 Task: Research Airbnb properties in Tallinn, Estonia from 15th December, 2023 to 20th December, 2023 for 1 adult.1  bedroom having 1 bed and 1 bathroom. Property type can be hotel. Booking option can be shelf check-in. Look for 5 properties as per requirement.
Action: Mouse moved to (507, 180)
Screenshot: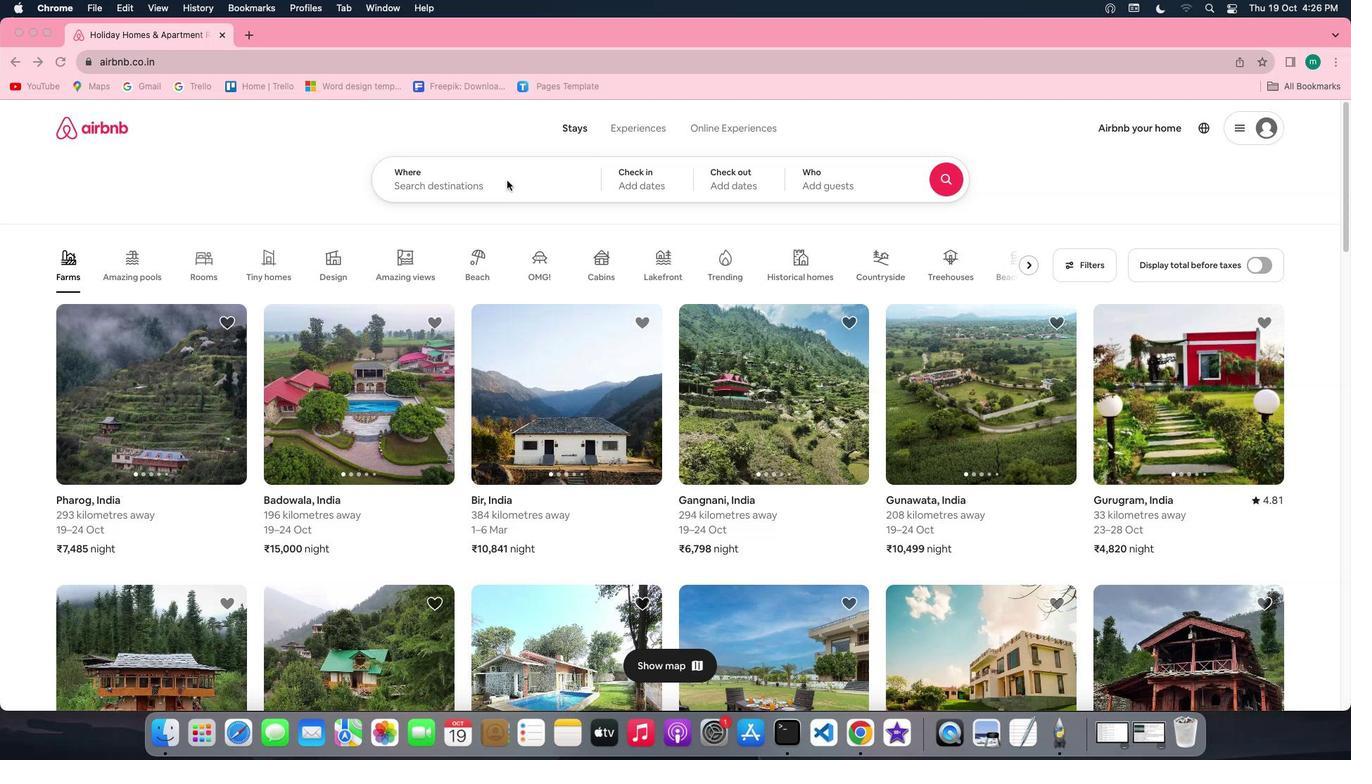 
Action: Mouse pressed left at (507, 180)
Screenshot: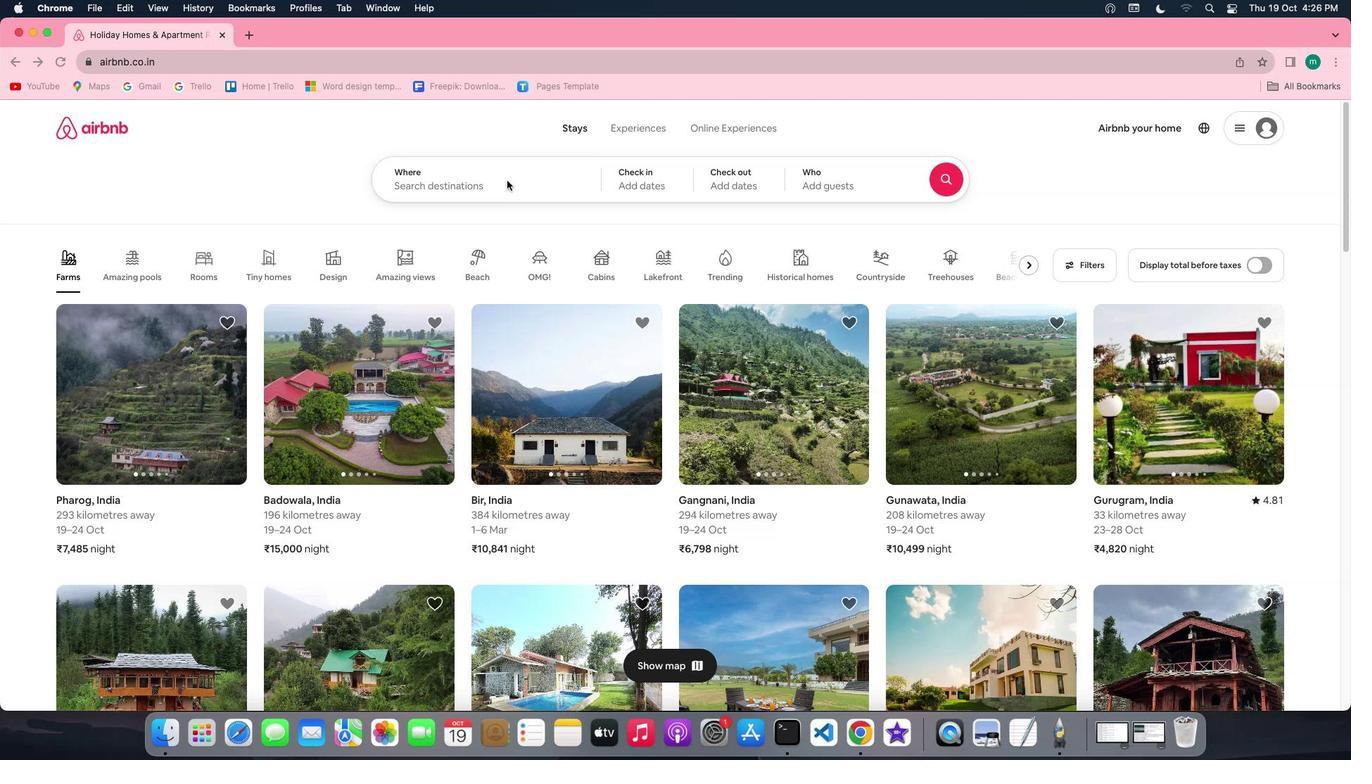
Action: Mouse pressed left at (507, 180)
Screenshot: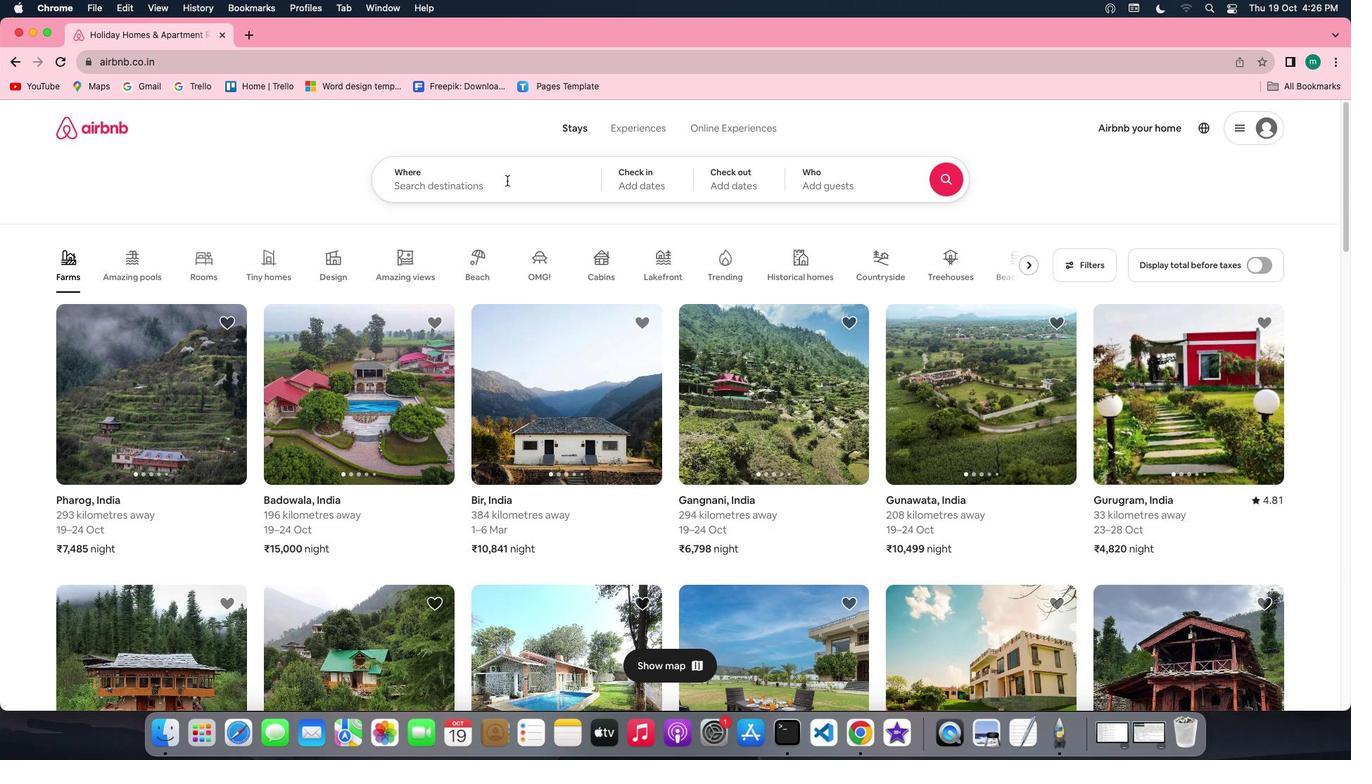 
Action: Key pressed Key.shift'T''a''l''l''i''n''n'','Key.spaceKey.shift'e''s''t''o''n'
Screenshot: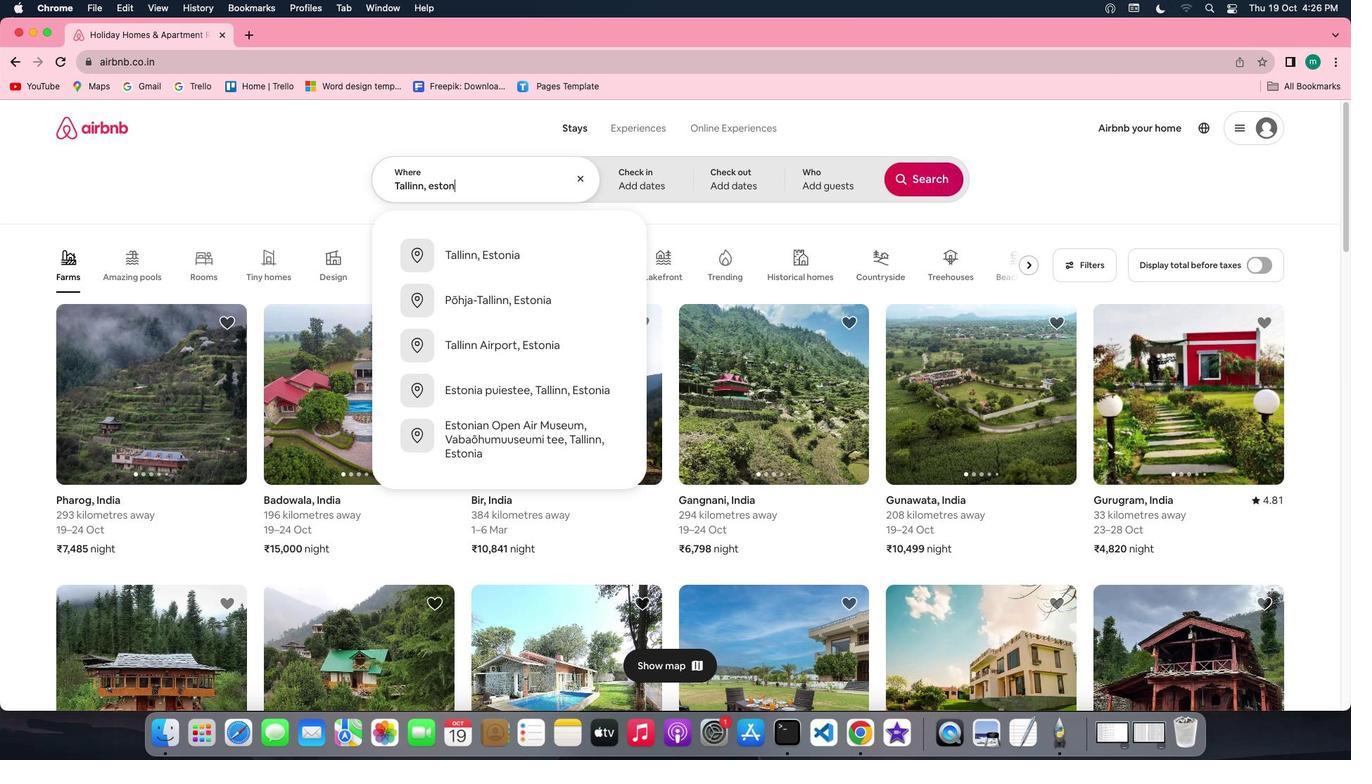 
Action: Mouse moved to (506, 180)
Screenshot: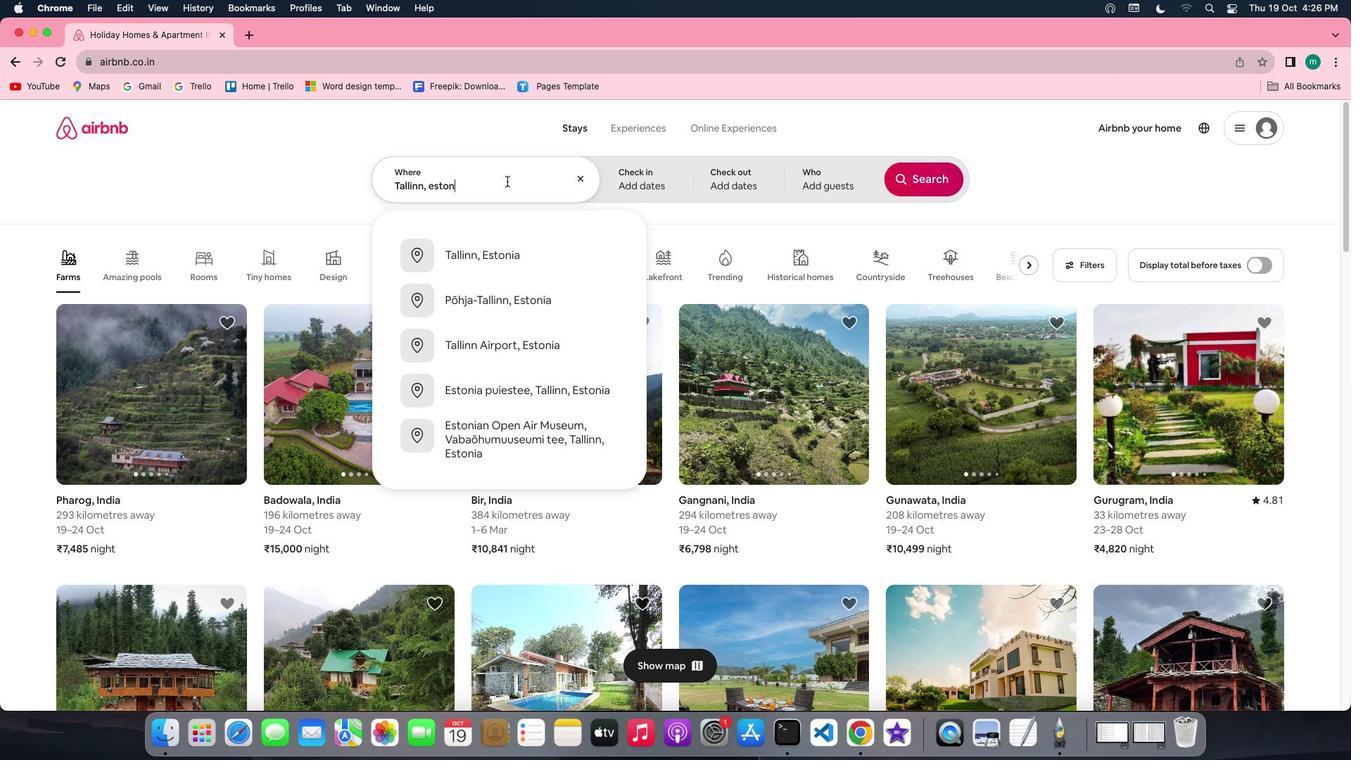 
Action: Key pressed 'i''a'
Screenshot: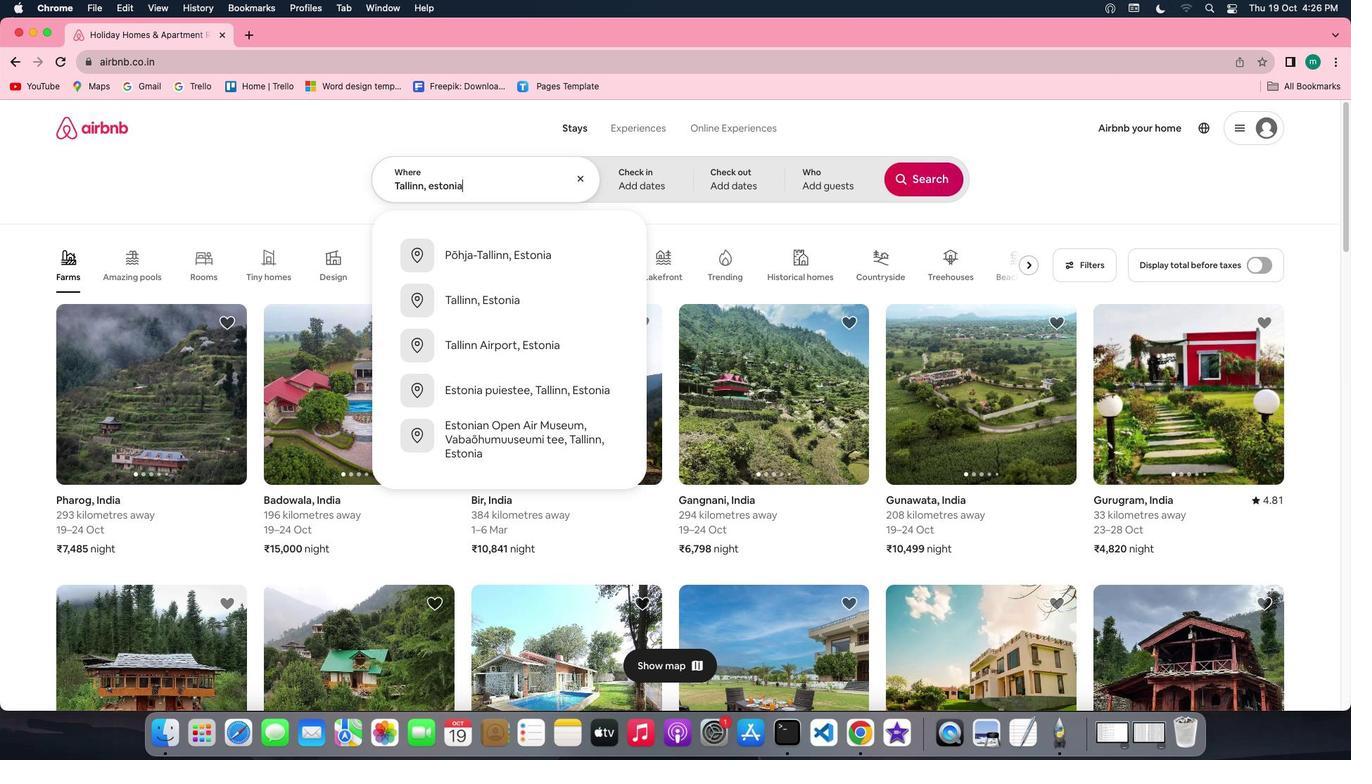 
Action: Mouse moved to (632, 167)
Screenshot: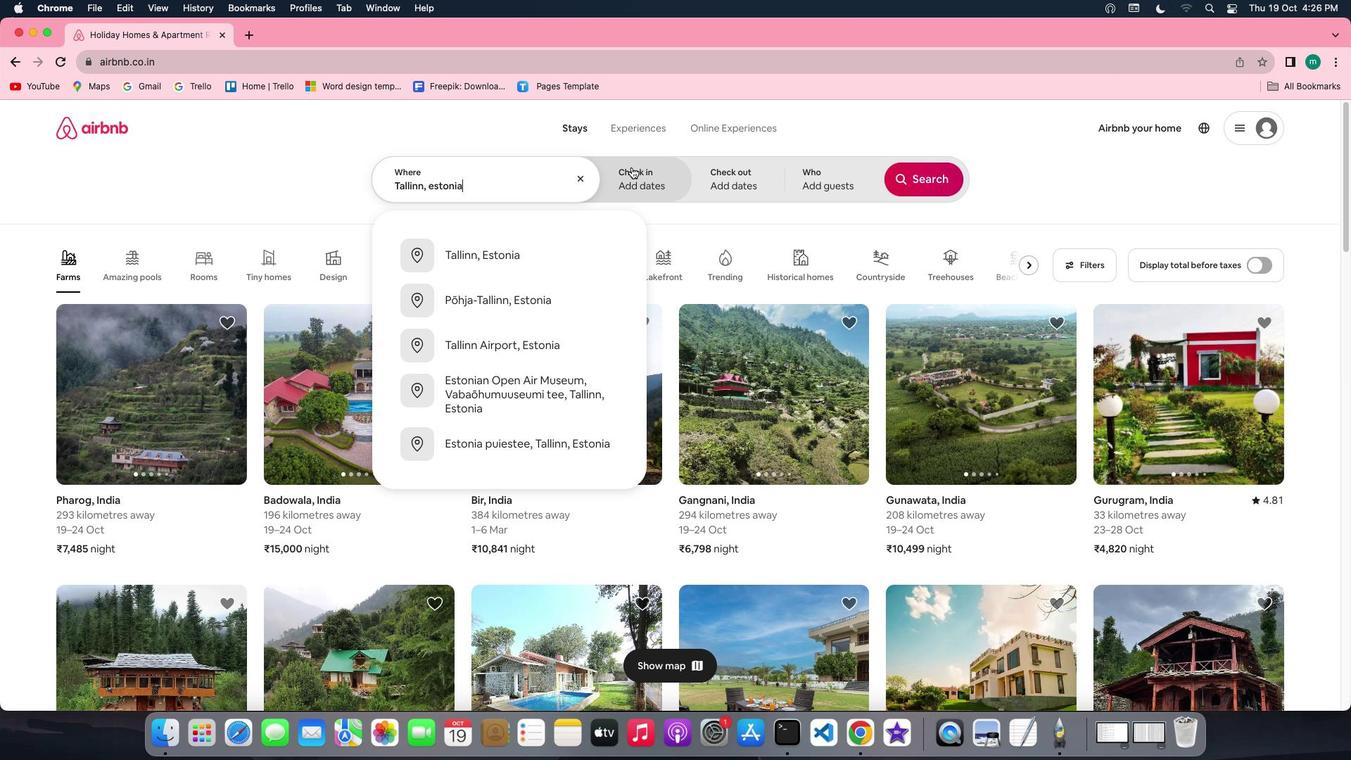 
Action: Mouse pressed left at (632, 167)
Screenshot: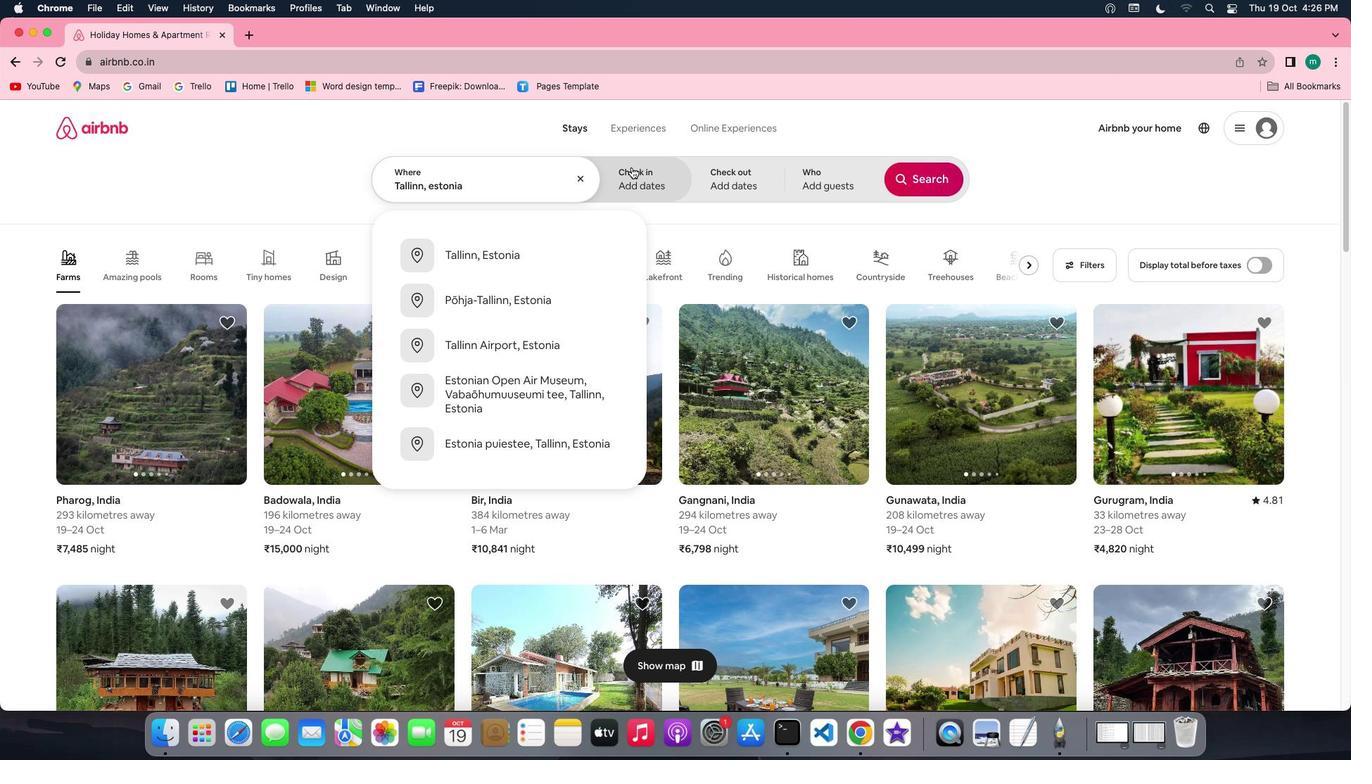 
Action: Mouse moved to (917, 287)
Screenshot: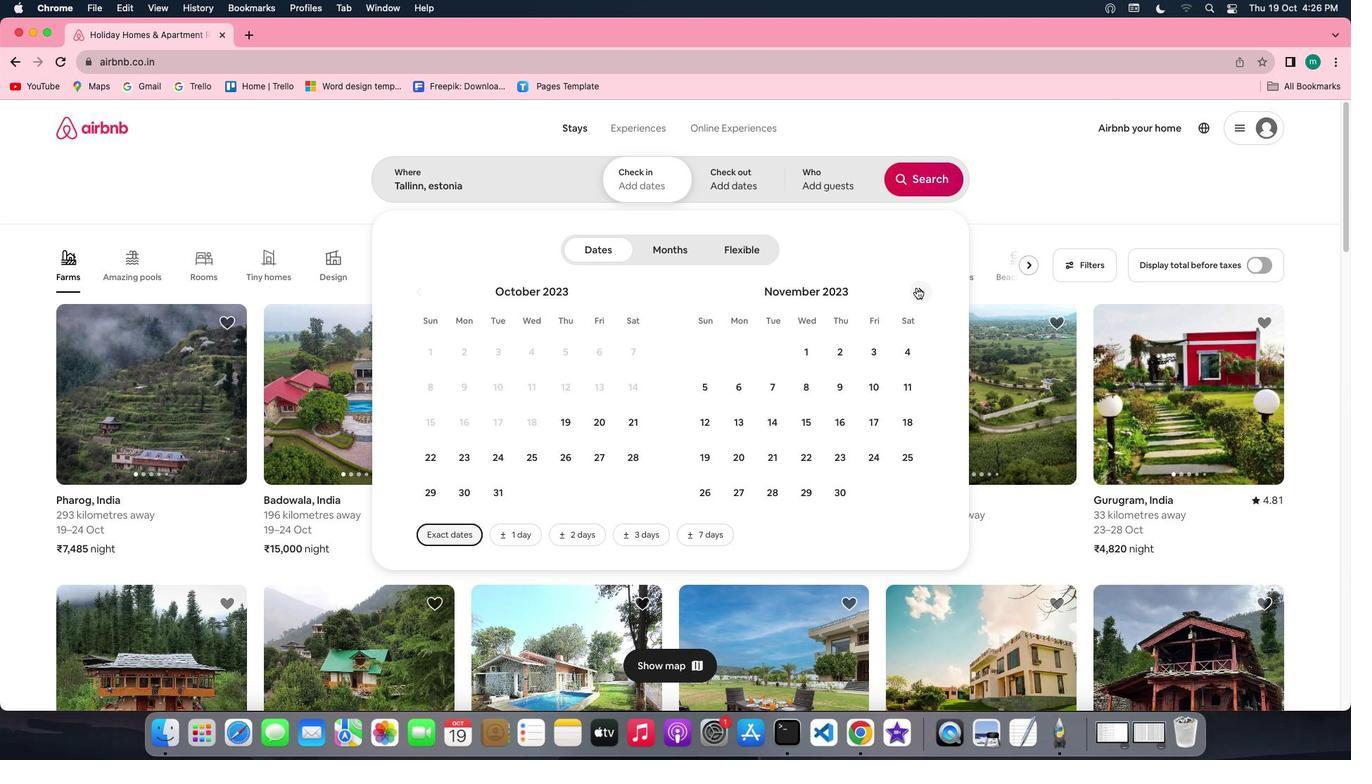 
Action: Mouse pressed left at (917, 287)
Screenshot: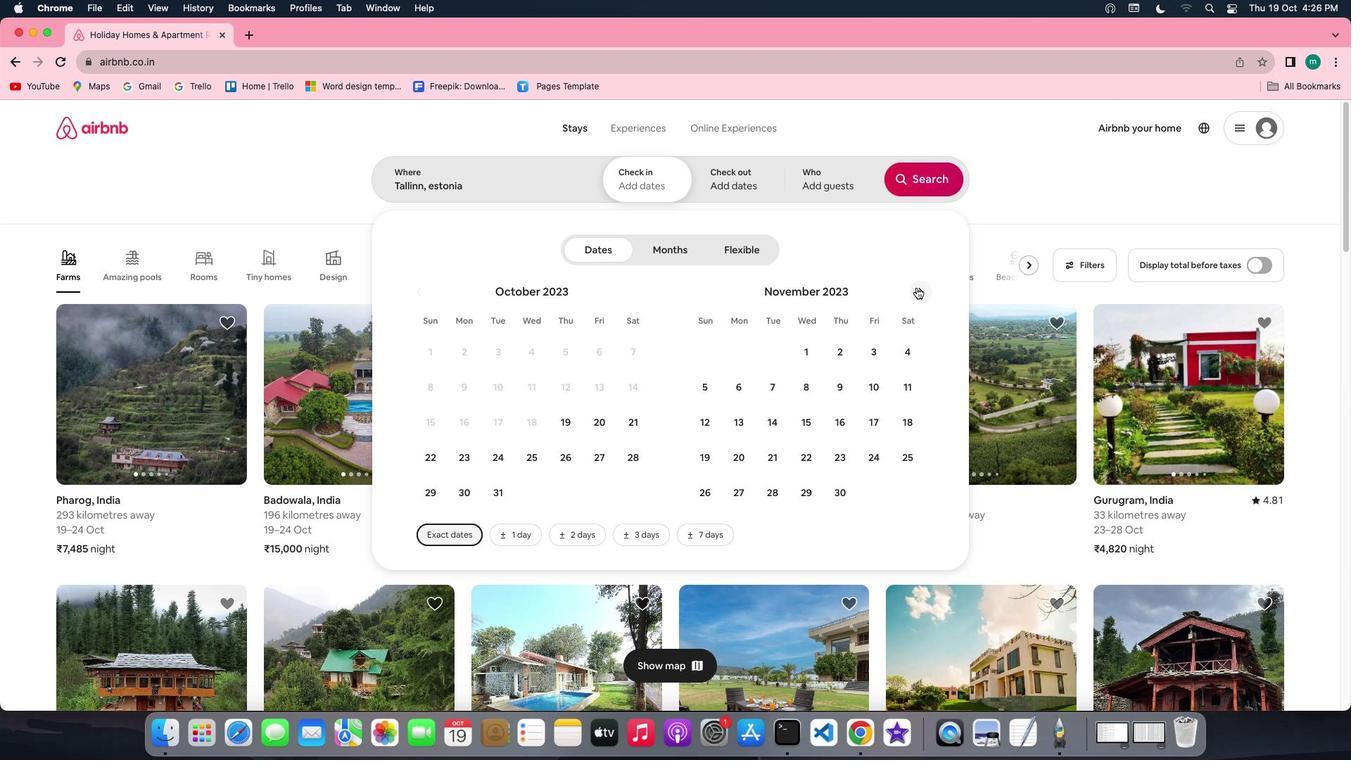 
Action: Mouse moved to (877, 416)
Screenshot: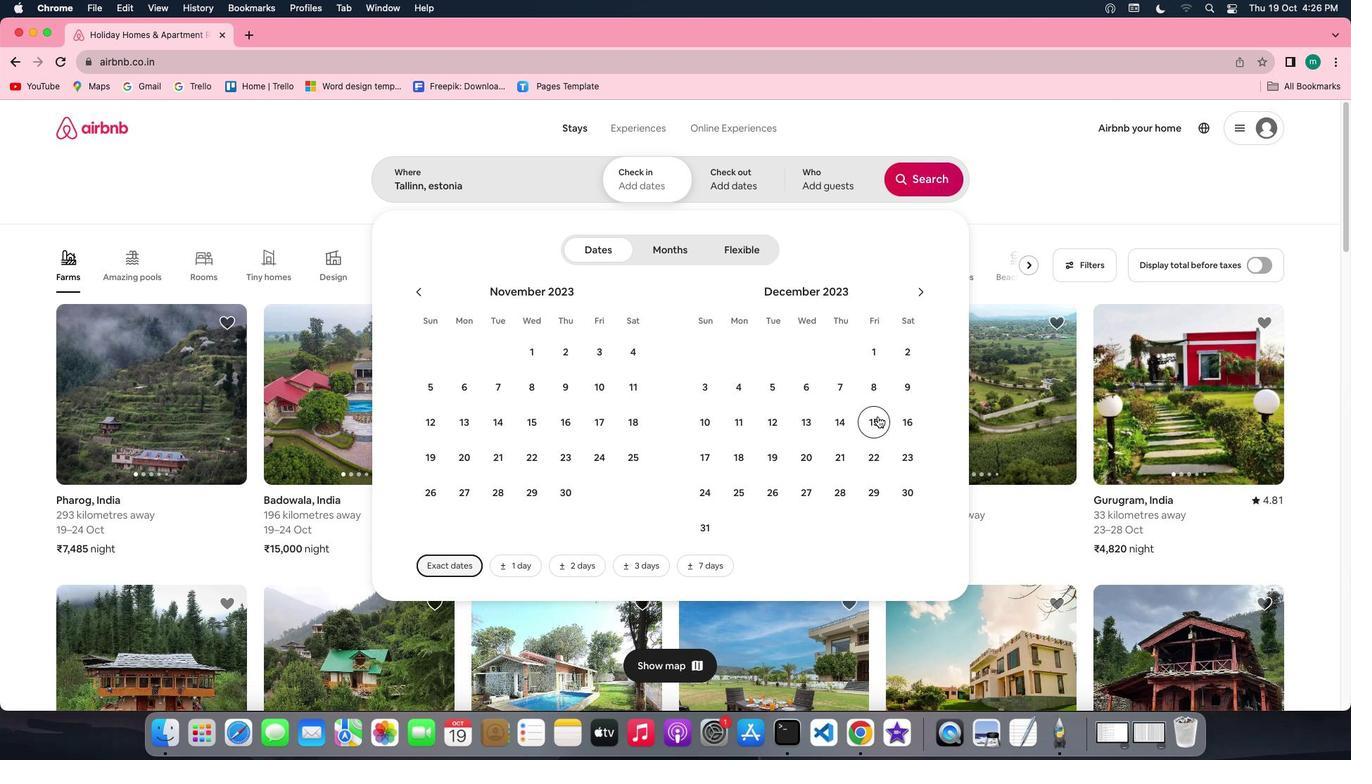 
Action: Mouse pressed left at (877, 416)
Screenshot: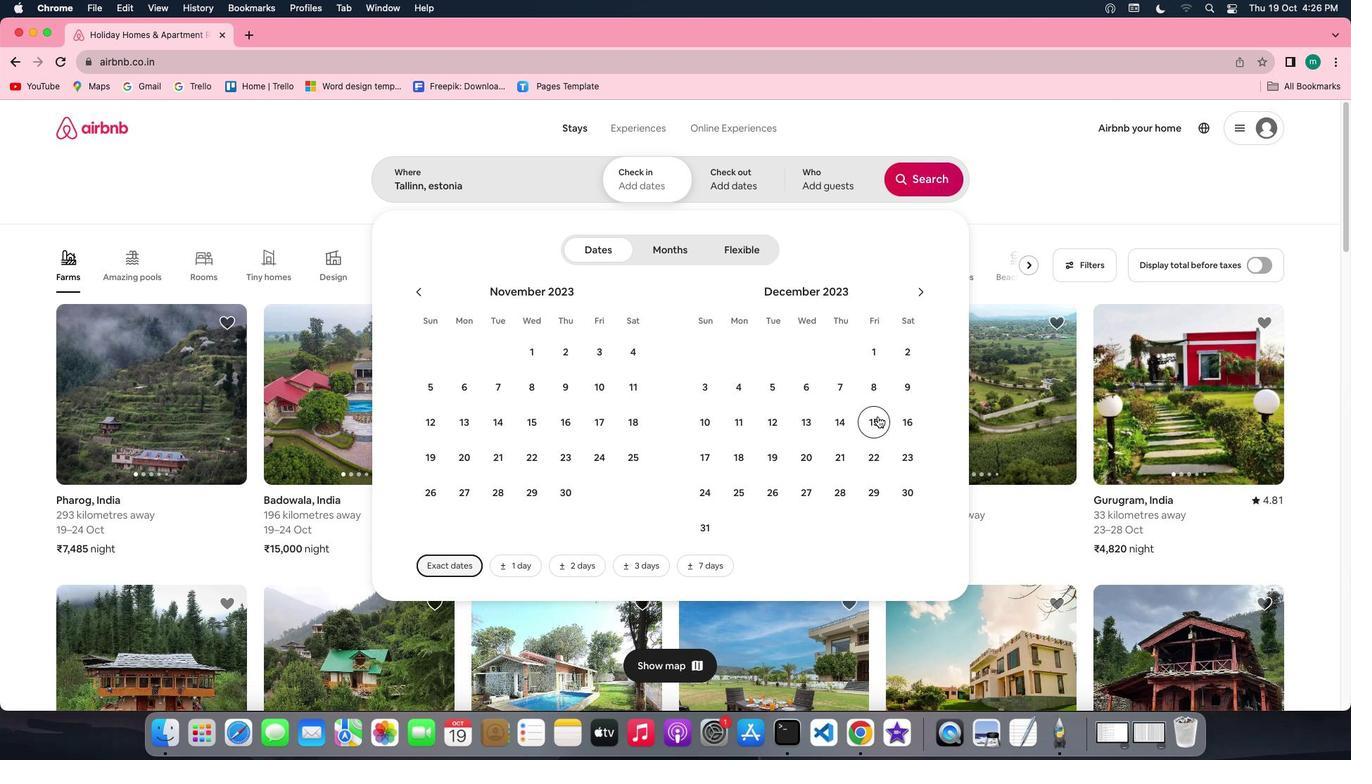 
Action: Mouse moved to (807, 452)
Screenshot: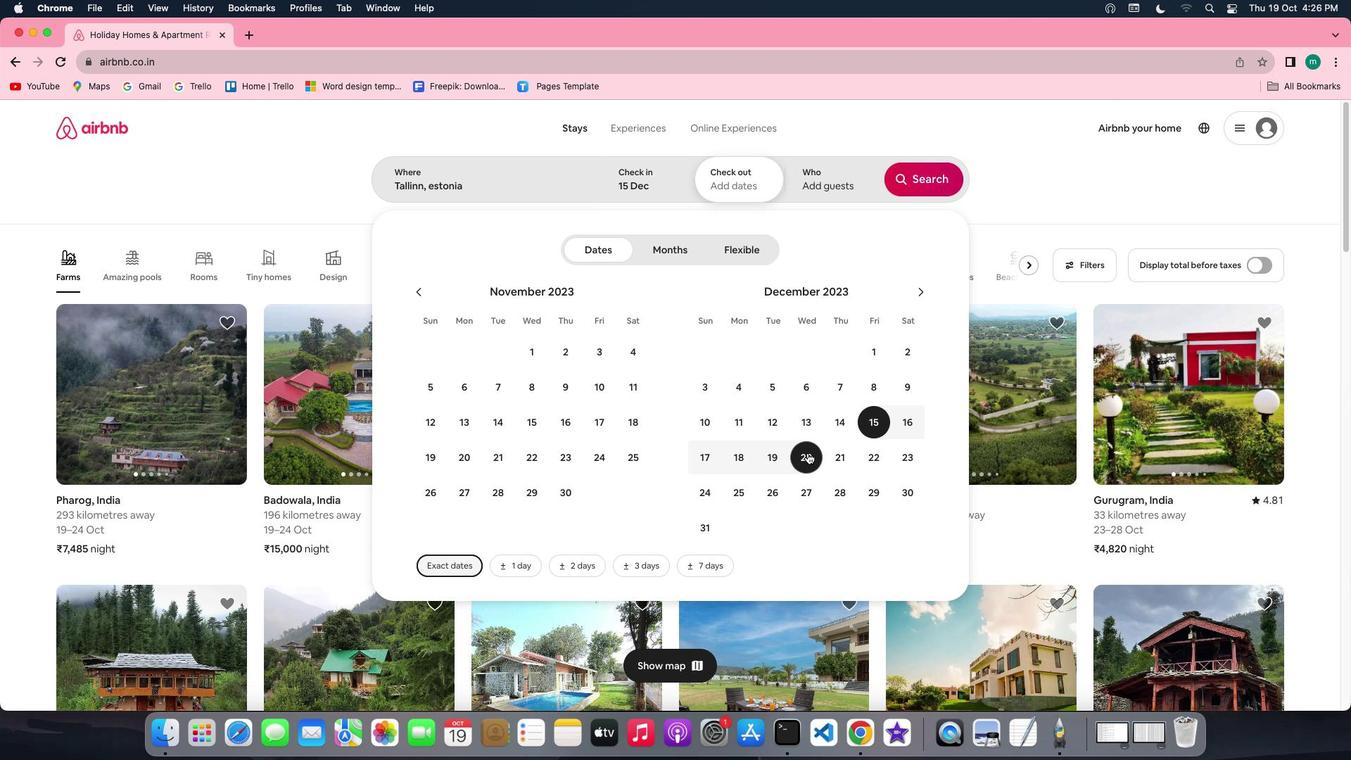 
Action: Mouse pressed left at (807, 452)
Screenshot: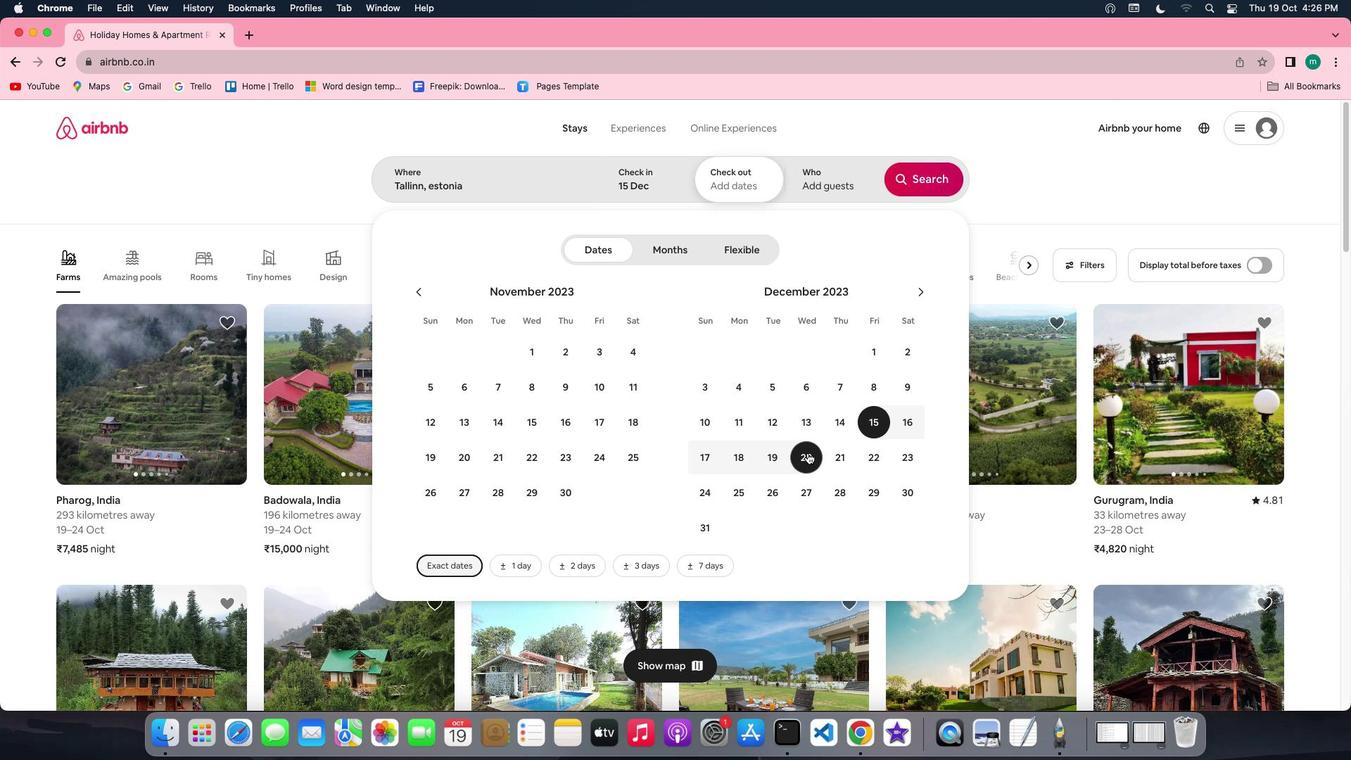 
Action: Mouse moved to (818, 190)
Screenshot: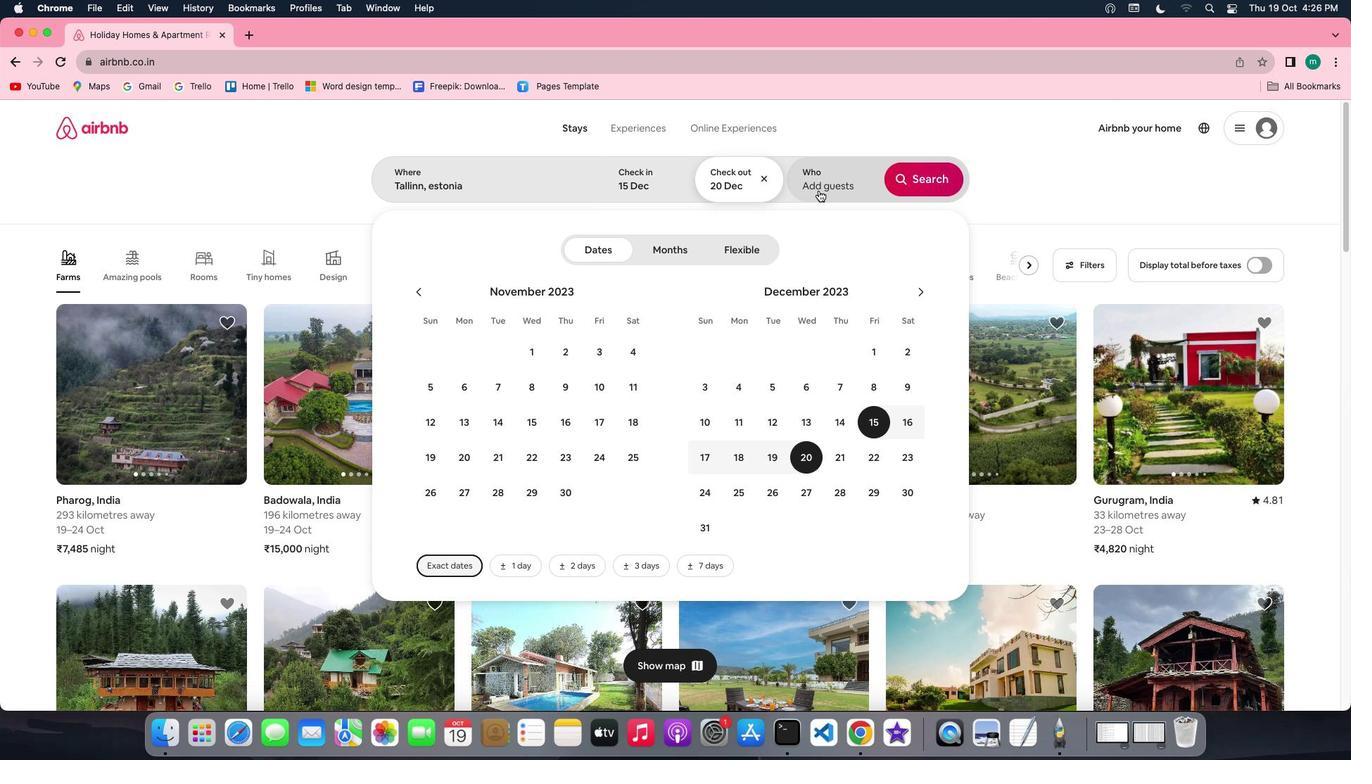 
Action: Mouse pressed left at (818, 190)
Screenshot: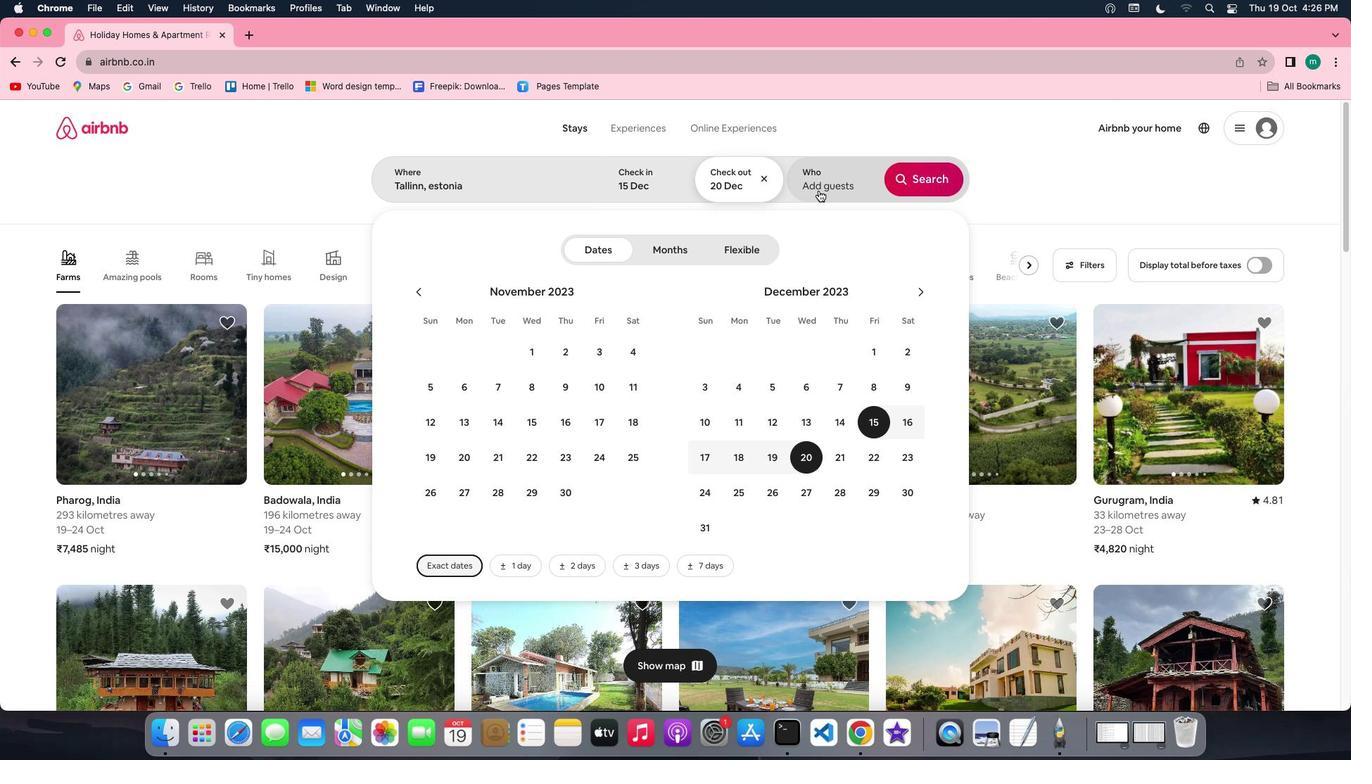 
Action: Mouse moved to (932, 256)
Screenshot: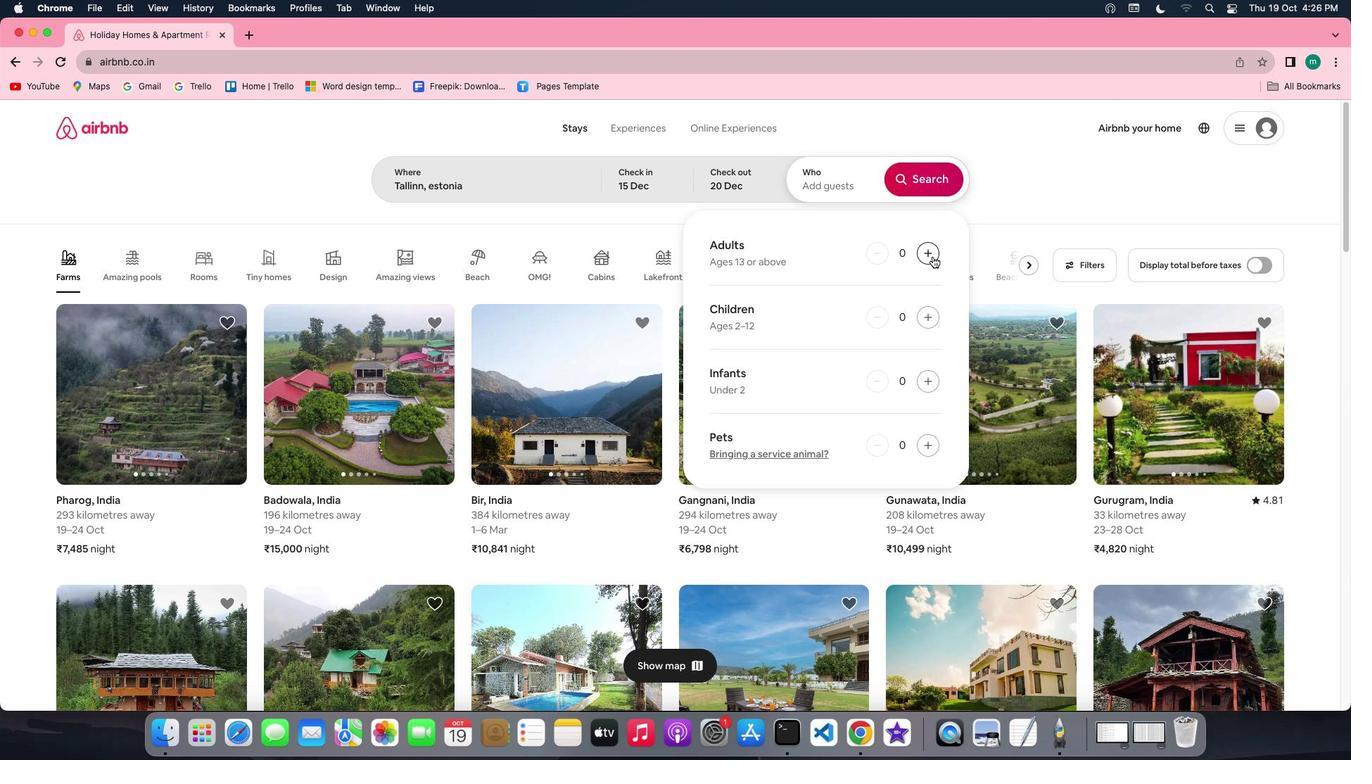 
Action: Mouse pressed left at (932, 256)
Screenshot: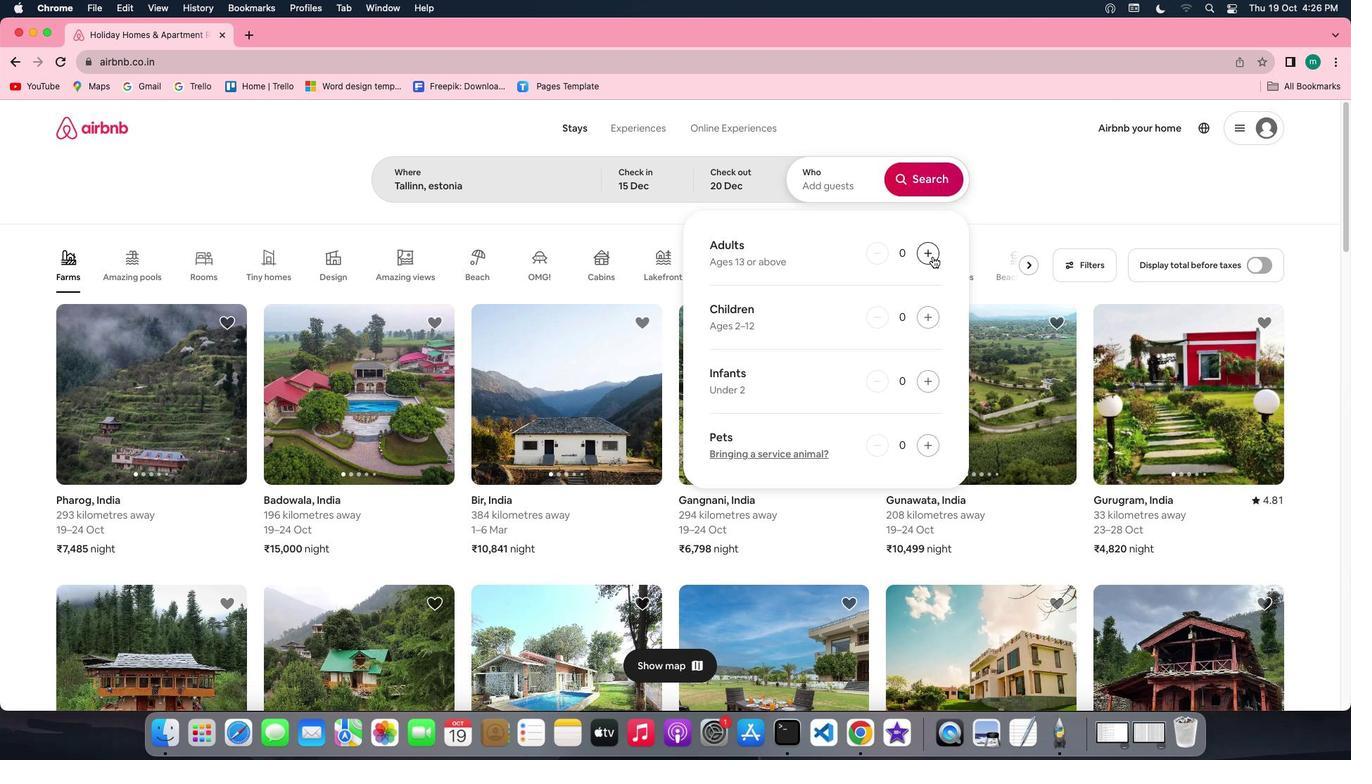 
Action: Mouse moved to (931, 170)
Screenshot: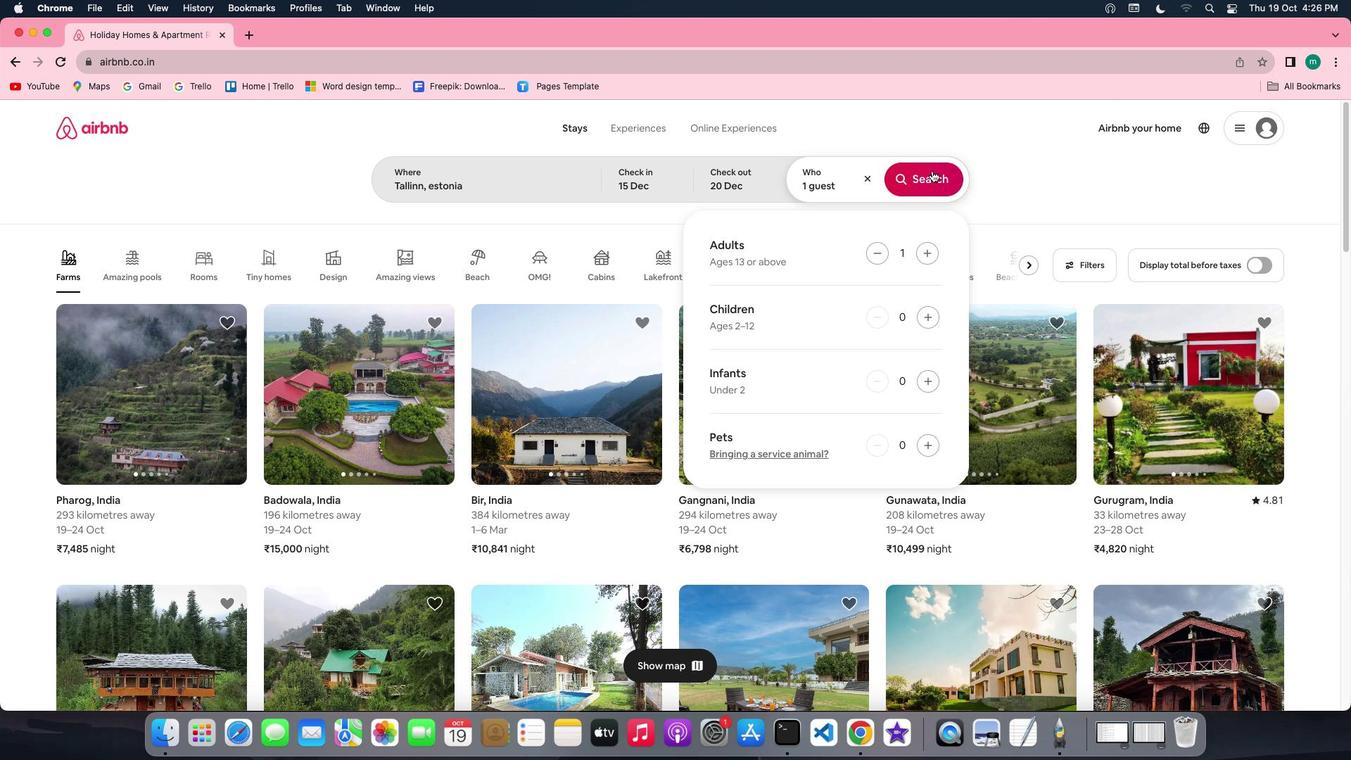 
Action: Mouse pressed left at (931, 170)
Screenshot: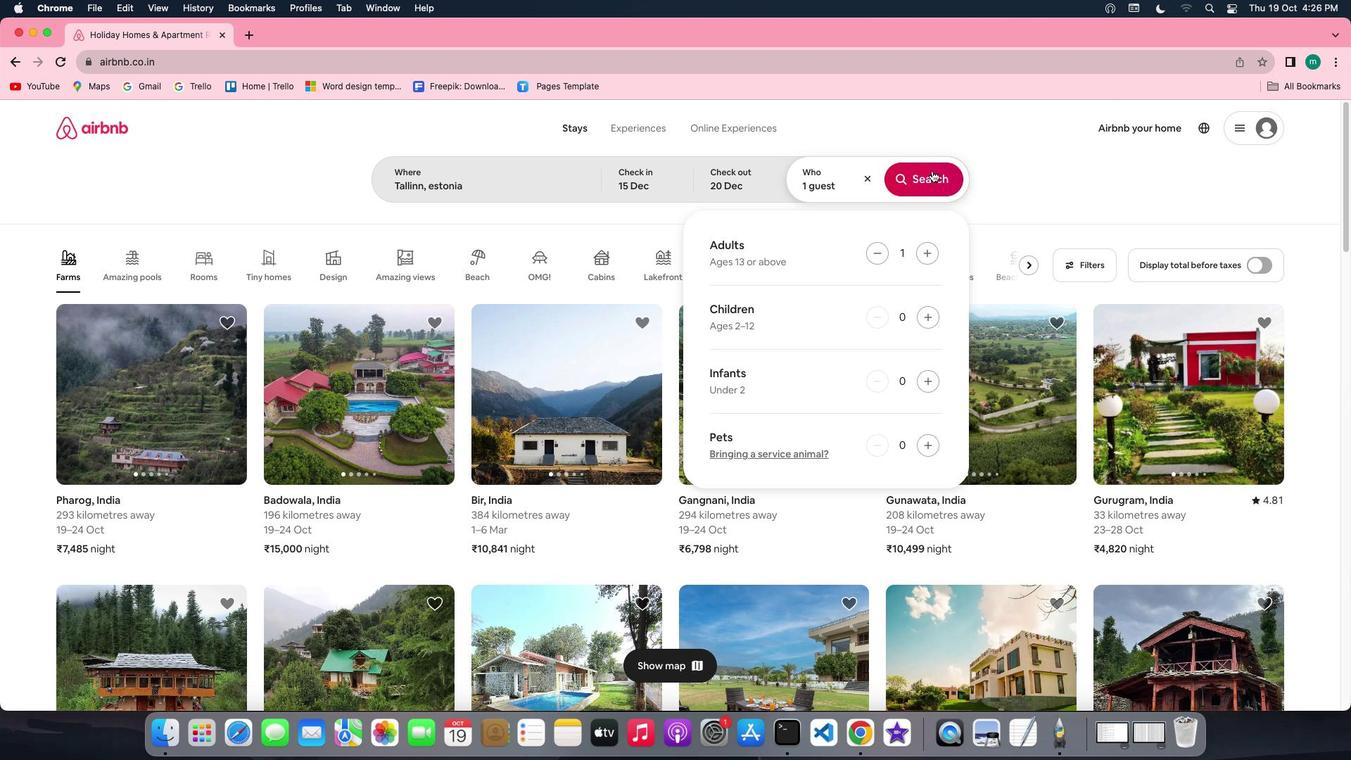 
Action: Mouse moved to (1138, 187)
Screenshot: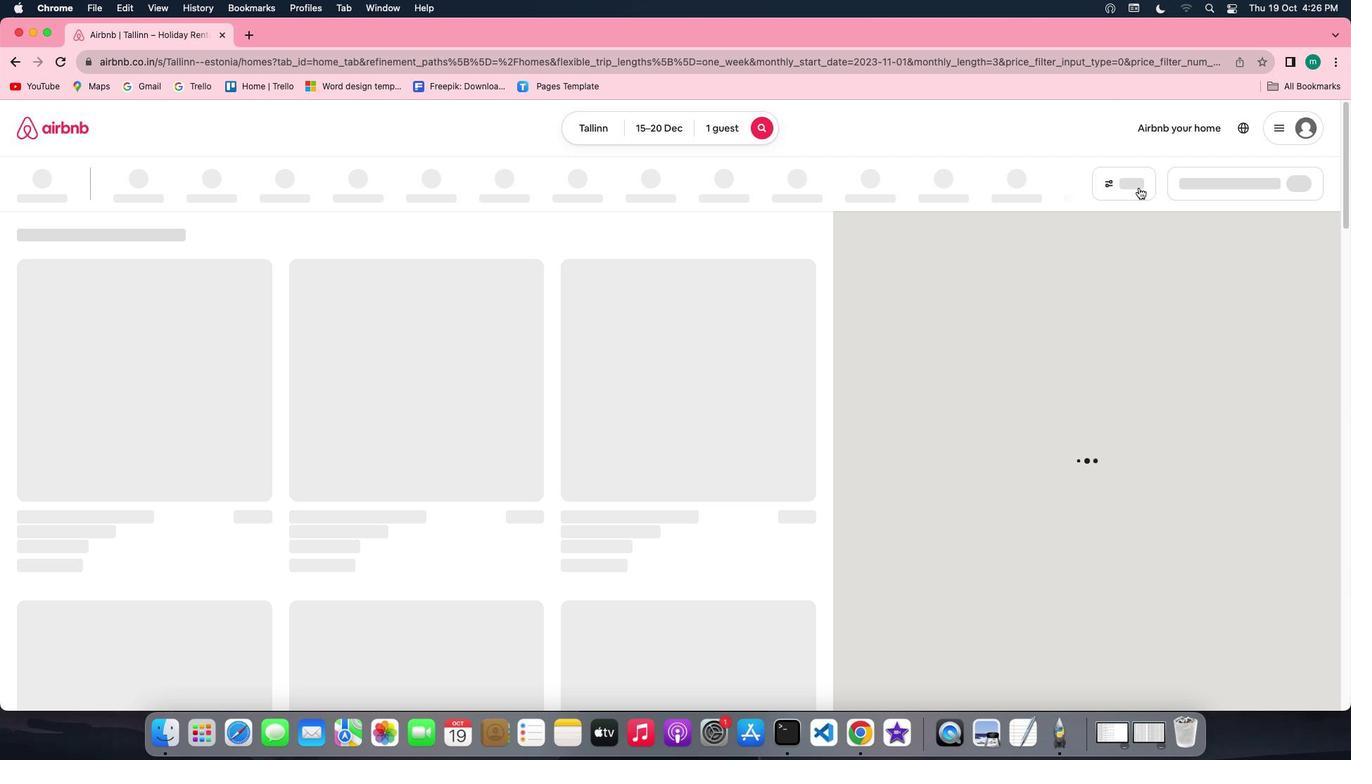 
Action: Mouse pressed left at (1138, 187)
Screenshot: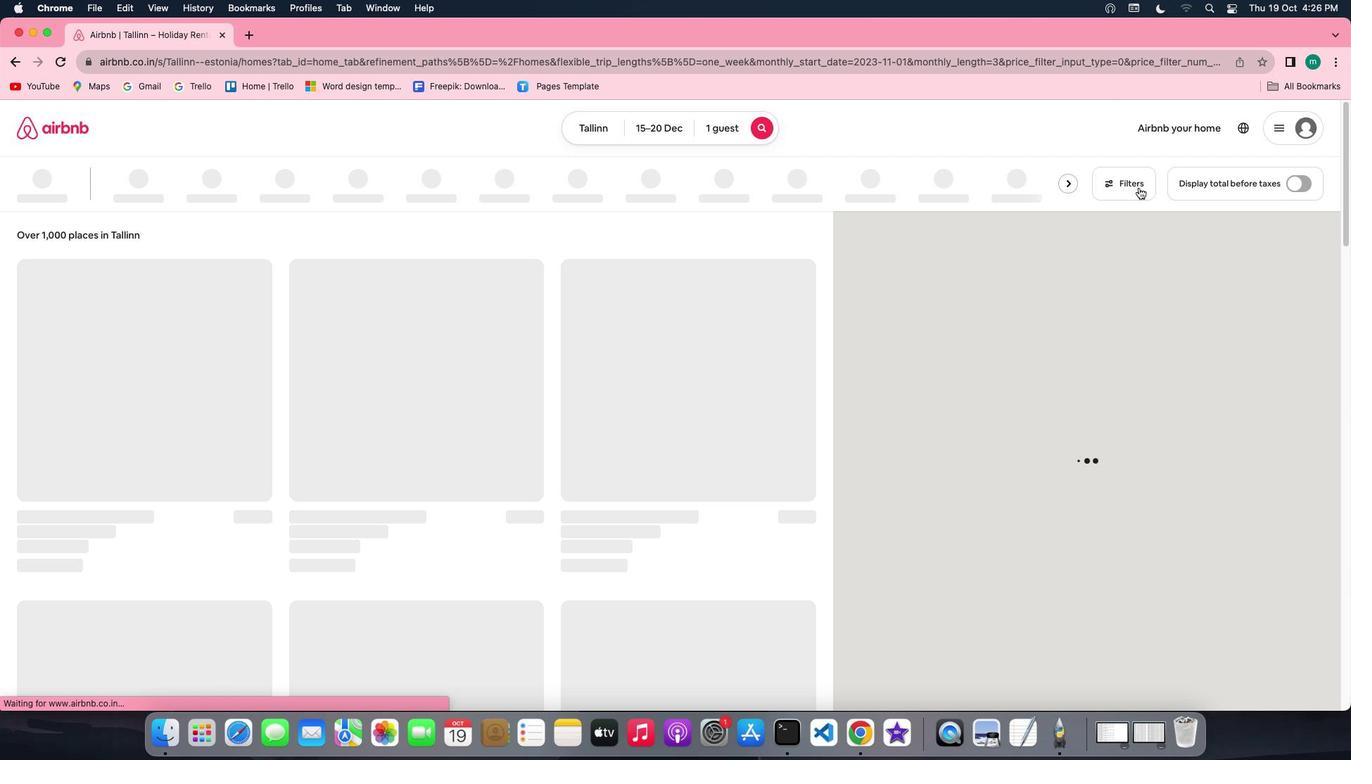
Action: Mouse moved to (1136, 182)
Screenshot: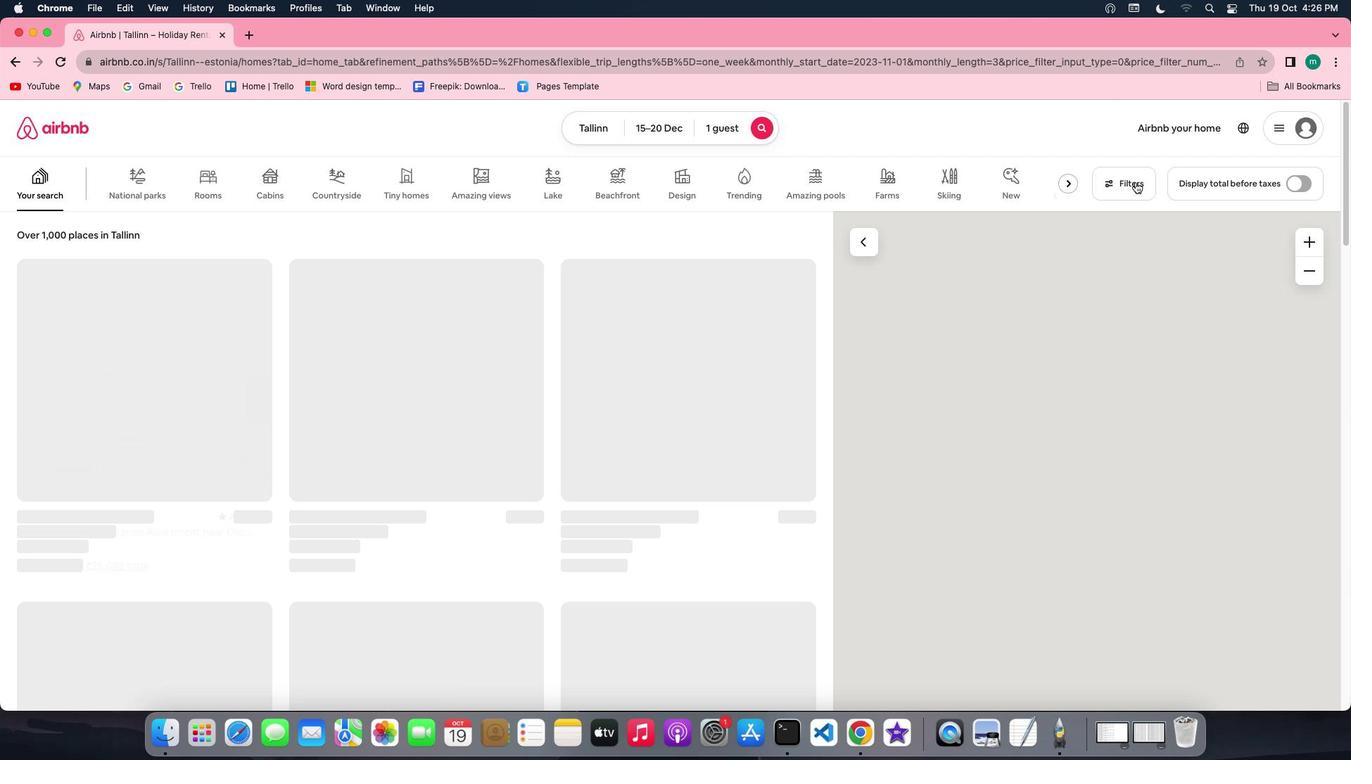 
Action: Mouse pressed left at (1136, 182)
Screenshot: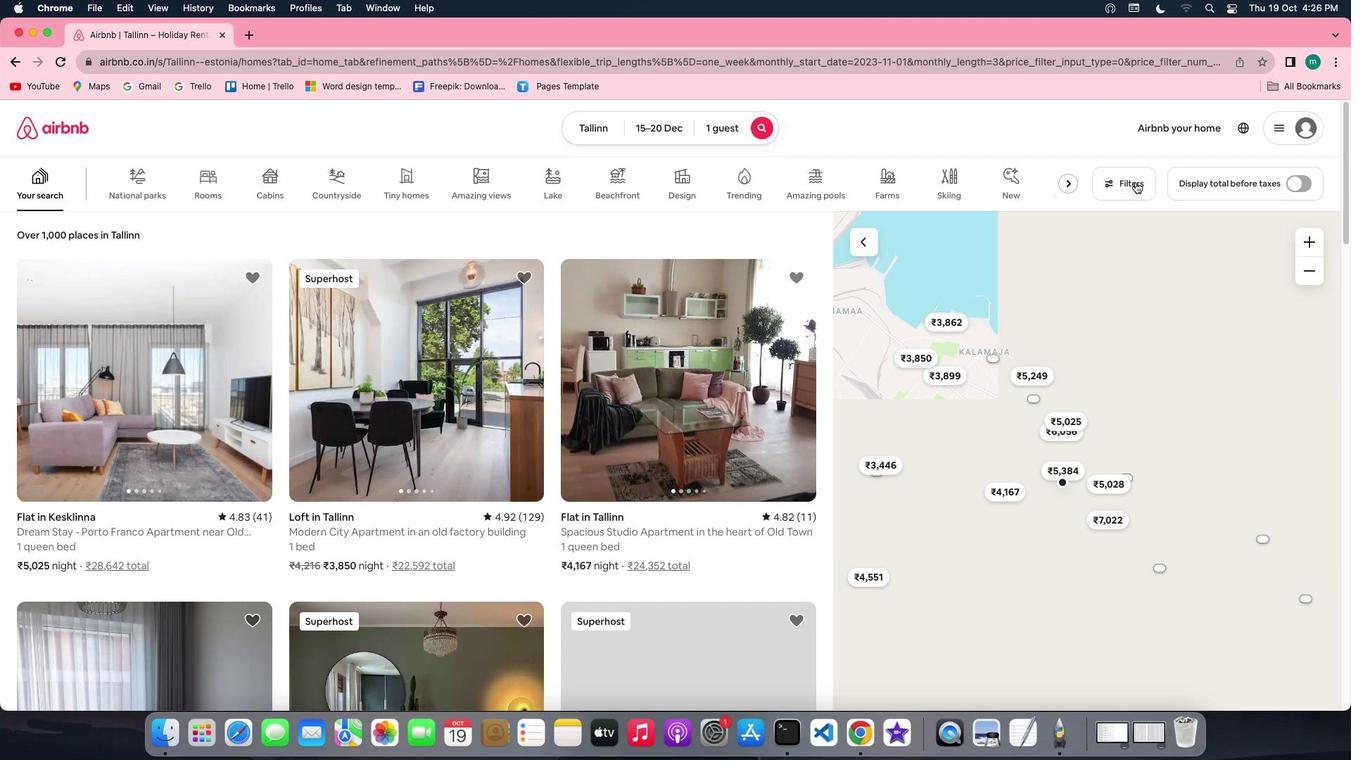 
Action: Mouse moved to (645, 461)
Screenshot: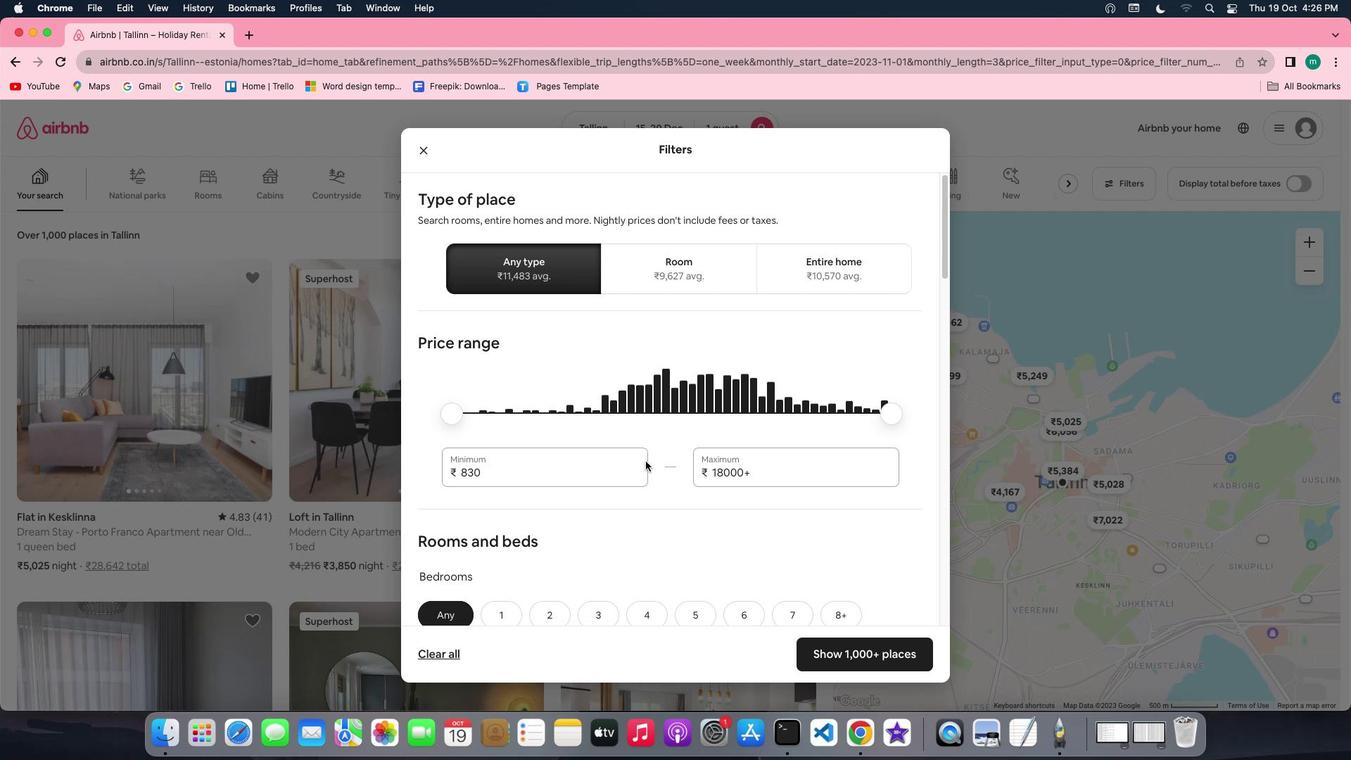 
Action: Mouse scrolled (645, 461) with delta (0, 0)
Screenshot: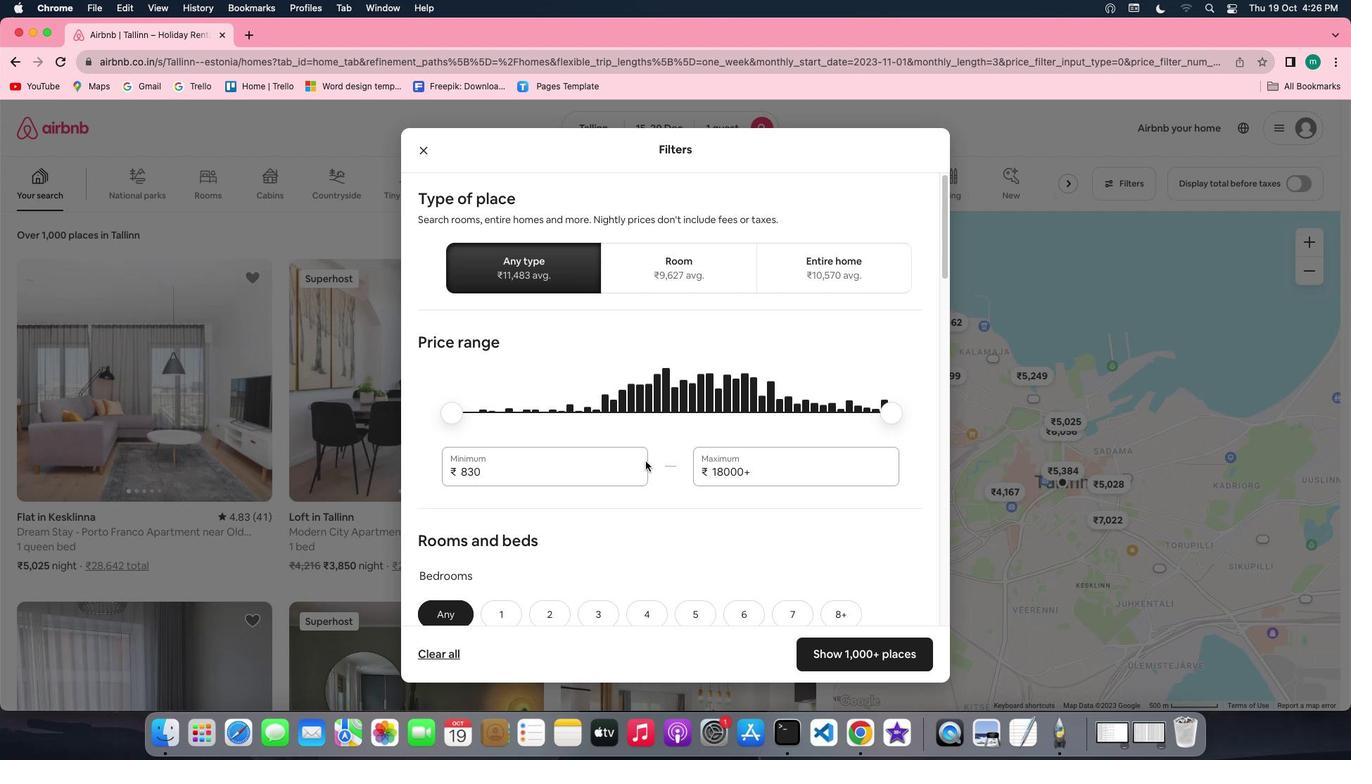 
Action: Mouse scrolled (645, 461) with delta (0, 0)
Screenshot: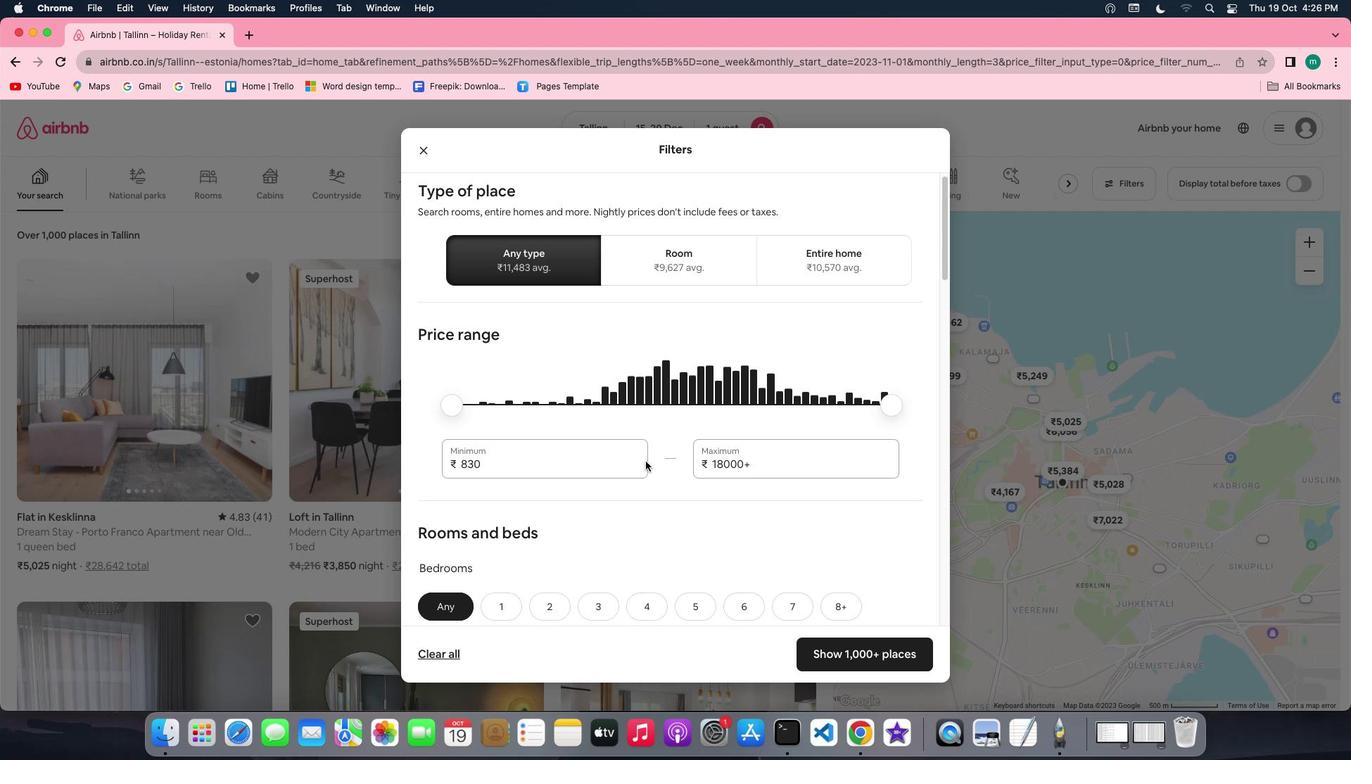 
Action: Mouse scrolled (645, 461) with delta (0, -1)
Screenshot: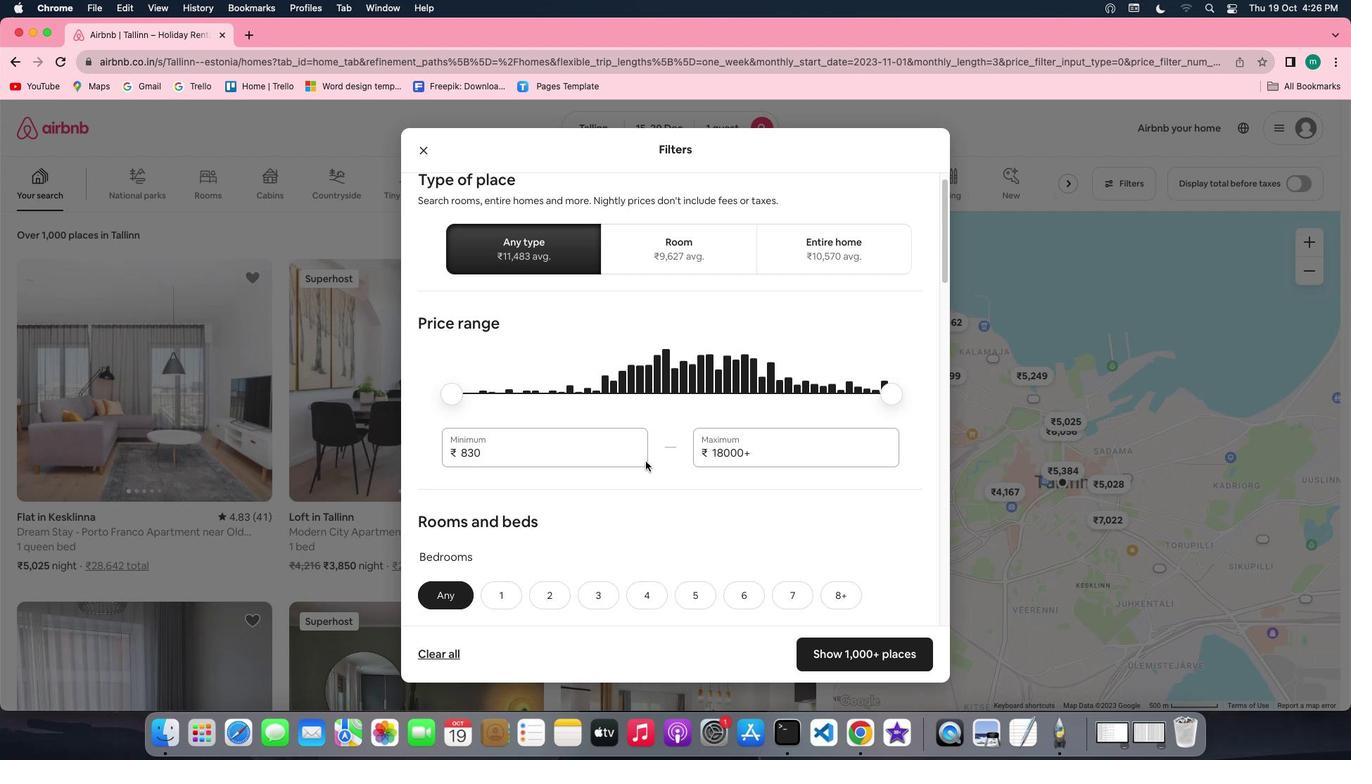 
Action: Mouse scrolled (645, 461) with delta (0, 0)
Screenshot: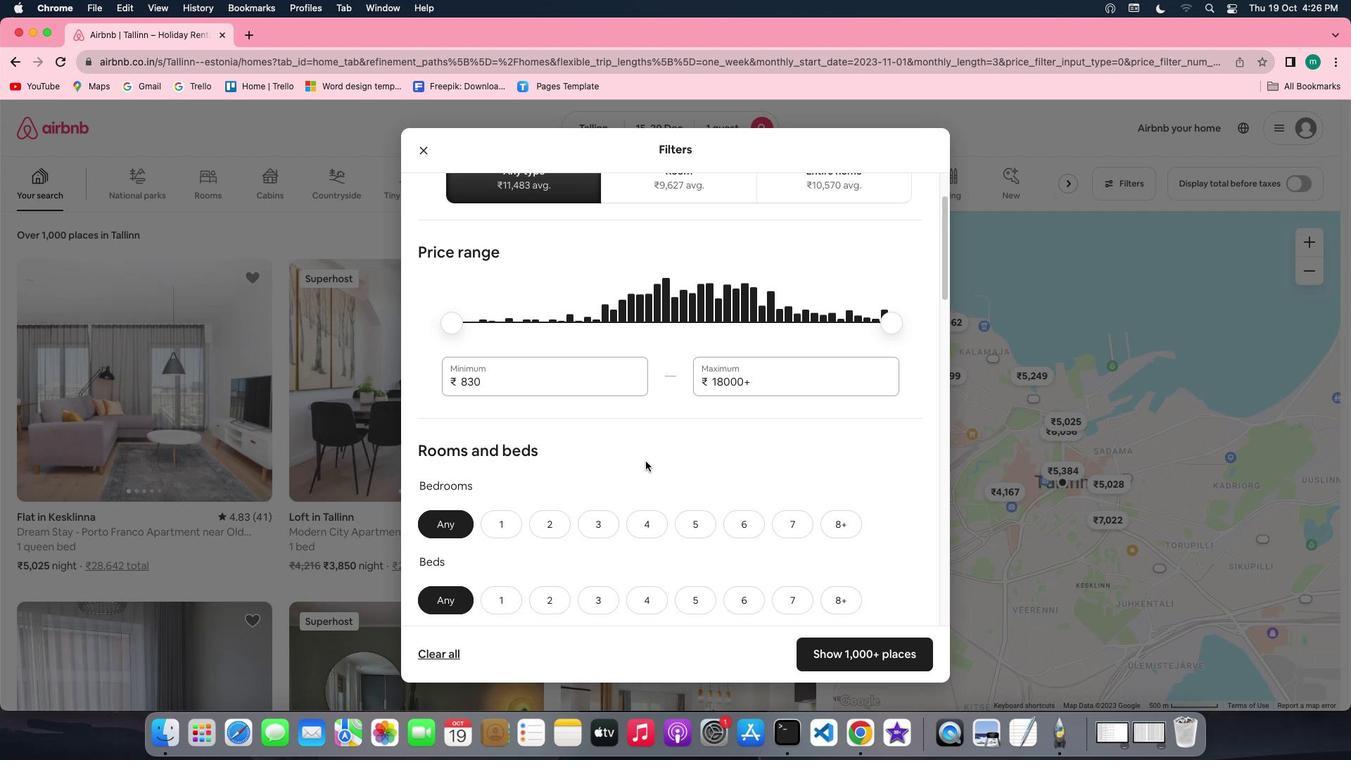 
Action: Mouse scrolled (645, 461) with delta (0, 0)
Screenshot: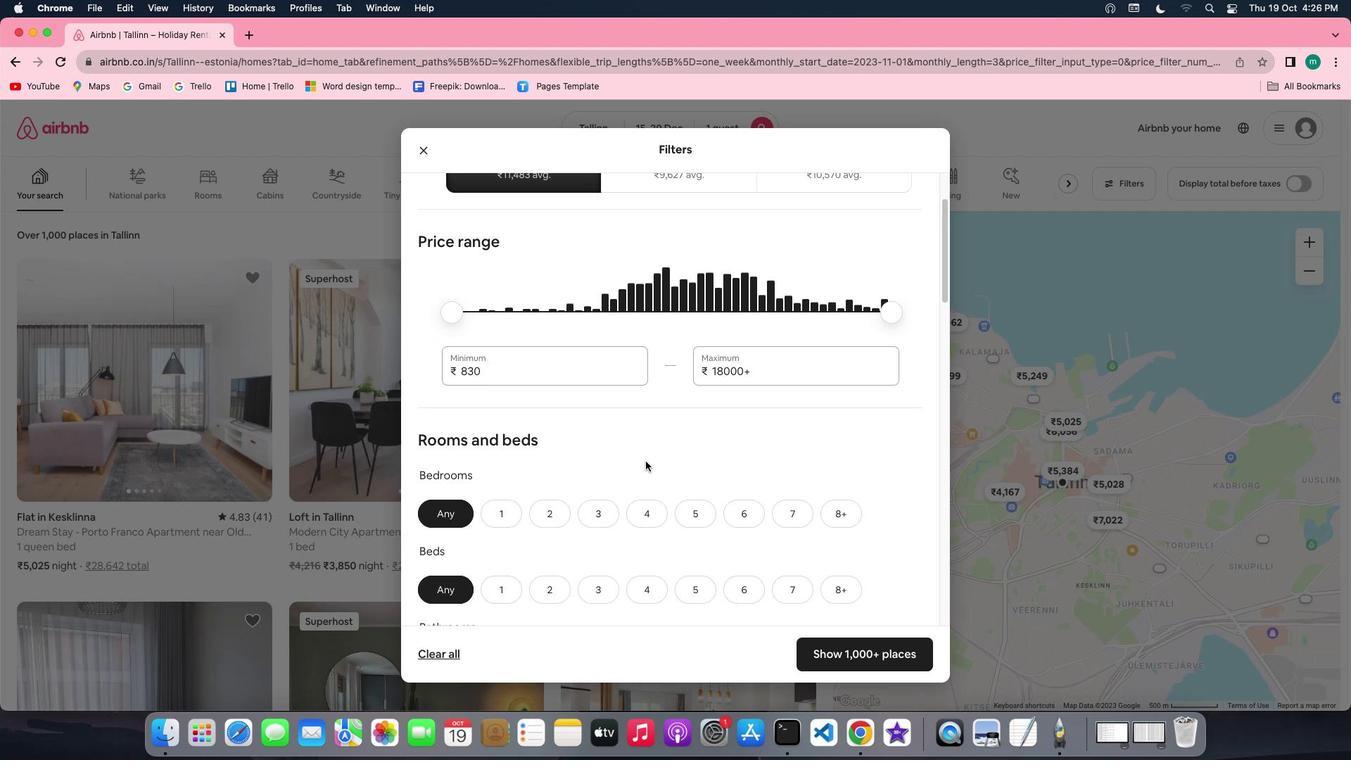 
Action: Mouse scrolled (645, 461) with delta (0, -1)
Screenshot: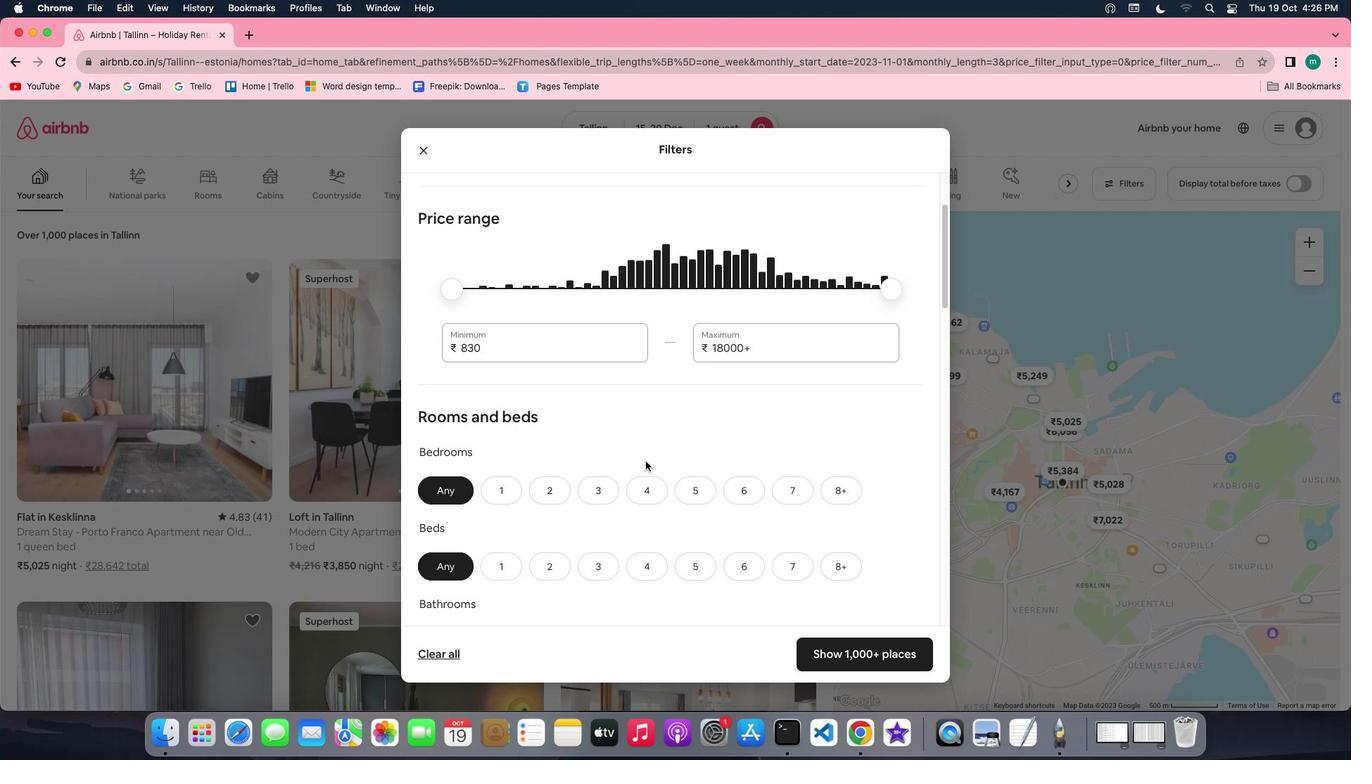 
Action: Mouse scrolled (645, 461) with delta (0, -2)
Screenshot: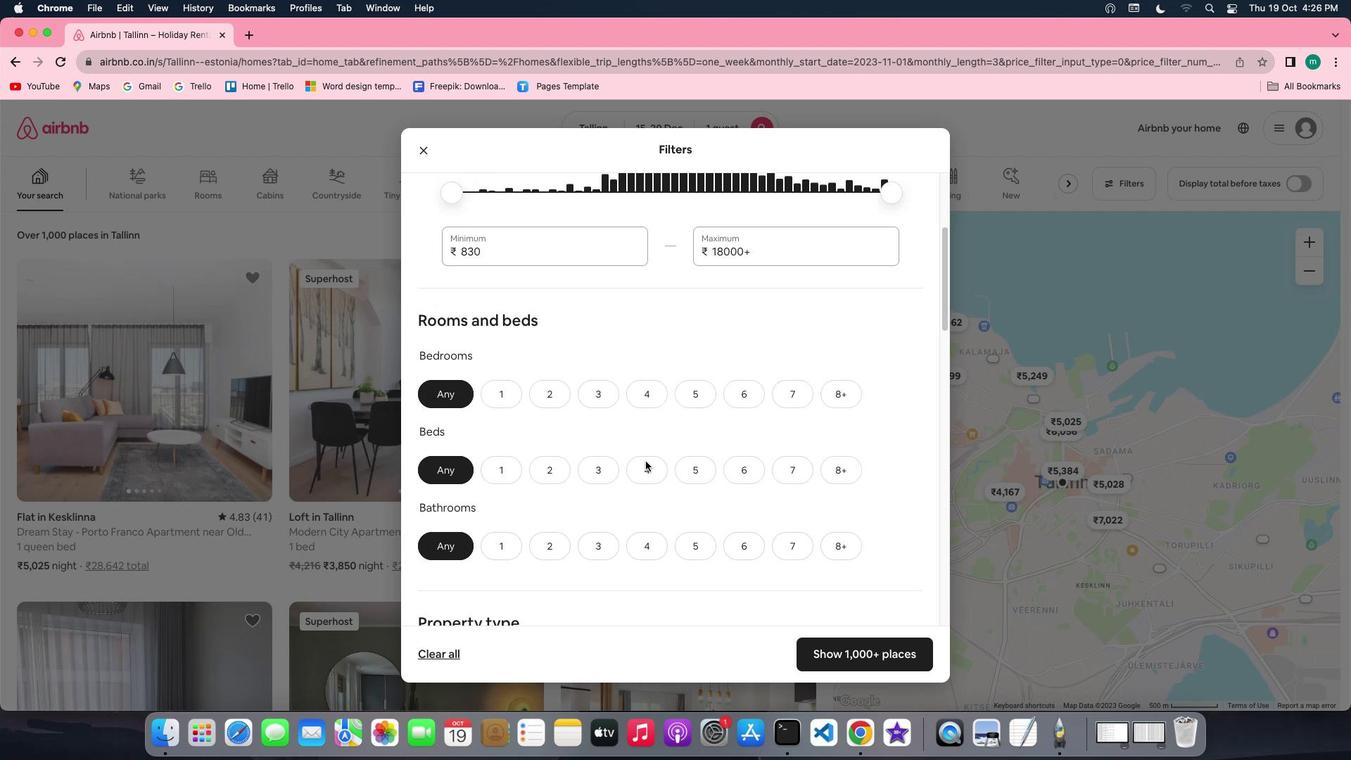 
Action: Mouse moved to (515, 311)
Screenshot: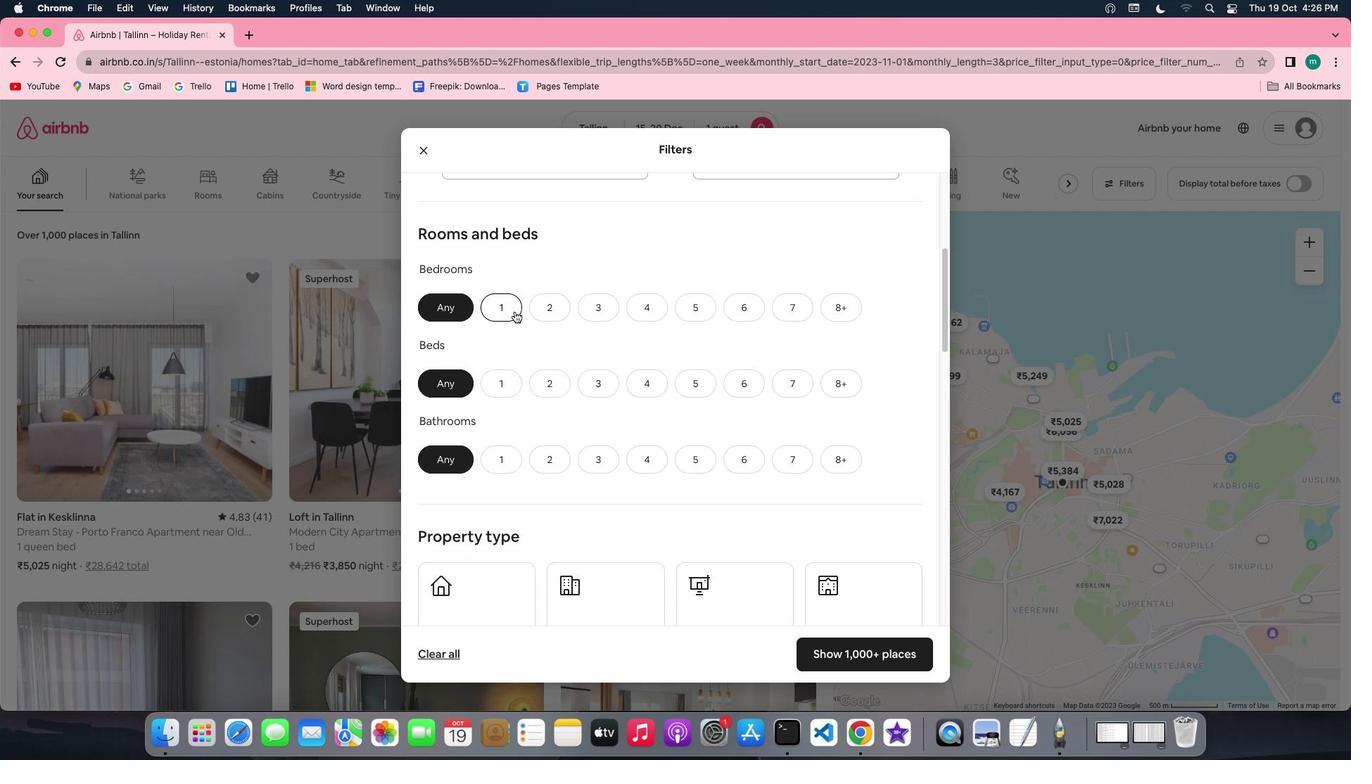 
Action: Mouse pressed left at (515, 311)
Screenshot: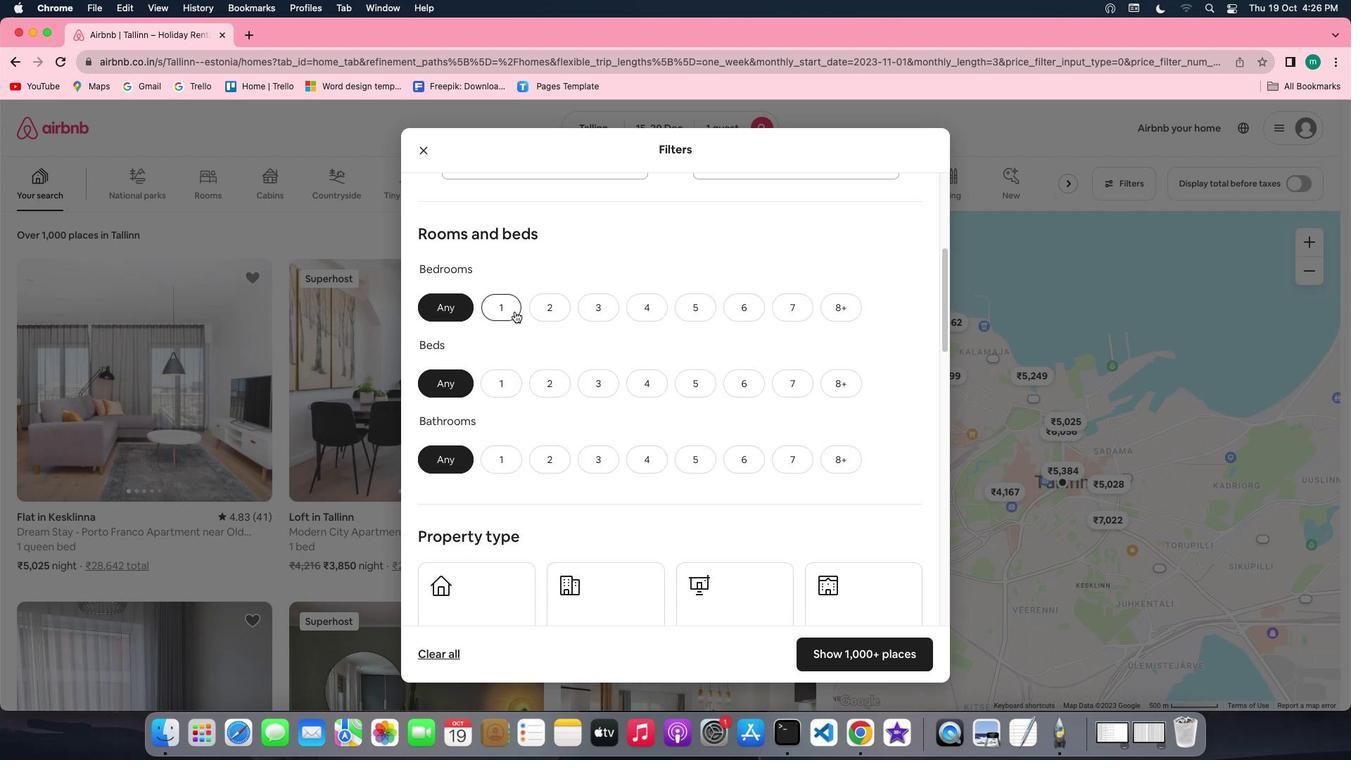 
Action: Mouse moved to (494, 375)
Screenshot: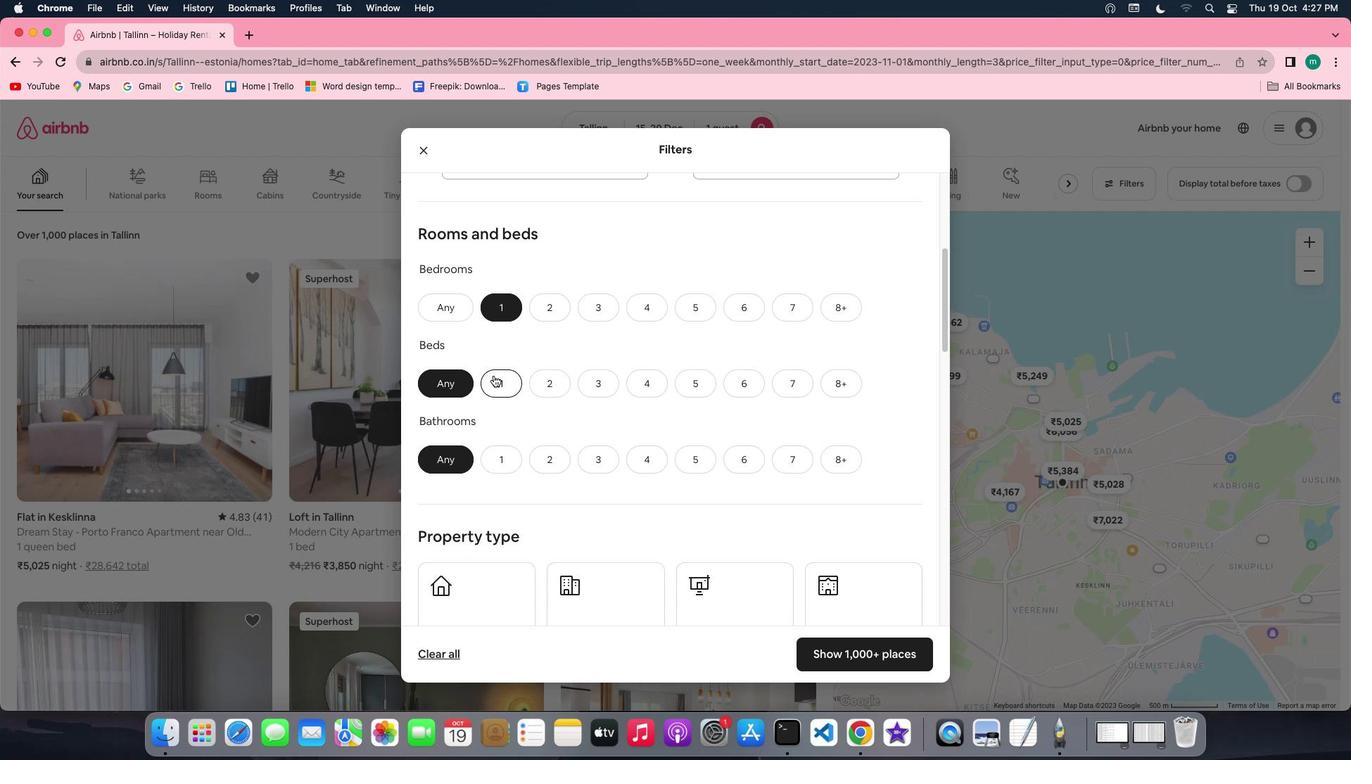 
Action: Mouse pressed left at (494, 375)
Screenshot: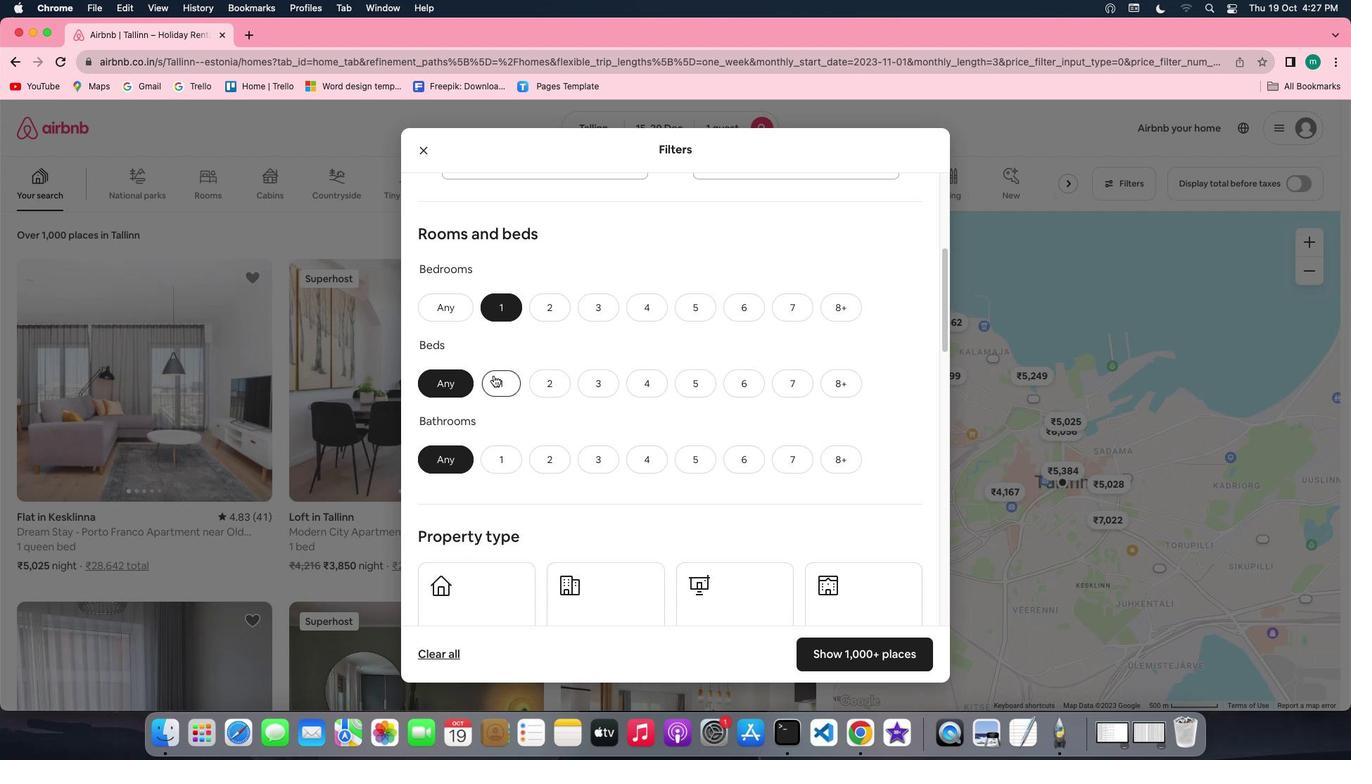 
Action: Mouse moved to (496, 462)
Screenshot: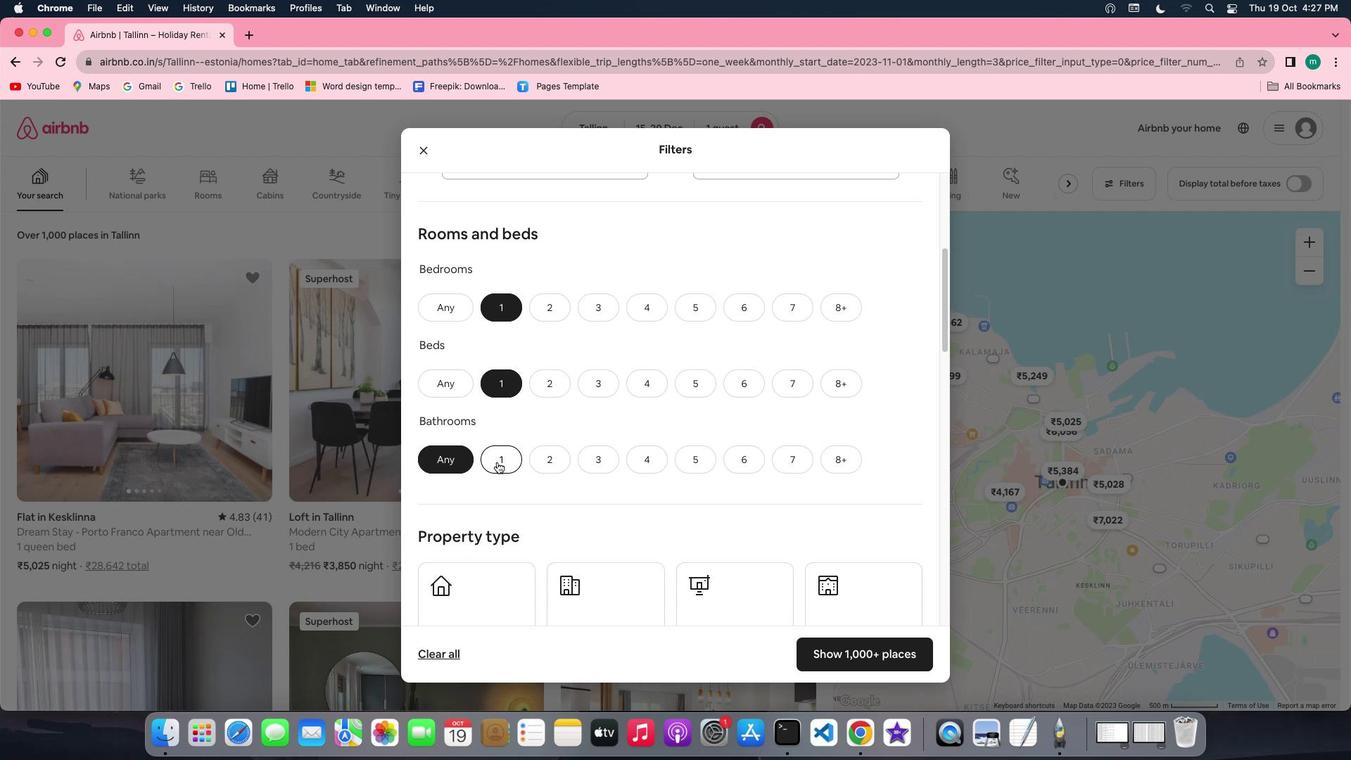 
Action: Mouse pressed left at (496, 462)
Screenshot: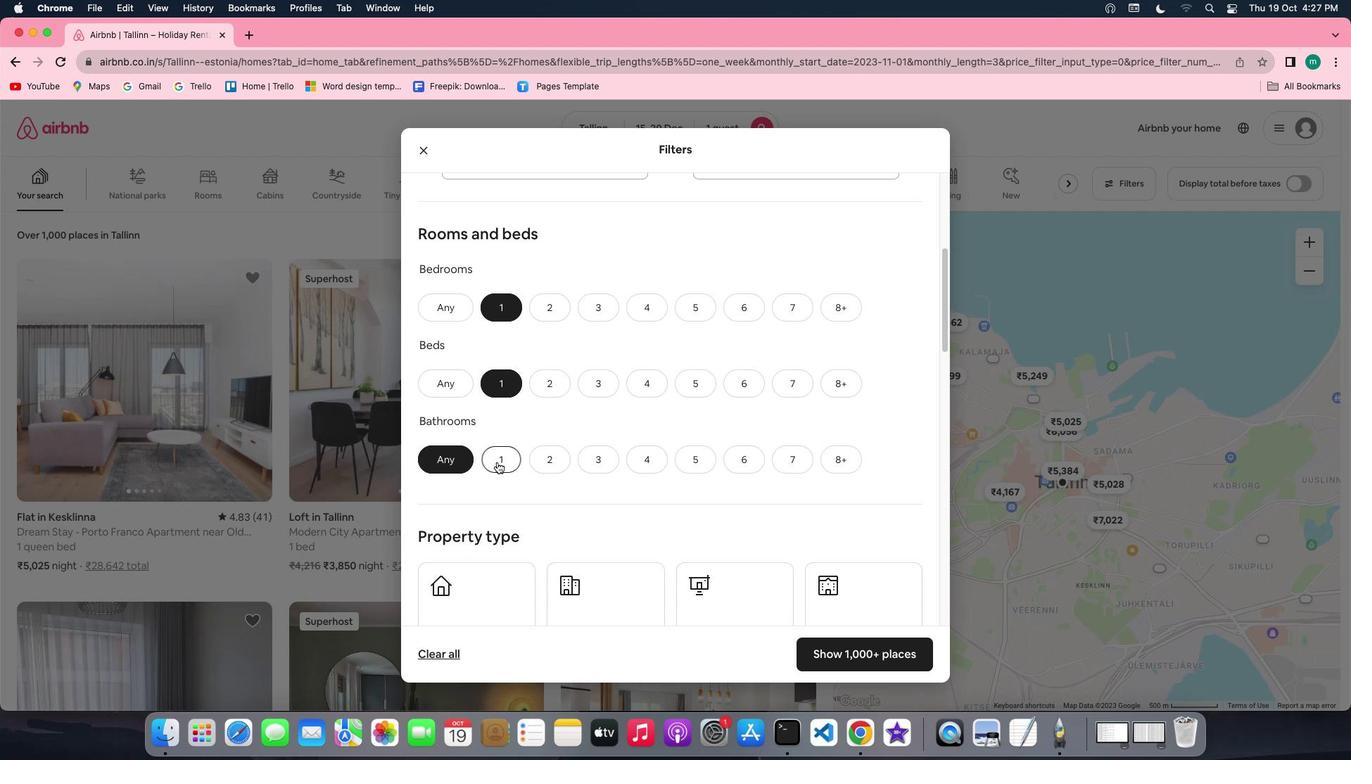 
Action: Mouse moved to (733, 537)
Screenshot: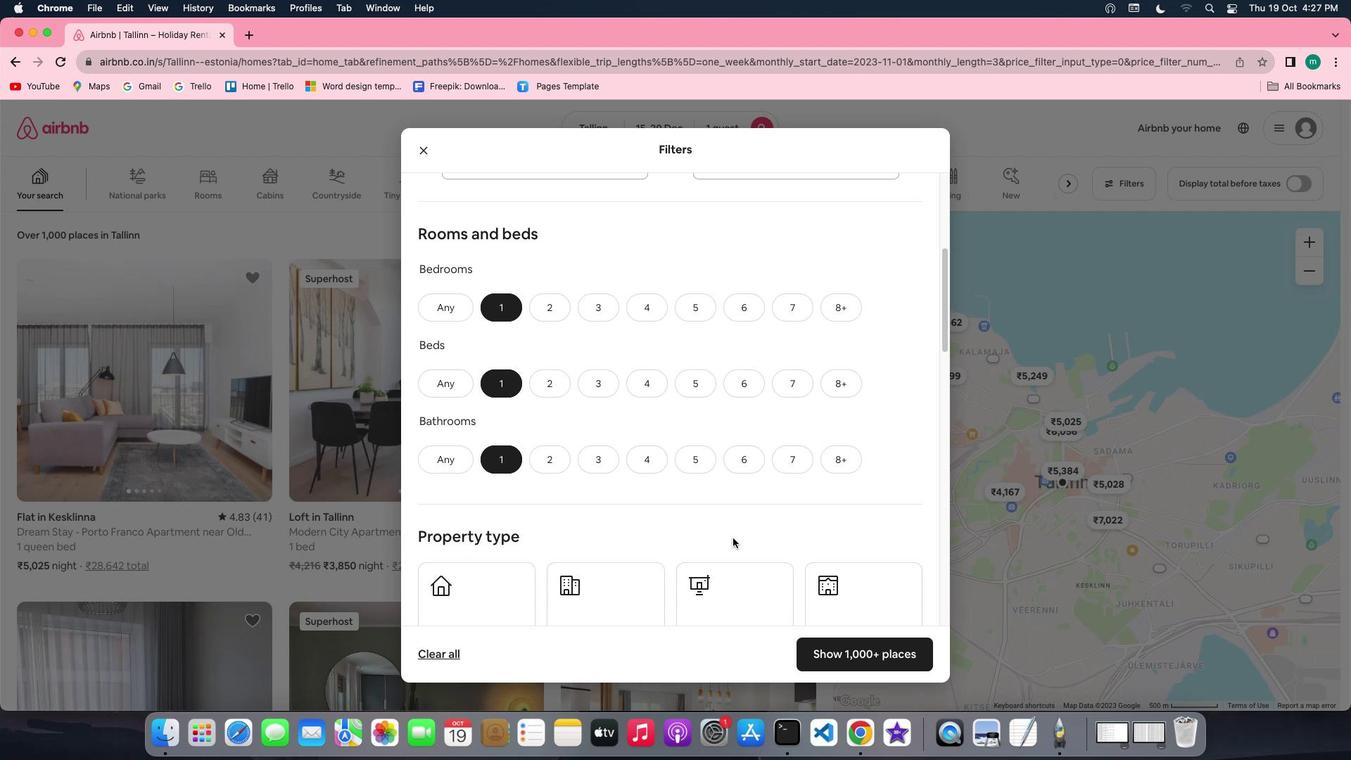 
Action: Mouse scrolled (733, 537) with delta (0, 0)
Screenshot: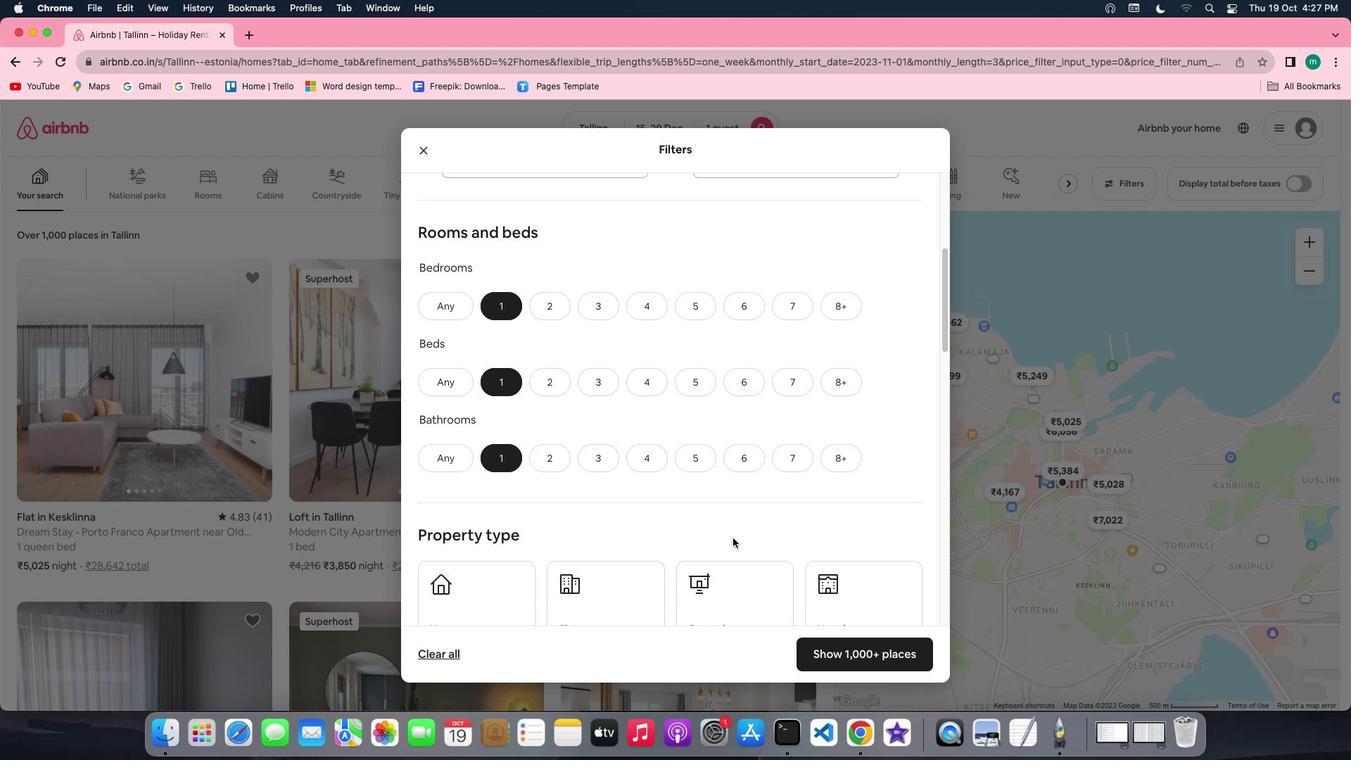 
Action: Mouse scrolled (733, 537) with delta (0, 0)
Screenshot: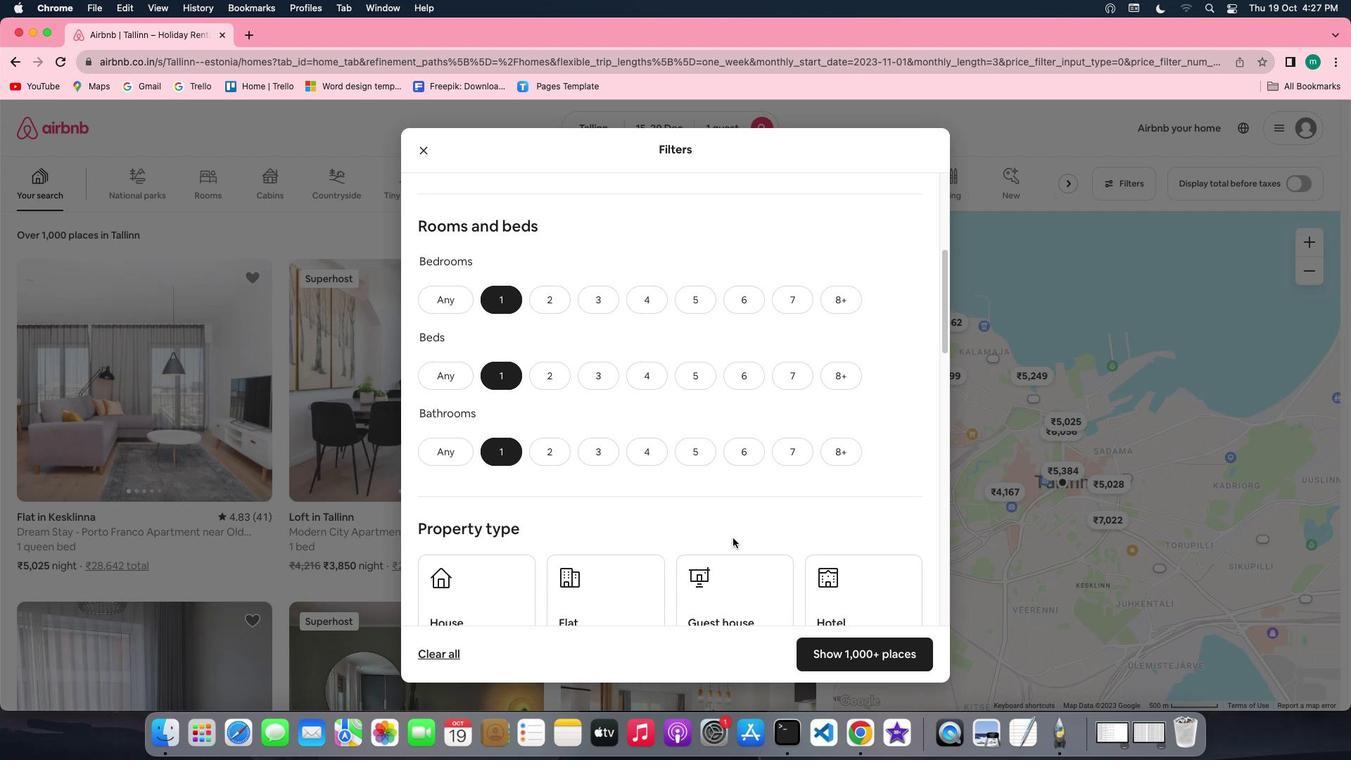 
Action: Mouse scrolled (733, 537) with delta (0, -1)
Screenshot: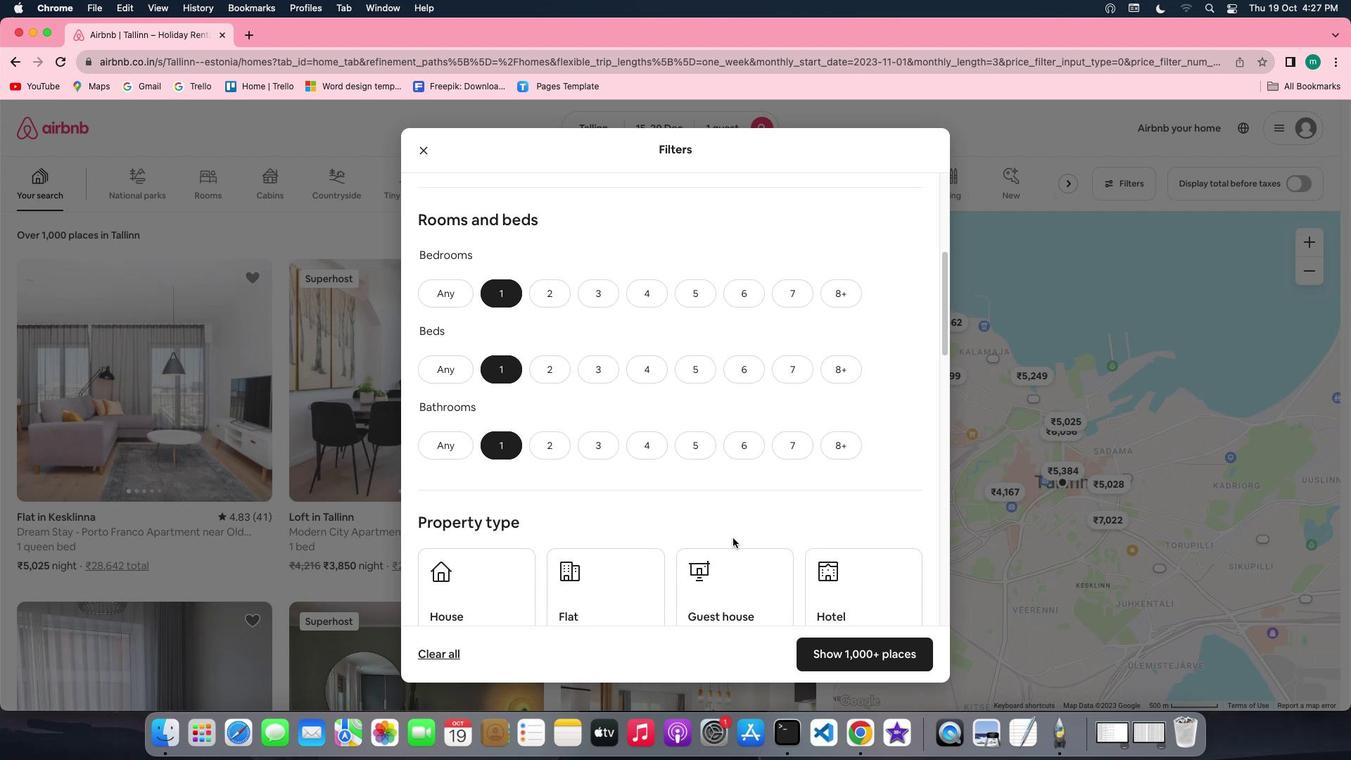 
Action: Mouse scrolled (733, 537) with delta (0, -1)
Screenshot: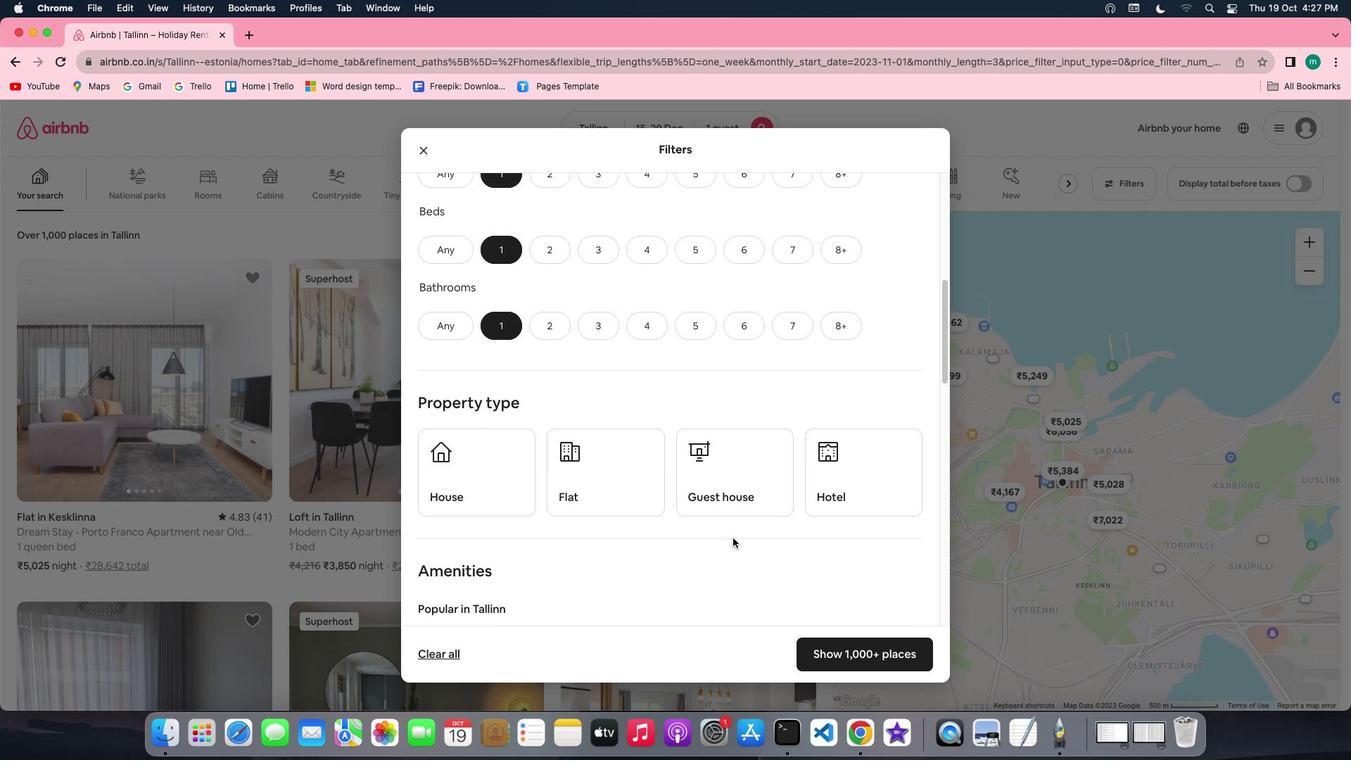 
Action: Mouse scrolled (733, 537) with delta (0, -1)
Screenshot: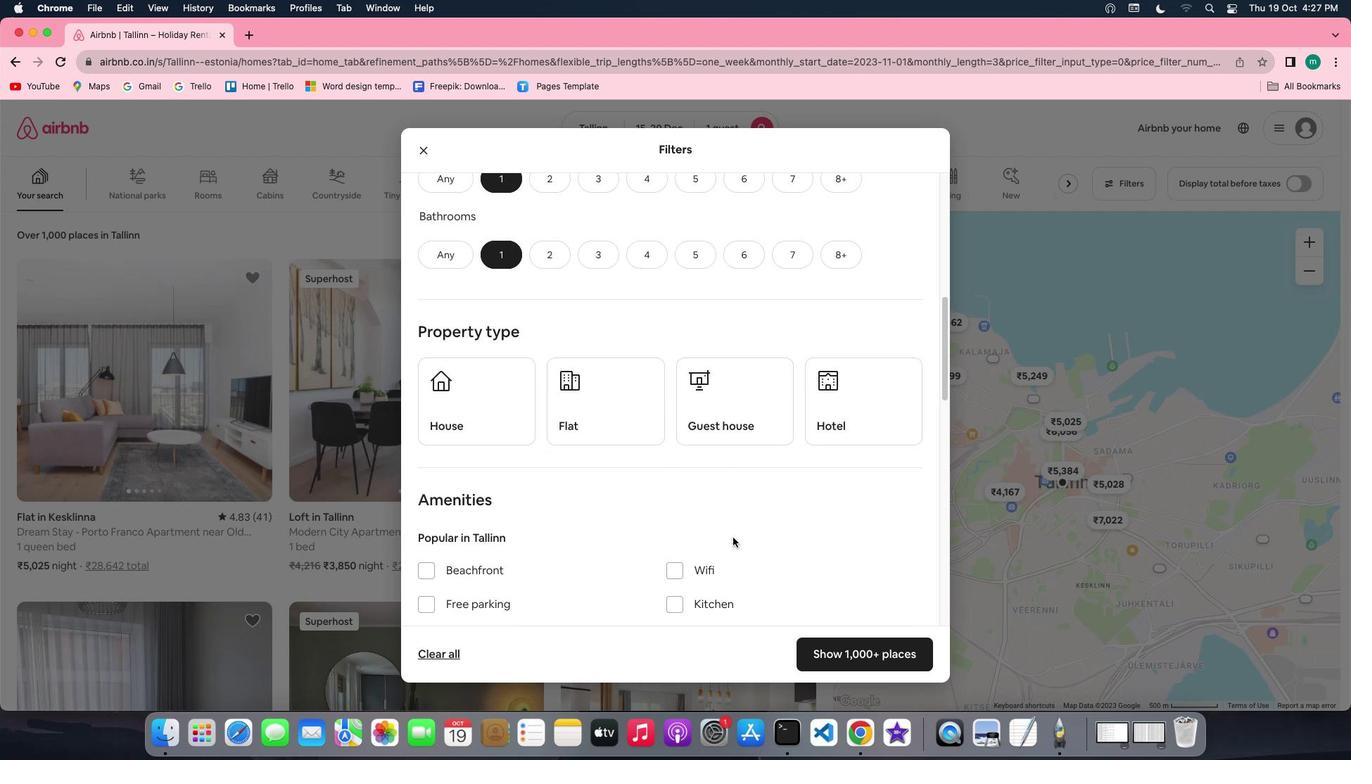 
Action: Mouse moved to (733, 537)
Screenshot: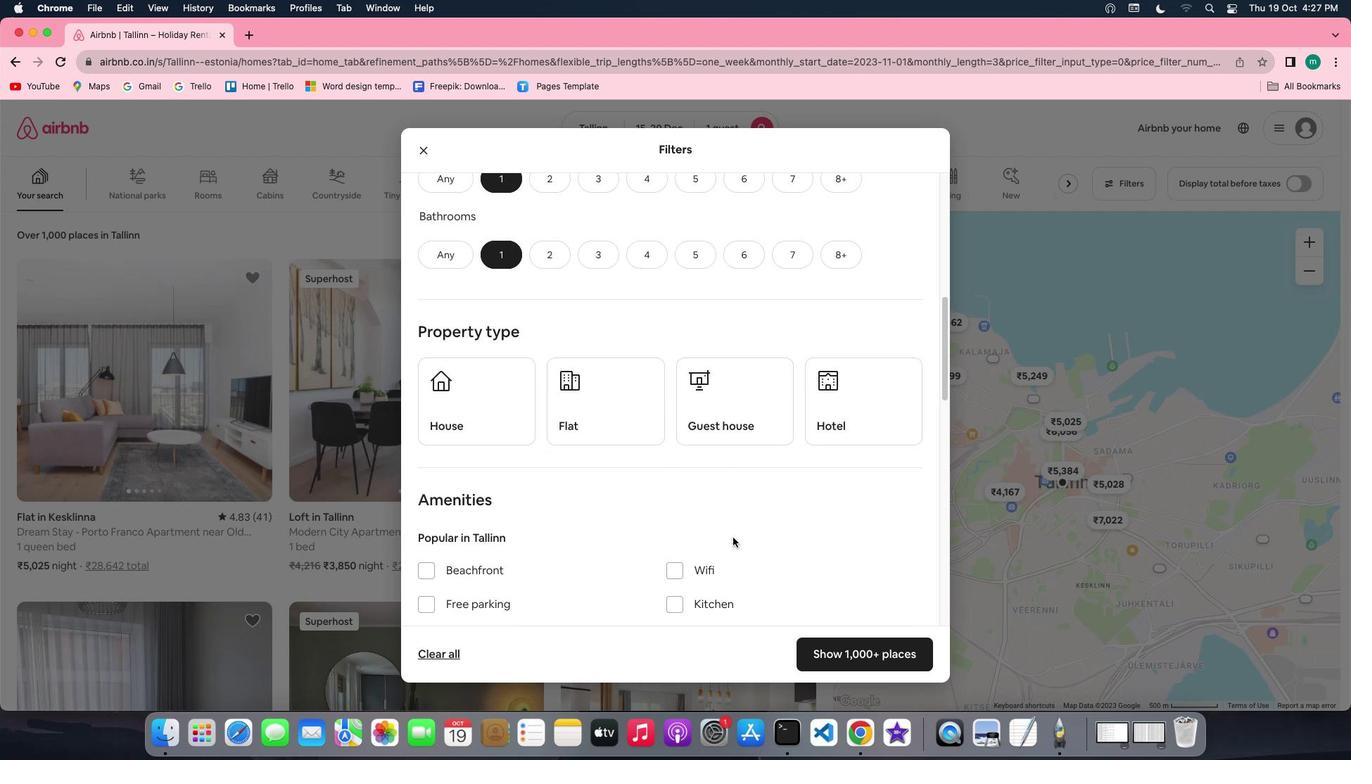 
Action: Mouse scrolled (733, 537) with delta (0, 0)
Screenshot: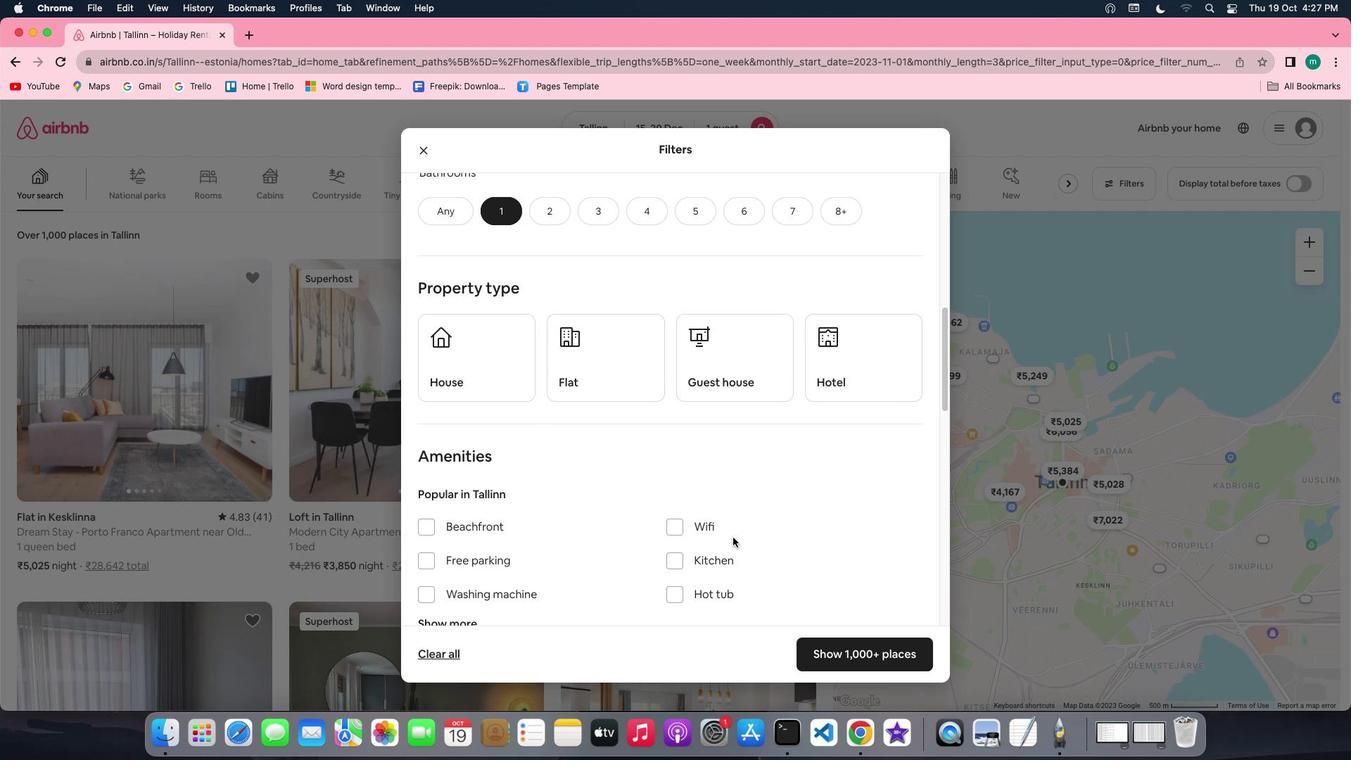 
Action: Mouse scrolled (733, 537) with delta (0, 0)
Screenshot: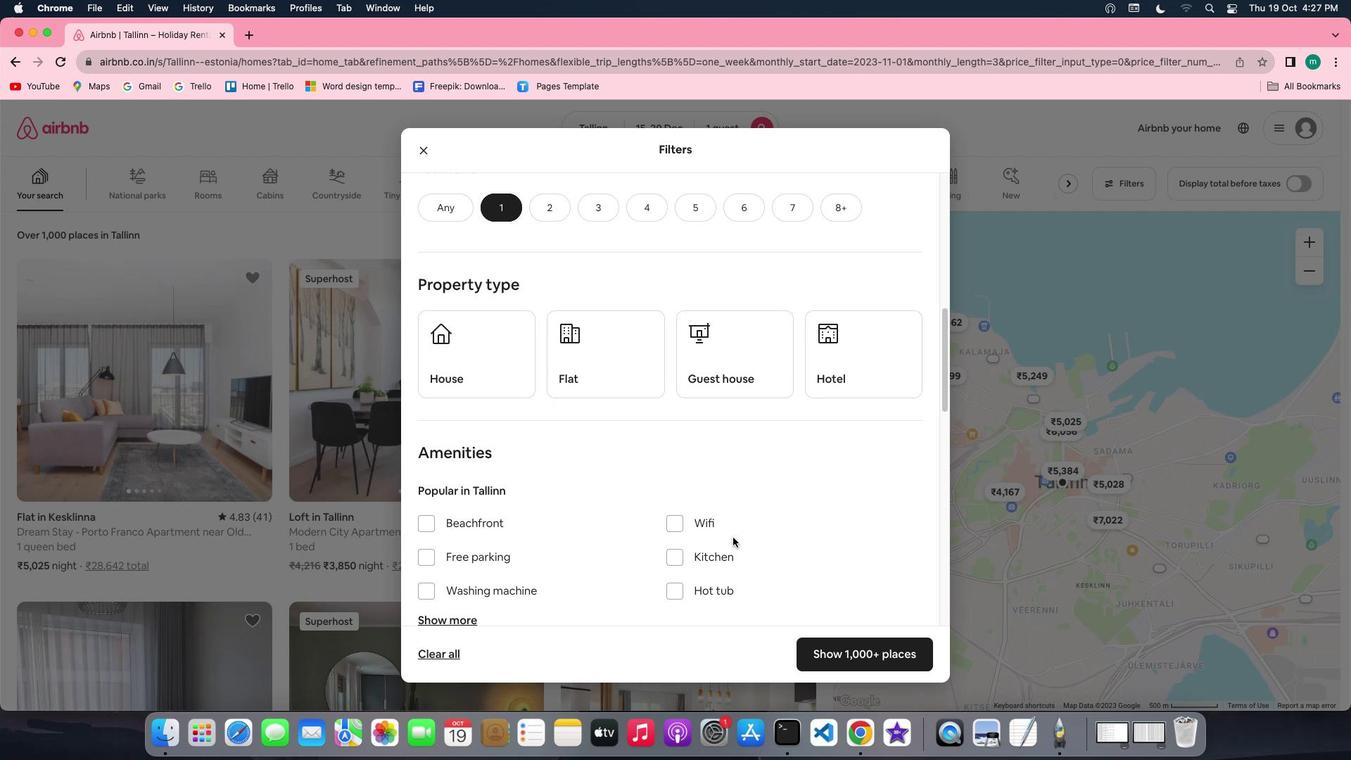 
Action: Mouse scrolled (733, 537) with delta (0, 0)
Screenshot: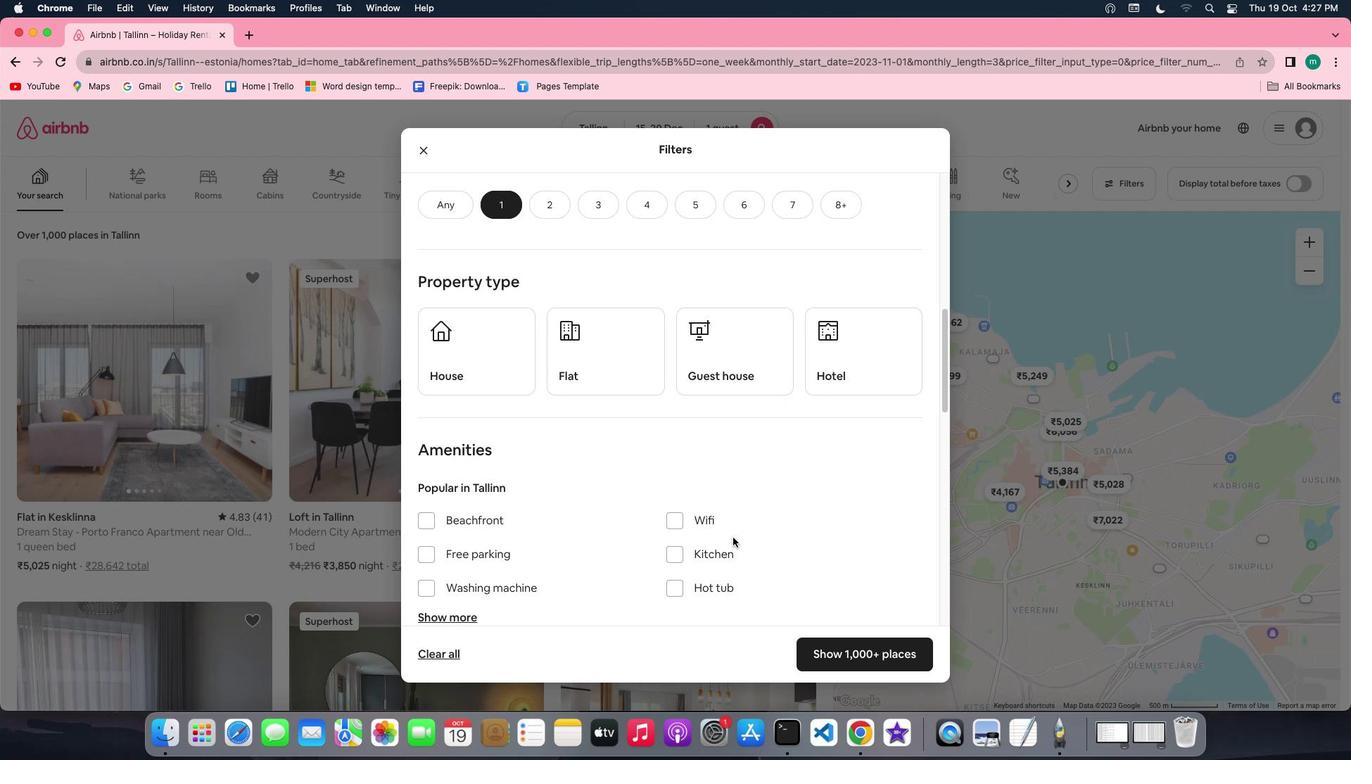 
Action: Mouse scrolled (733, 537) with delta (0, 0)
Screenshot: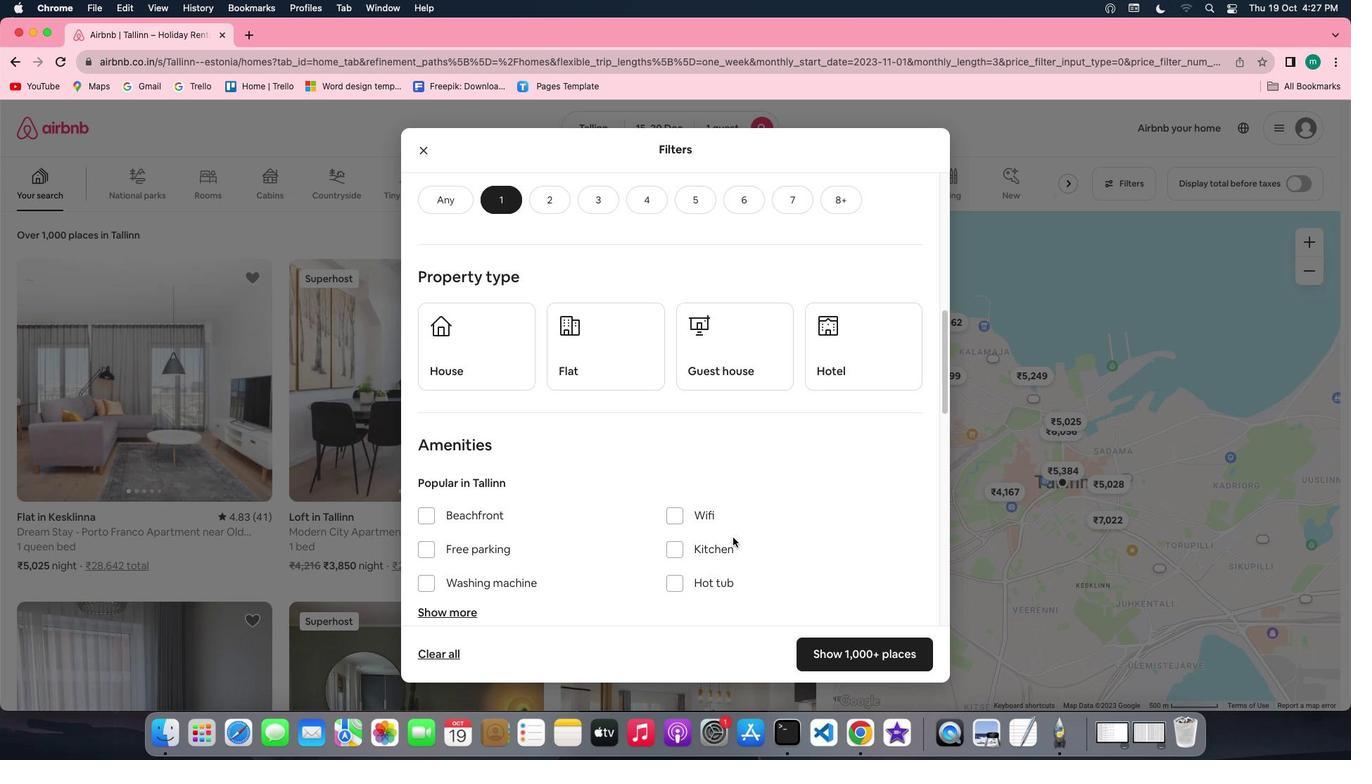 
Action: Mouse scrolled (733, 537) with delta (0, 0)
Screenshot: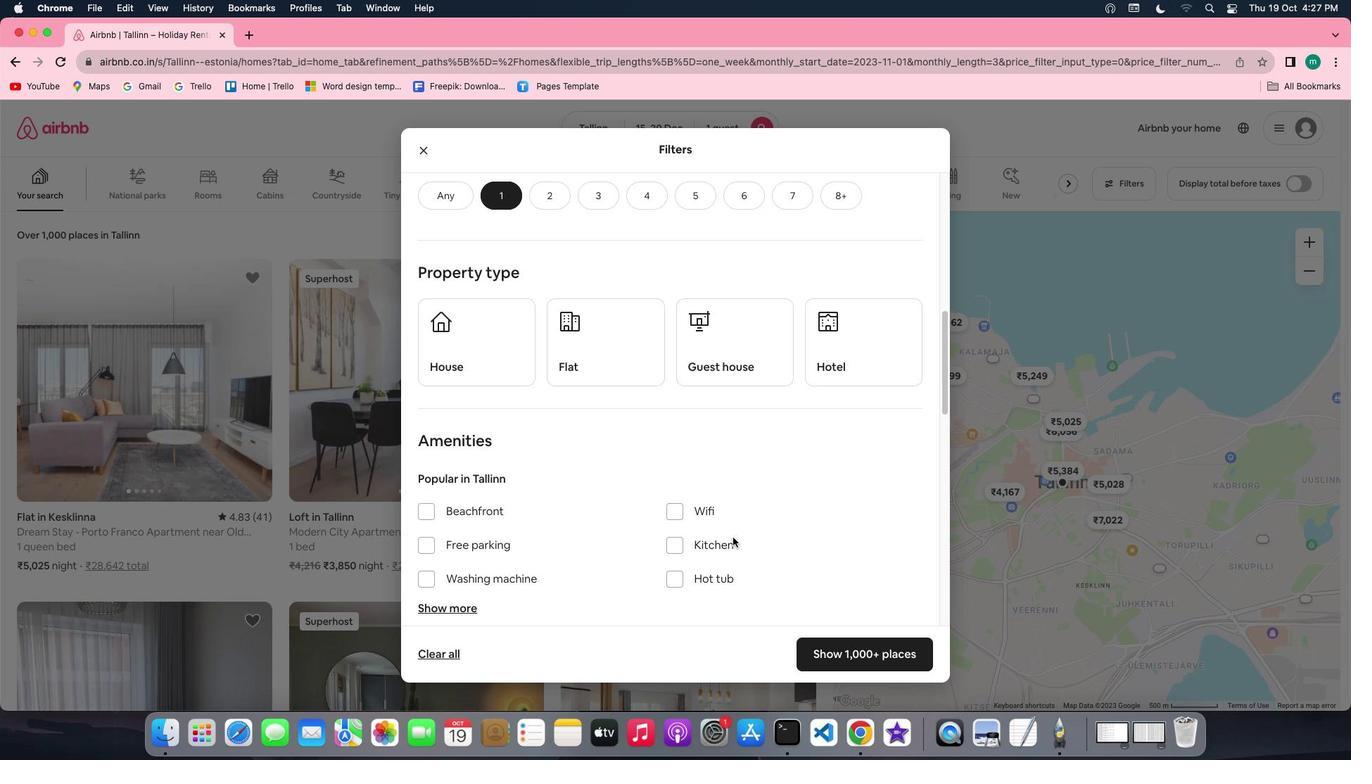 
Action: Mouse scrolled (733, 537) with delta (0, 0)
Screenshot: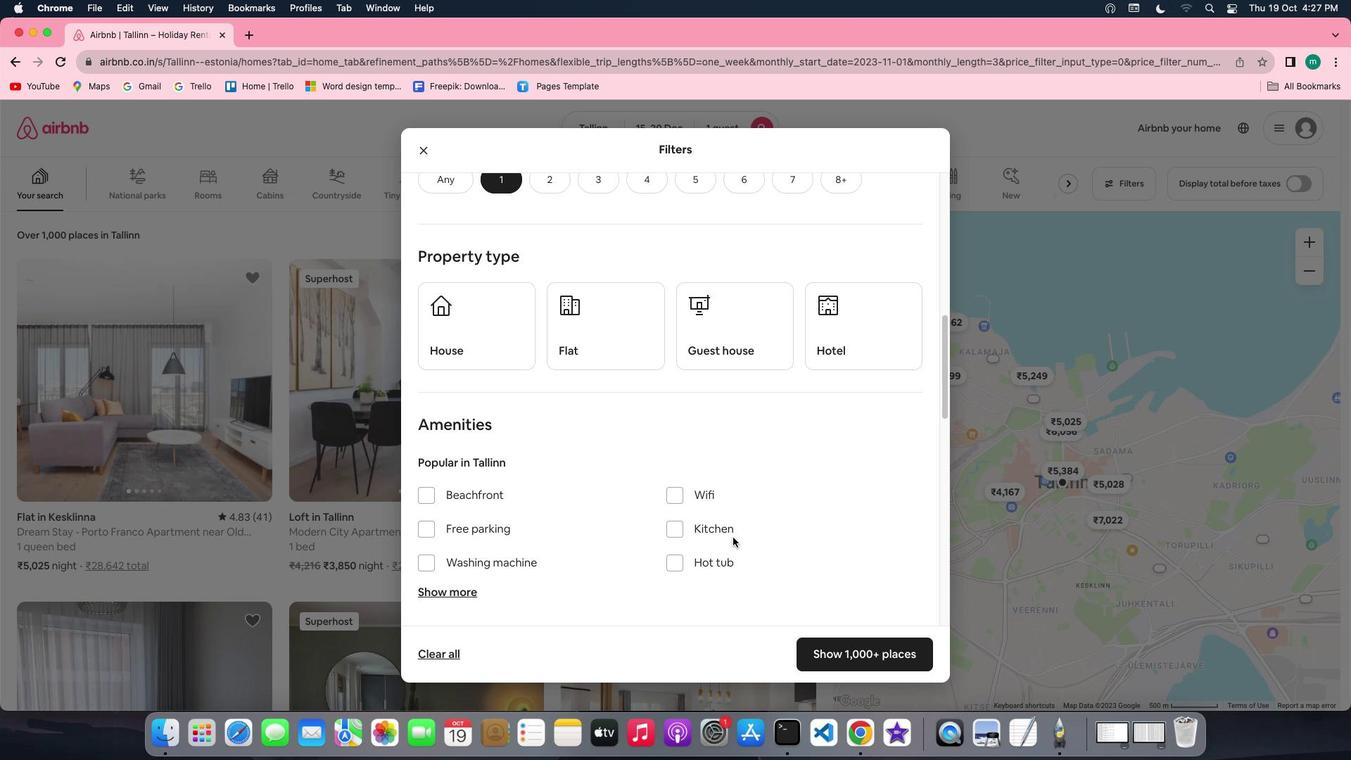 
Action: Mouse moved to (852, 329)
Screenshot: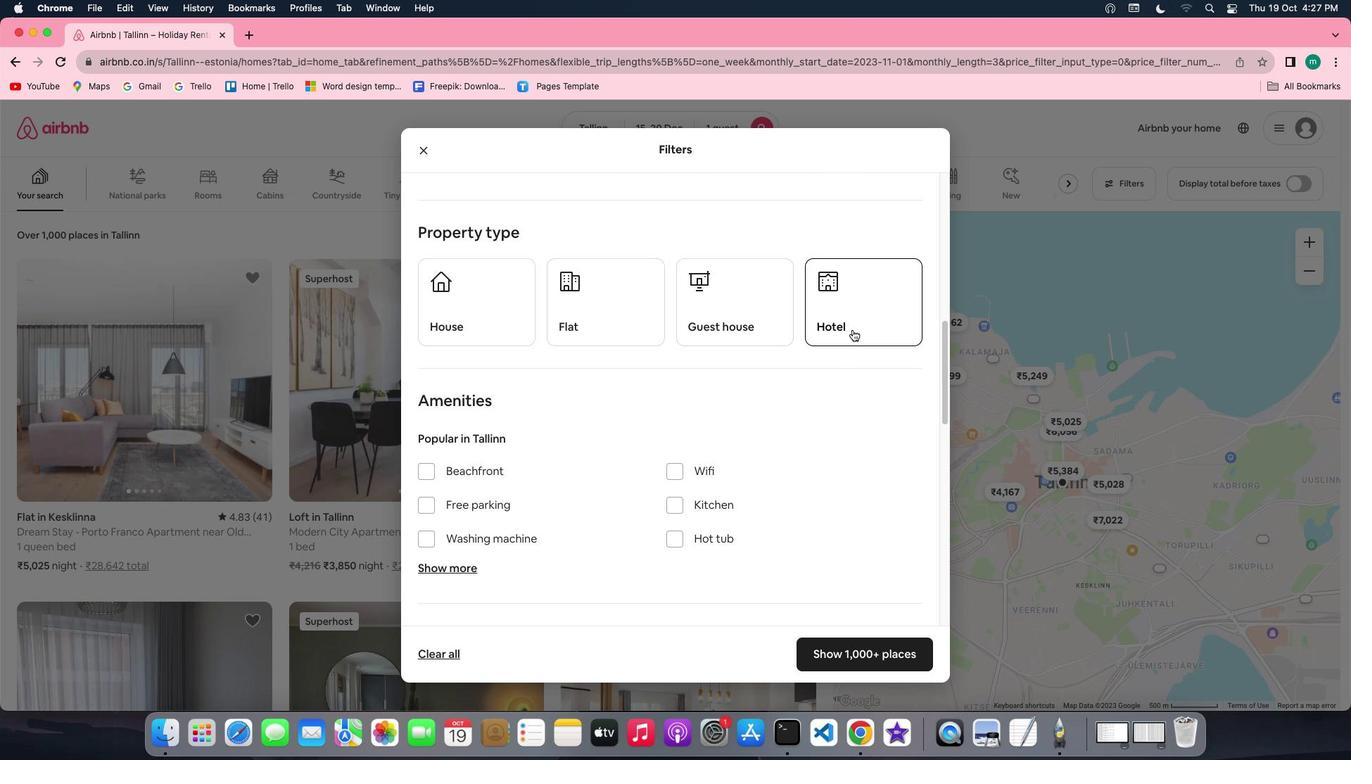 
Action: Mouse pressed left at (852, 329)
Screenshot: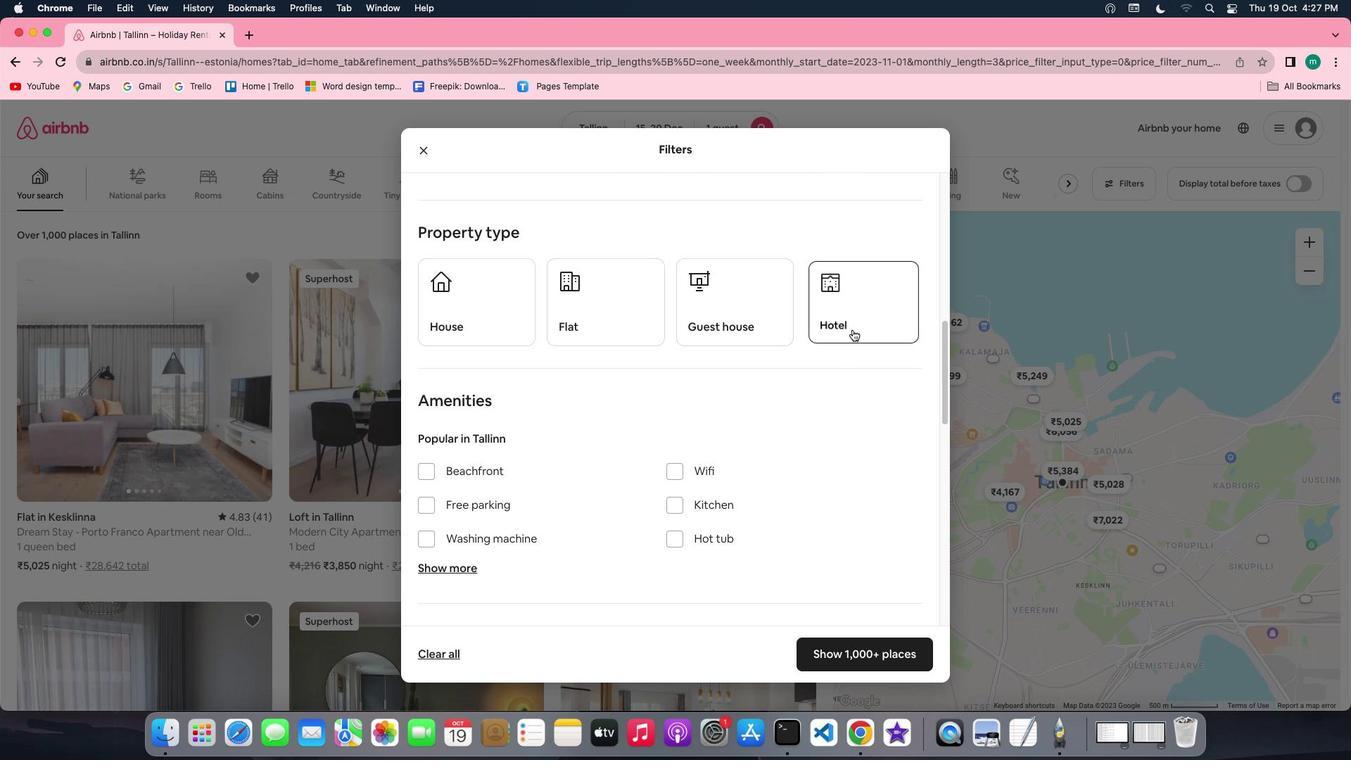 
Action: Mouse moved to (625, 396)
Screenshot: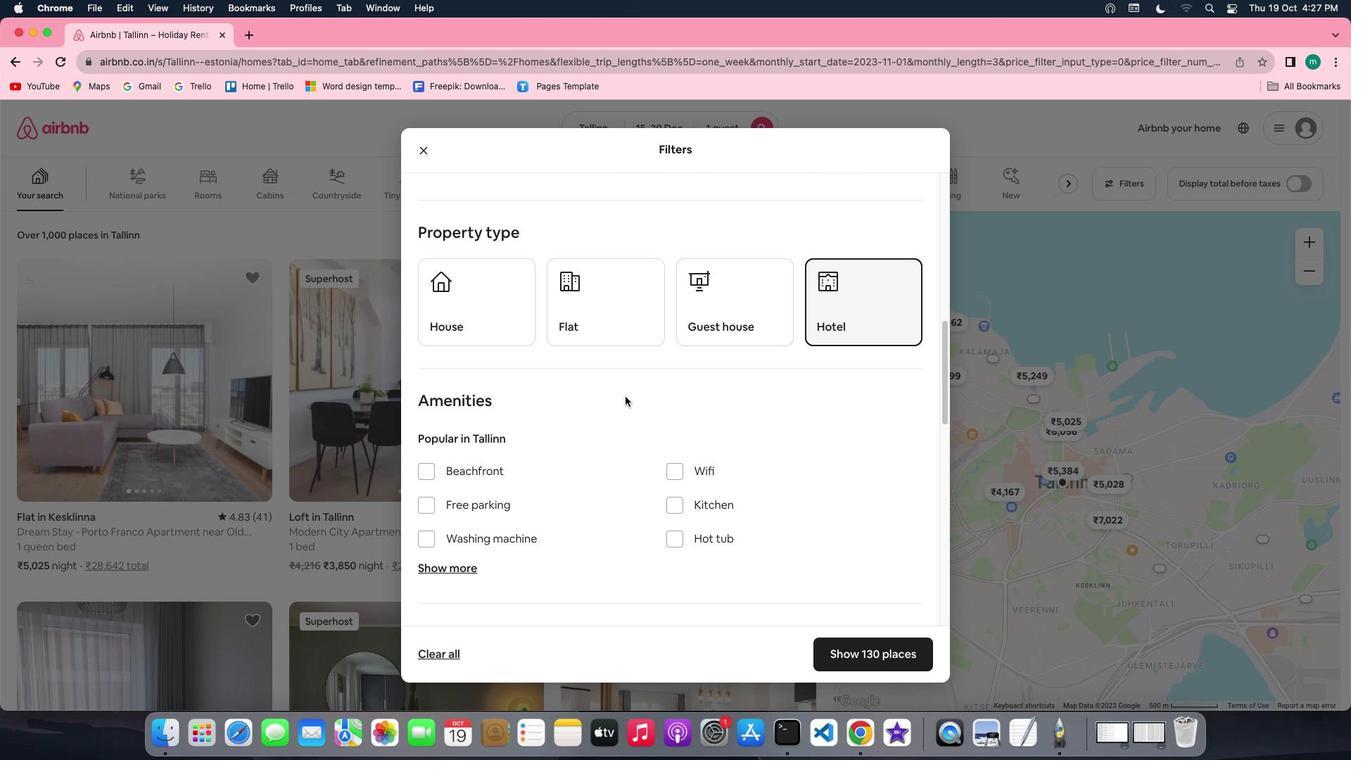 
Action: Mouse scrolled (625, 396) with delta (0, 0)
Screenshot: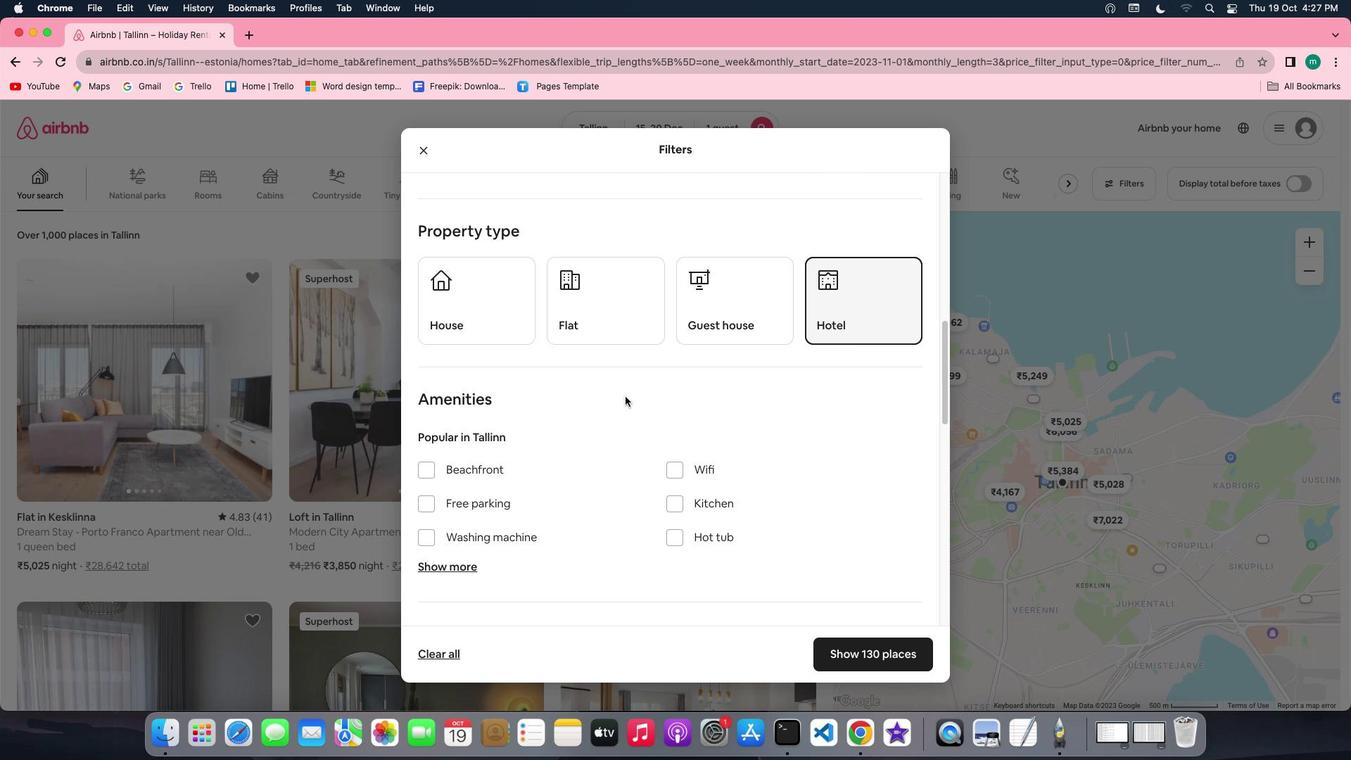 
Action: Mouse scrolled (625, 396) with delta (0, 0)
Screenshot: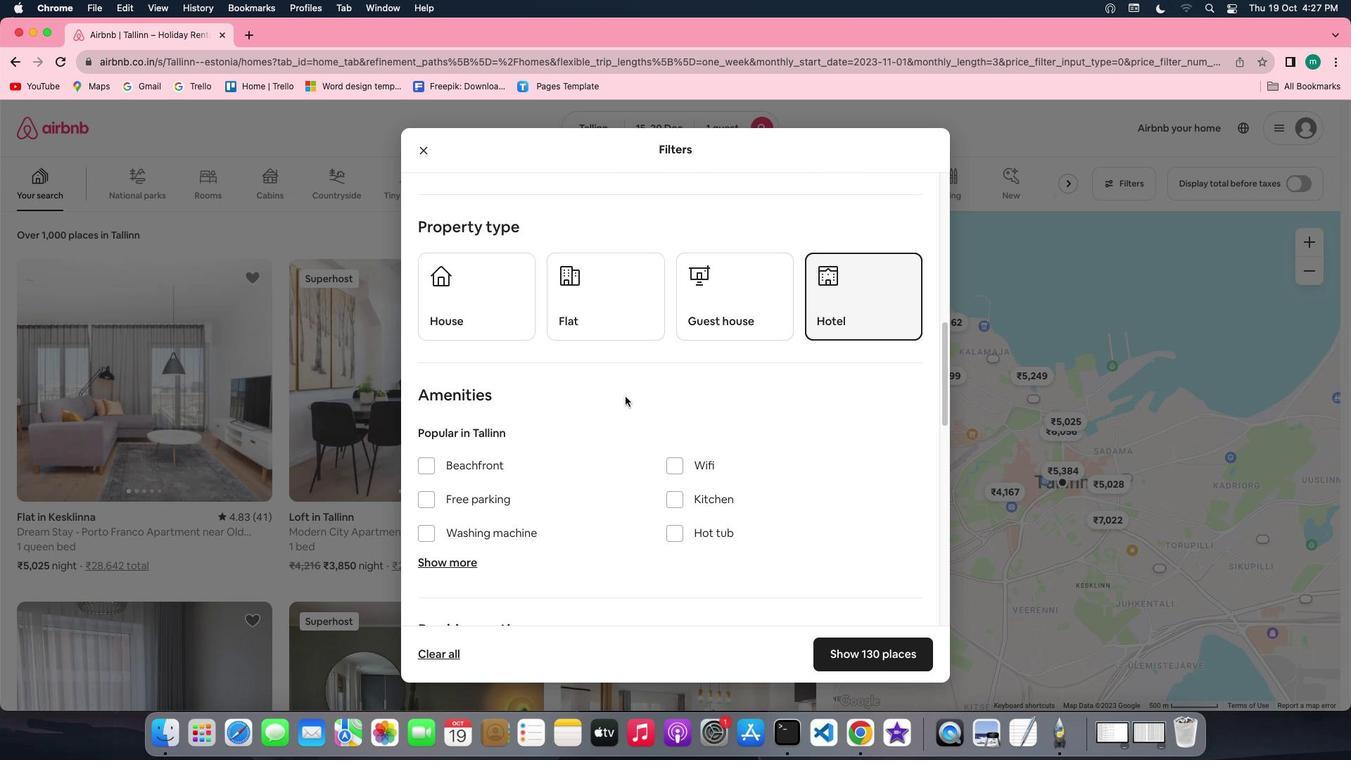 
Action: Mouse scrolled (625, 396) with delta (0, 0)
Screenshot: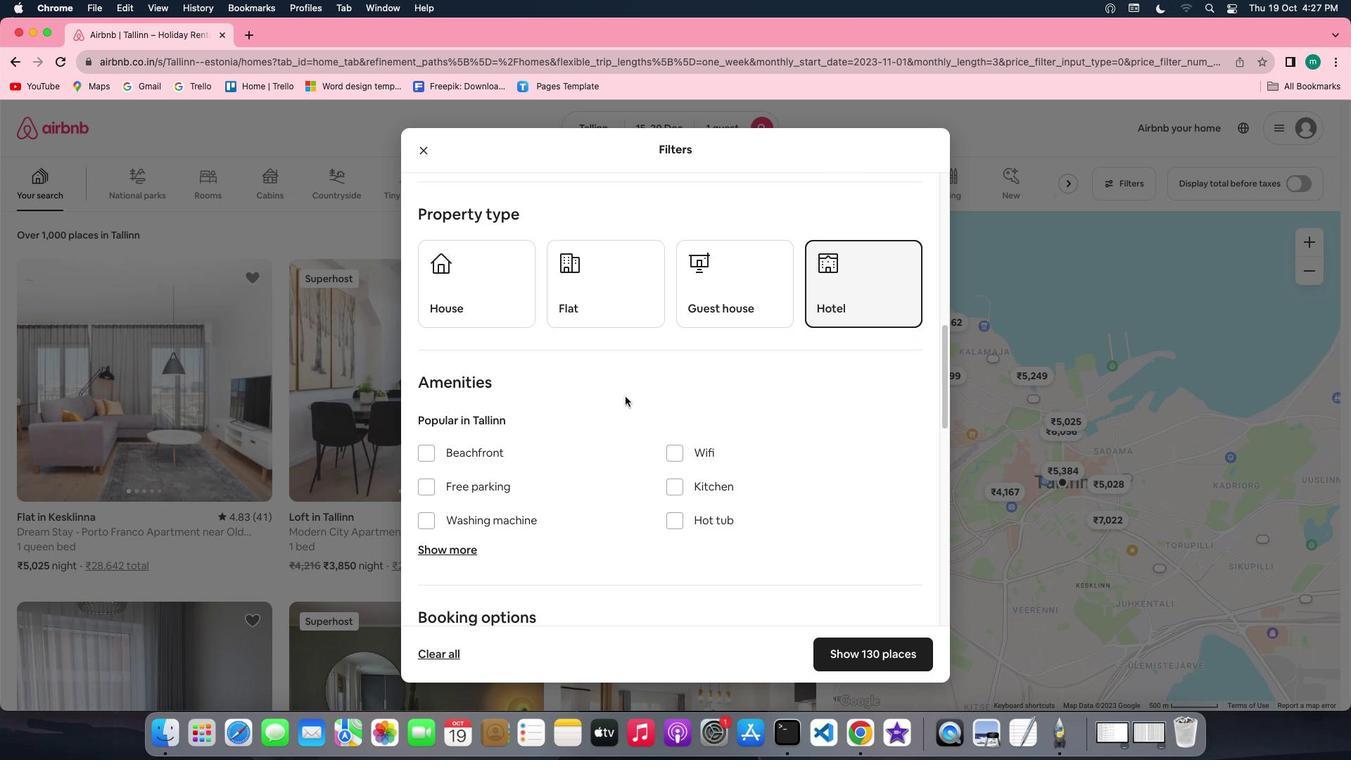 
Action: Mouse scrolled (625, 396) with delta (0, 0)
Screenshot: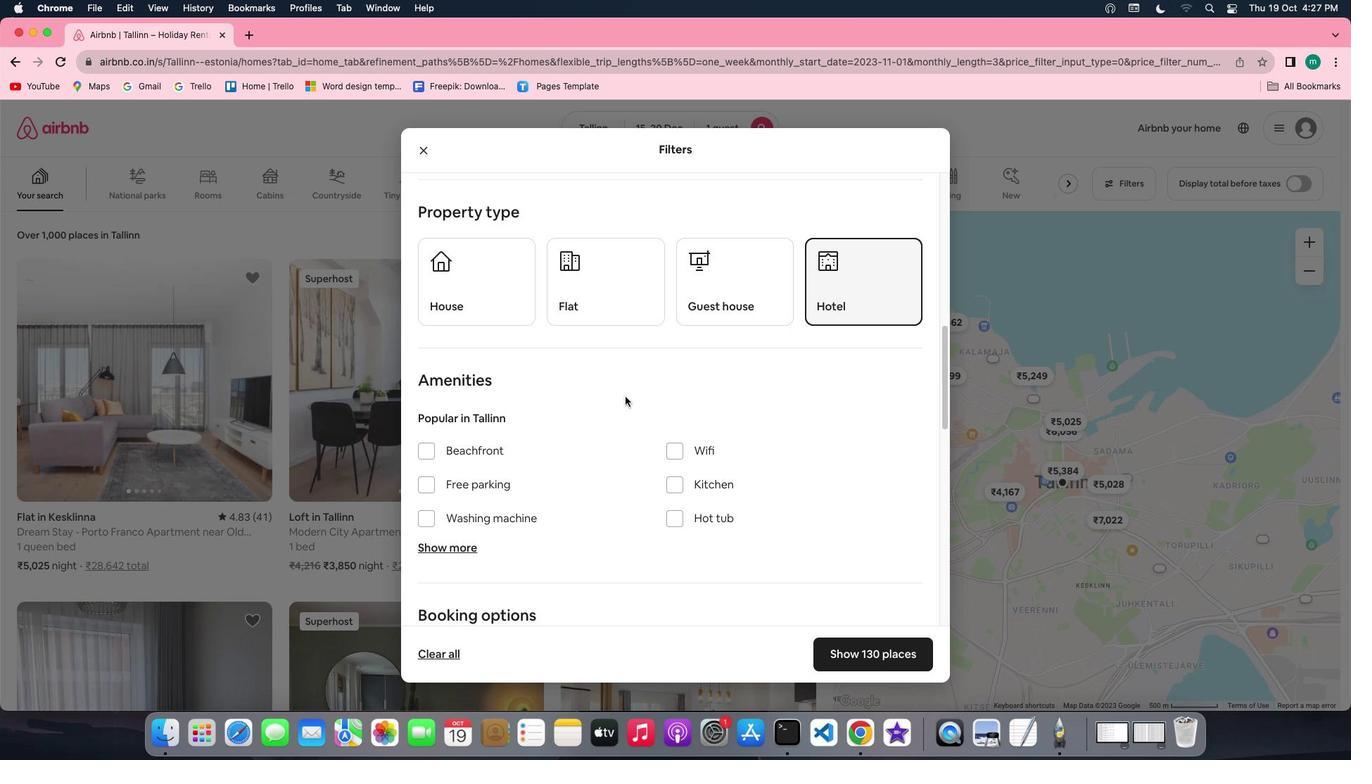 
Action: Mouse scrolled (625, 396) with delta (0, 0)
Screenshot: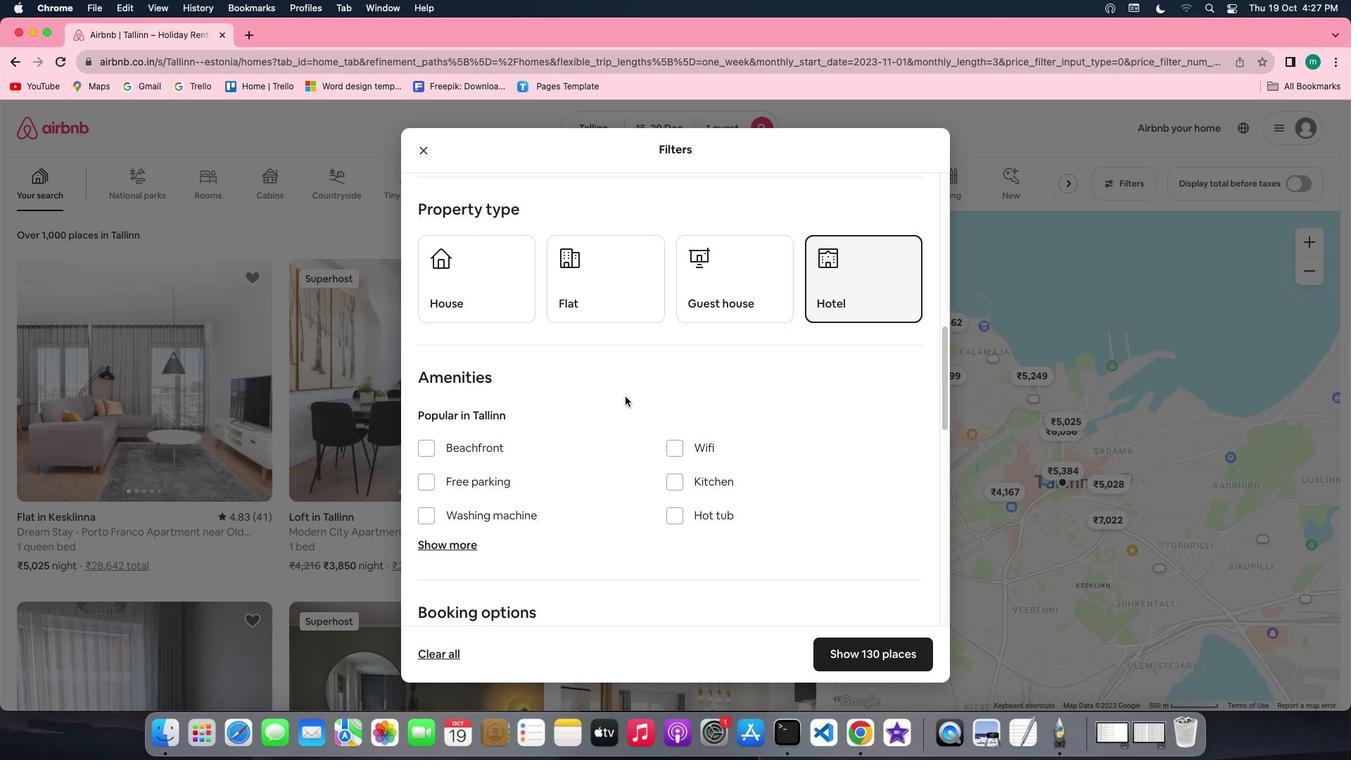 
Action: Mouse scrolled (625, 396) with delta (0, 0)
Screenshot: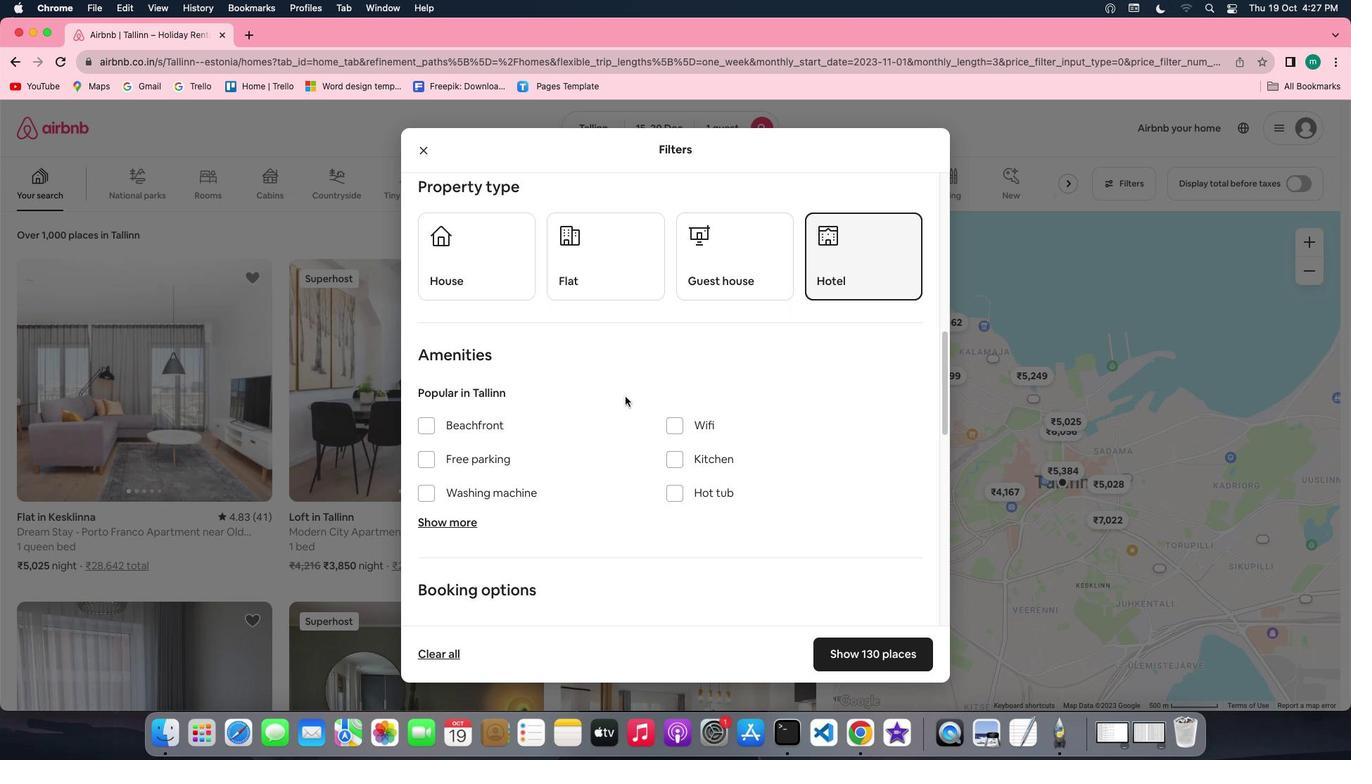 
Action: Mouse scrolled (625, 396) with delta (0, 0)
Screenshot: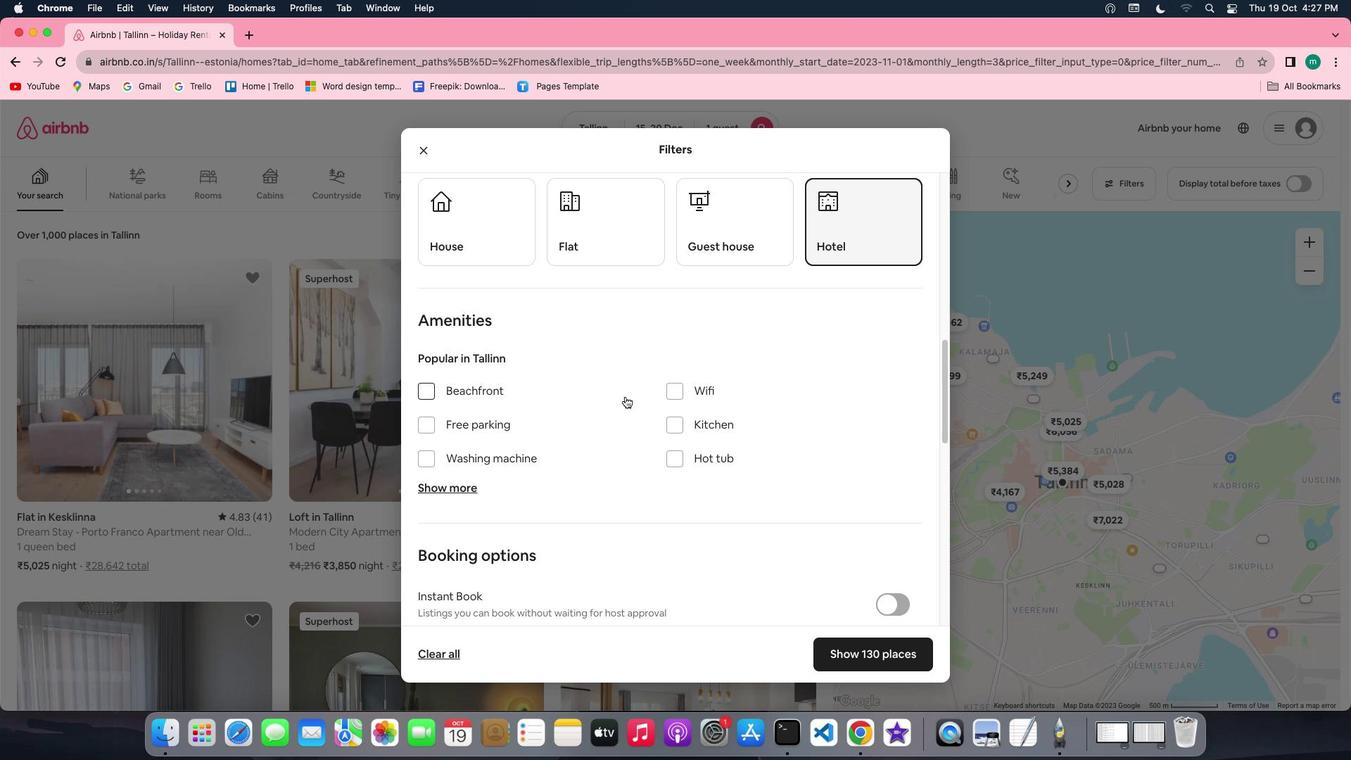 
Action: Mouse scrolled (625, 396) with delta (0, 0)
Screenshot: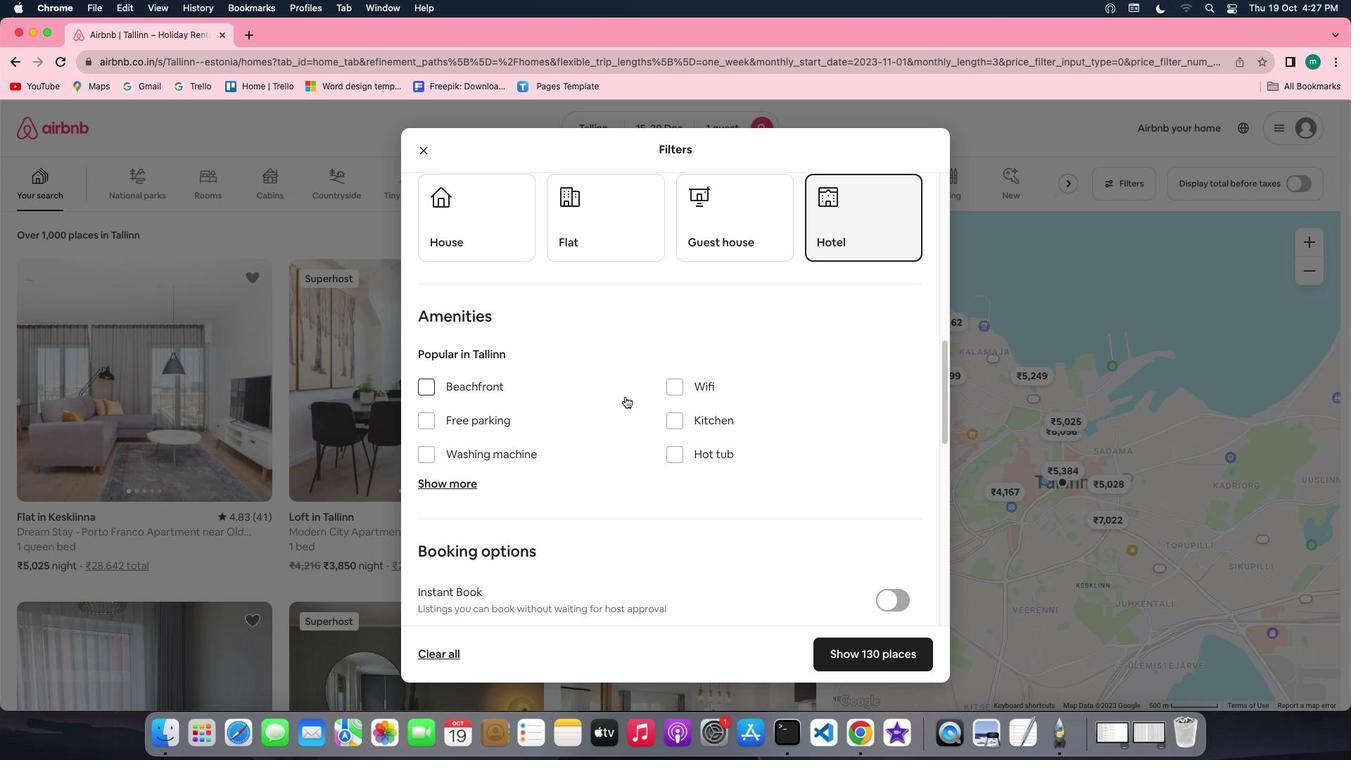 
Action: Mouse scrolled (625, 396) with delta (0, 0)
Screenshot: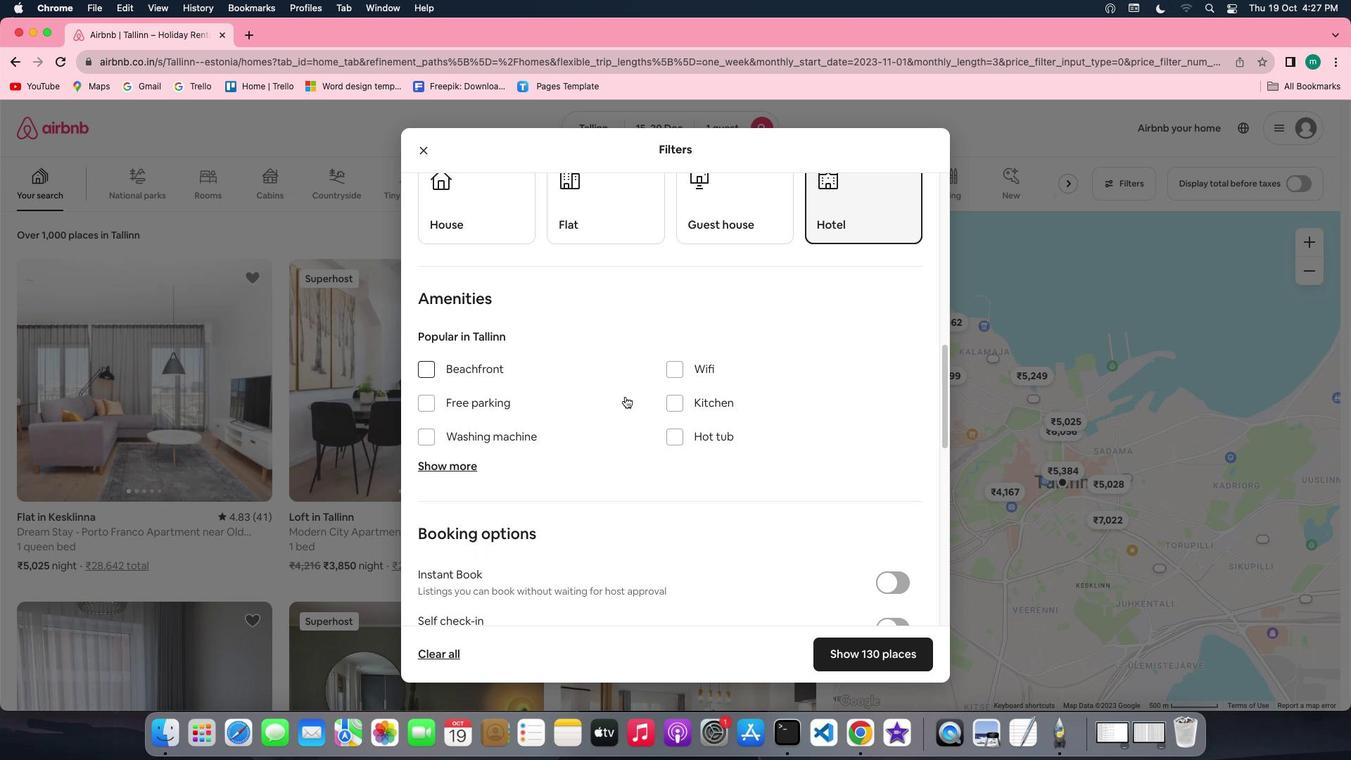 
Action: Mouse scrolled (625, 396) with delta (0, 0)
Screenshot: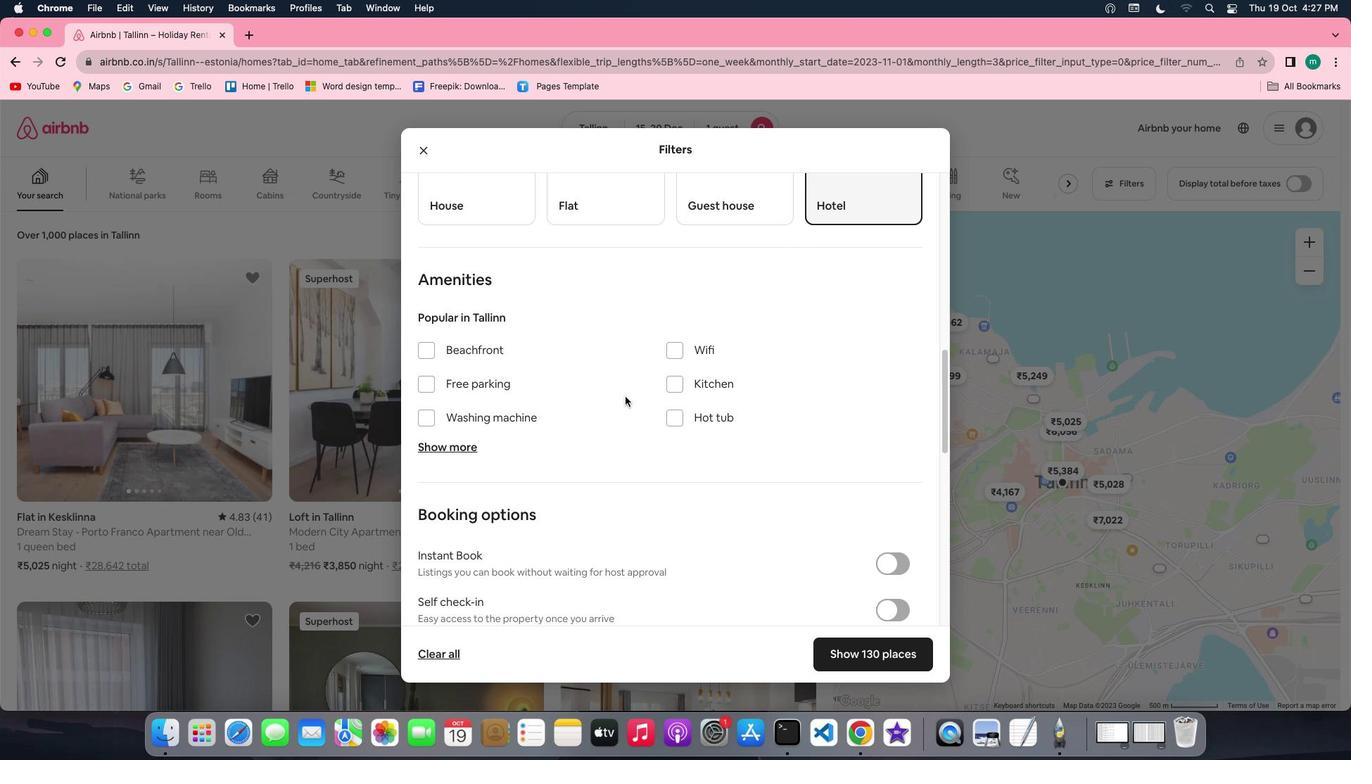 
Action: Mouse scrolled (625, 396) with delta (0, 0)
Screenshot: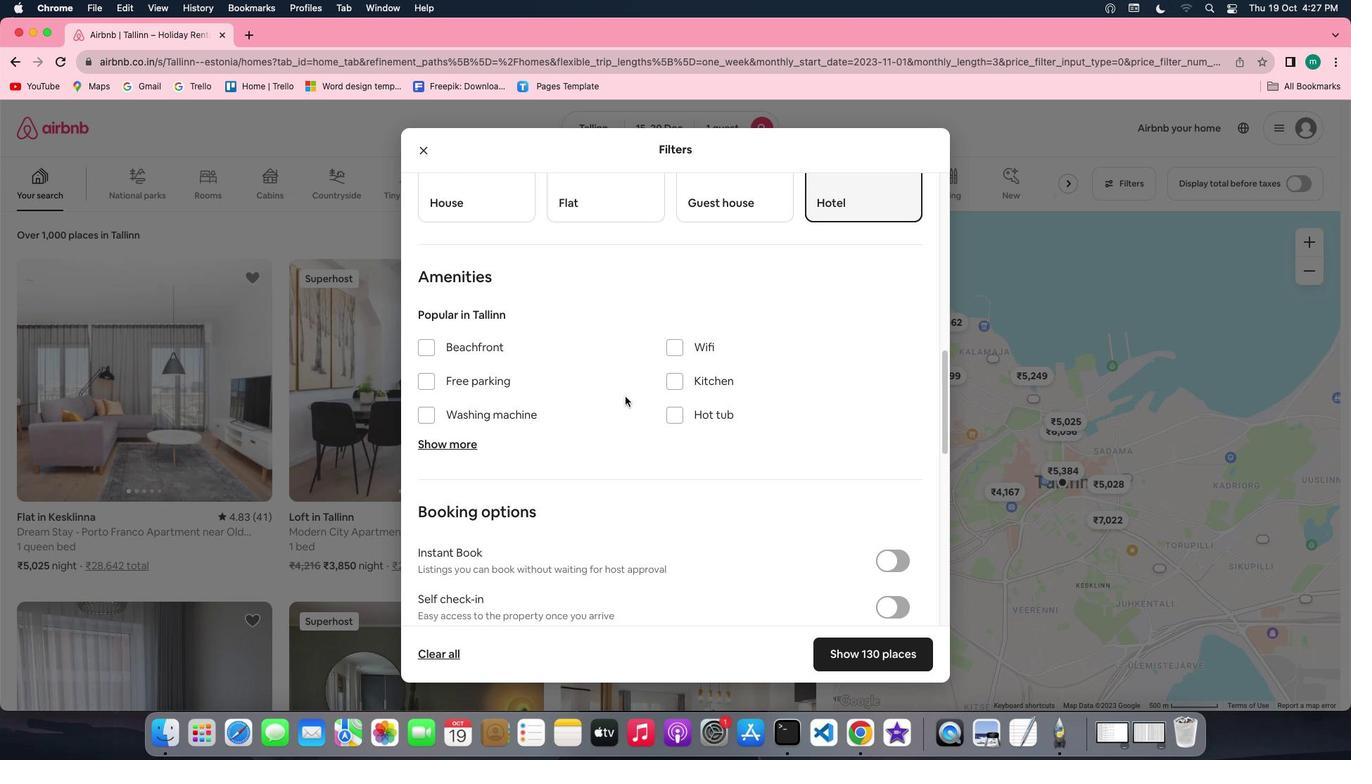 
Action: Mouse scrolled (625, 396) with delta (0, 0)
Screenshot: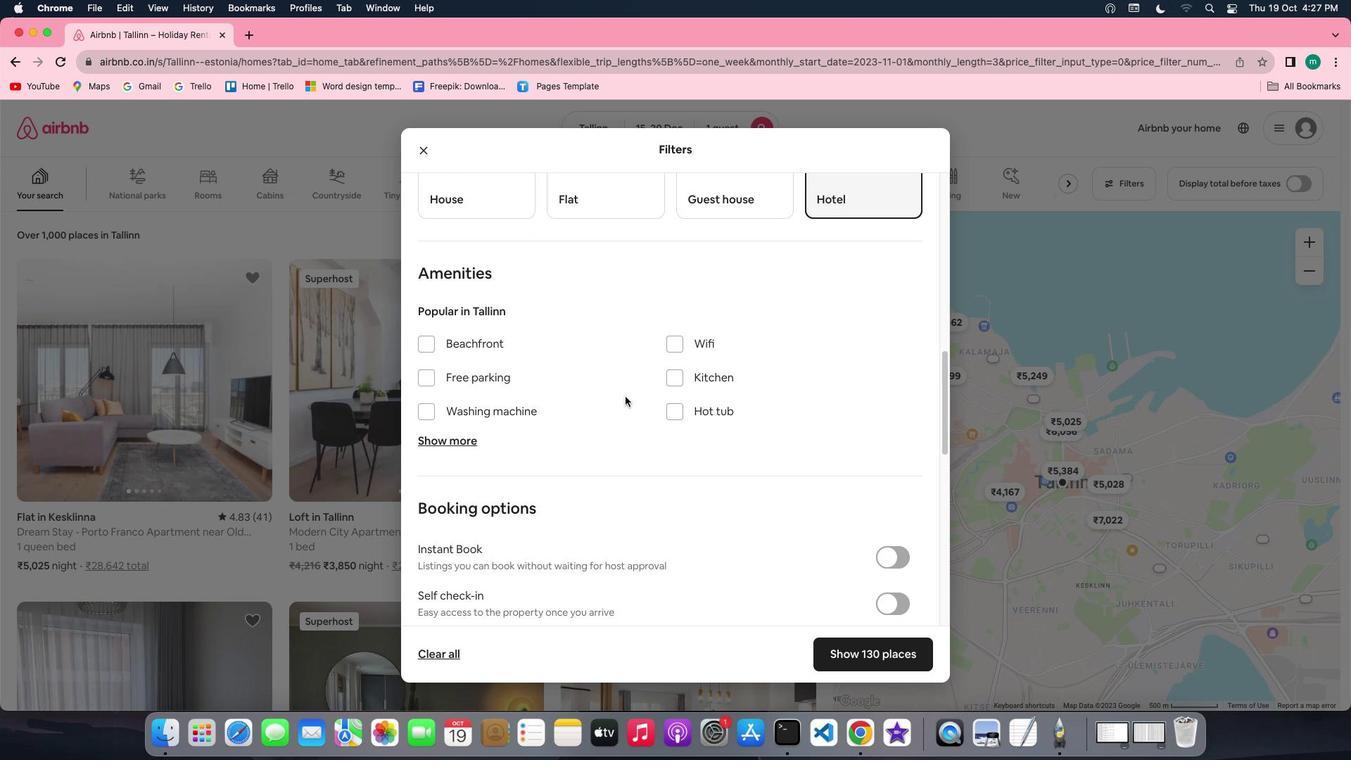 
Action: Mouse scrolled (625, 396) with delta (0, 0)
Screenshot: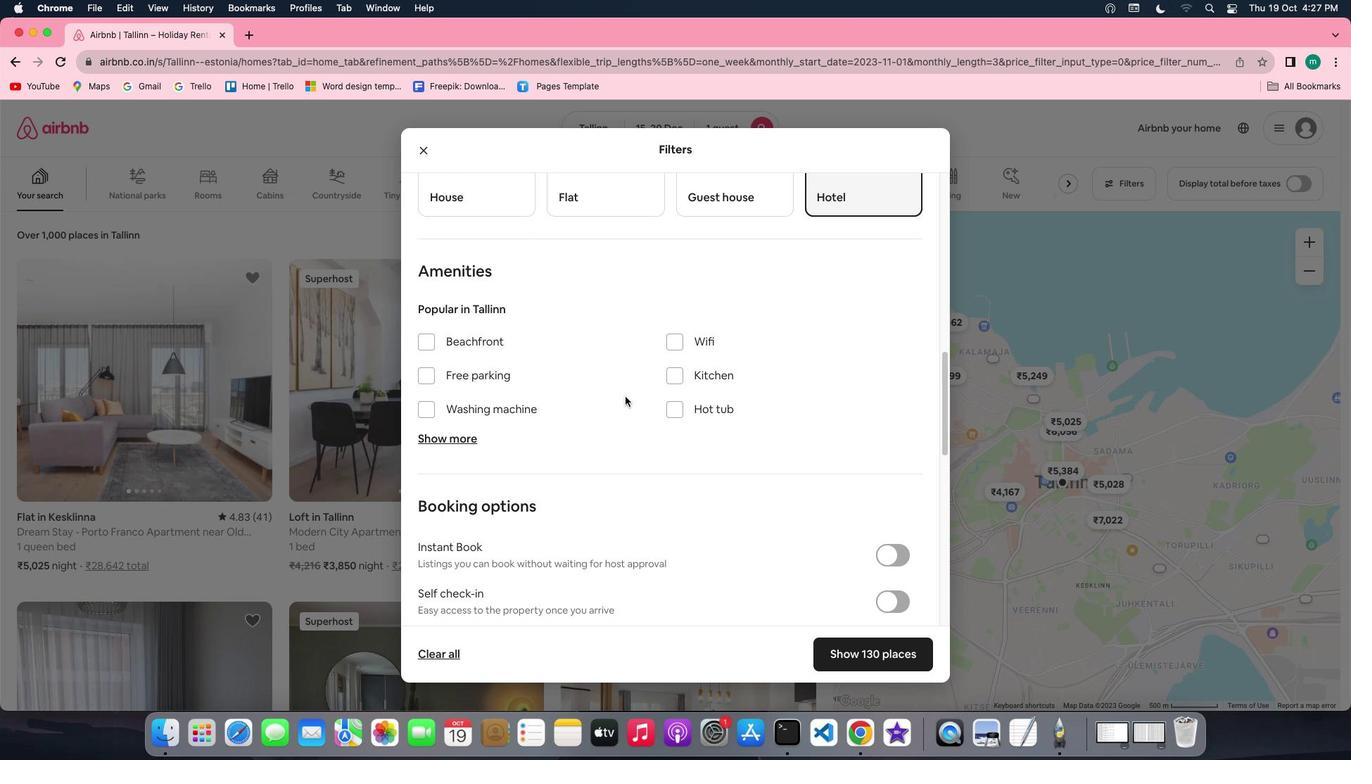 
Action: Mouse scrolled (625, 396) with delta (0, 0)
Screenshot: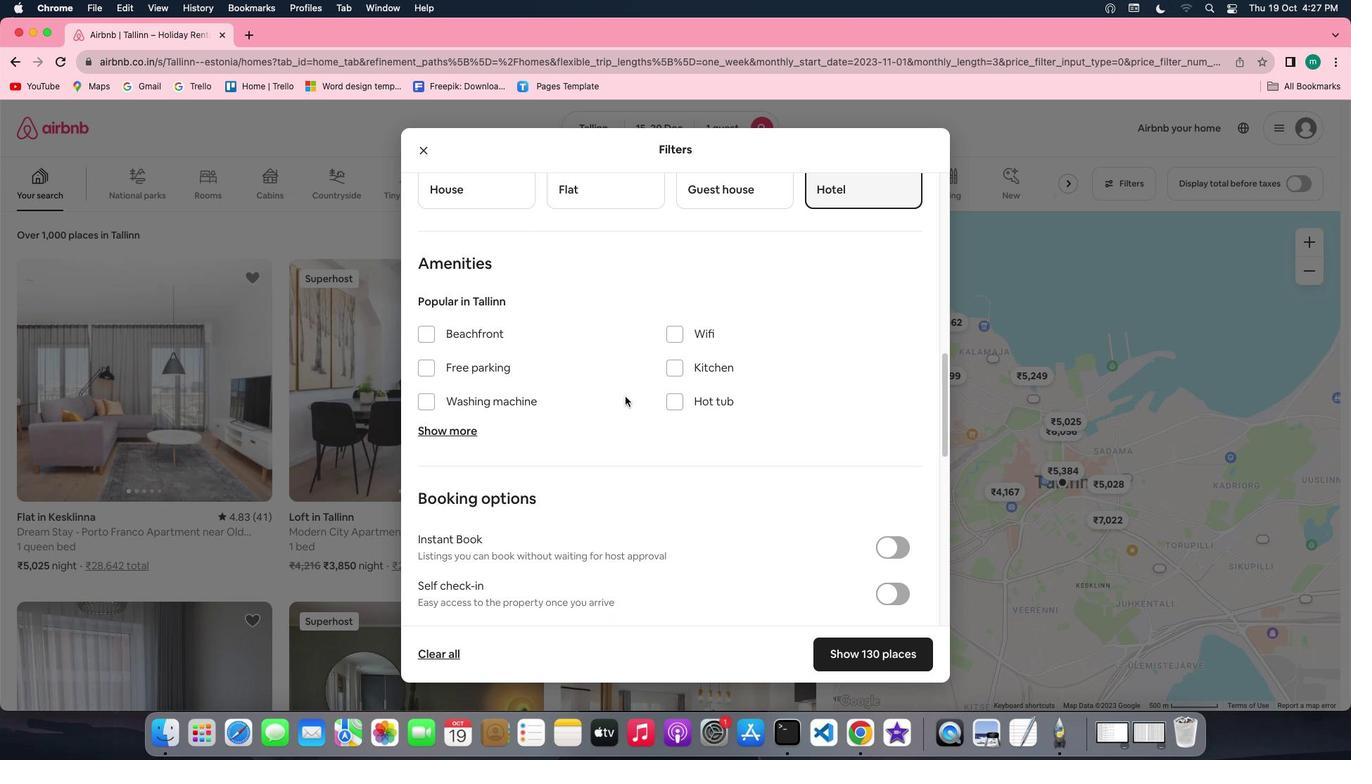 
Action: Mouse scrolled (625, 396) with delta (0, 0)
Screenshot: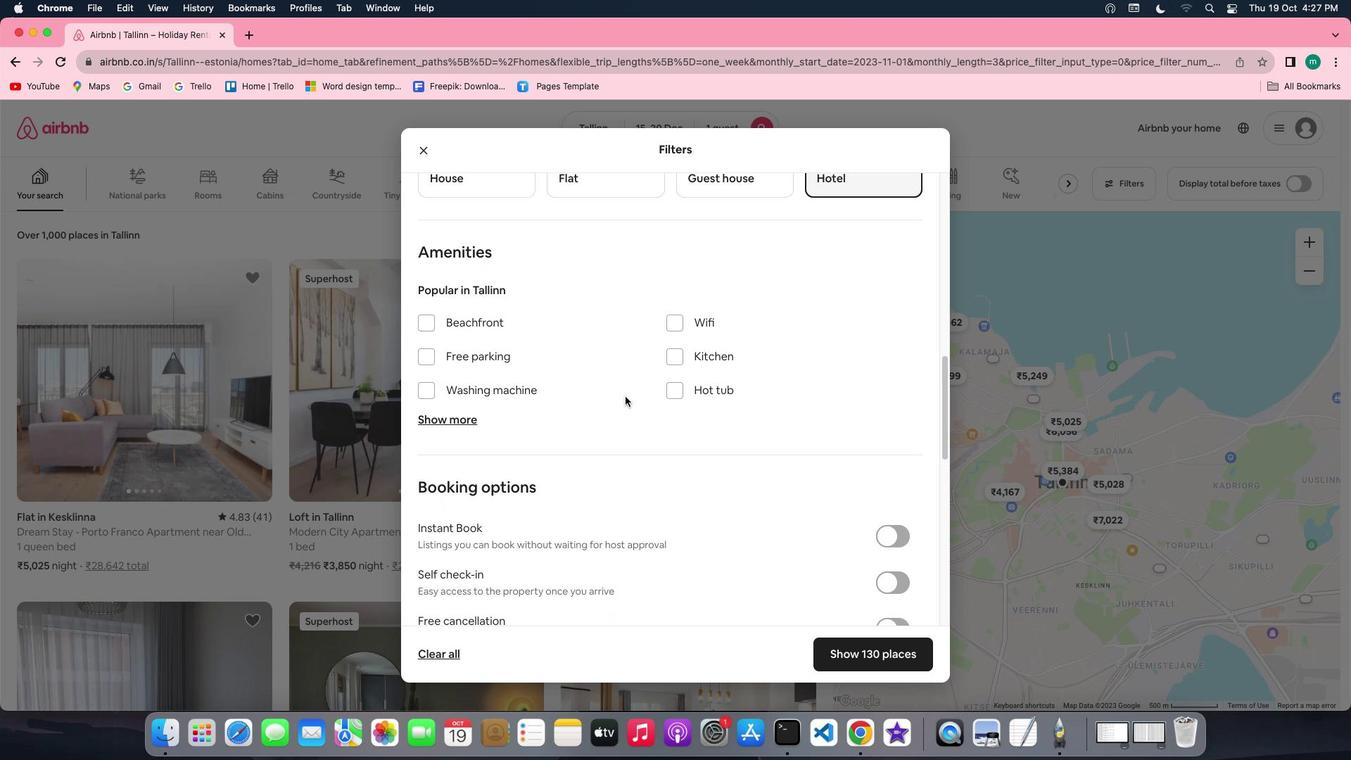 
Action: Mouse moved to (625, 396)
Screenshot: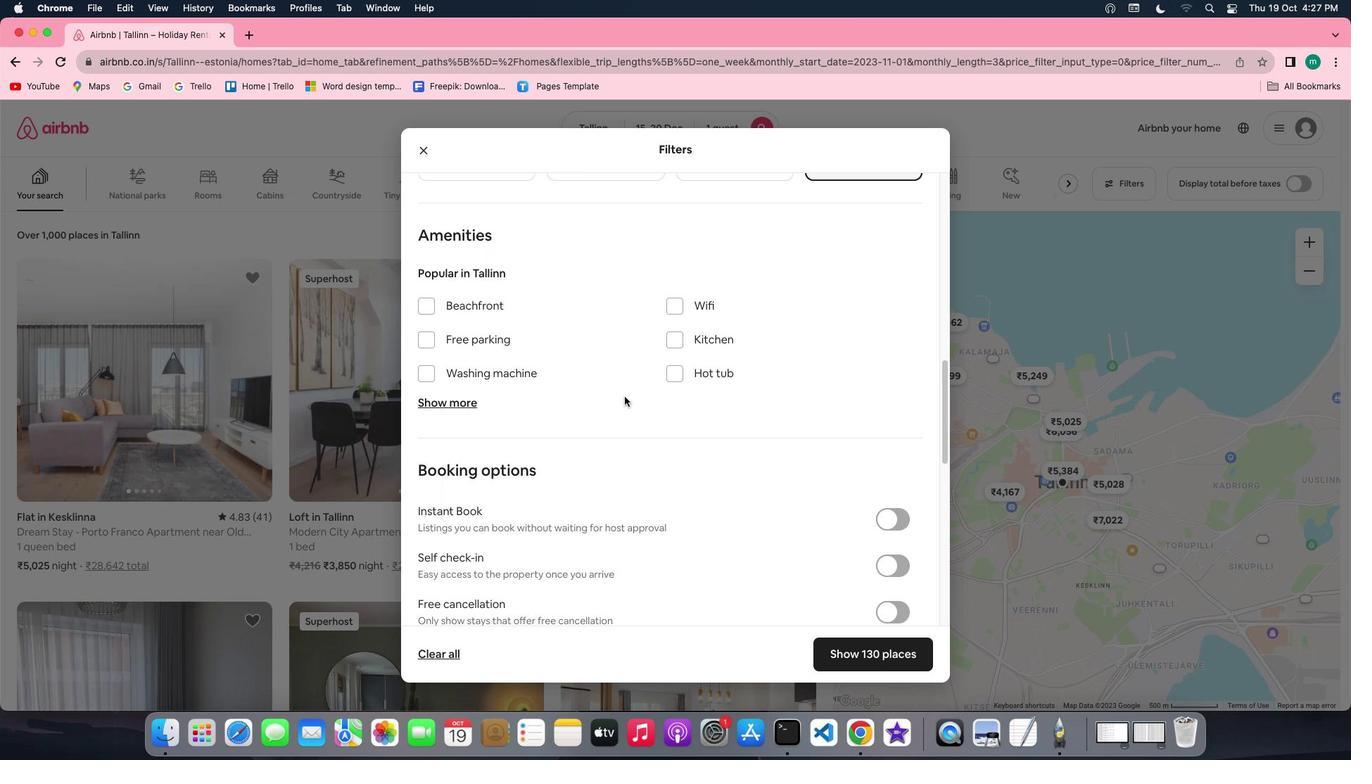 
Action: Mouse scrolled (625, 396) with delta (0, 0)
Screenshot: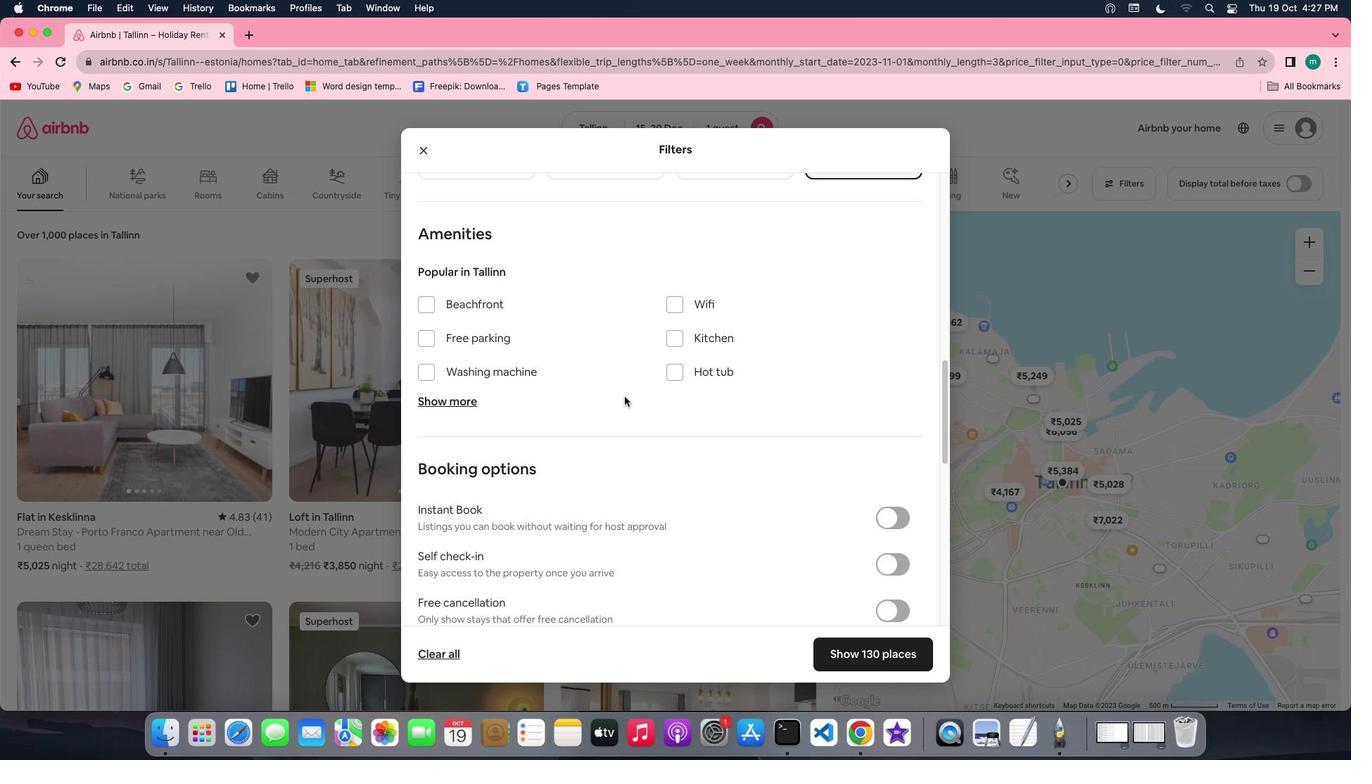 
Action: Mouse scrolled (625, 396) with delta (0, 0)
Screenshot: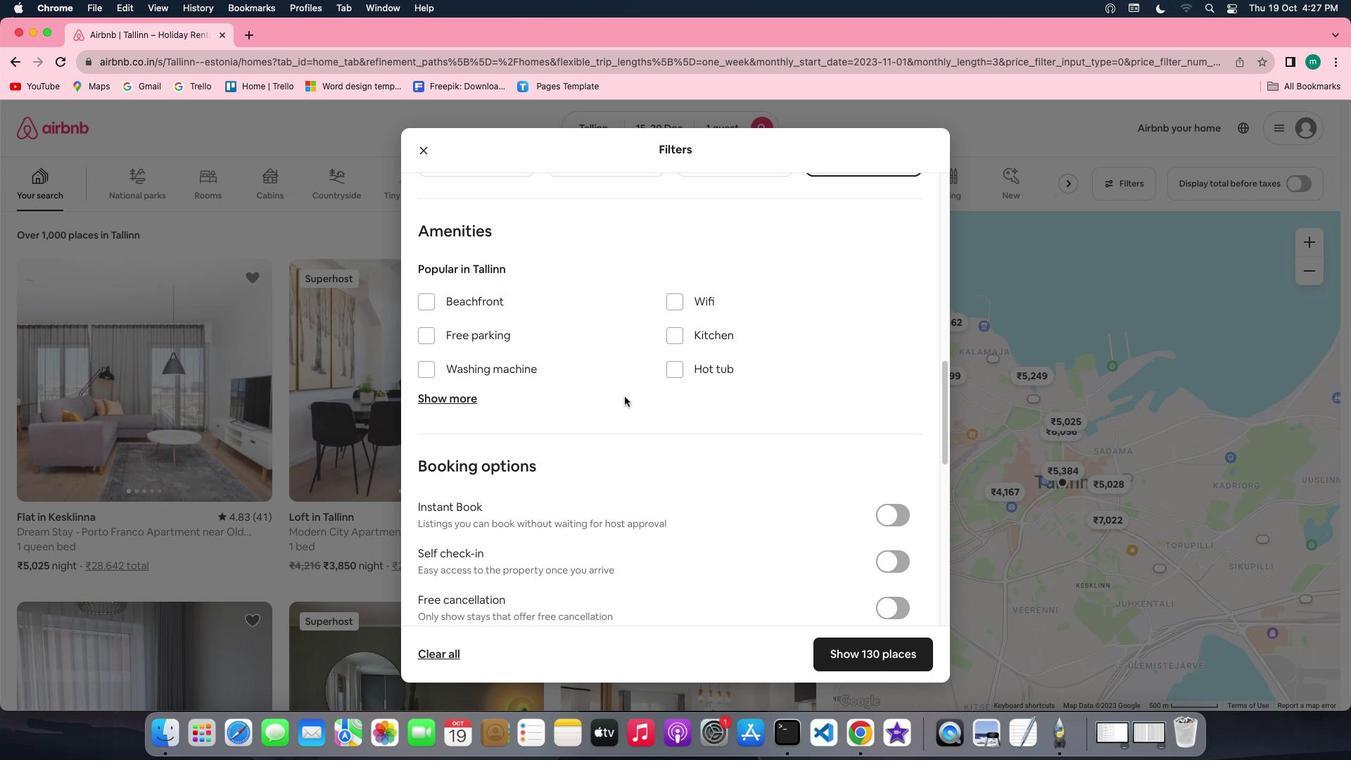 
Action: Mouse scrolled (625, 396) with delta (0, 0)
Screenshot: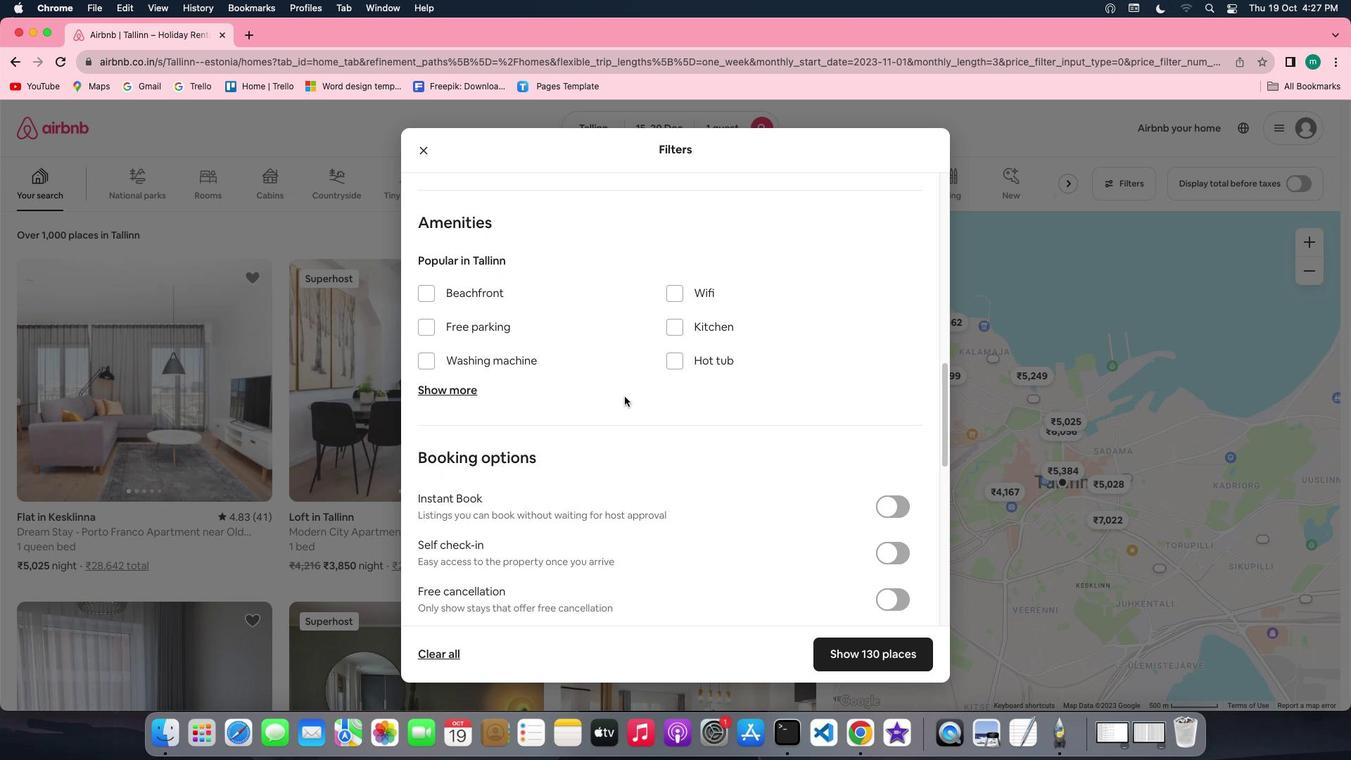 
Action: Mouse scrolled (625, 396) with delta (0, 0)
Screenshot: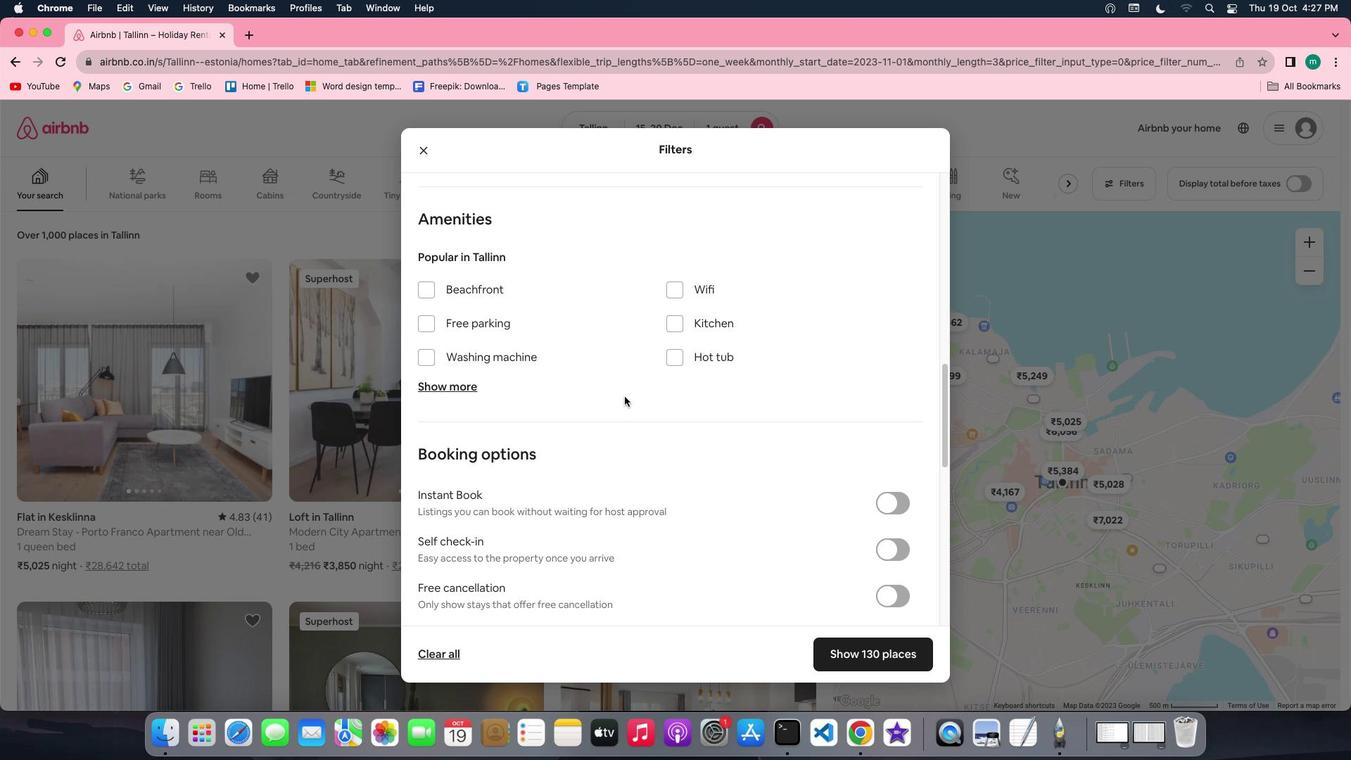 
Action: Mouse scrolled (625, 396) with delta (0, 0)
Screenshot: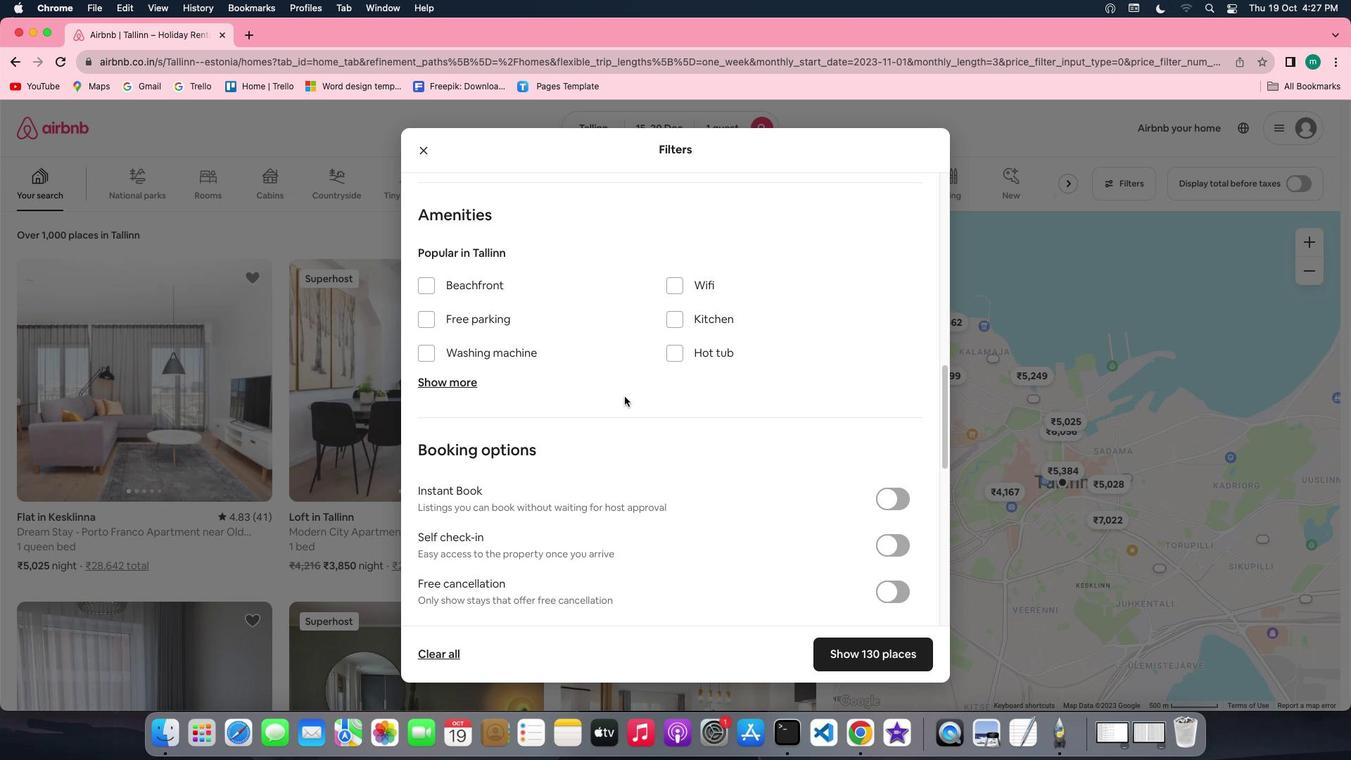
Action: Mouse scrolled (625, 396) with delta (0, -1)
Screenshot: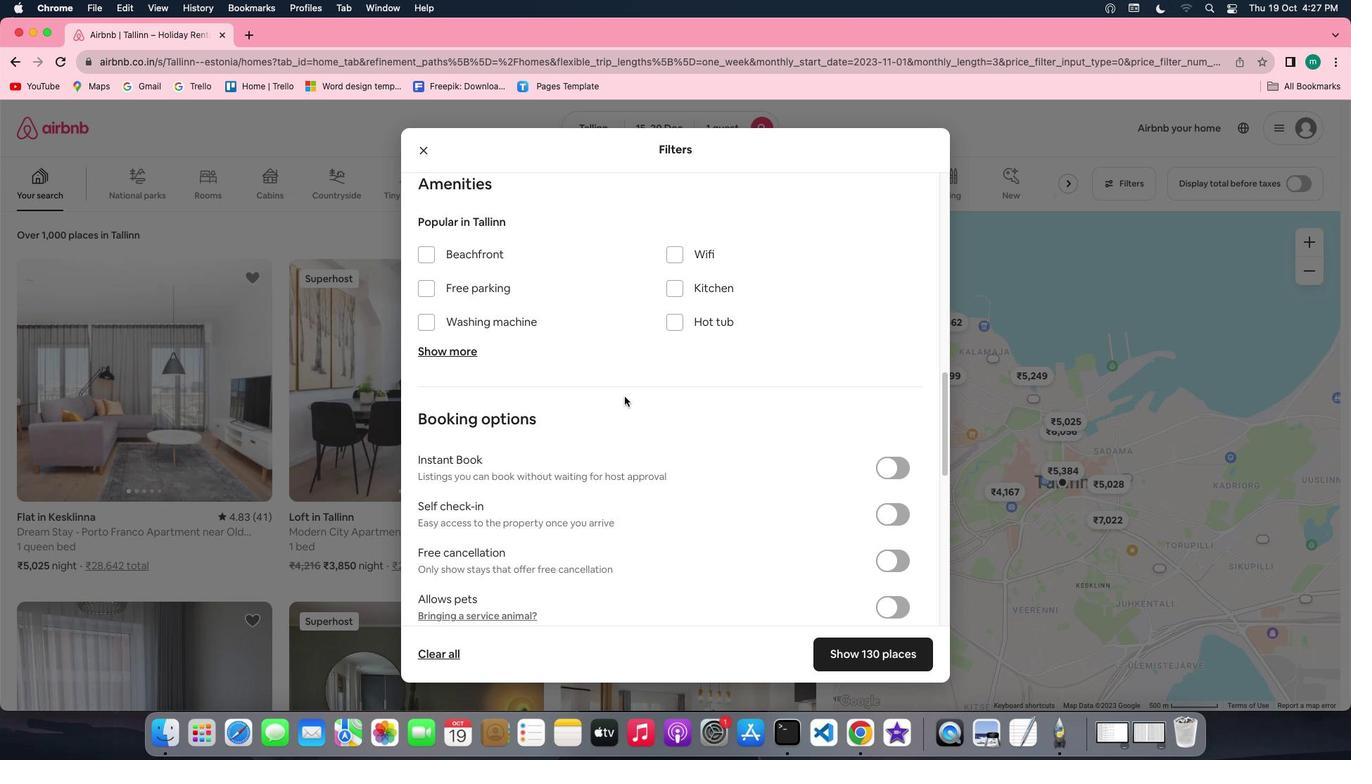 
Action: Mouse scrolled (625, 396) with delta (0, -2)
Screenshot: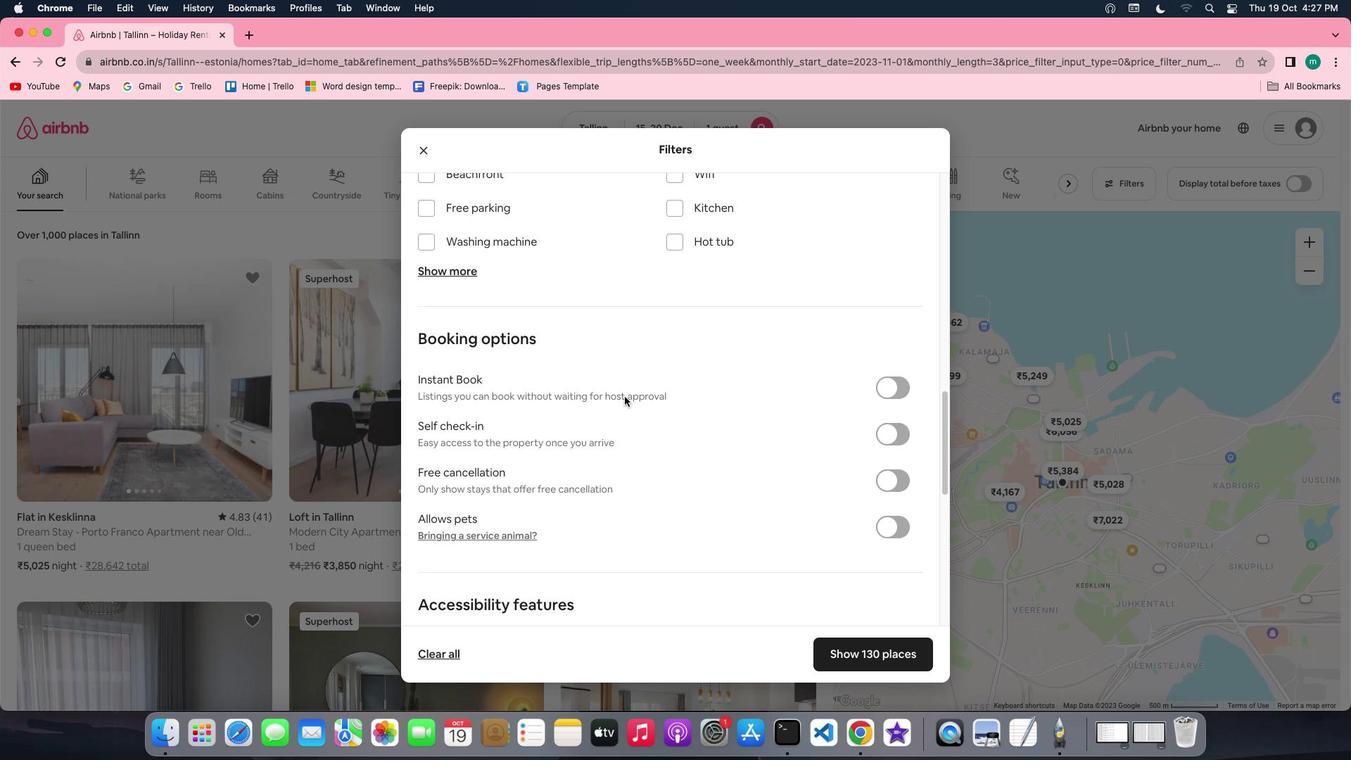 
Action: Mouse moved to (894, 380)
Screenshot: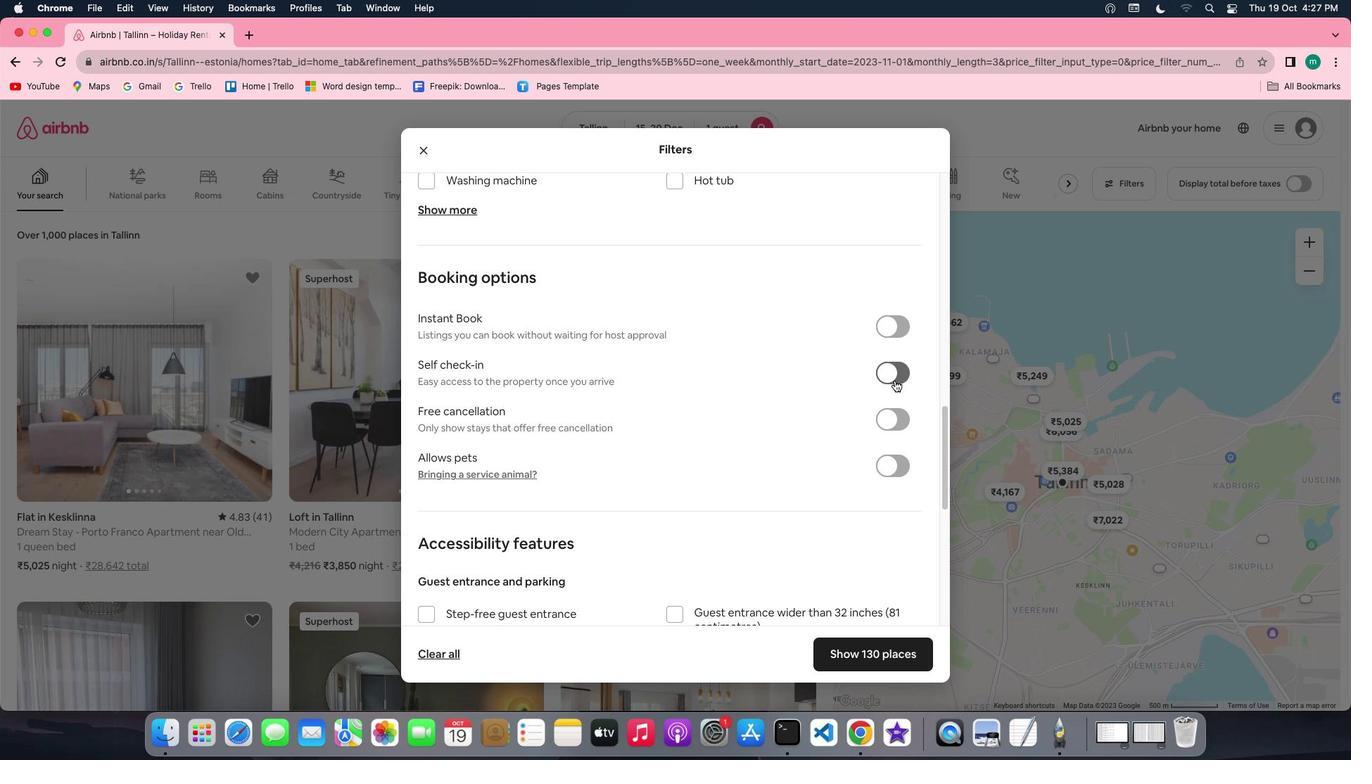 
Action: Mouse pressed left at (894, 380)
Screenshot: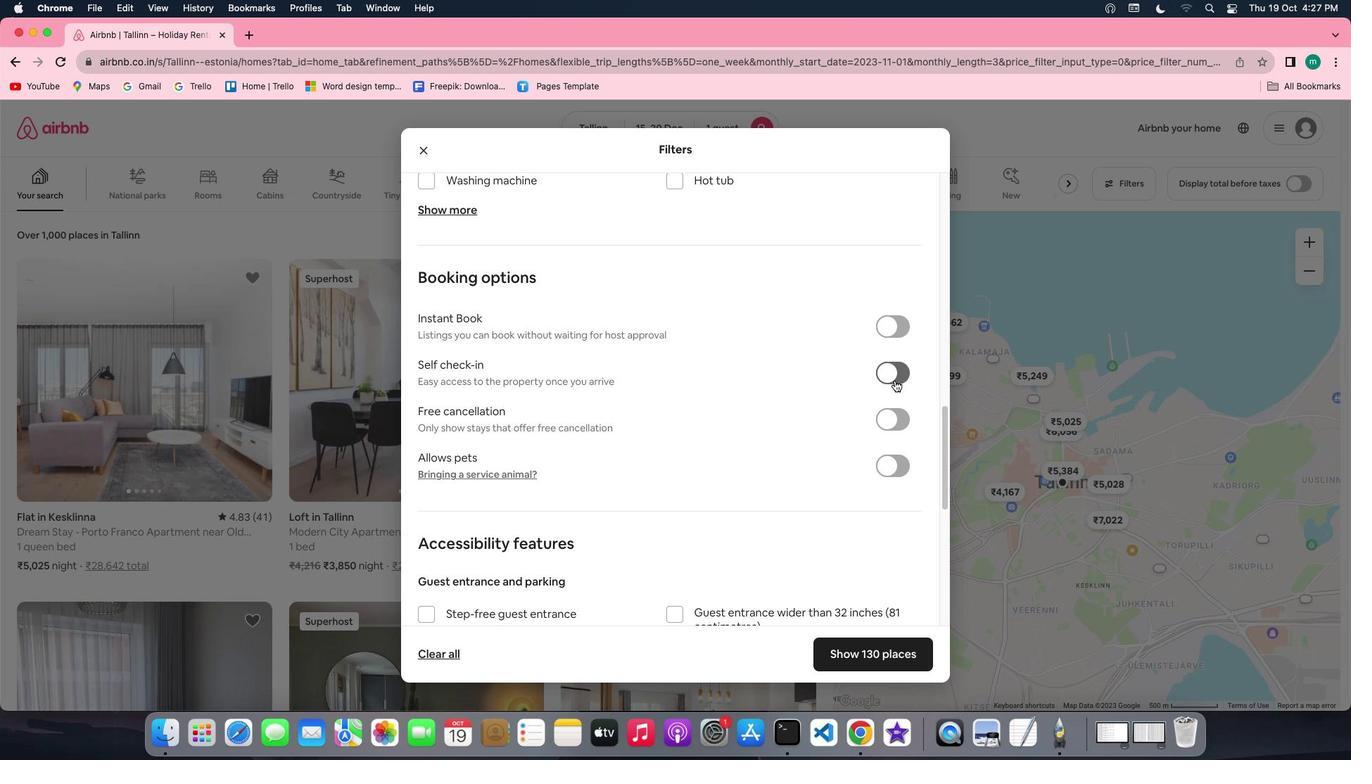 
Action: Mouse moved to (714, 523)
Screenshot: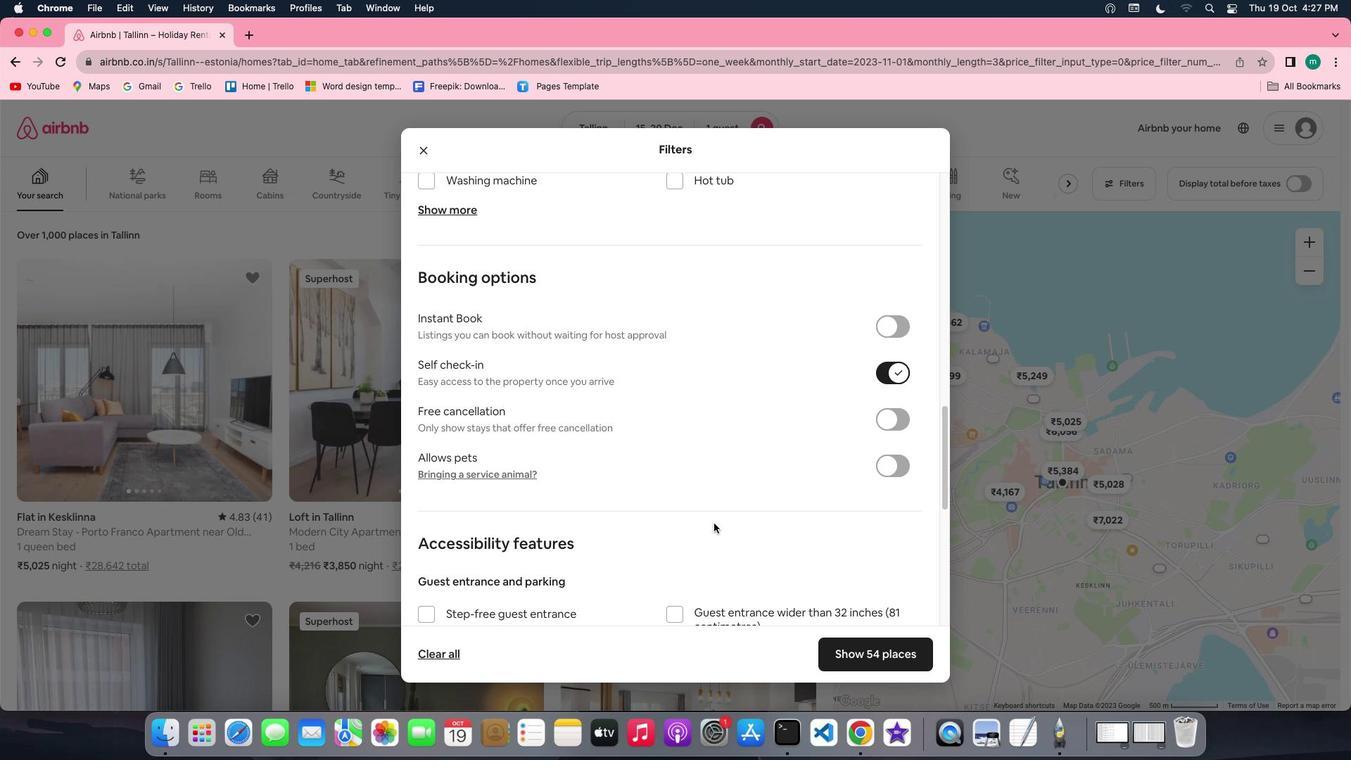
Action: Mouse scrolled (714, 523) with delta (0, 0)
Screenshot: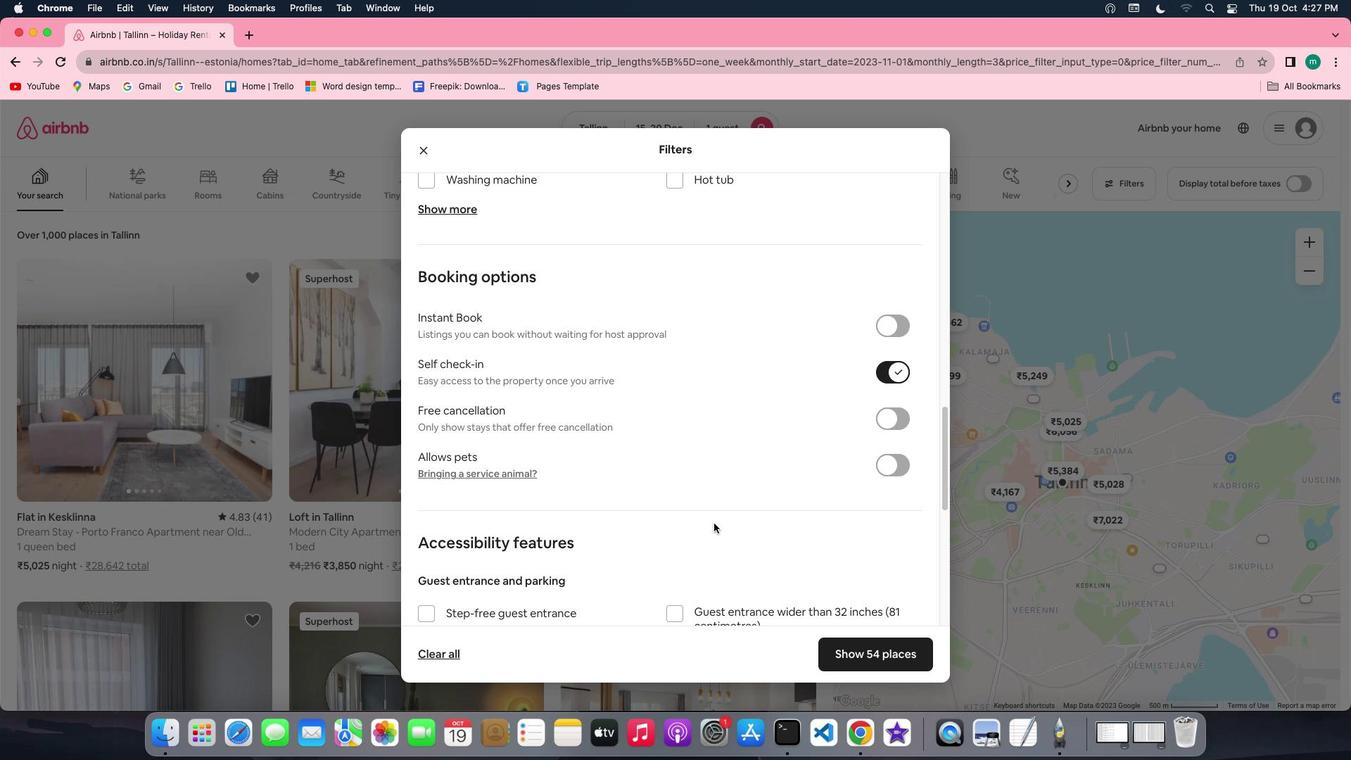 
Action: Mouse scrolled (714, 523) with delta (0, 0)
Screenshot: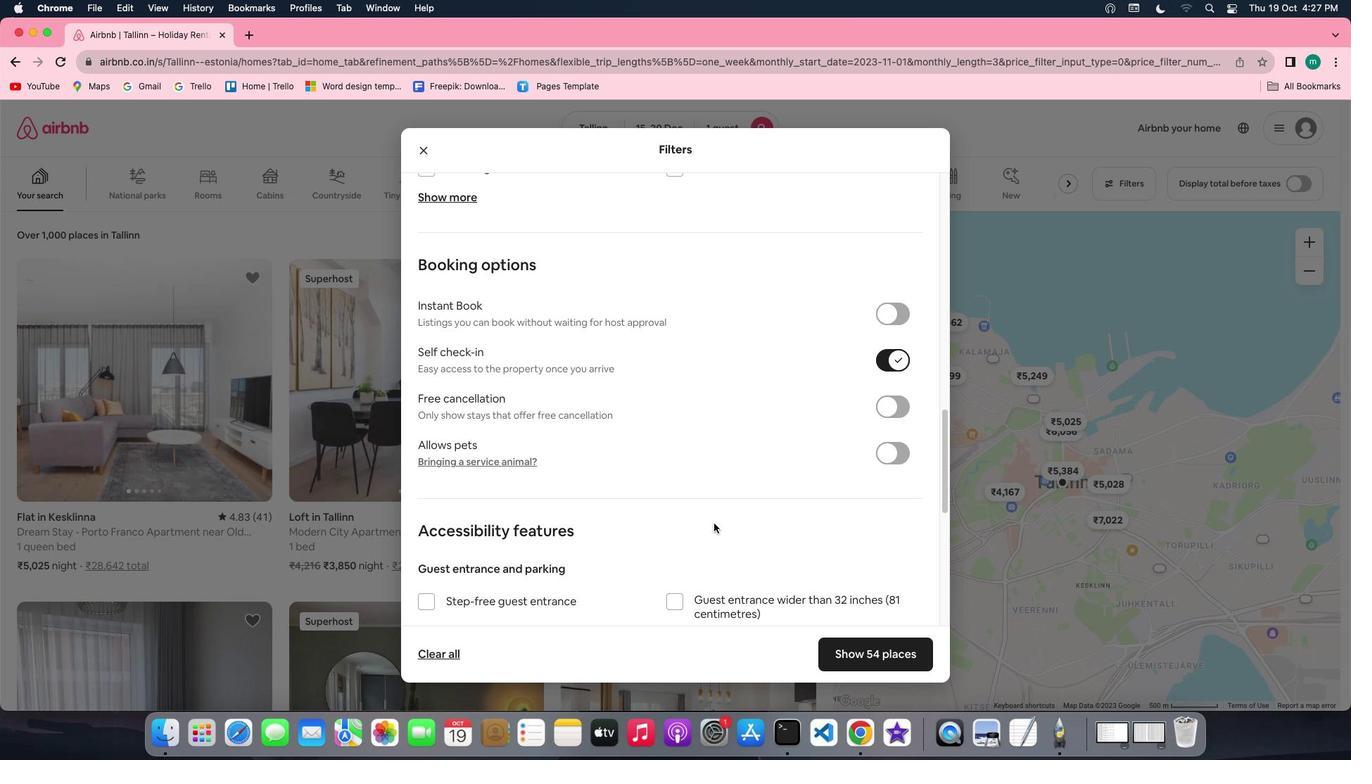 
Action: Mouse scrolled (714, 523) with delta (0, -1)
Screenshot: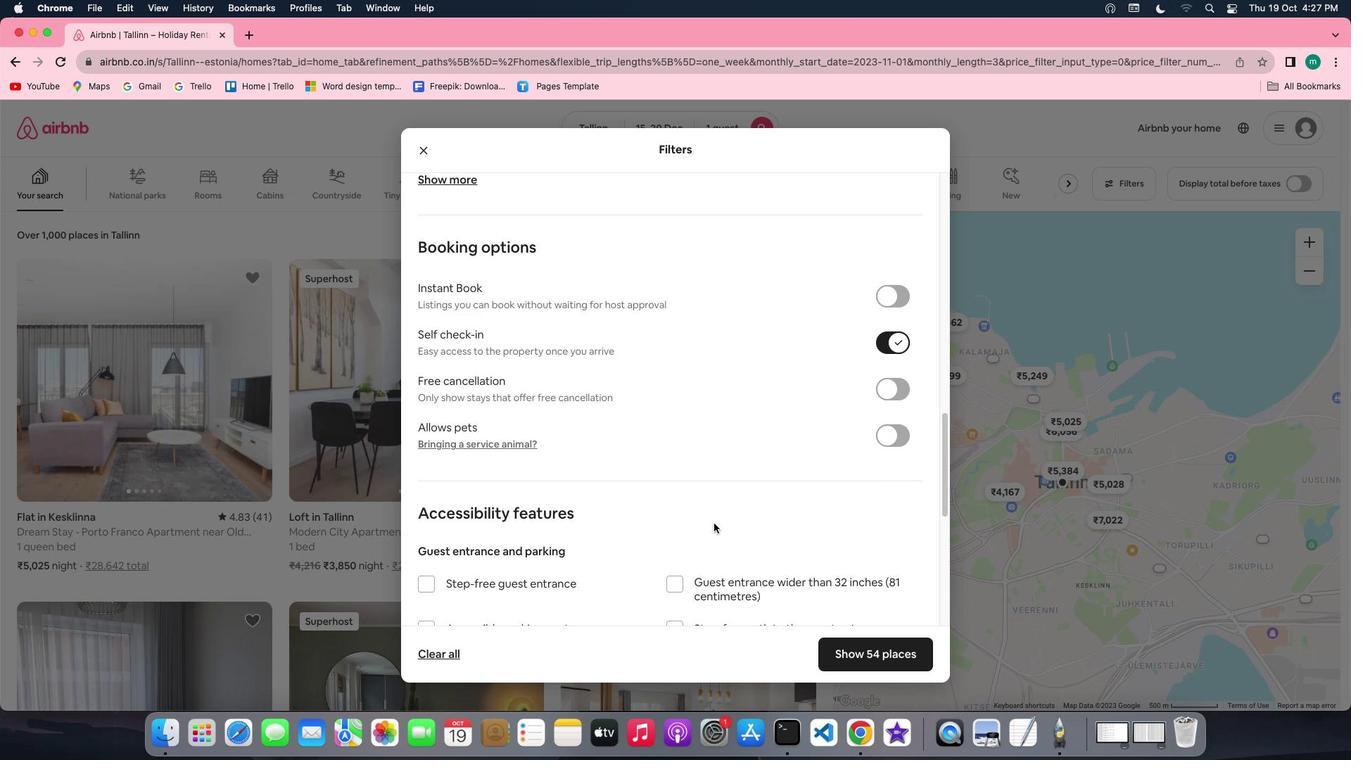 
Action: Mouse scrolled (714, 523) with delta (0, -2)
Screenshot: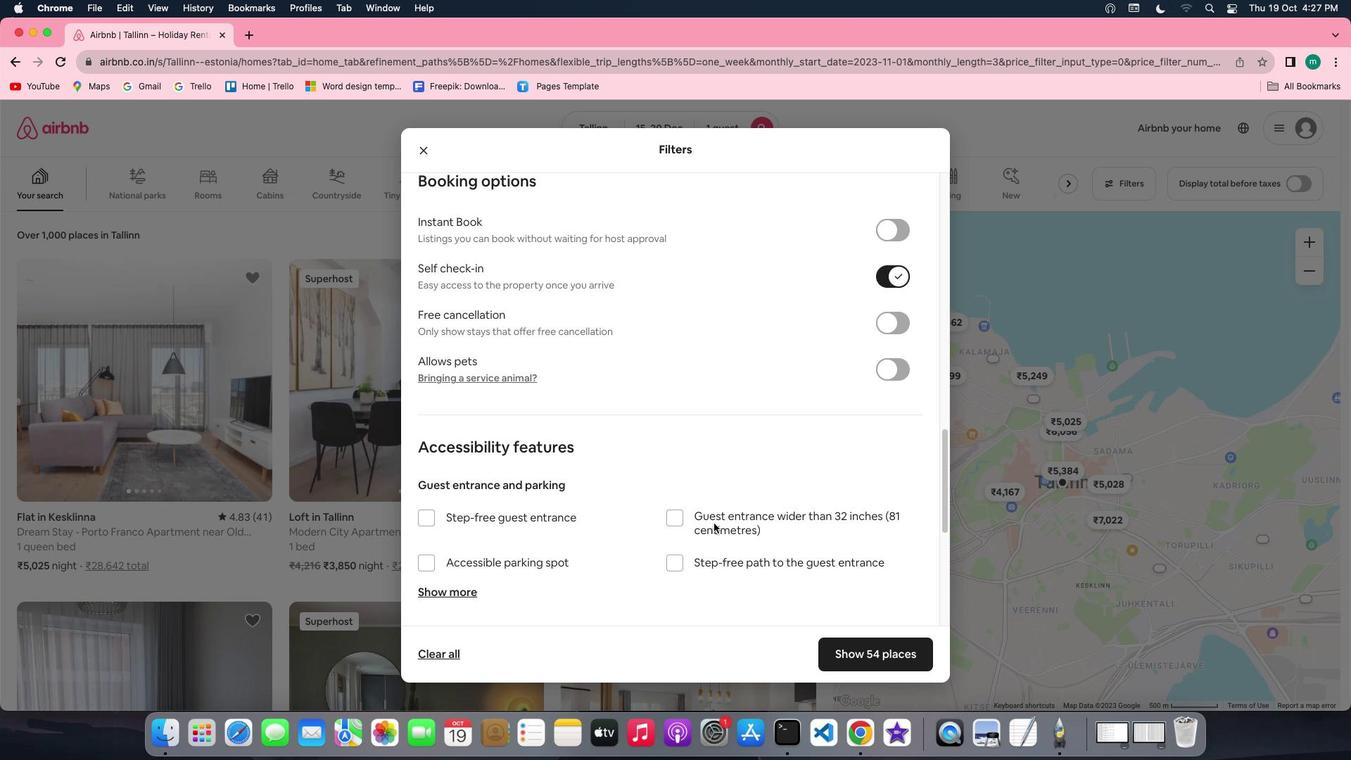 
Action: Mouse moved to (925, 656)
Screenshot: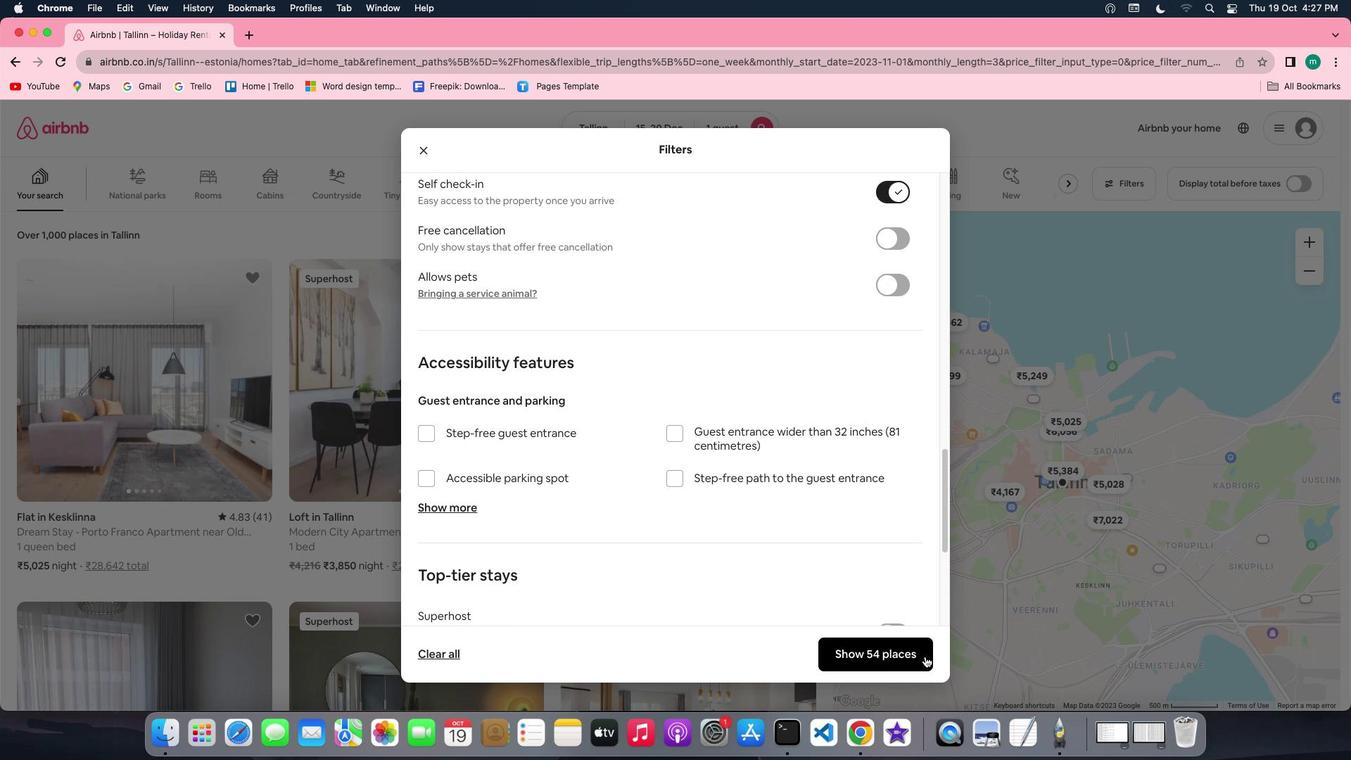 
Action: Mouse pressed left at (925, 656)
Screenshot: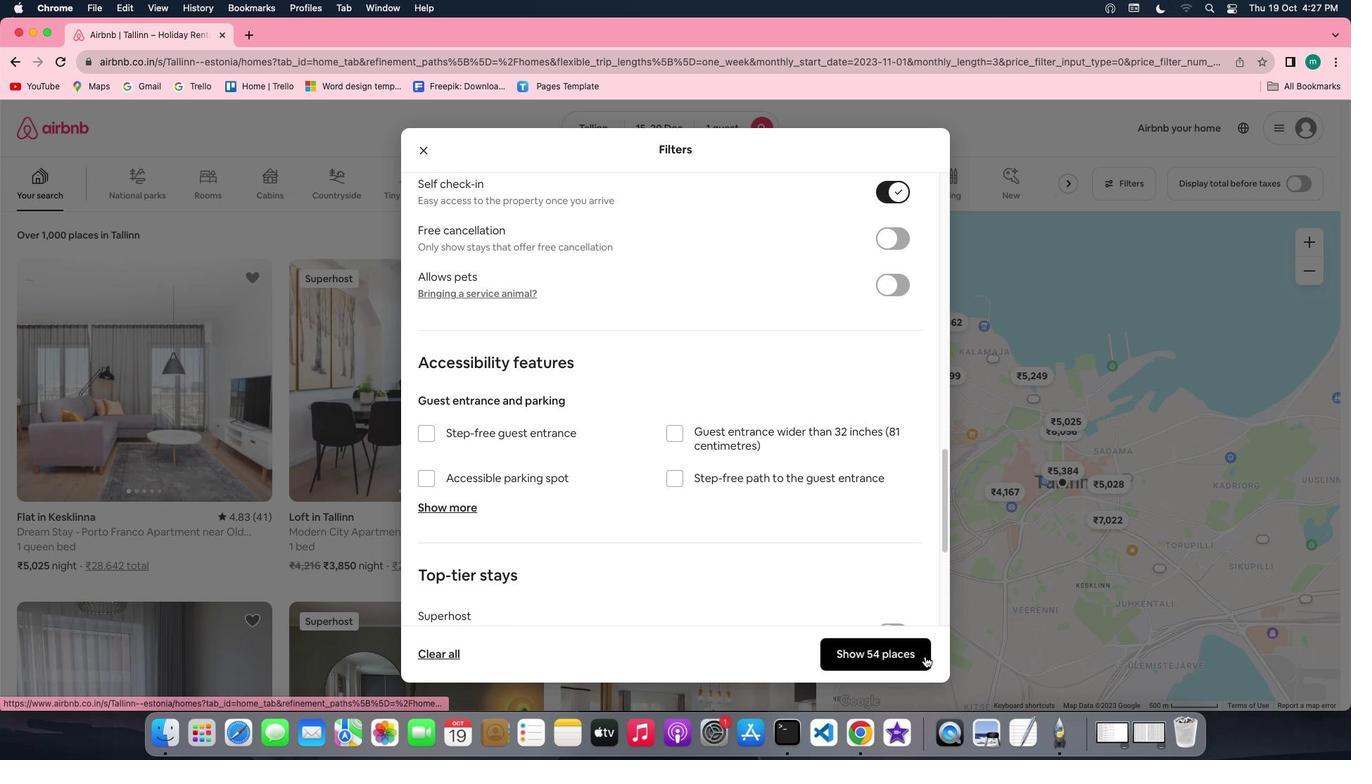 
Action: Mouse moved to (199, 356)
Screenshot: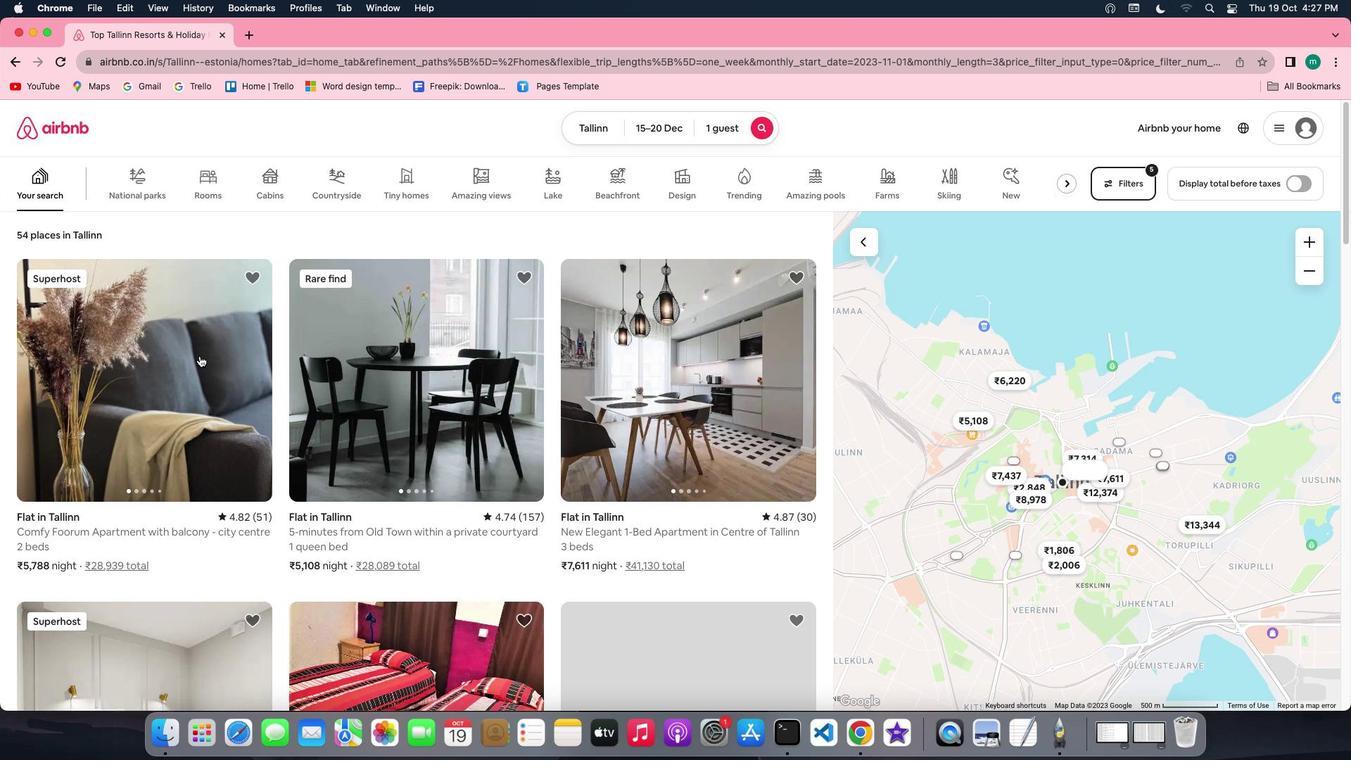 
Action: Mouse pressed left at (199, 356)
Screenshot: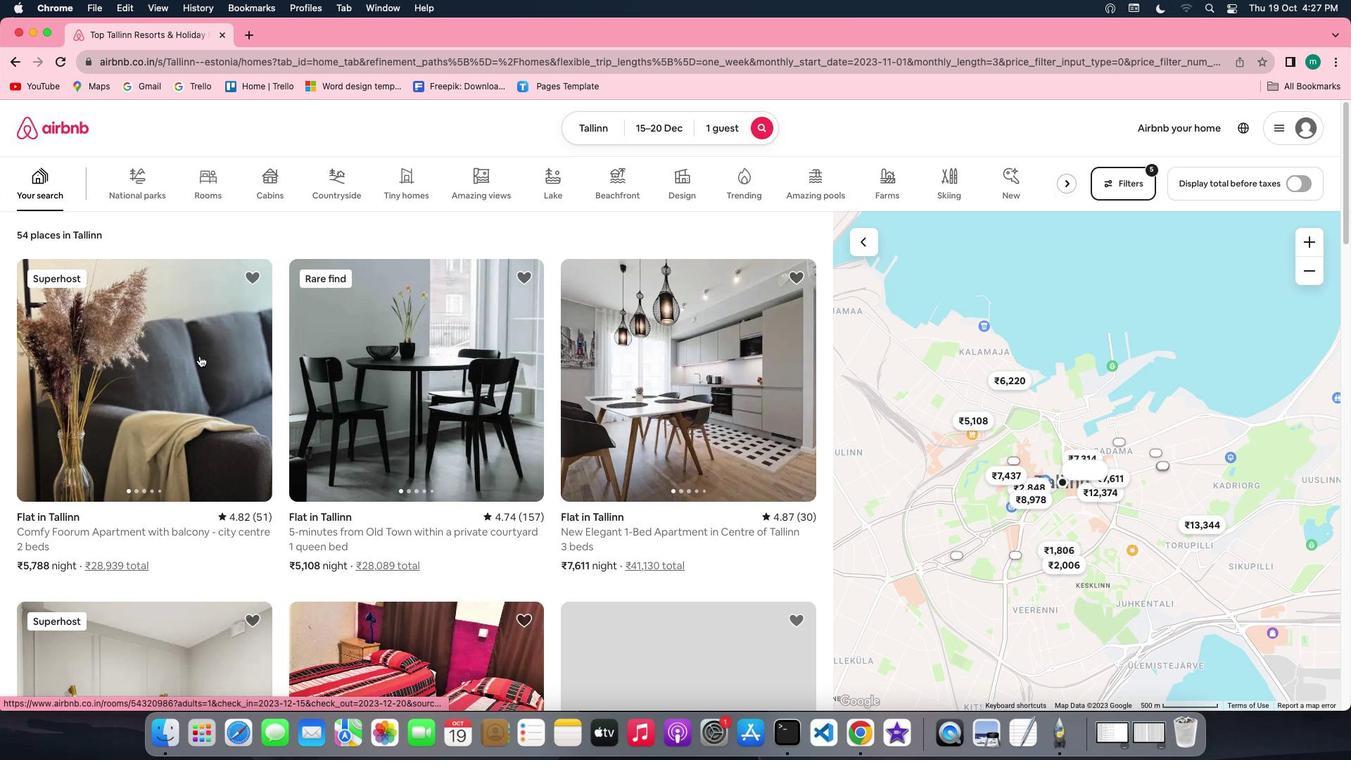 
Action: Mouse moved to (974, 525)
Screenshot: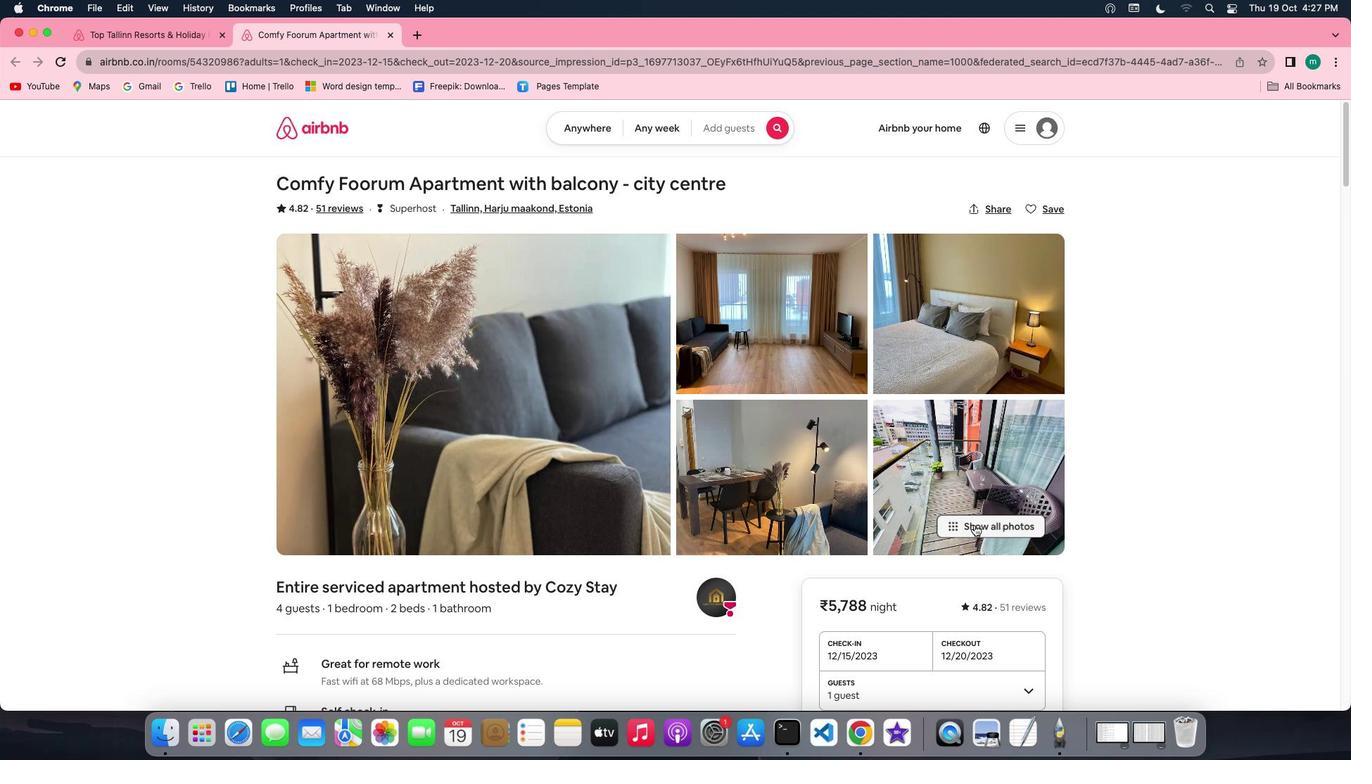 
Action: Mouse pressed left at (974, 525)
Screenshot: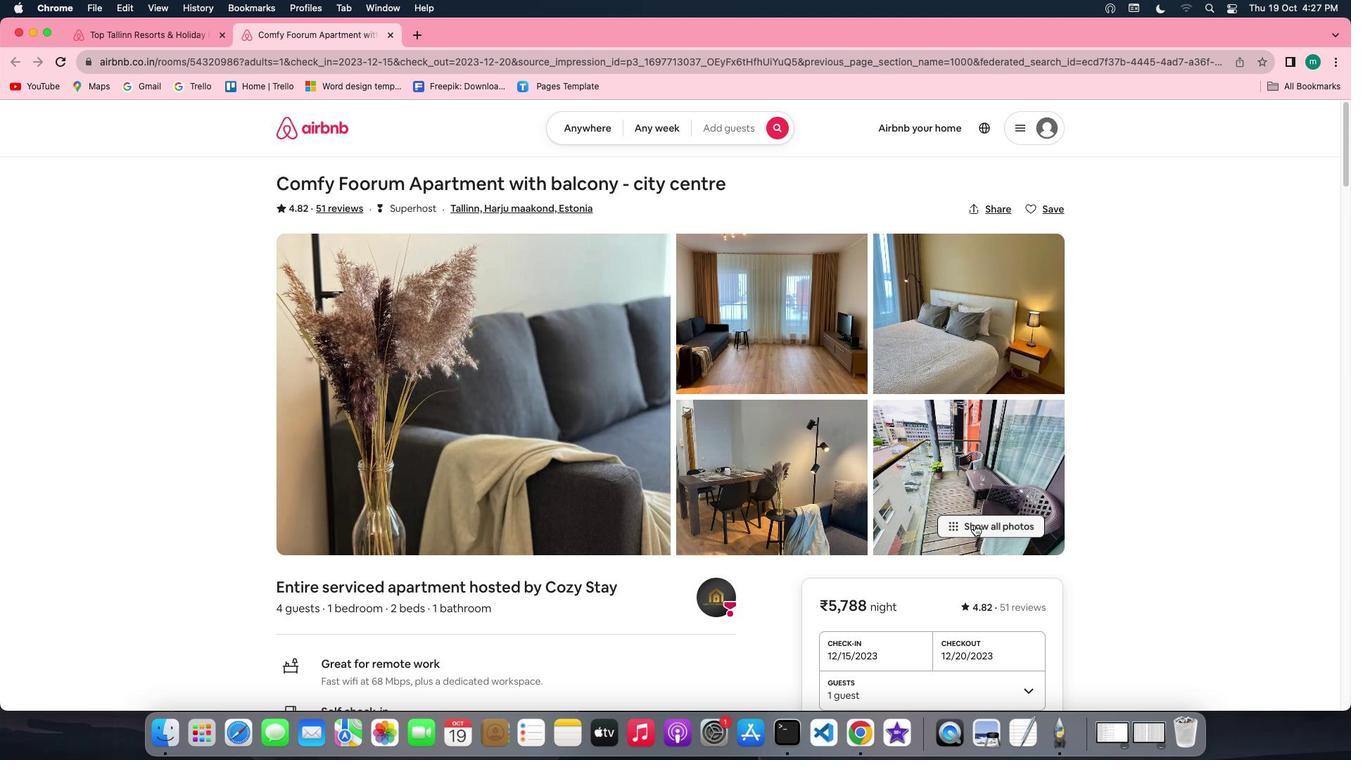 
Action: Mouse moved to (889, 561)
Screenshot: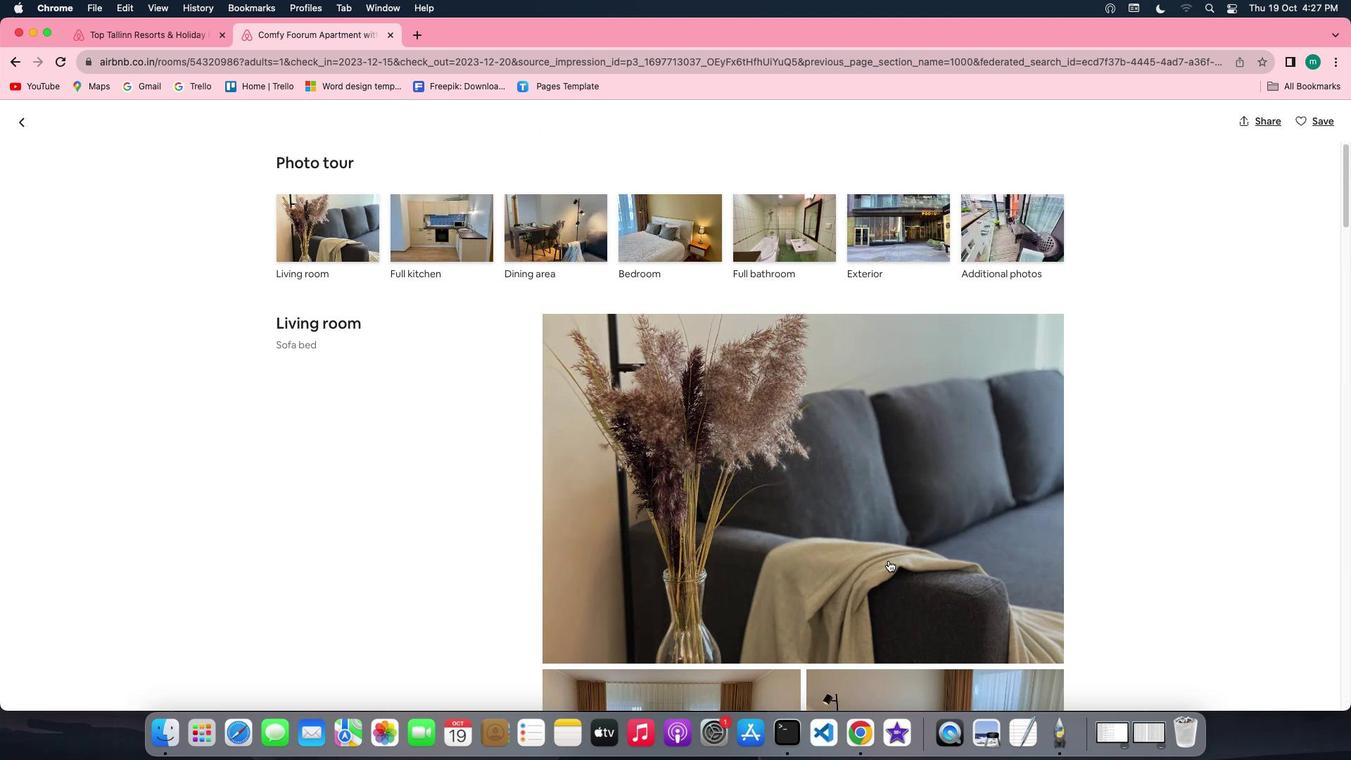 
Action: Mouse scrolled (889, 561) with delta (0, 0)
Screenshot: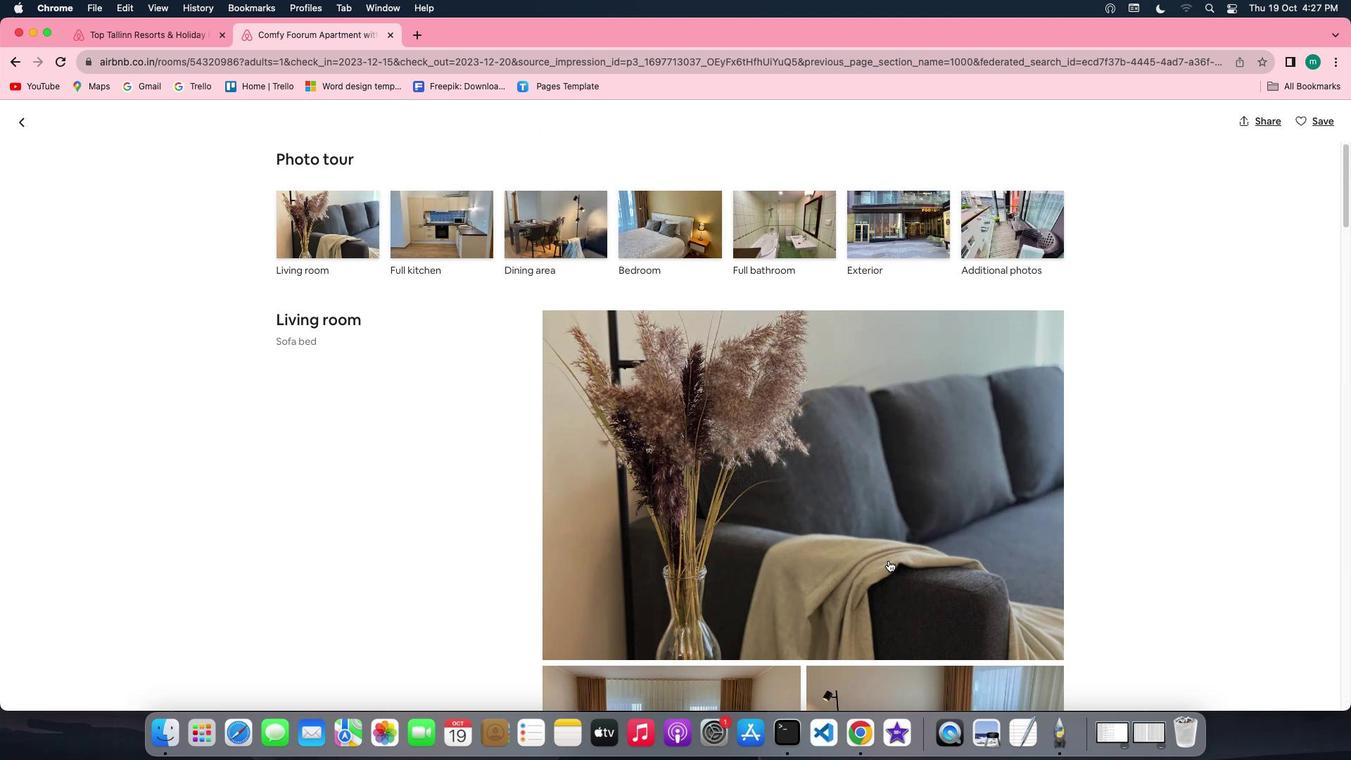 
Action: Mouse scrolled (889, 561) with delta (0, 0)
Screenshot: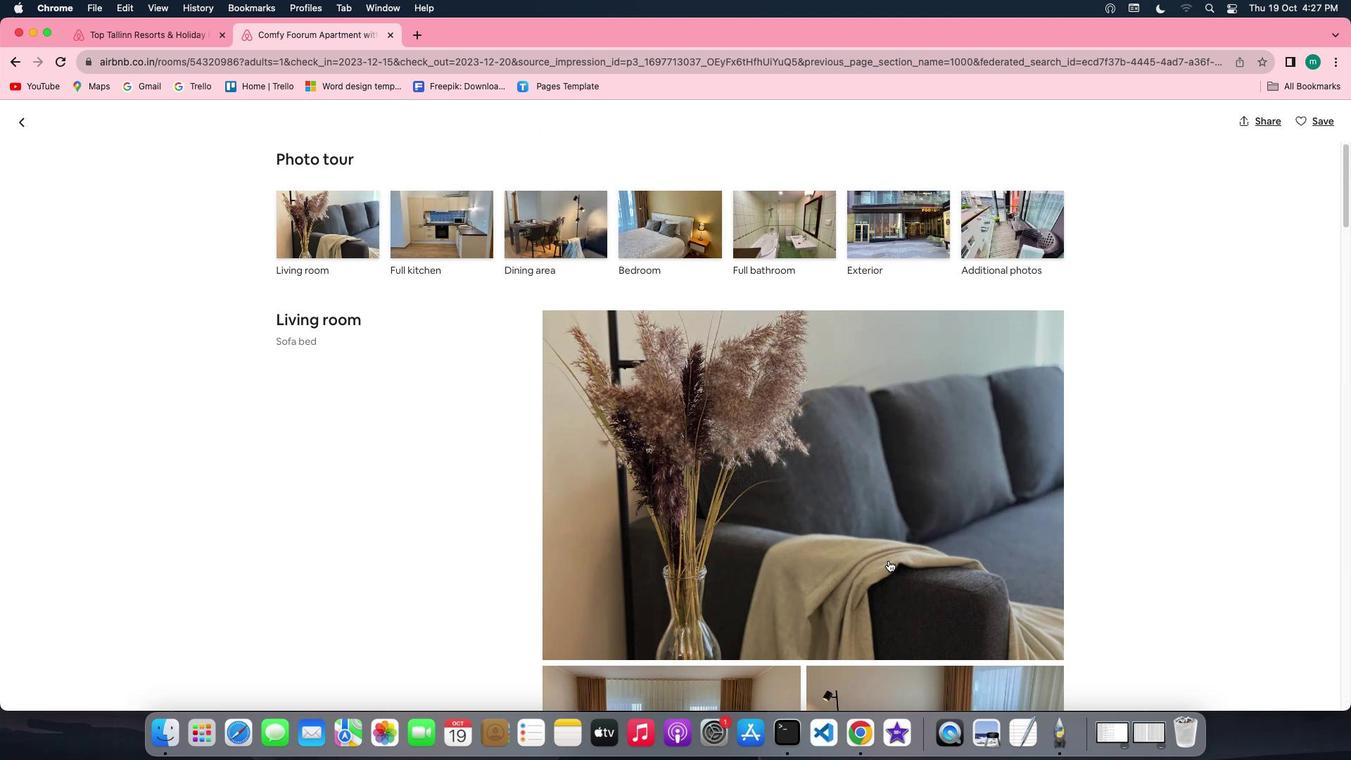 
Action: Mouse scrolled (889, 561) with delta (0, -2)
Screenshot: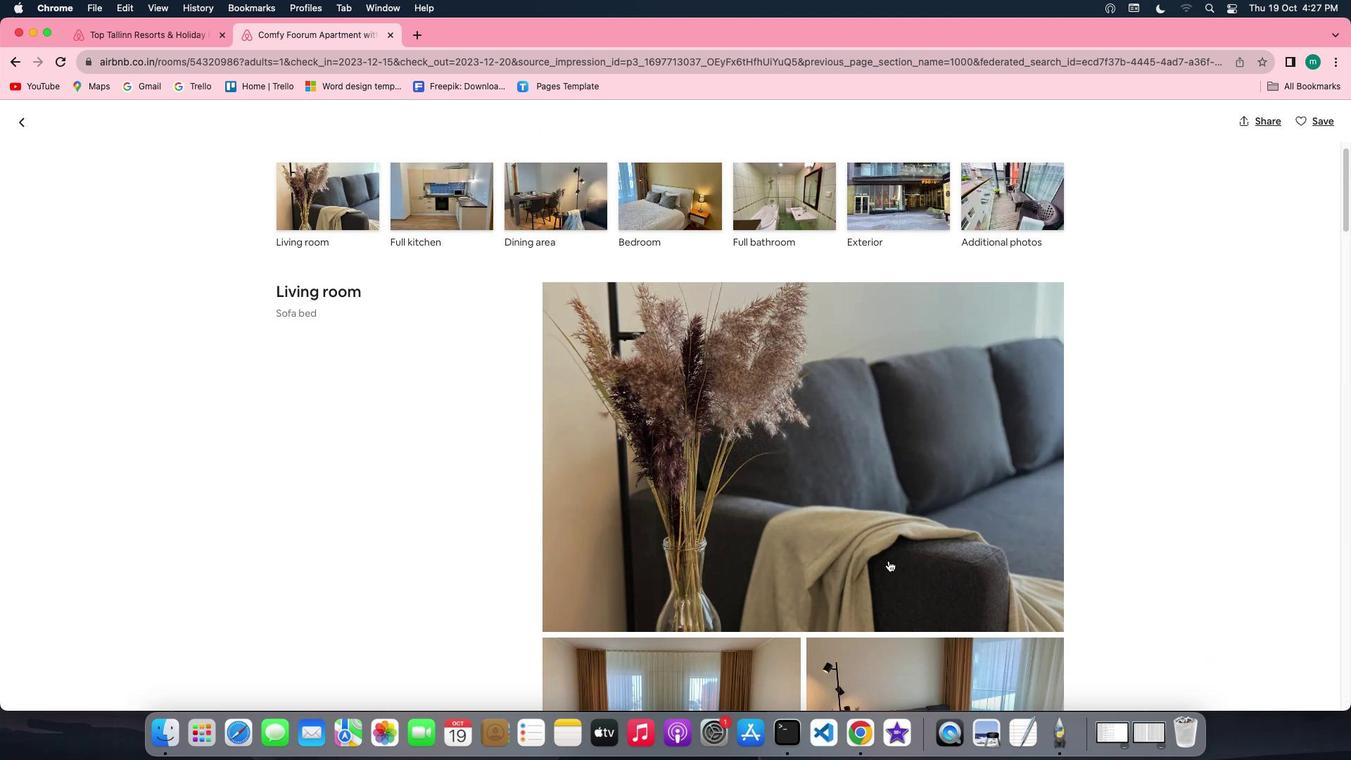 
Action: Mouse scrolled (889, 561) with delta (0, 0)
Screenshot: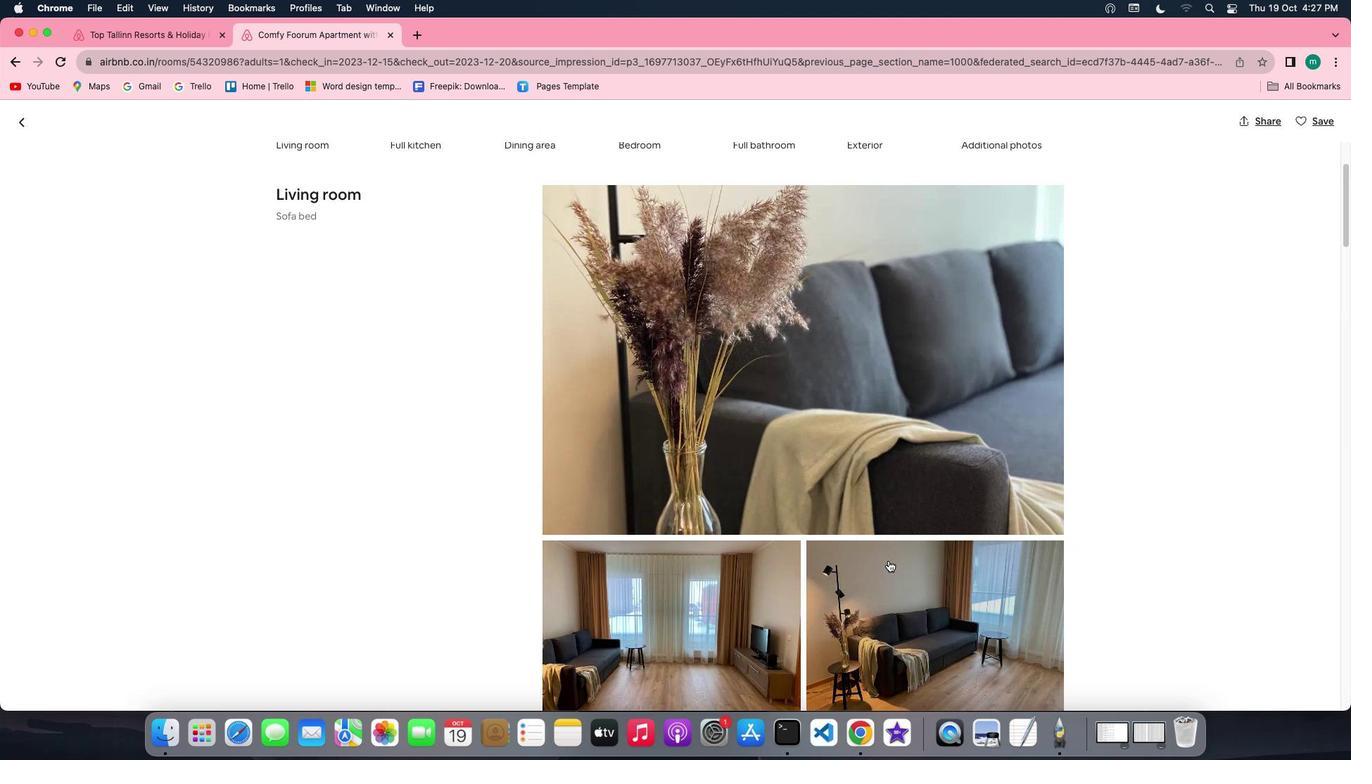 
Action: Mouse scrolled (889, 561) with delta (0, 0)
Screenshot: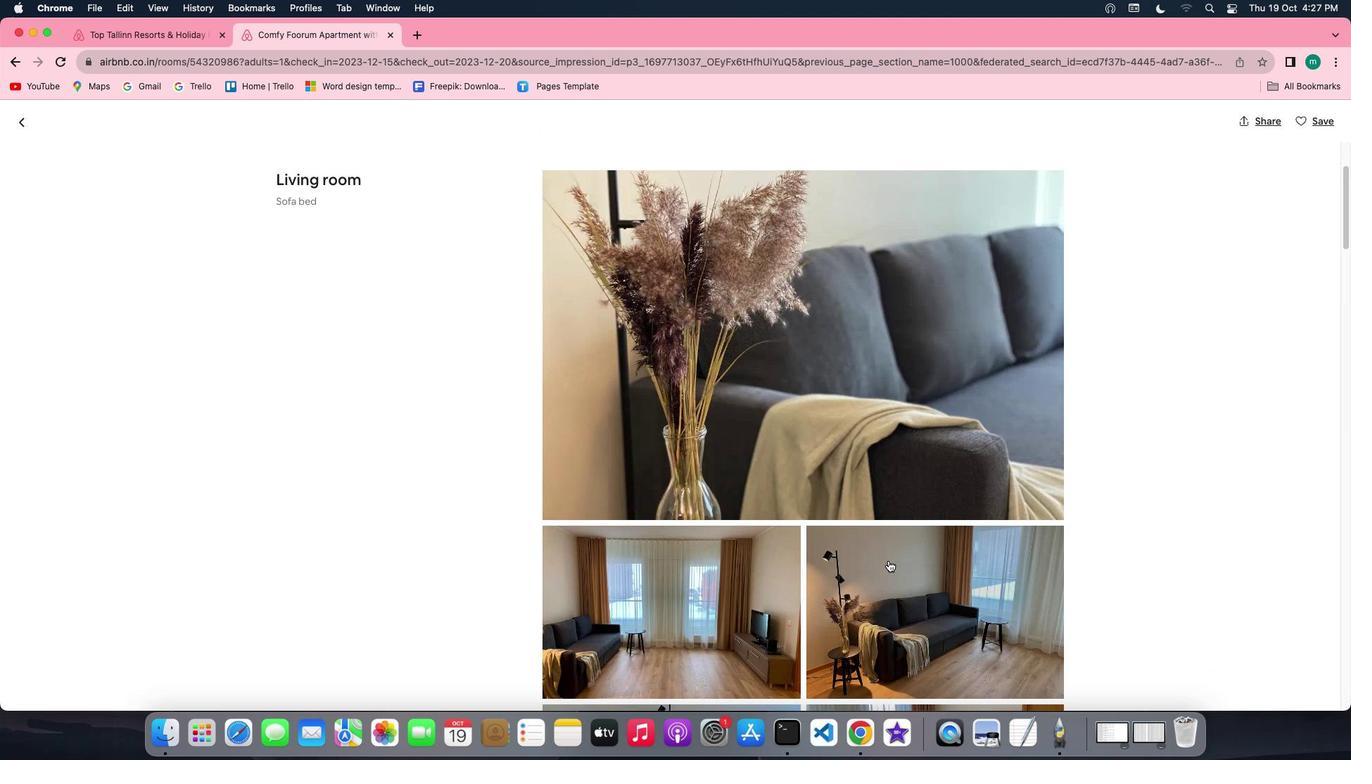 
Action: Mouse scrolled (889, 561) with delta (0, -2)
Screenshot: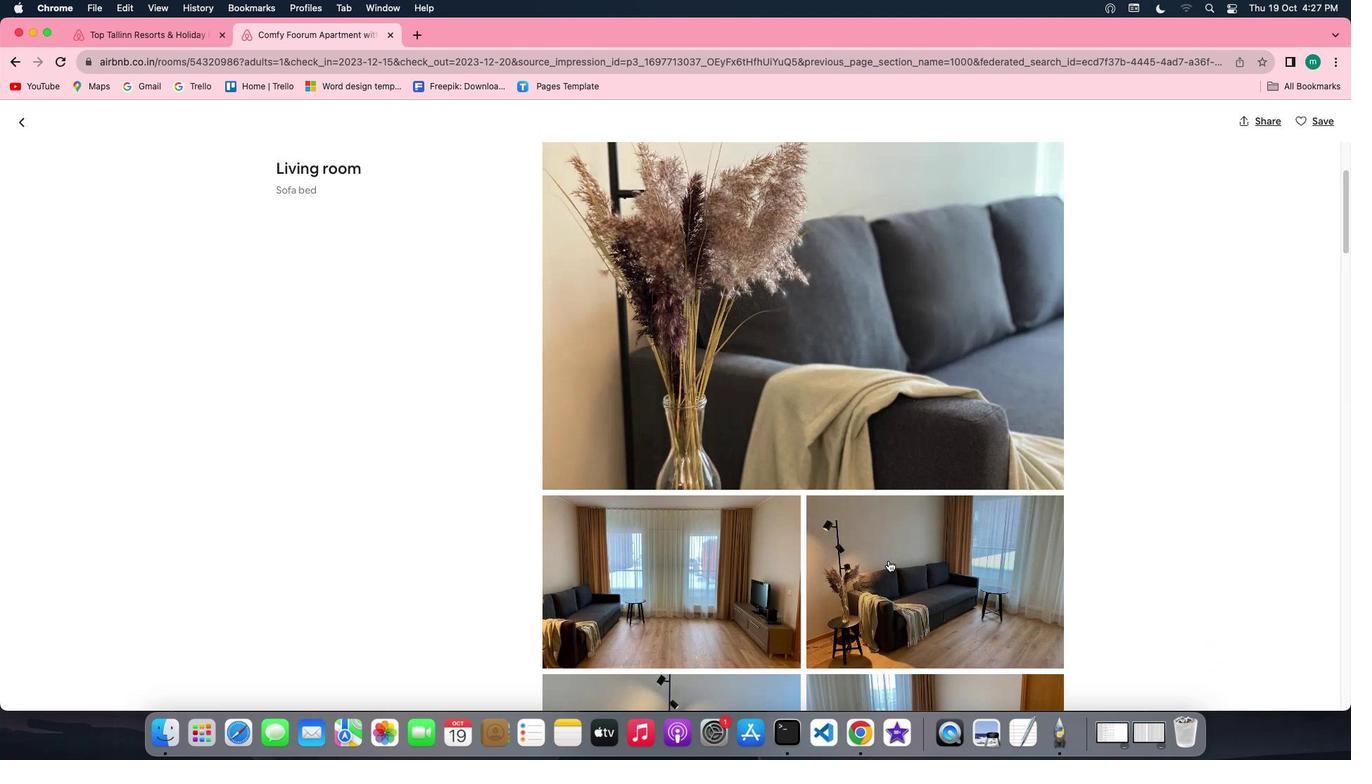 
Action: Mouse scrolled (889, 561) with delta (0, -2)
Screenshot: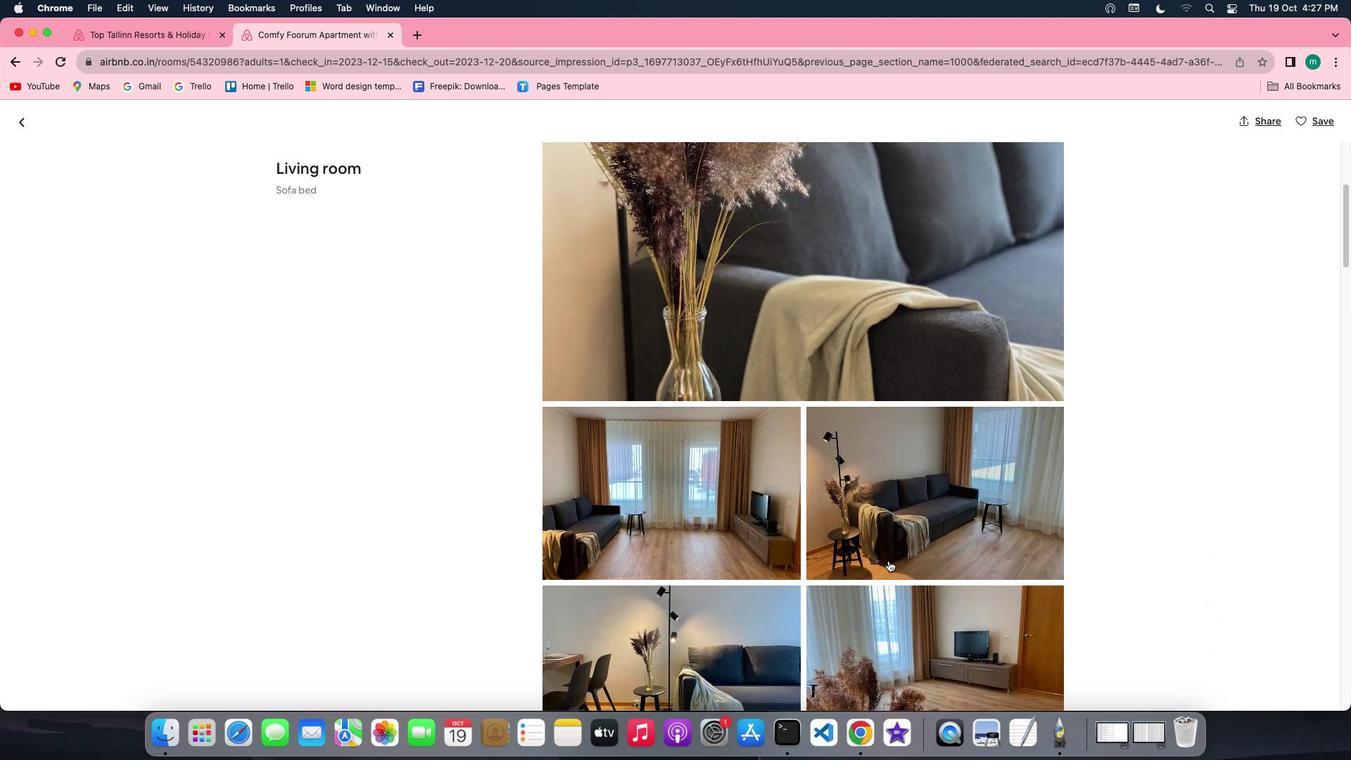 
Action: Mouse scrolled (889, 561) with delta (0, 0)
Screenshot: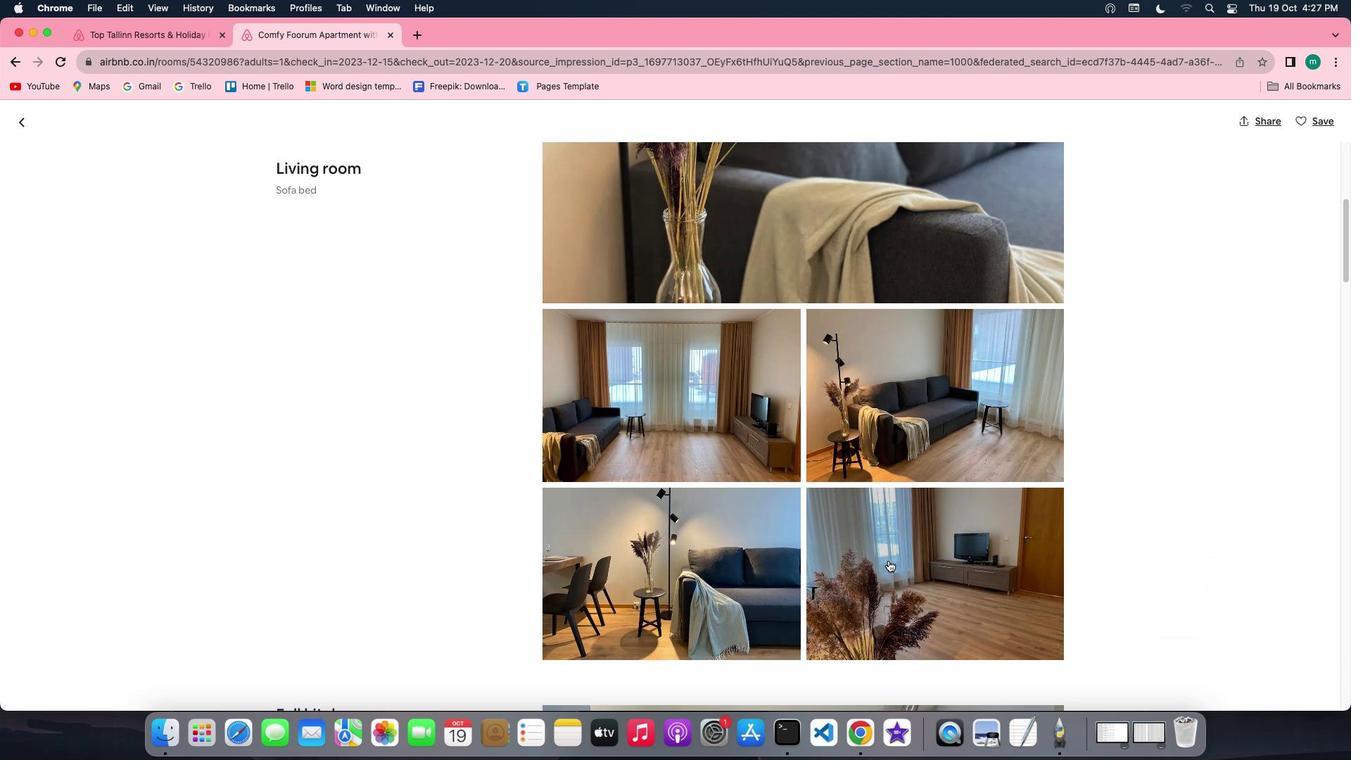 
Action: Mouse scrolled (889, 561) with delta (0, 0)
Screenshot: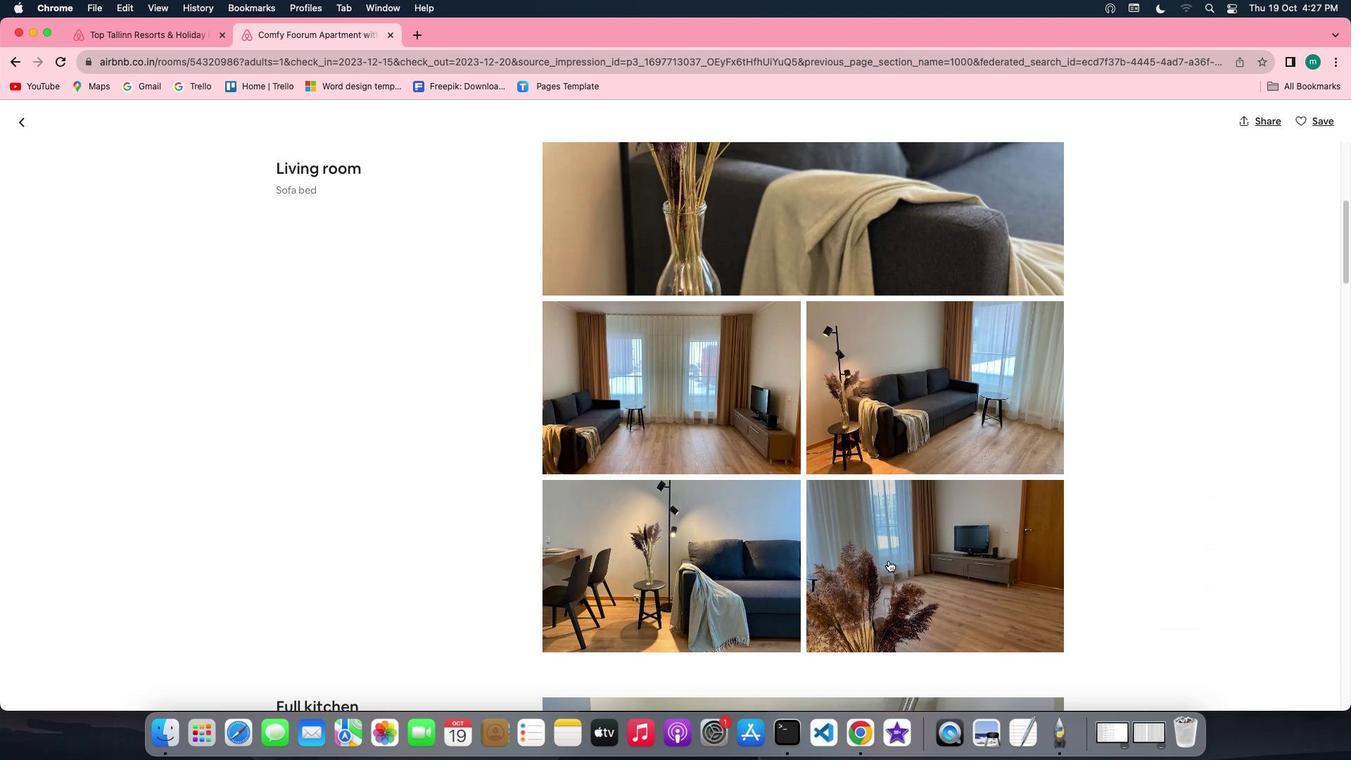 
Action: Mouse scrolled (889, 561) with delta (0, -2)
Screenshot: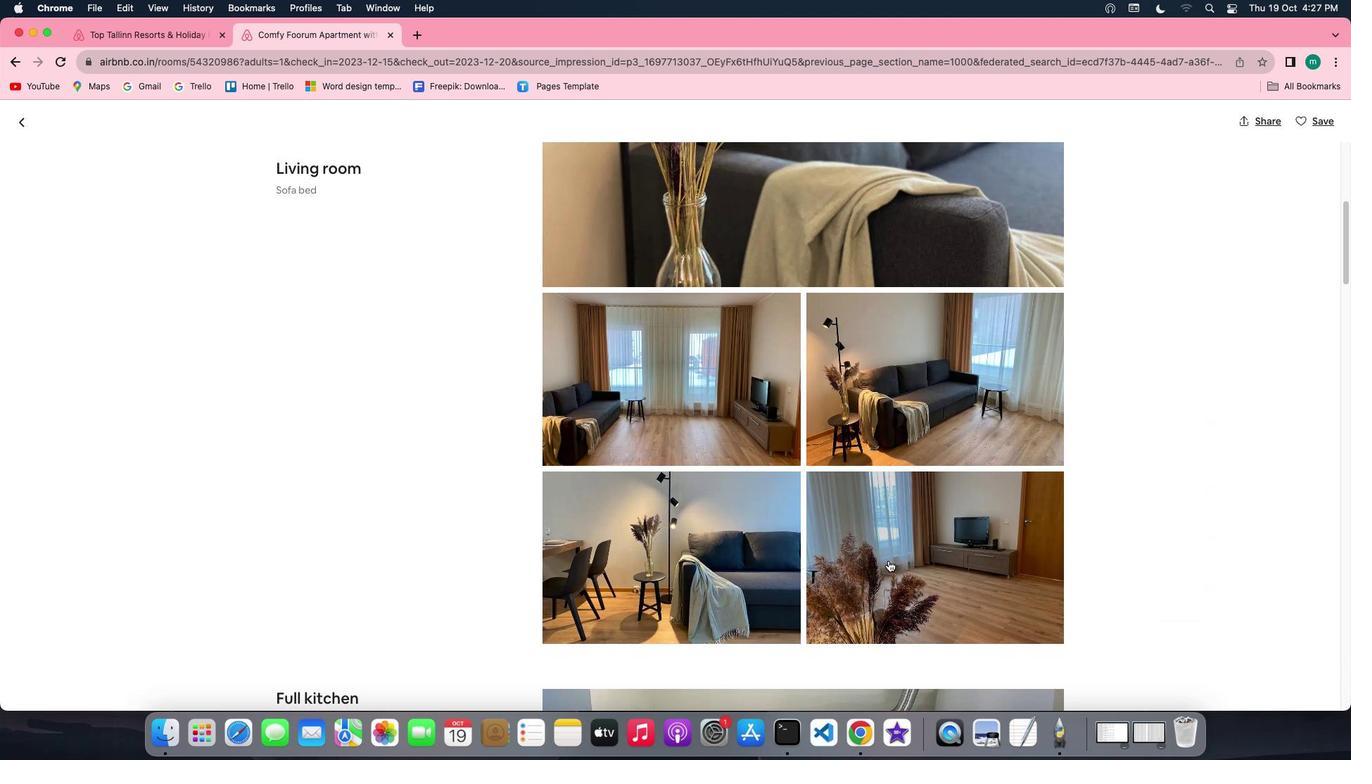 
Action: Mouse scrolled (889, 561) with delta (0, -2)
Screenshot: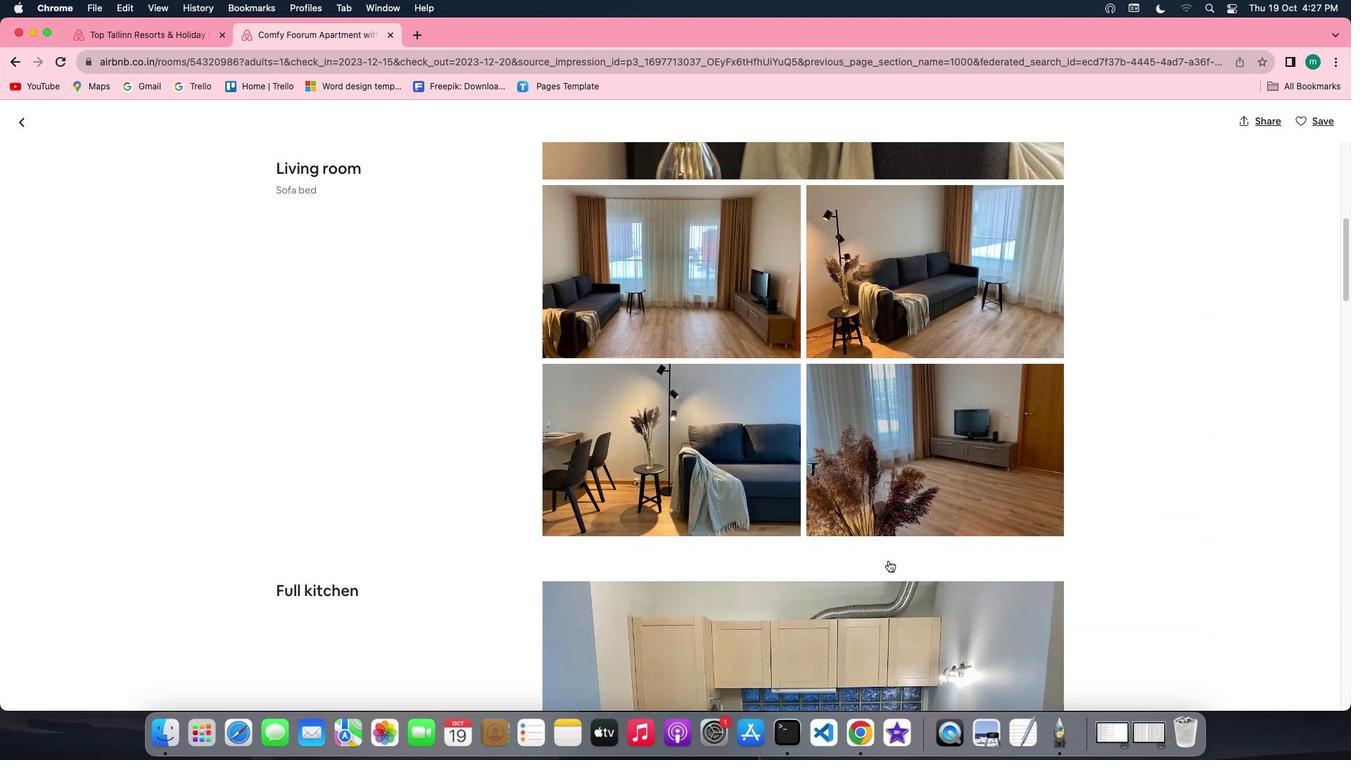 
Action: Mouse scrolled (889, 561) with delta (0, 0)
Screenshot: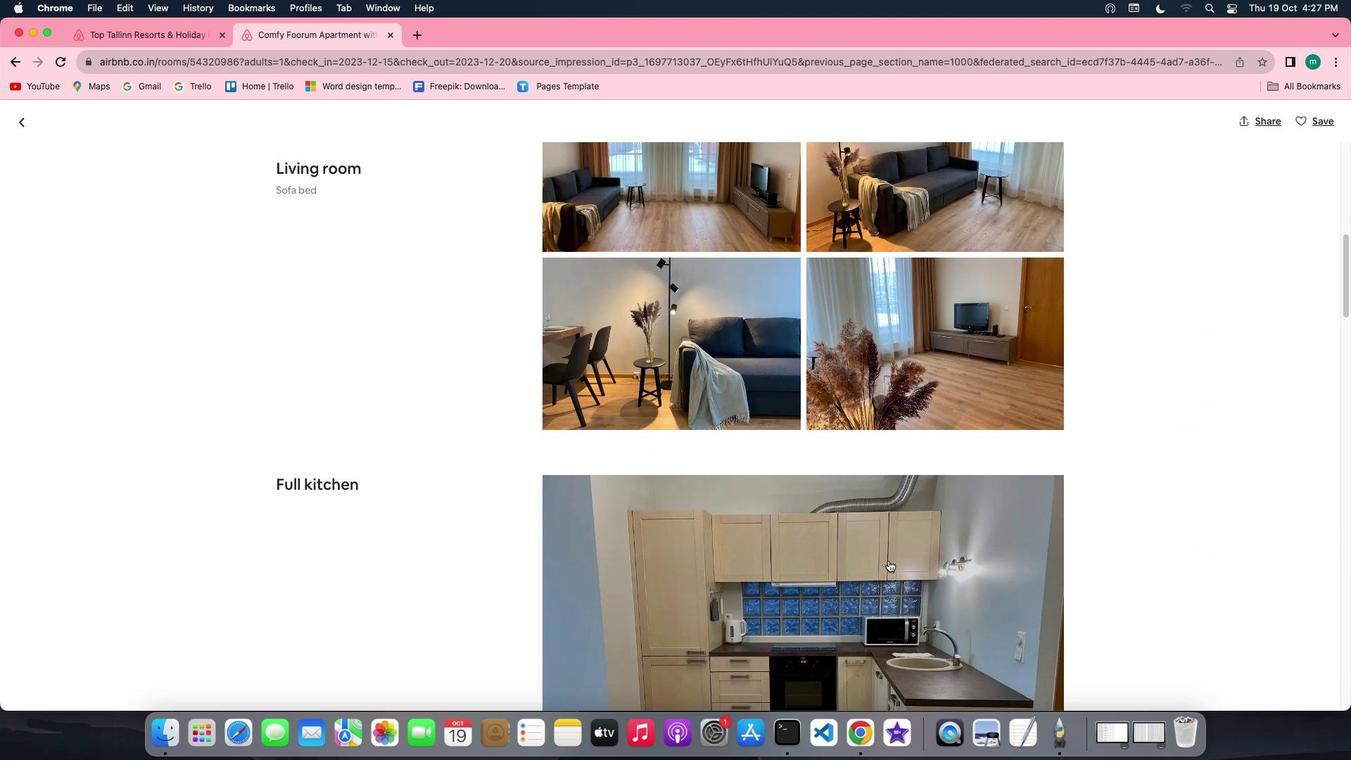 
Action: Mouse scrolled (889, 561) with delta (0, 0)
Screenshot: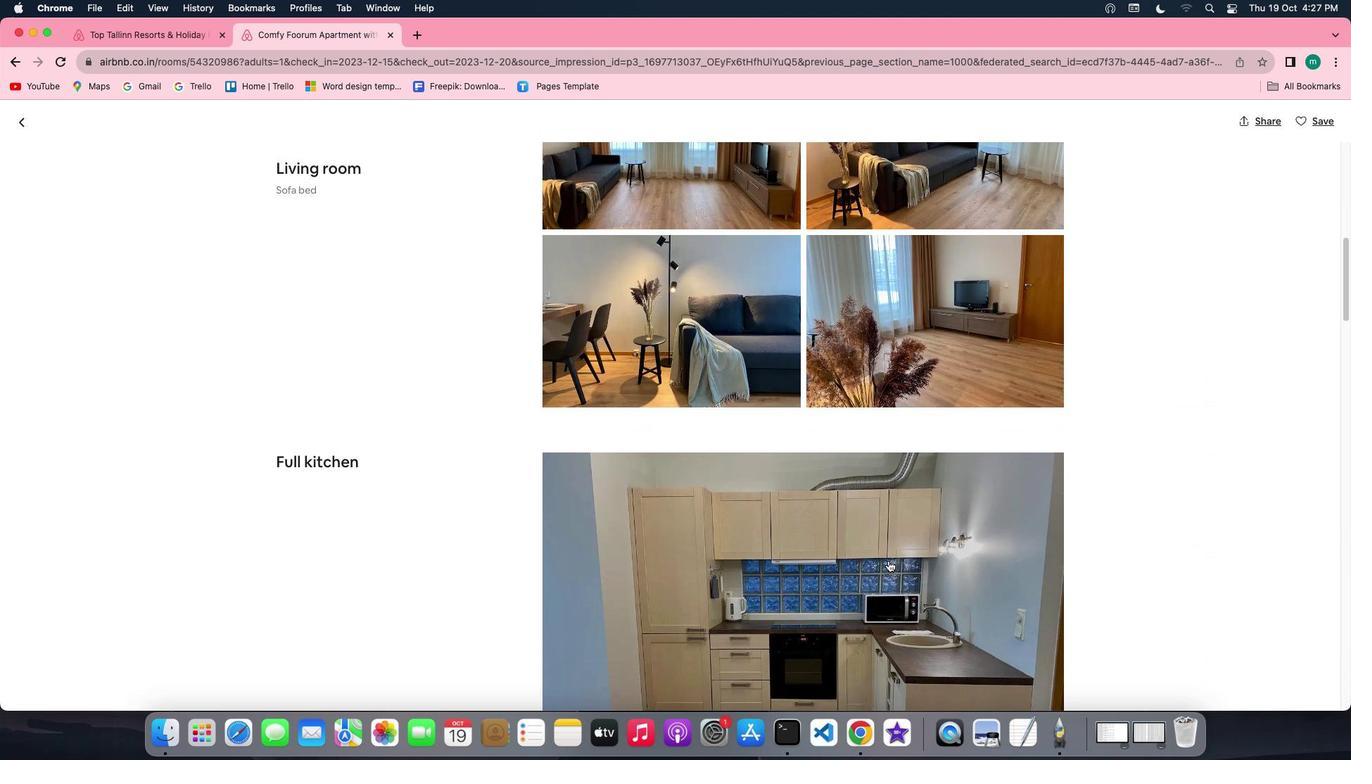
Action: Mouse scrolled (889, 561) with delta (0, -2)
Screenshot: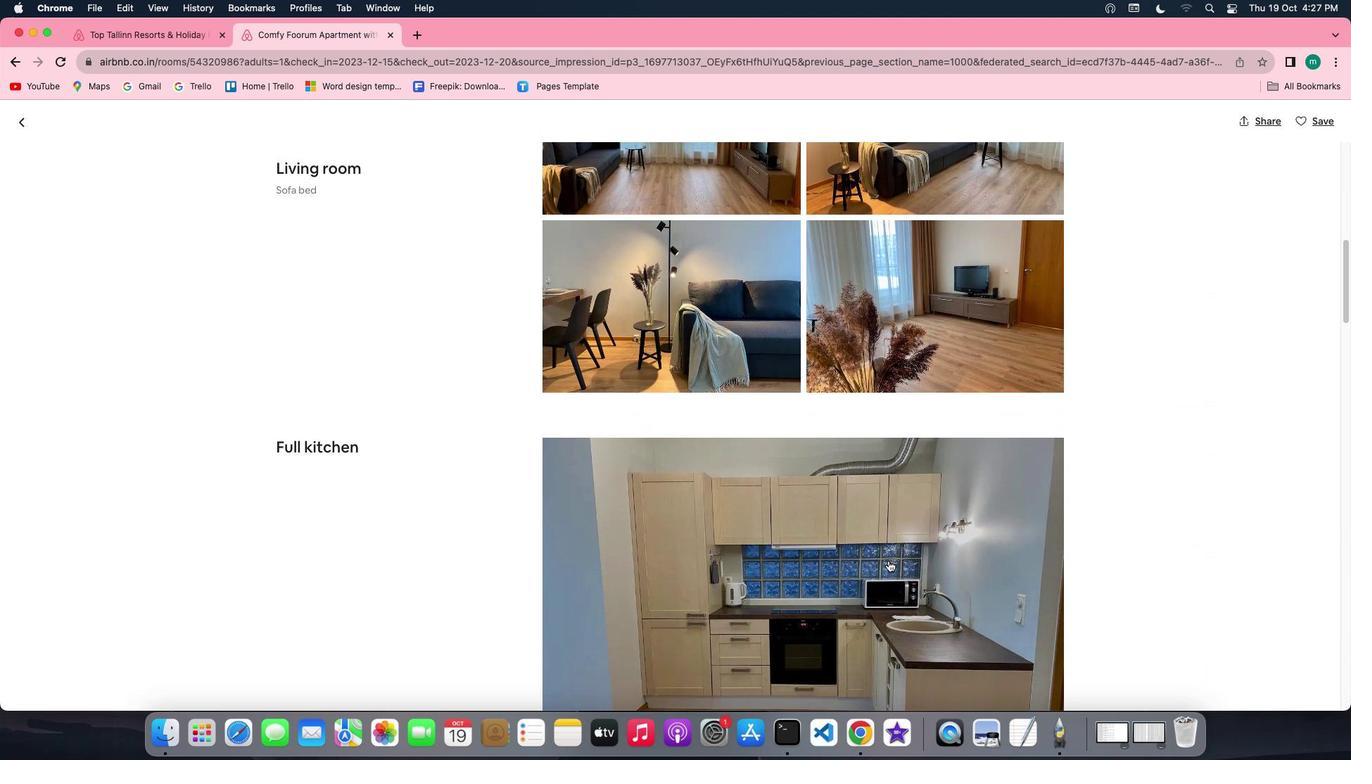 
Action: Mouse scrolled (889, 561) with delta (0, -2)
Screenshot: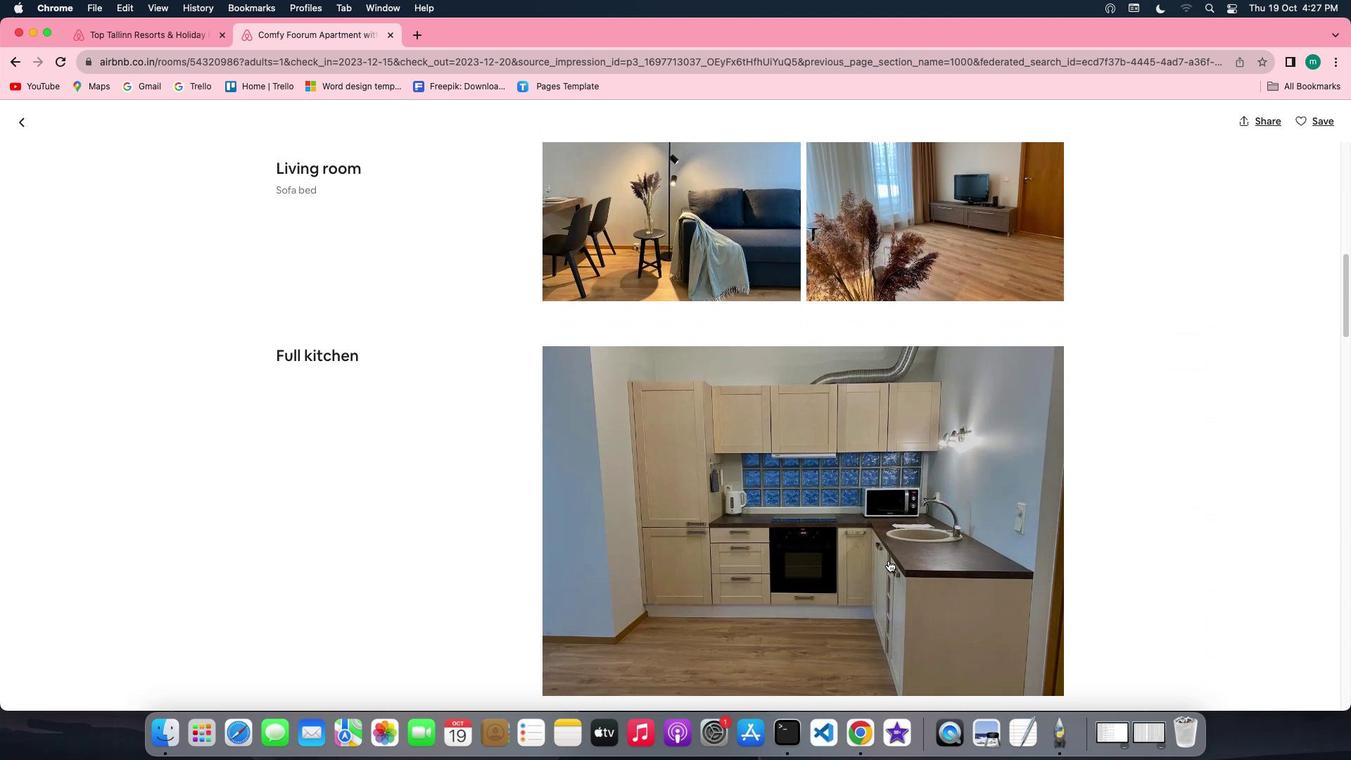 
Action: Mouse scrolled (889, 561) with delta (0, 0)
Screenshot: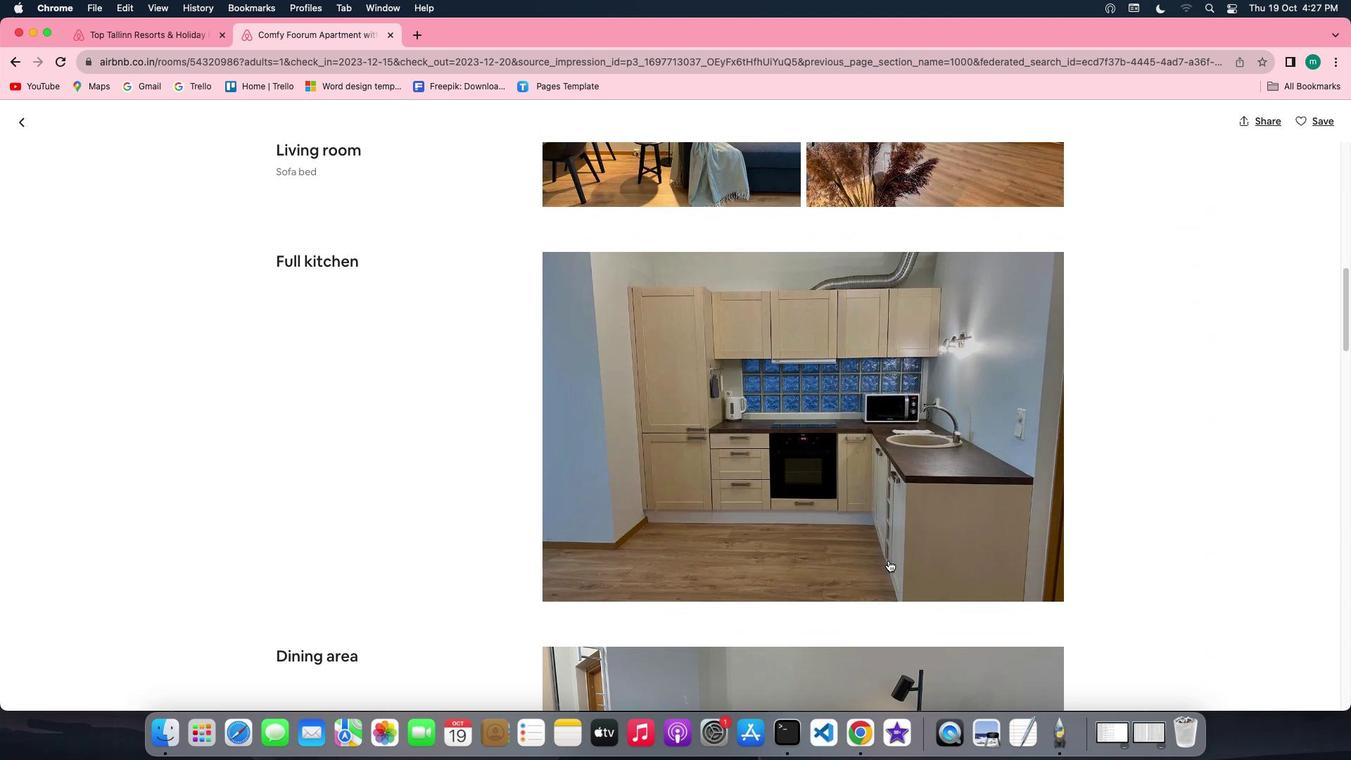 
Action: Mouse scrolled (889, 561) with delta (0, 0)
Screenshot: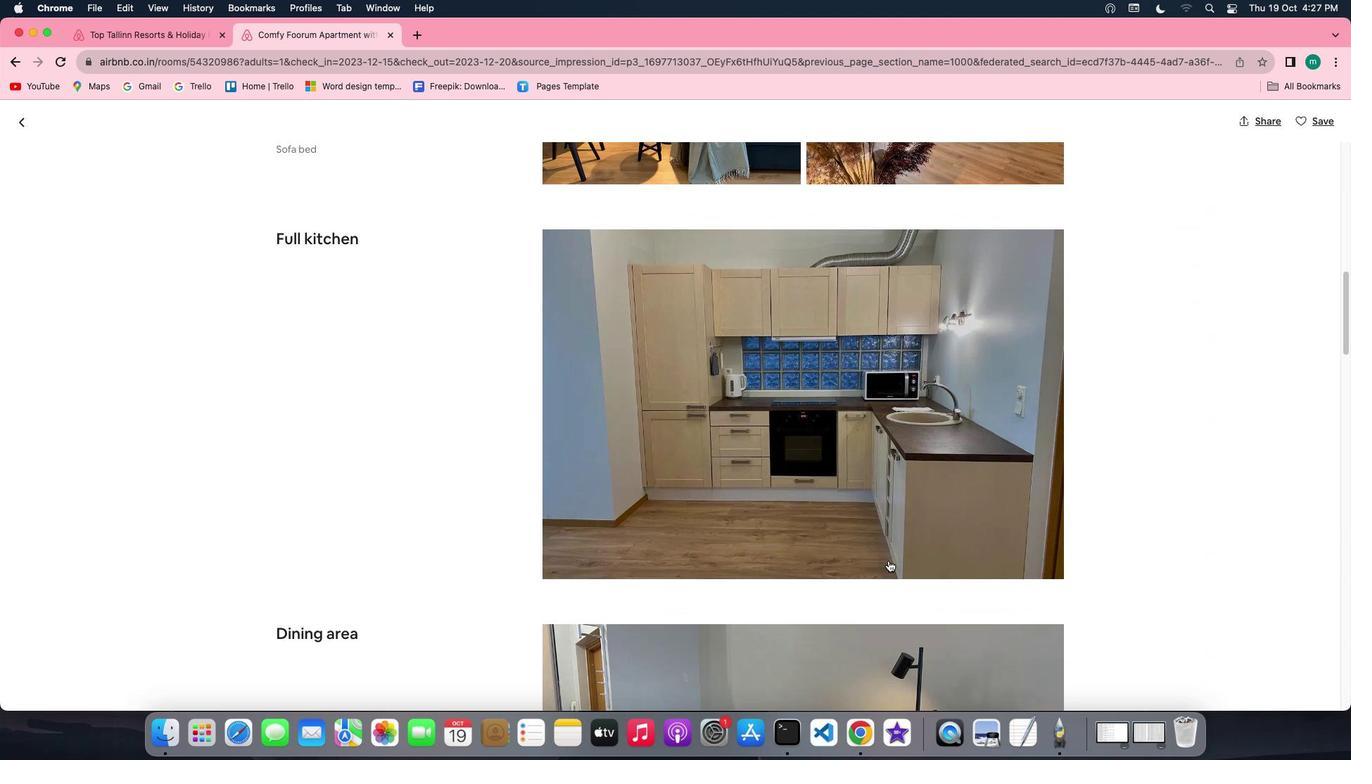 
Action: Mouse scrolled (889, 561) with delta (0, -2)
Screenshot: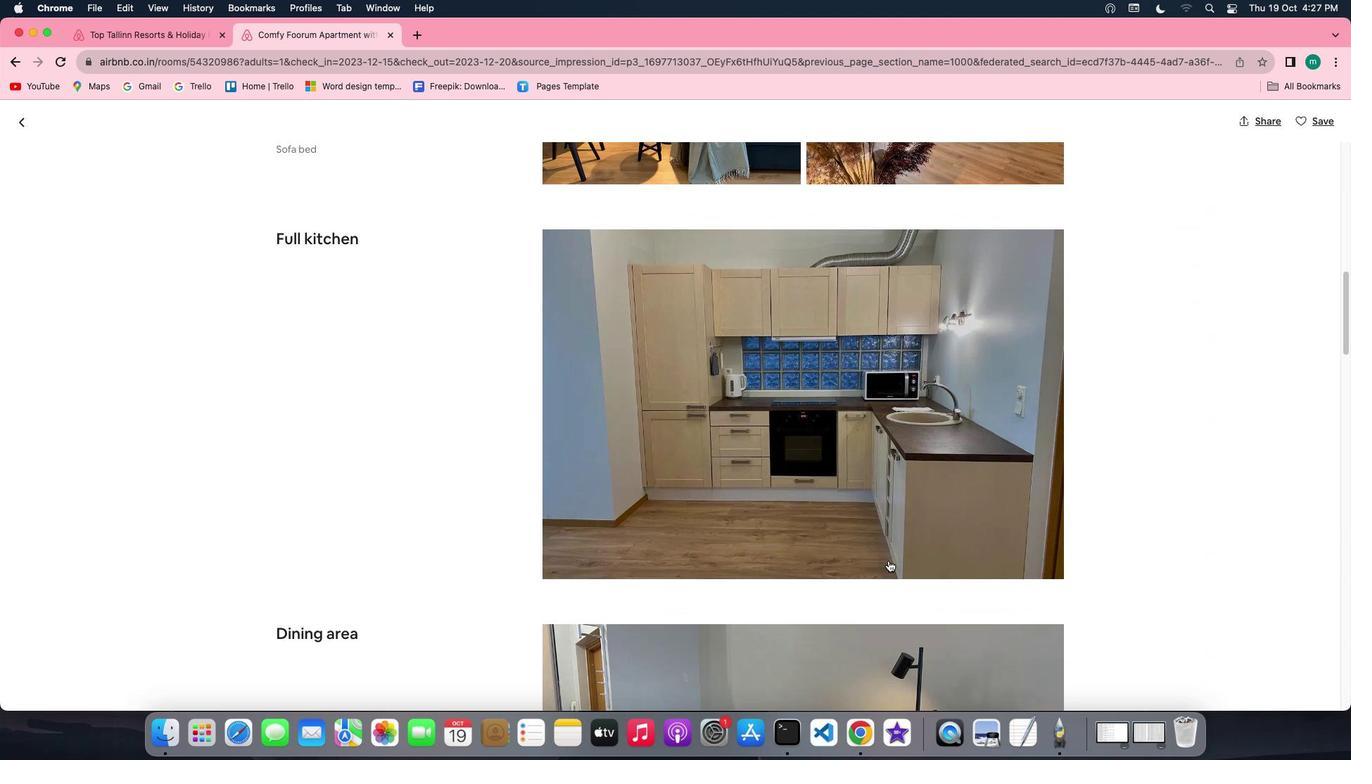 
Action: Mouse scrolled (889, 561) with delta (0, -2)
Screenshot: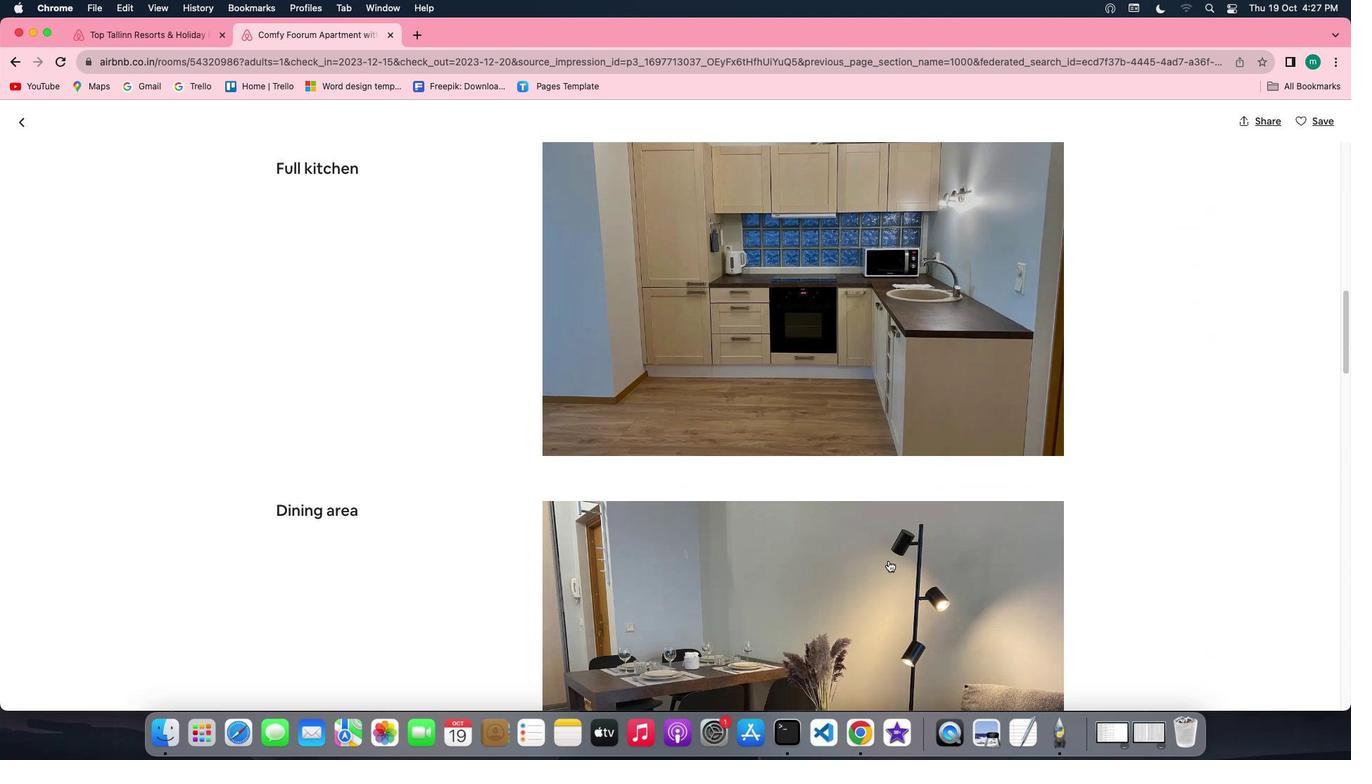 
Action: Mouse scrolled (889, 561) with delta (0, 0)
Screenshot: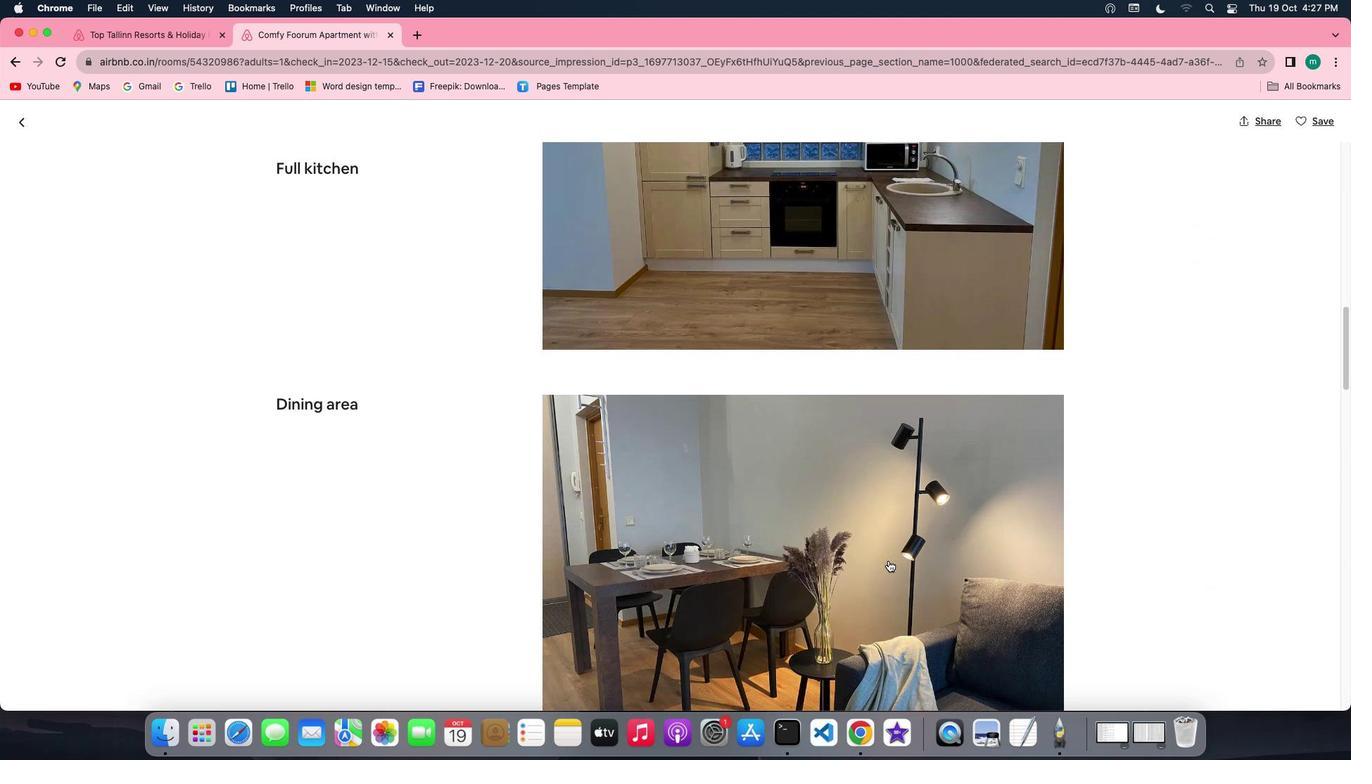 
Action: Mouse scrolled (889, 561) with delta (0, 0)
Screenshot: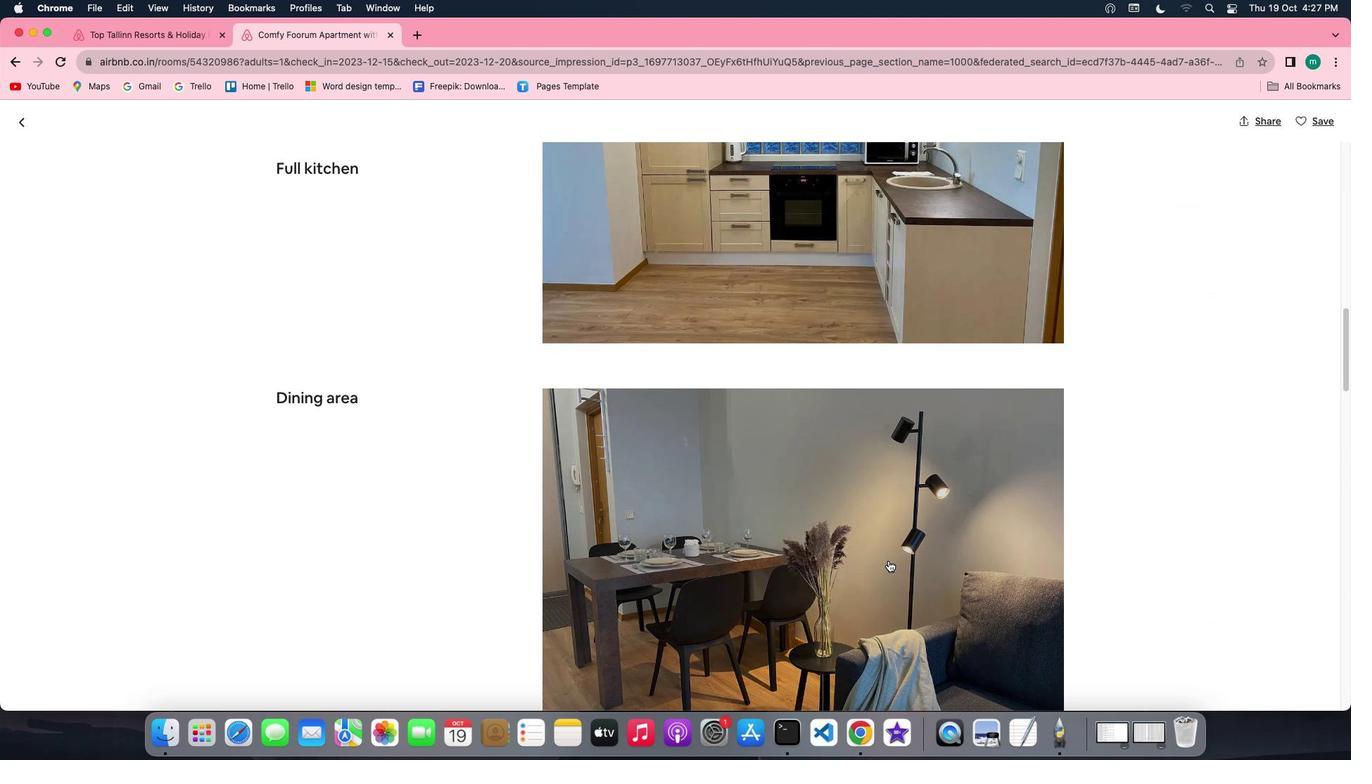 
Action: Mouse scrolled (889, 561) with delta (0, 0)
Screenshot: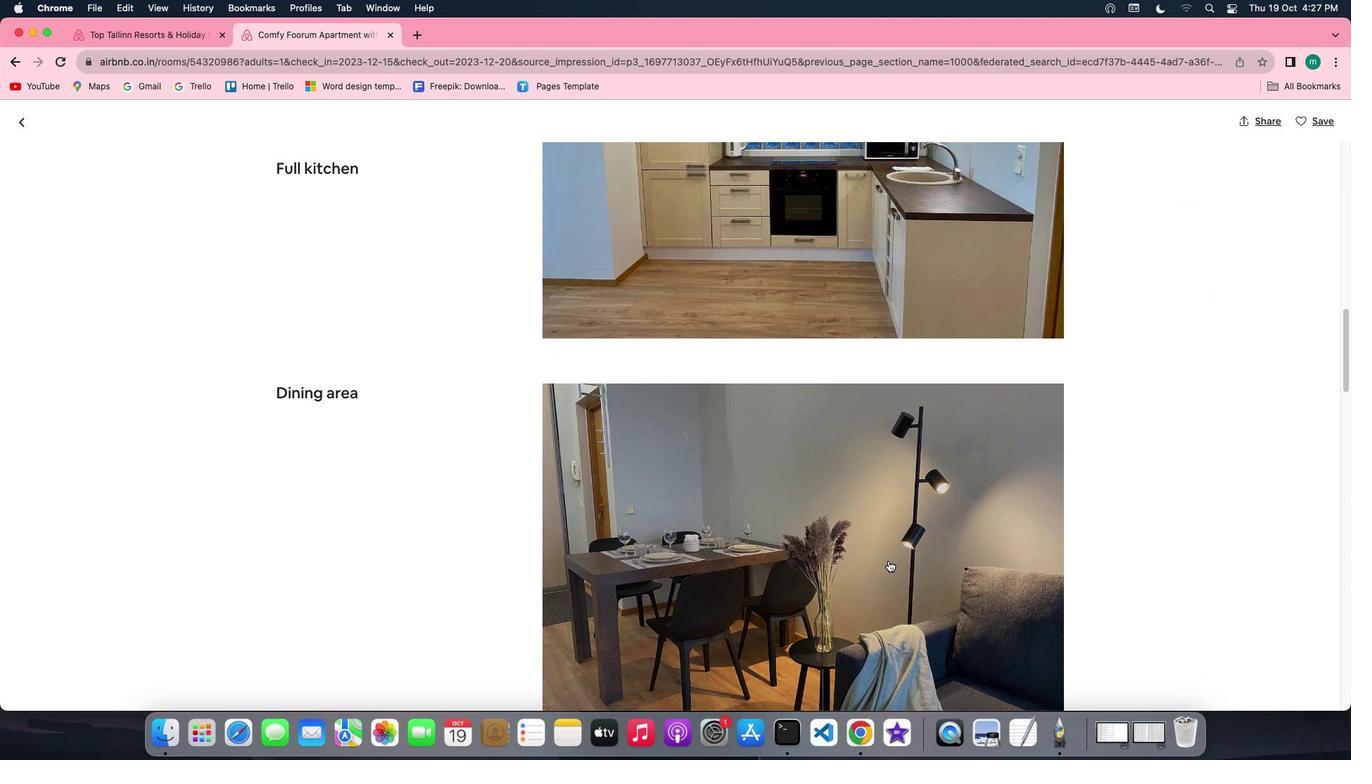 
Action: Mouse scrolled (889, 561) with delta (0, -1)
Screenshot: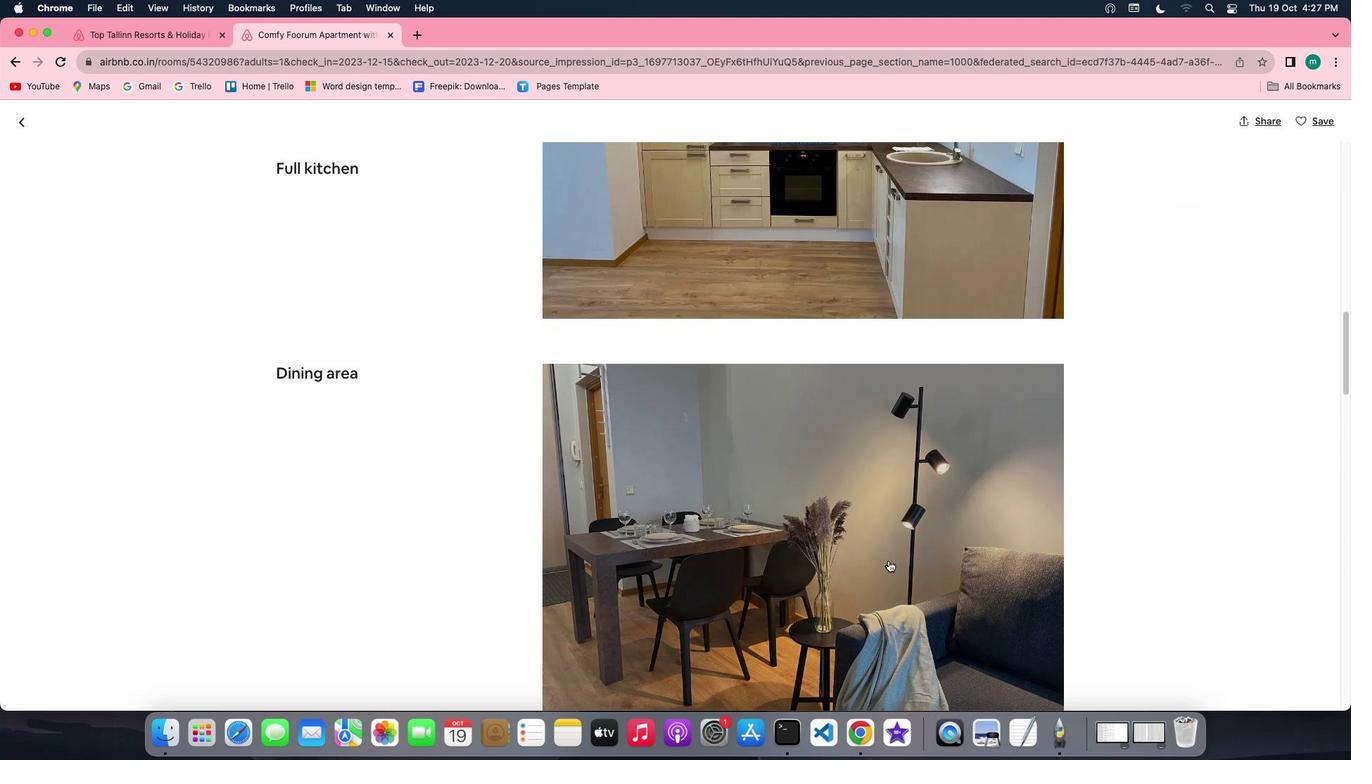 
Action: Mouse scrolled (889, 561) with delta (0, -2)
Screenshot: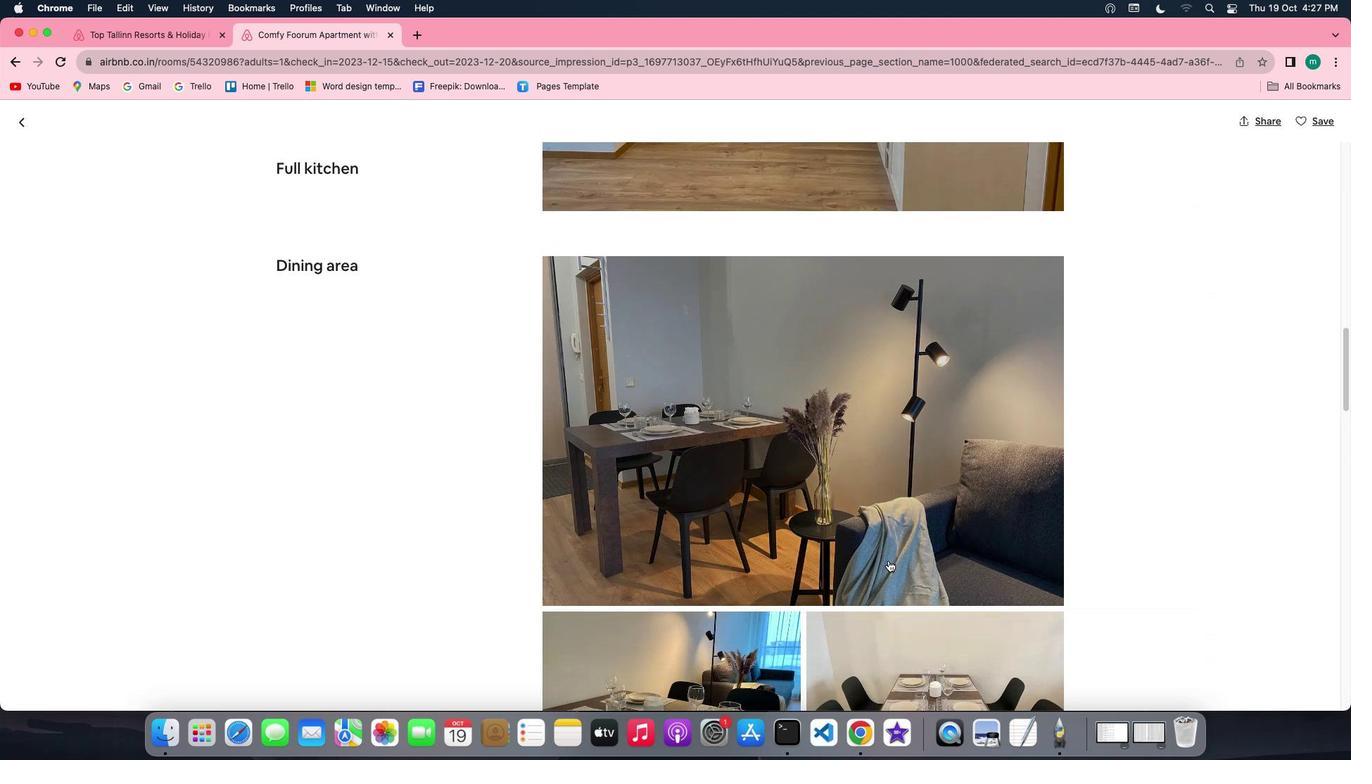 
Action: Mouse scrolled (889, 561) with delta (0, 0)
Screenshot: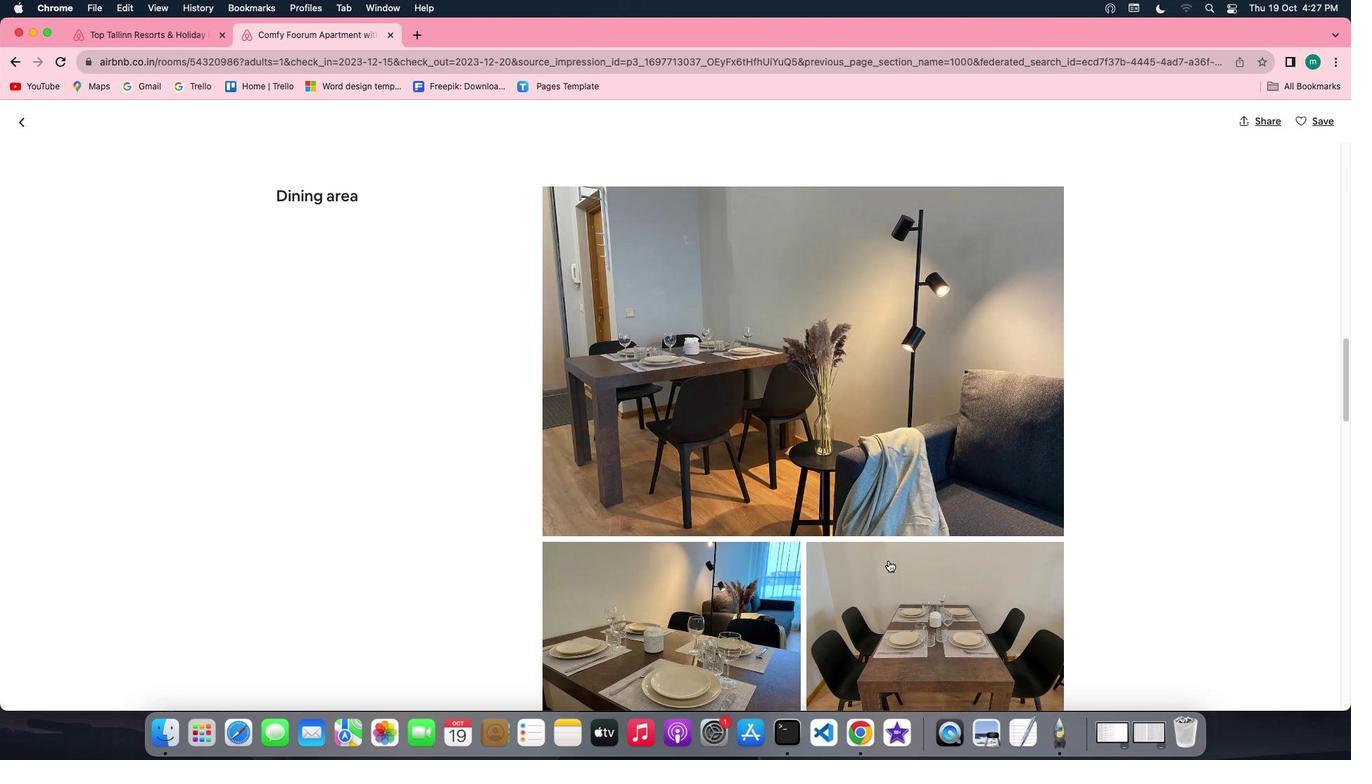 
Action: Mouse scrolled (889, 561) with delta (0, 0)
Screenshot: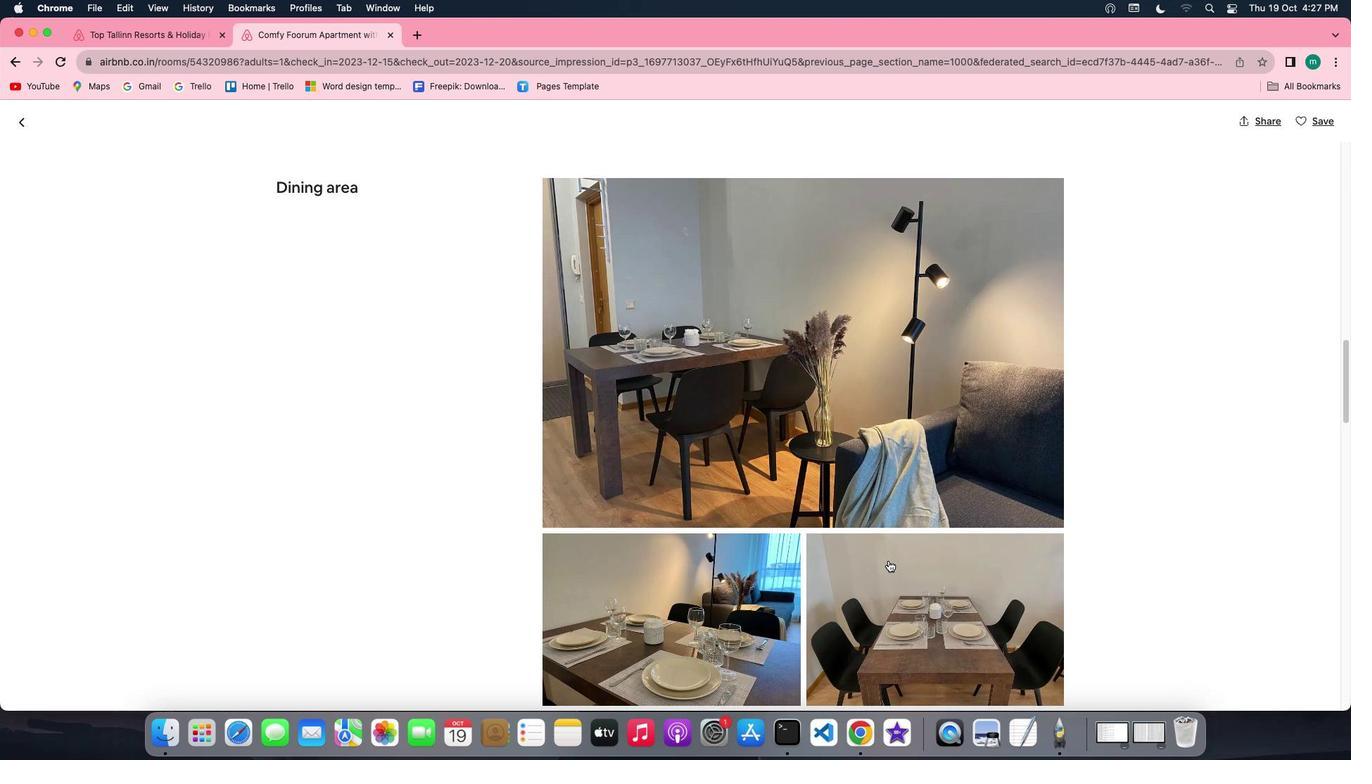 
Action: Mouse scrolled (889, 561) with delta (0, -1)
Screenshot: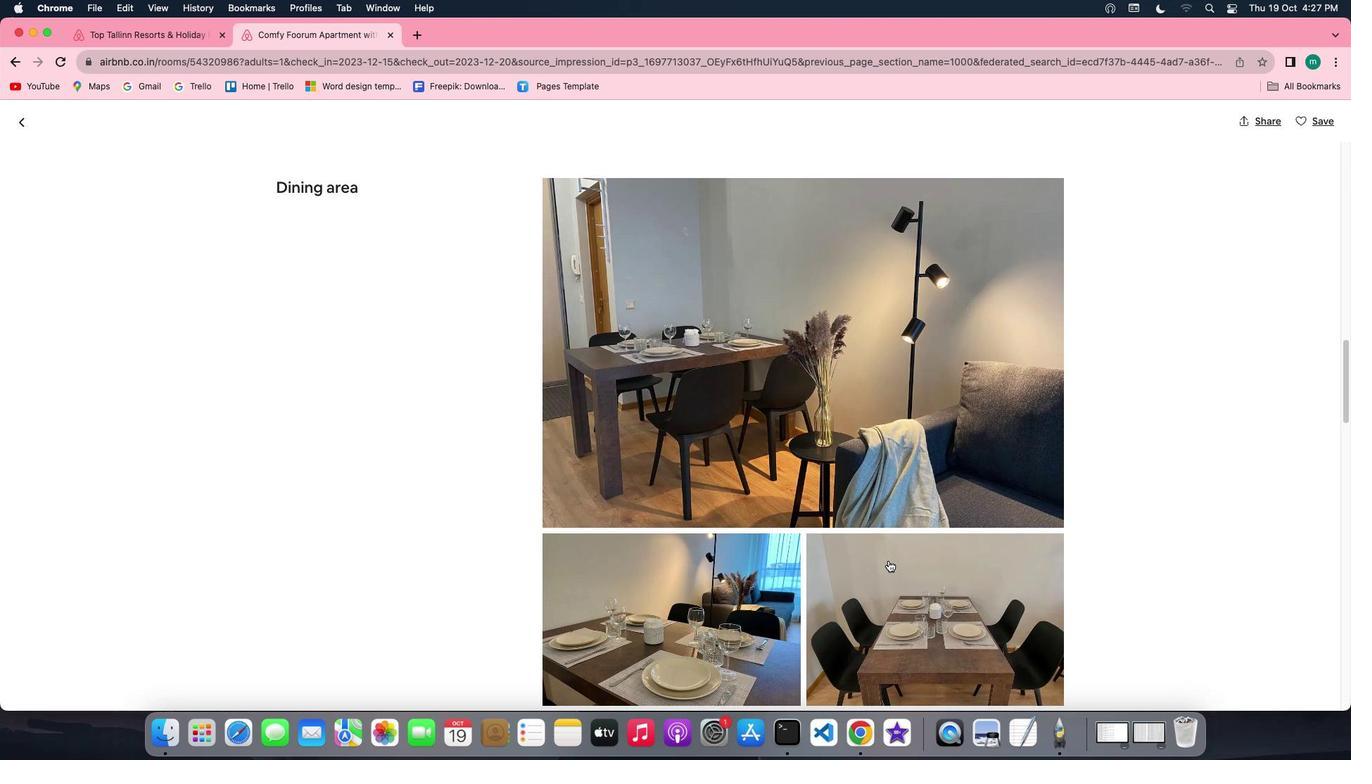 
Action: Mouse scrolled (889, 561) with delta (0, -2)
Screenshot: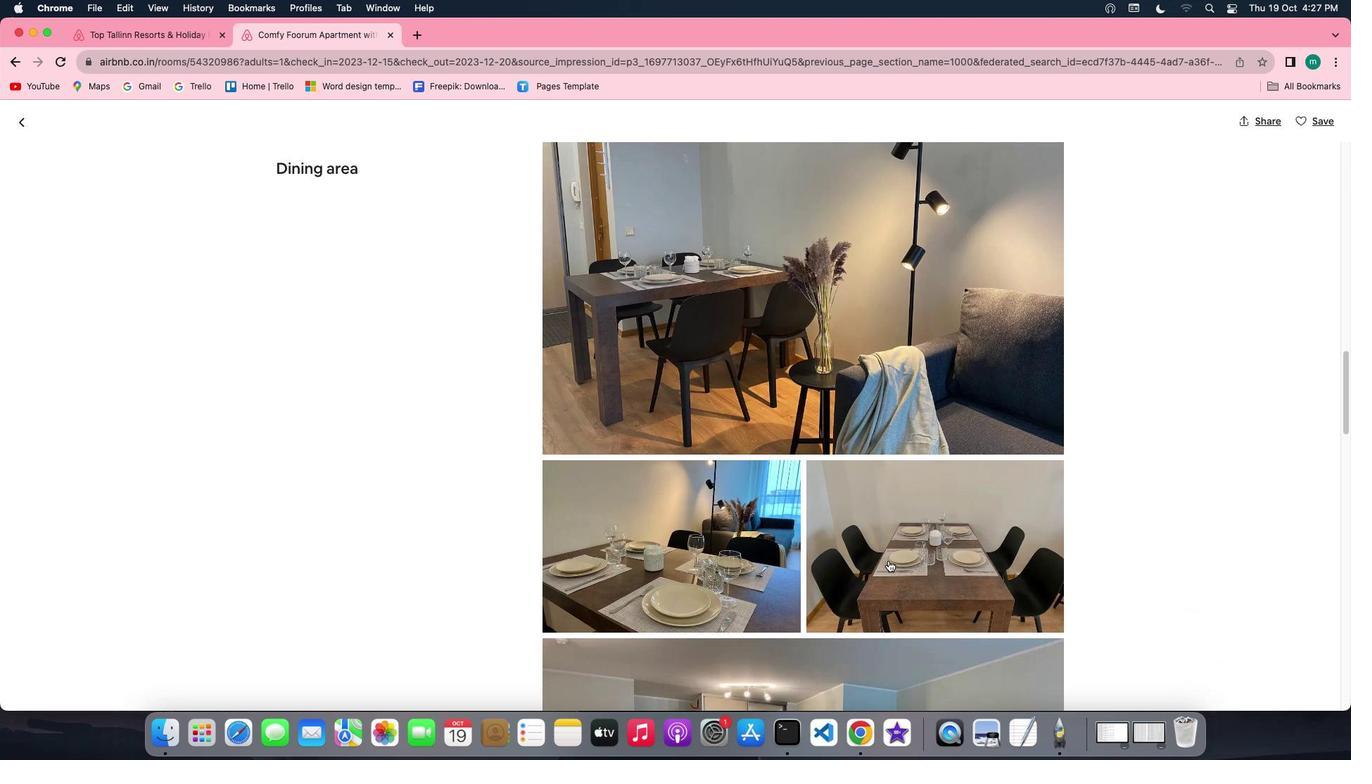 
Action: Mouse scrolled (889, 561) with delta (0, -2)
Screenshot: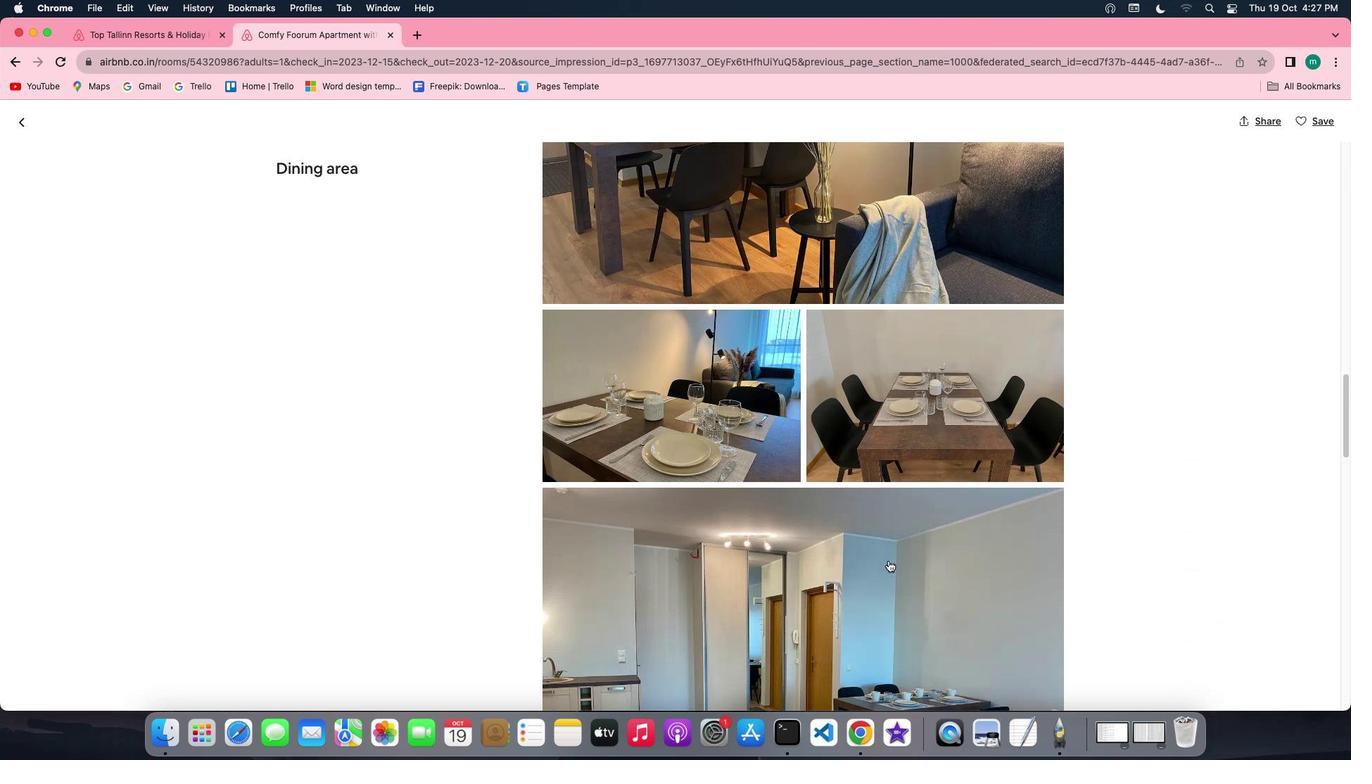 
Action: Mouse scrolled (889, 561) with delta (0, 0)
Screenshot: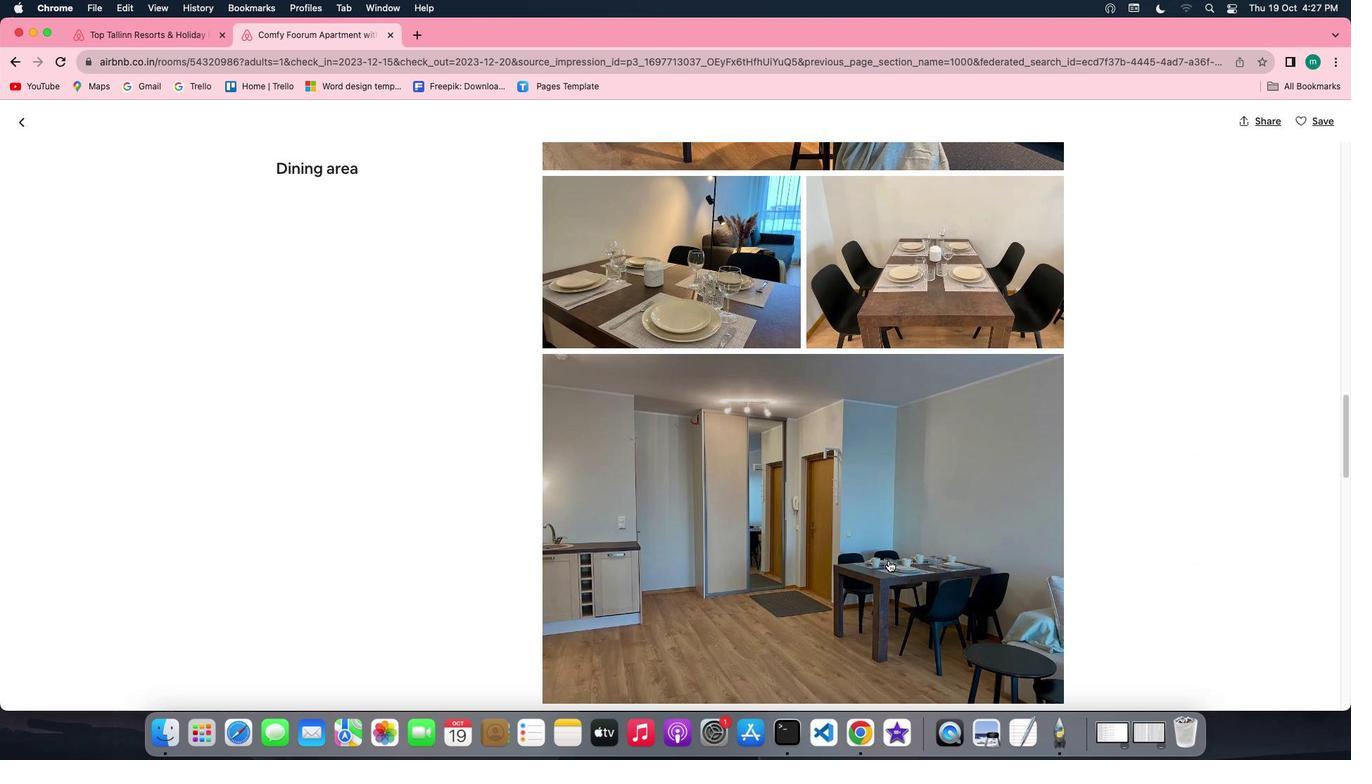 
Action: Mouse scrolled (889, 561) with delta (0, 0)
Screenshot: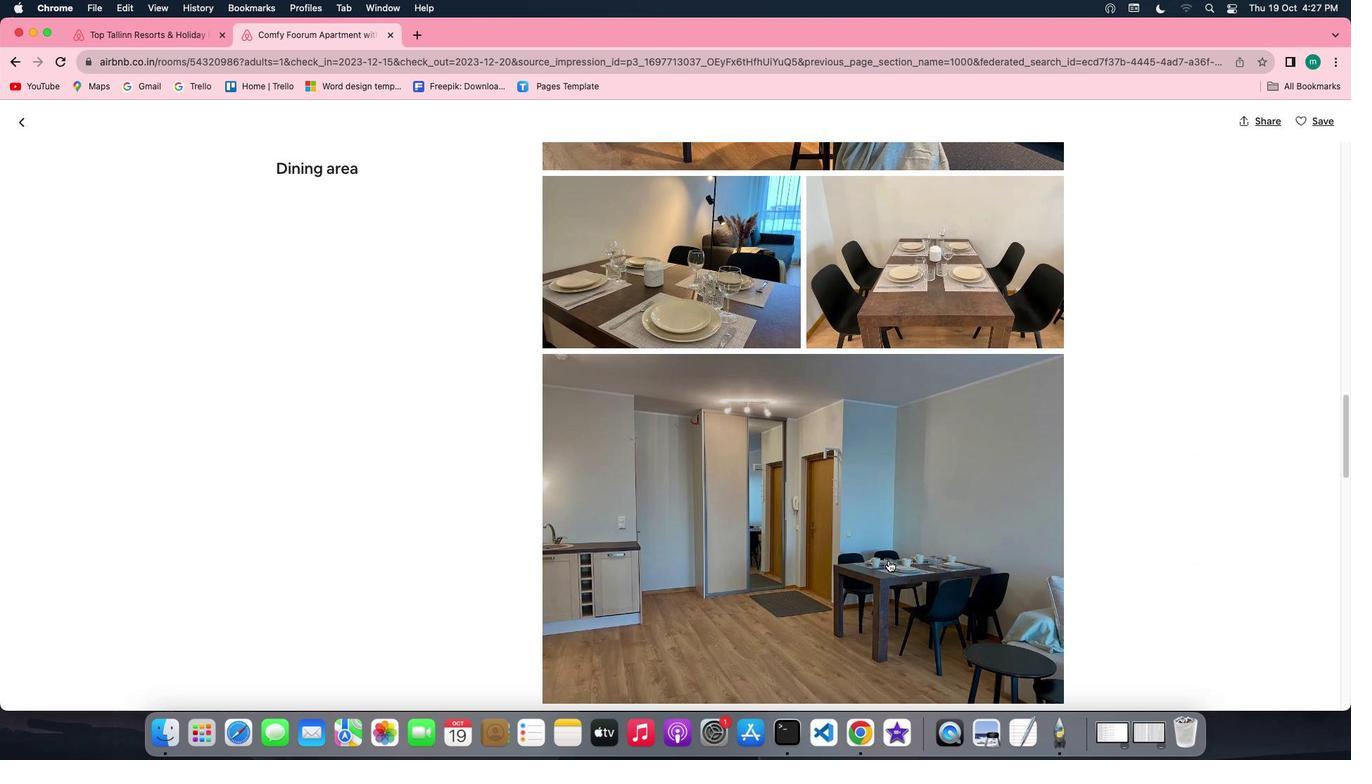 
Action: Mouse scrolled (889, 561) with delta (0, -2)
Screenshot: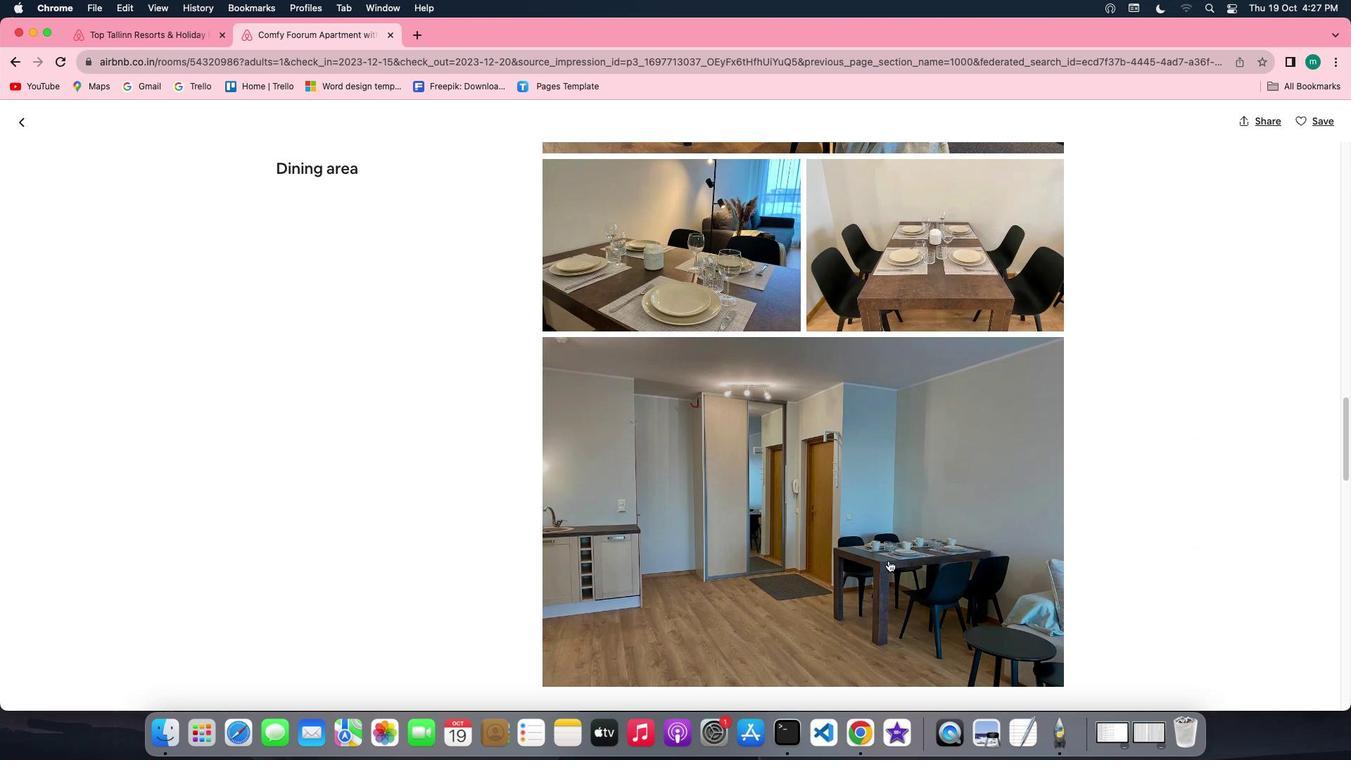 
Action: Mouse scrolled (889, 561) with delta (0, -2)
Screenshot: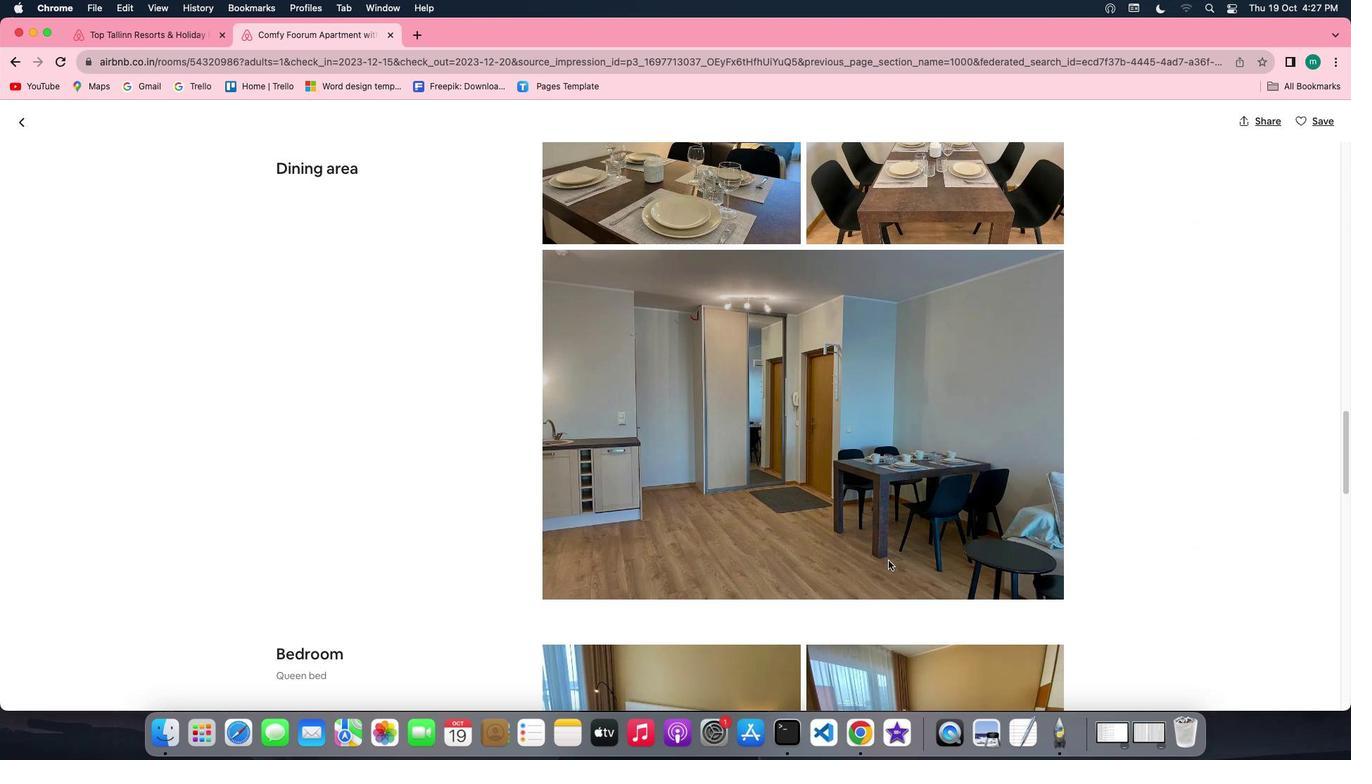 
Action: Mouse scrolled (889, 561) with delta (0, 0)
Screenshot: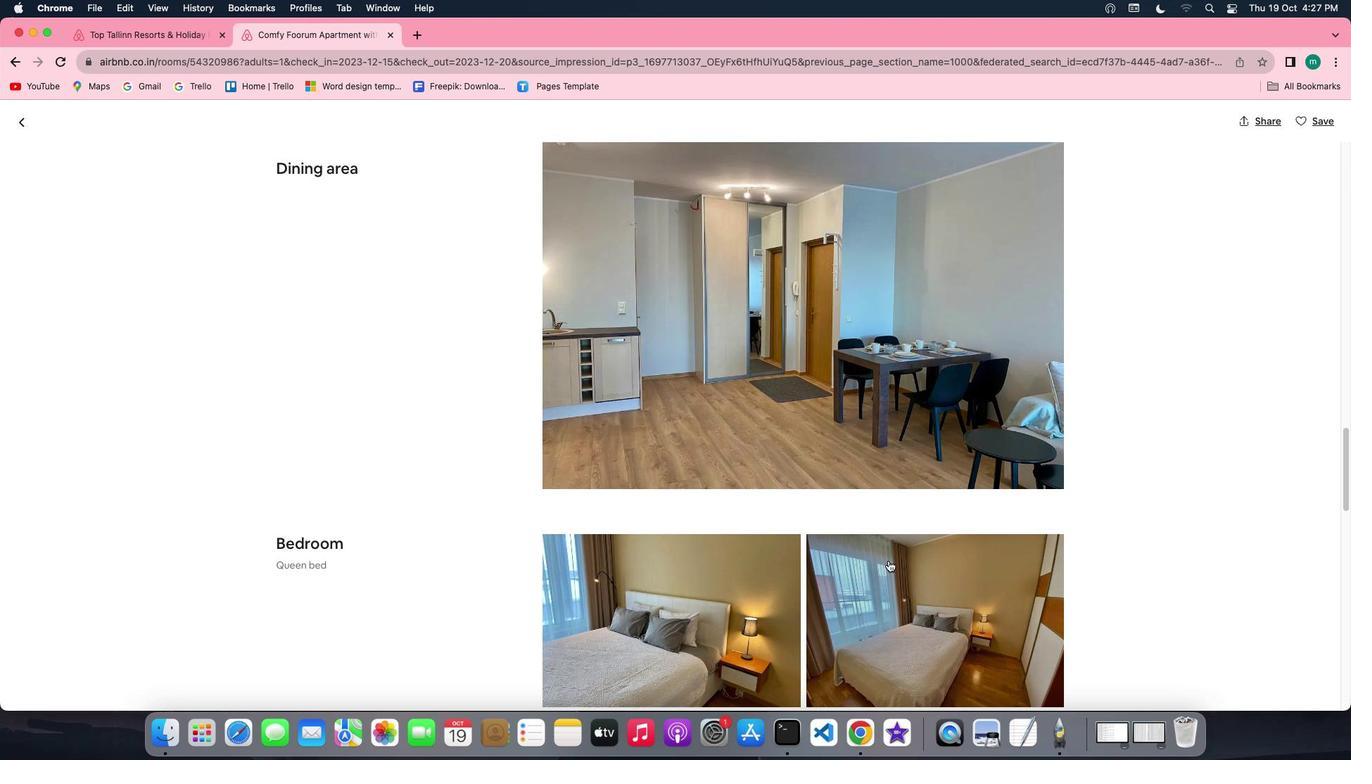 
Action: Mouse scrolled (889, 561) with delta (0, 0)
Screenshot: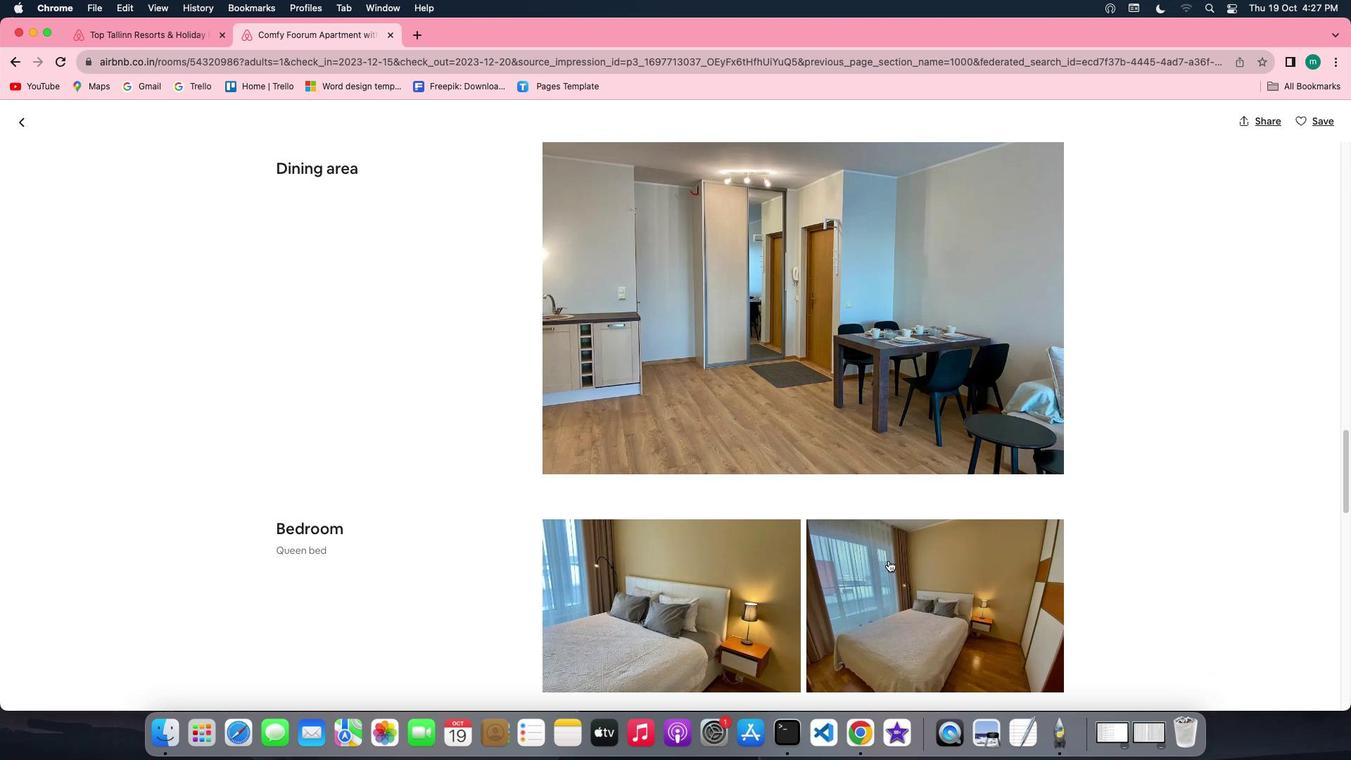 
Action: Mouse scrolled (889, 561) with delta (0, -2)
Screenshot: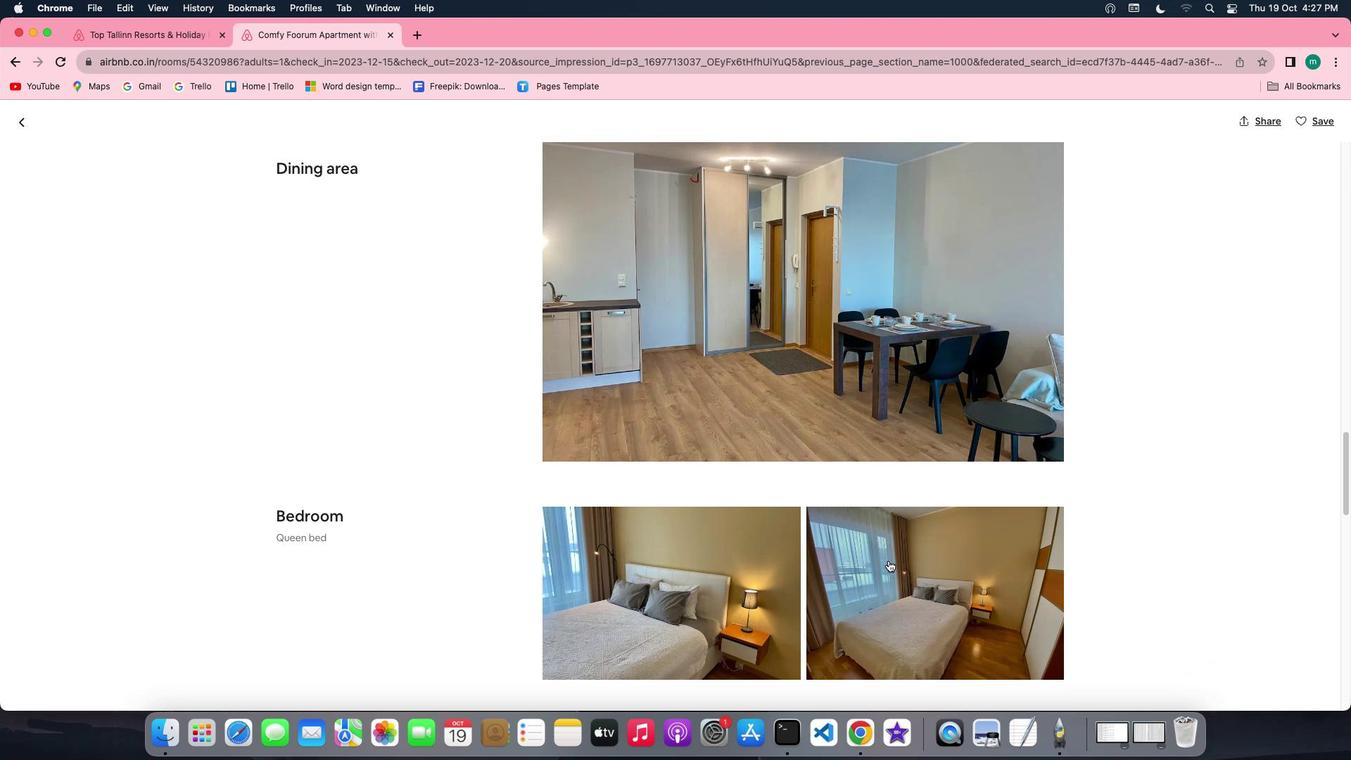 
Action: Mouse scrolled (889, 561) with delta (0, -2)
Screenshot: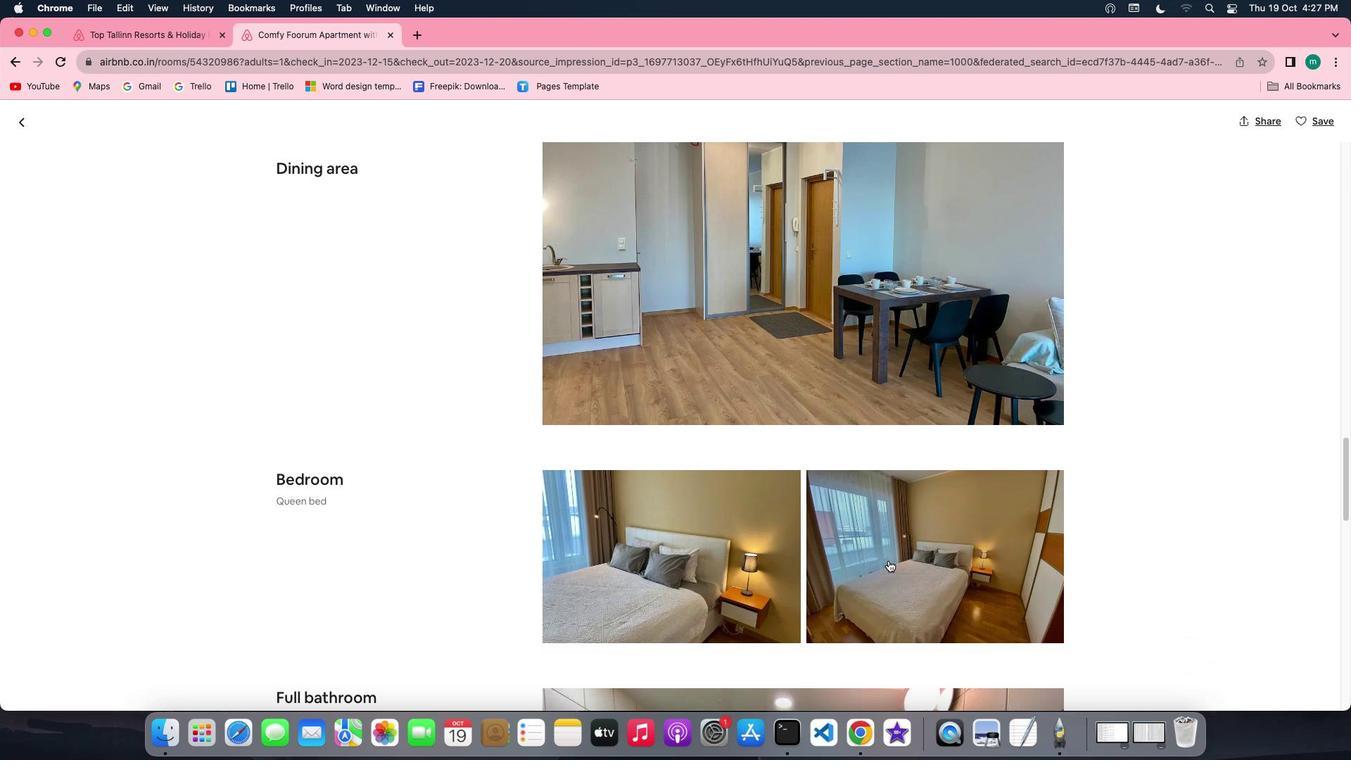 
Action: Mouse scrolled (889, 561) with delta (0, 0)
Screenshot: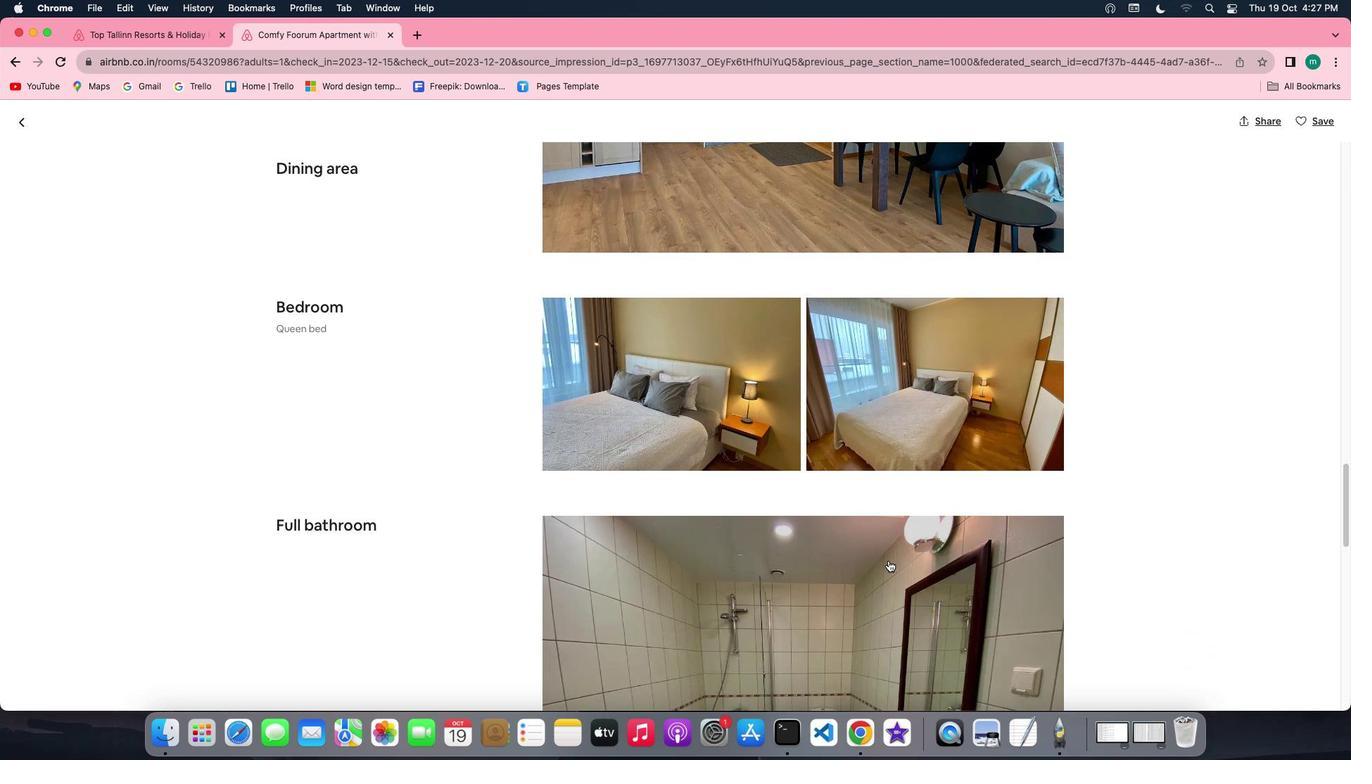 
Action: Mouse scrolled (889, 561) with delta (0, 0)
Screenshot: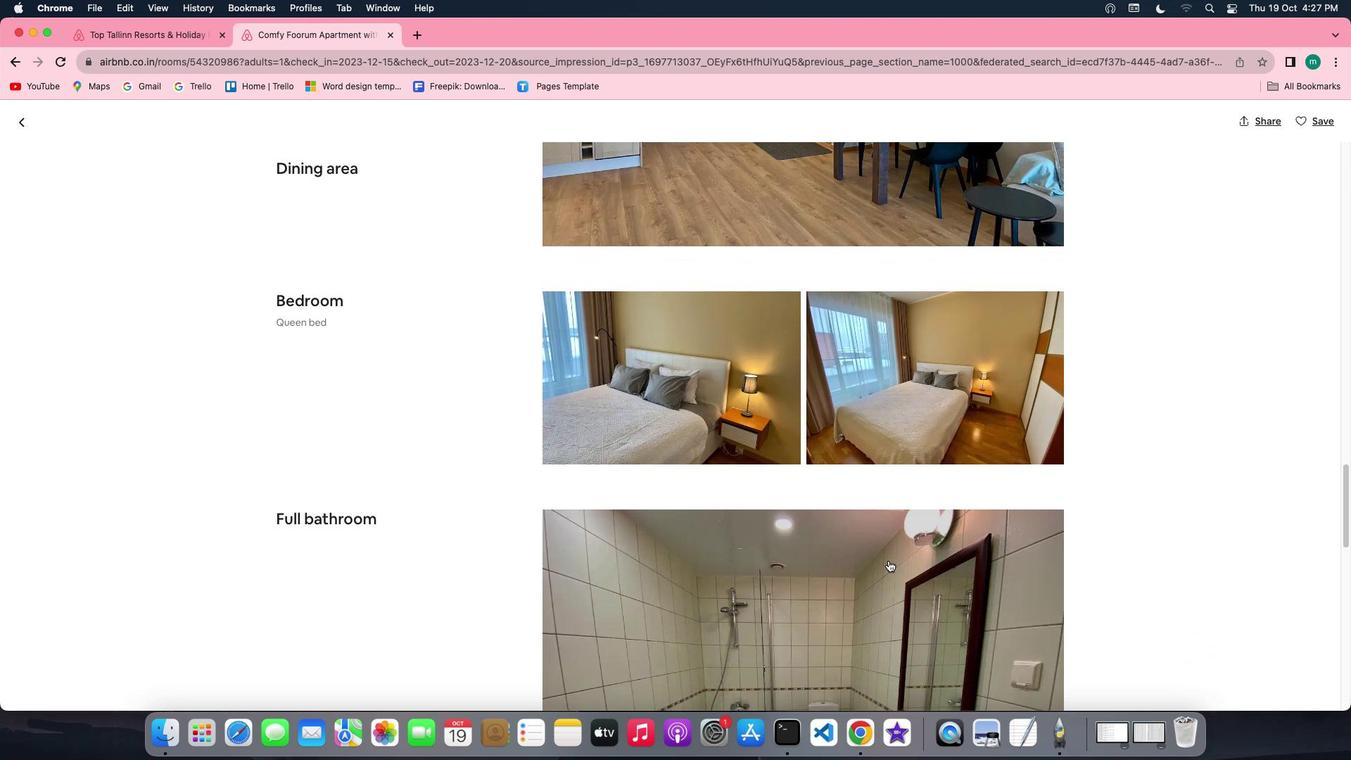 
Action: Mouse scrolled (889, 561) with delta (0, -1)
Screenshot: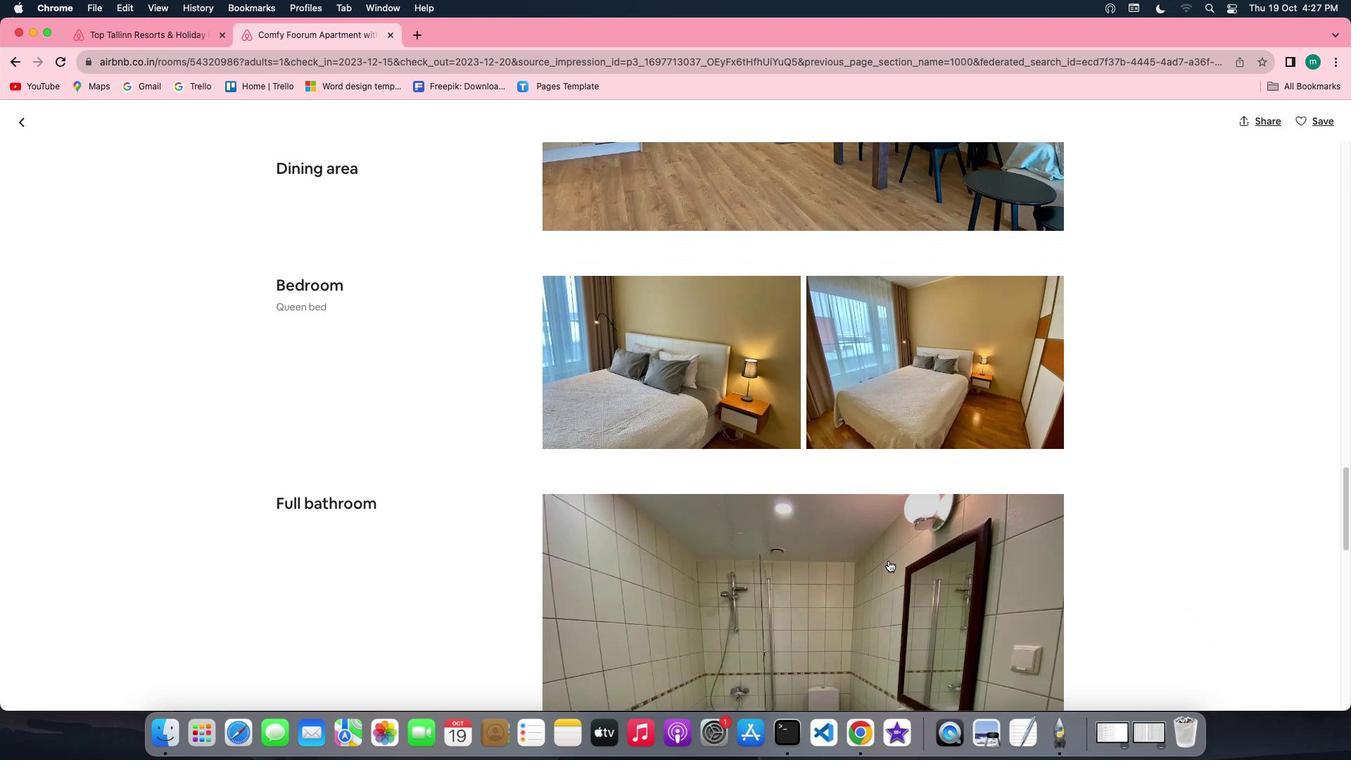 
Action: Mouse scrolled (889, 561) with delta (0, -2)
Screenshot: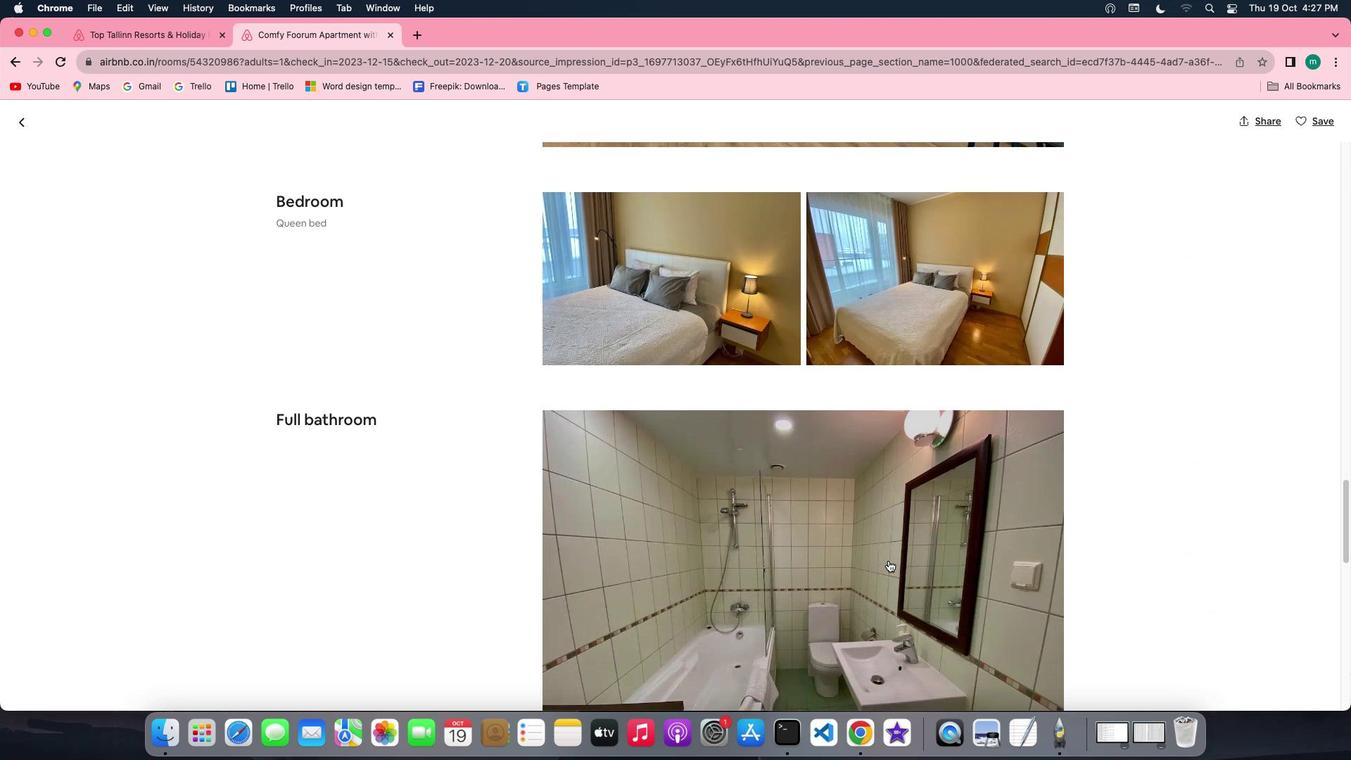 
Action: Mouse scrolled (889, 561) with delta (0, 0)
Screenshot: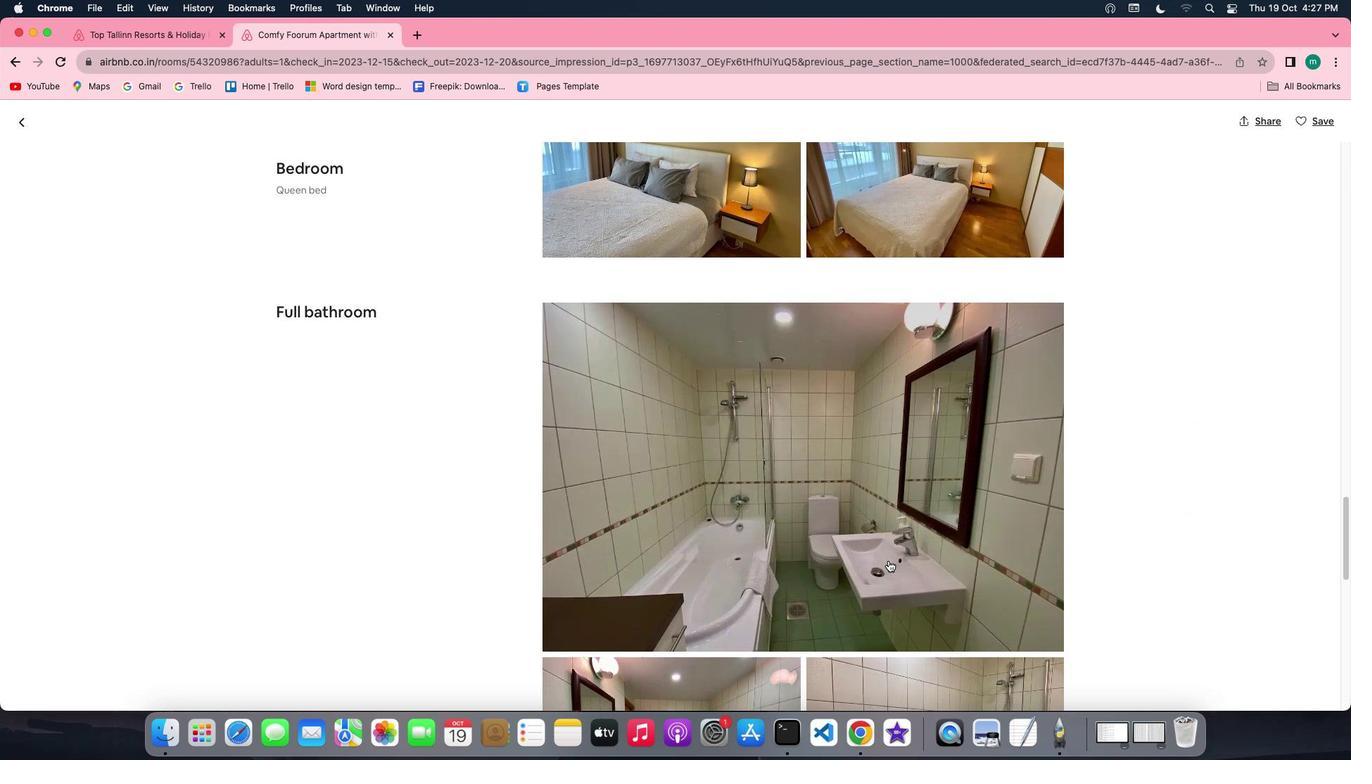 
Action: Mouse moved to (889, 560)
Screenshot: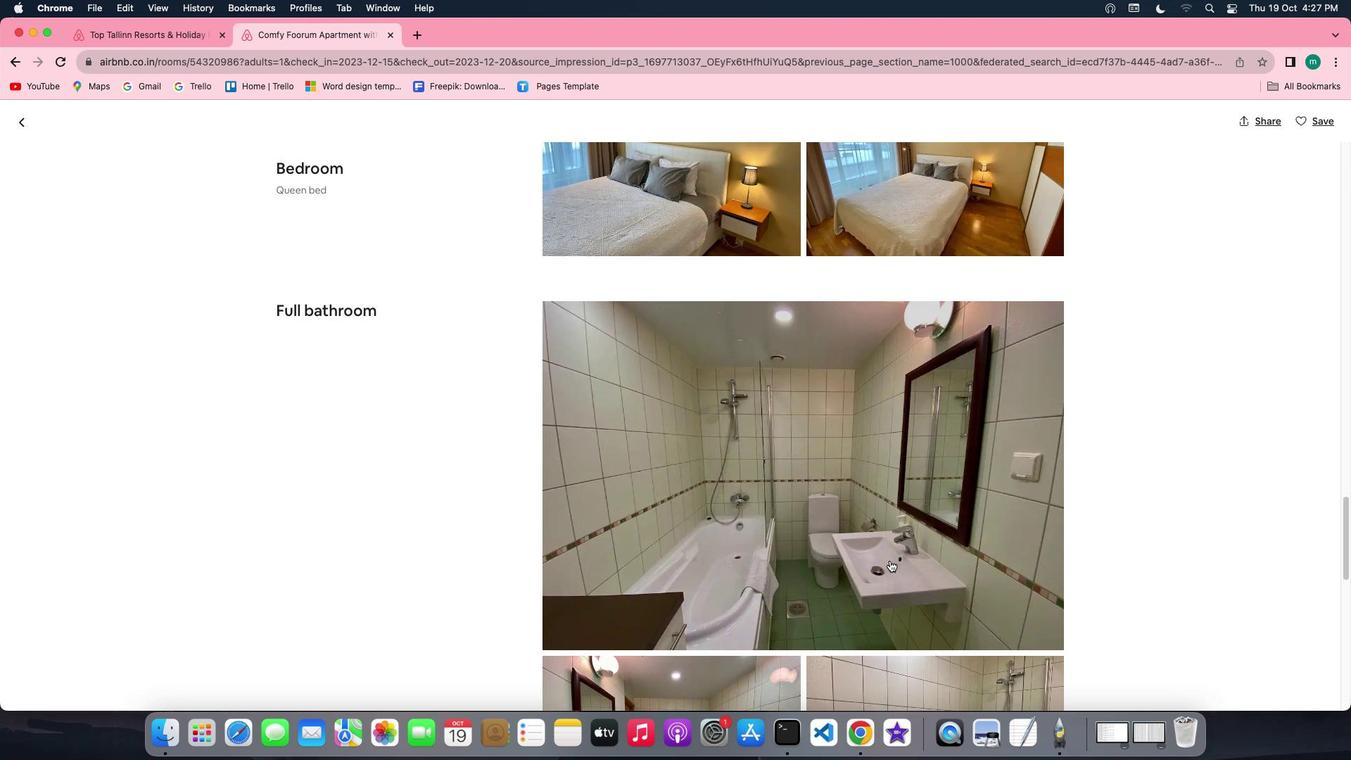 
Action: Mouse scrolled (889, 560) with delta (0, 0)
Screenshot: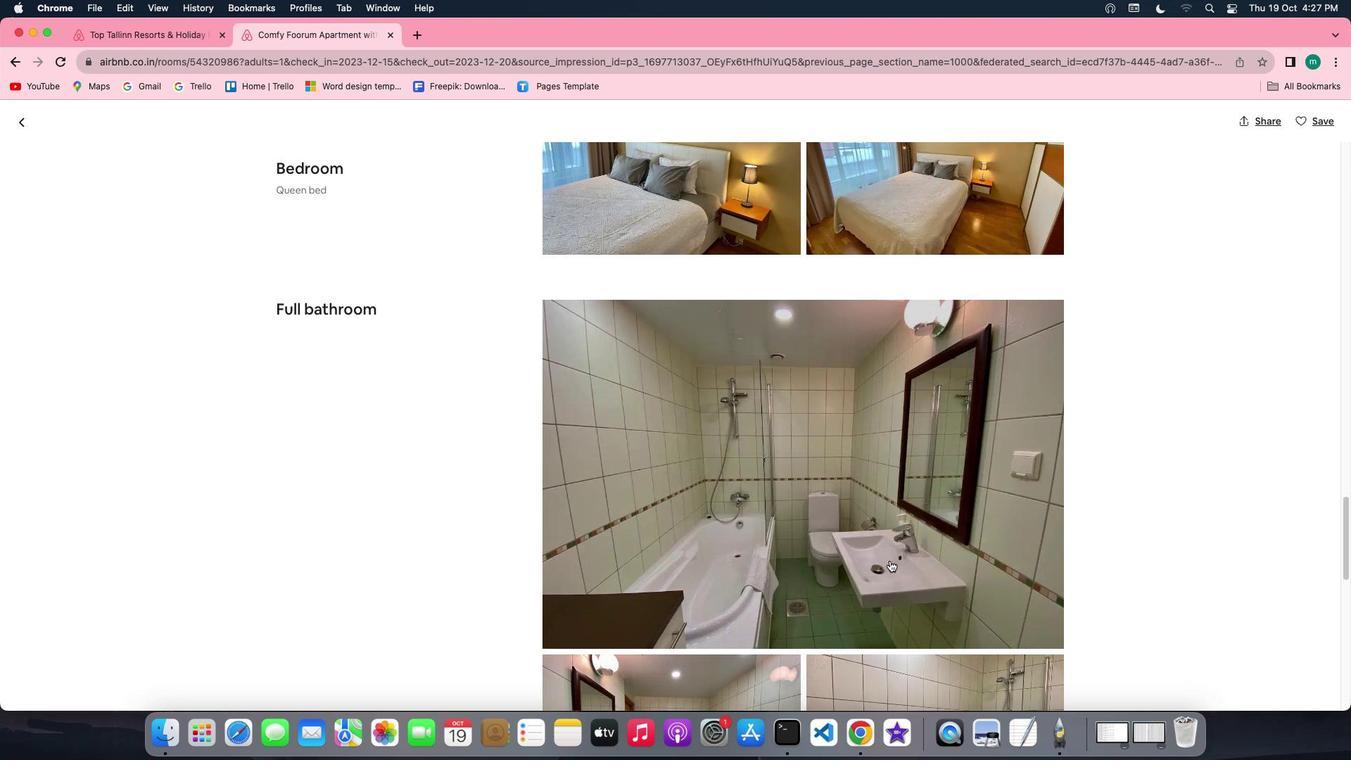 
Action: Mouse scrolled (889, 560) with delta (0, 0)
Screenshot: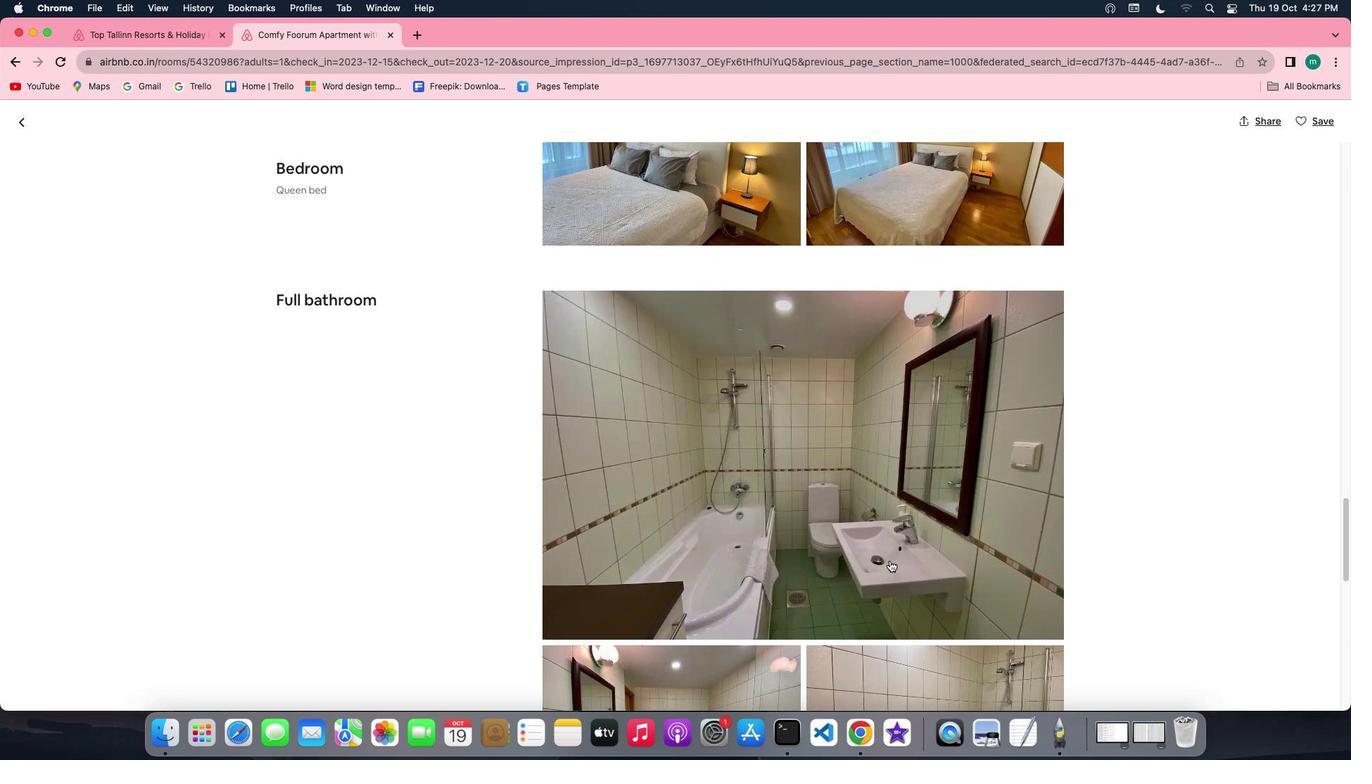 
Action: Mouse scrolled (889, 560) with delta (0, -1)
Screenshot: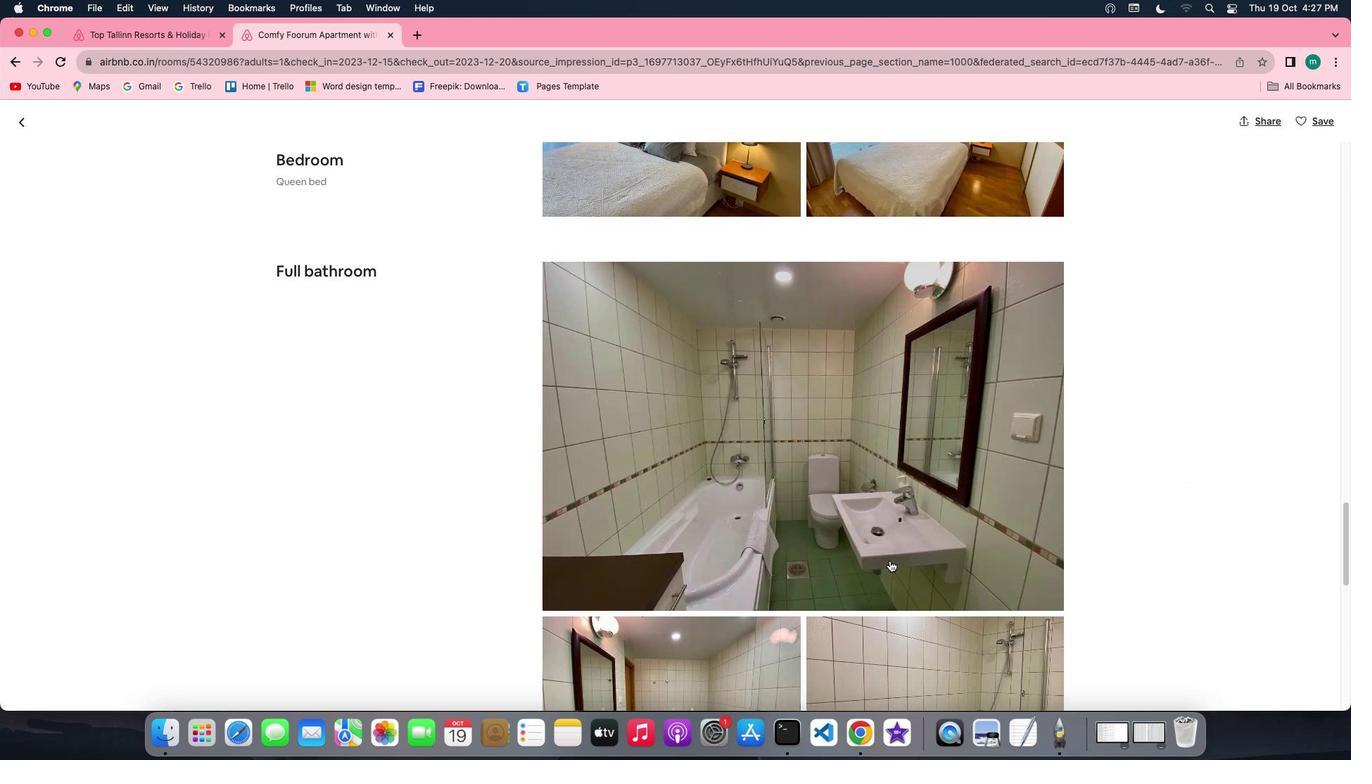 
Action: Mouse scrolled (889, 560) with delta (0, -1)
Screenshot: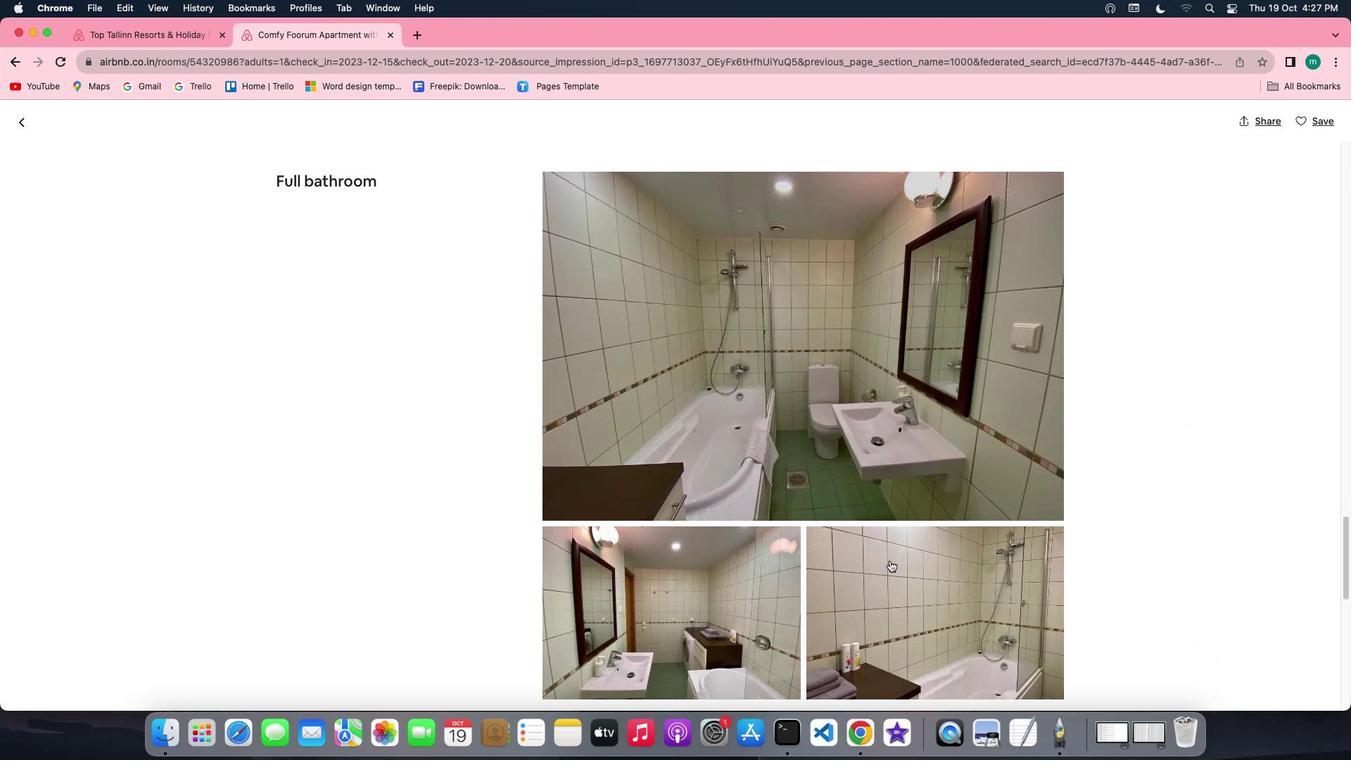 
Action: Mouse scrolled (889, 560) with delta (0, -2)
Screenshot: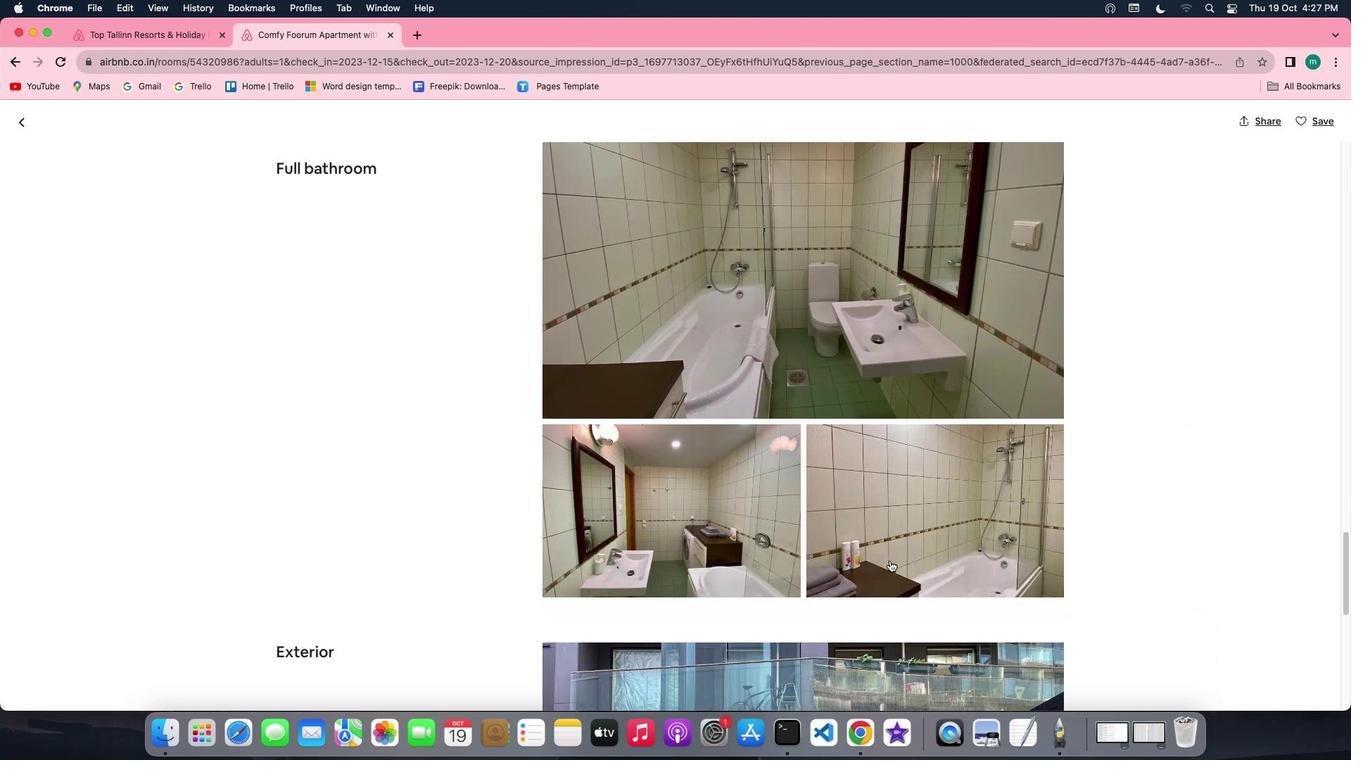 
Action: Mouse moved to (889, 559)
Screenshot: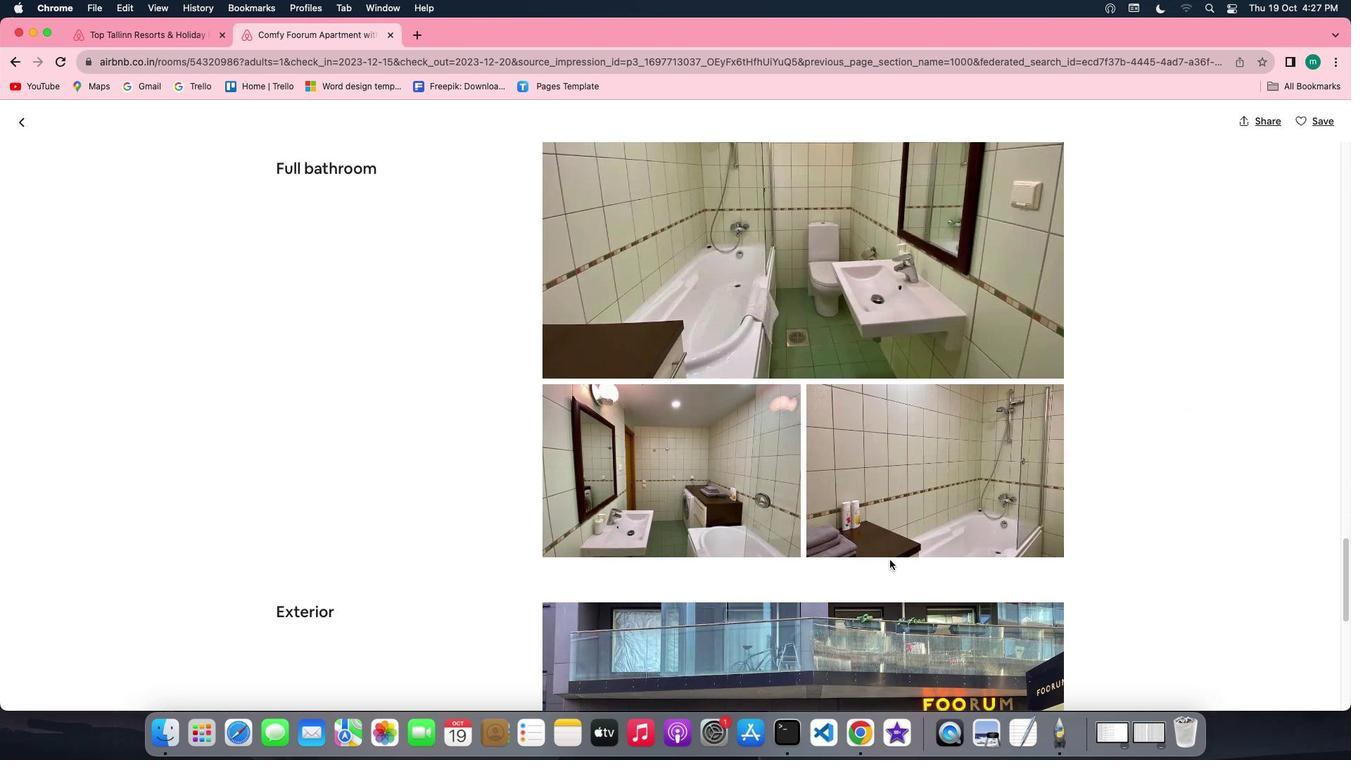 
Action: Mouse scrolled (889, 559) with delta (0, 0)
Screenshot: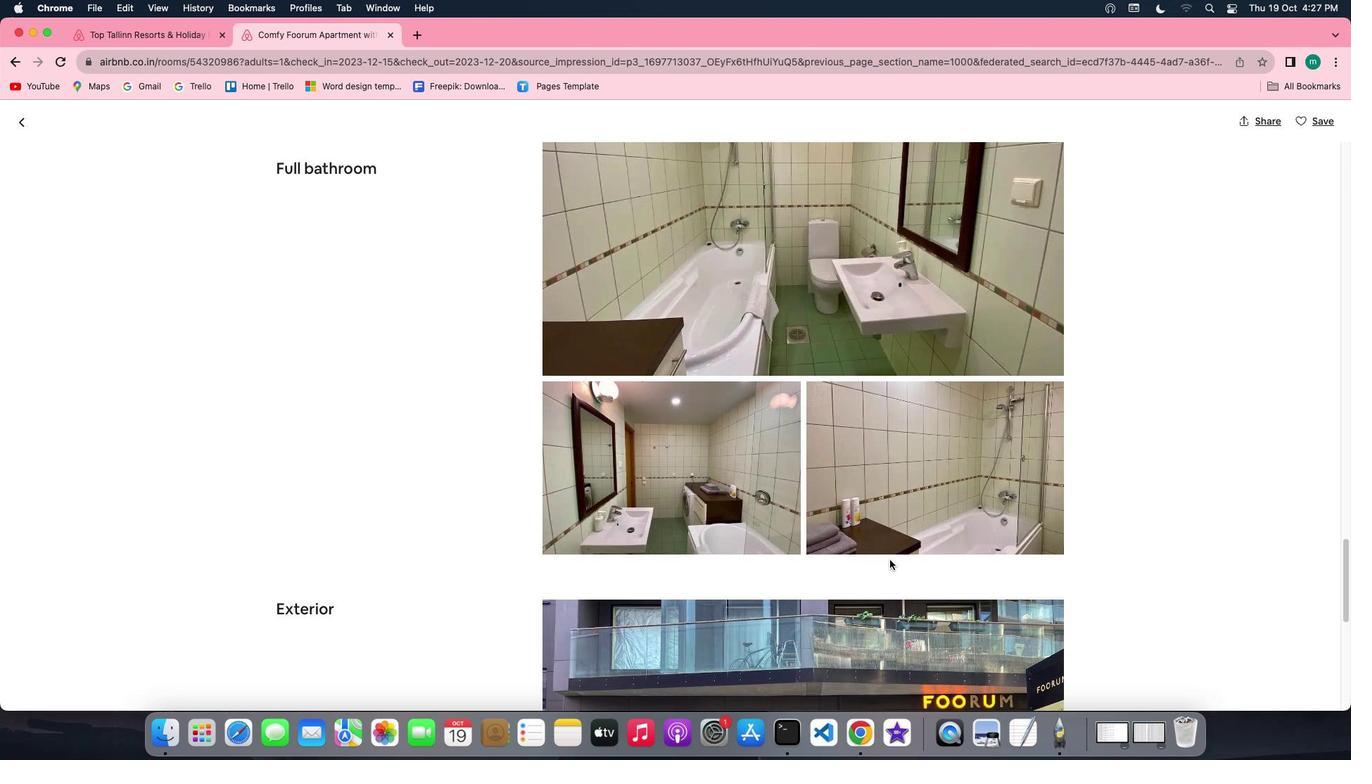 
Action: Mouse scrolled (889, 559) with delta (0, 0)
Screenshot: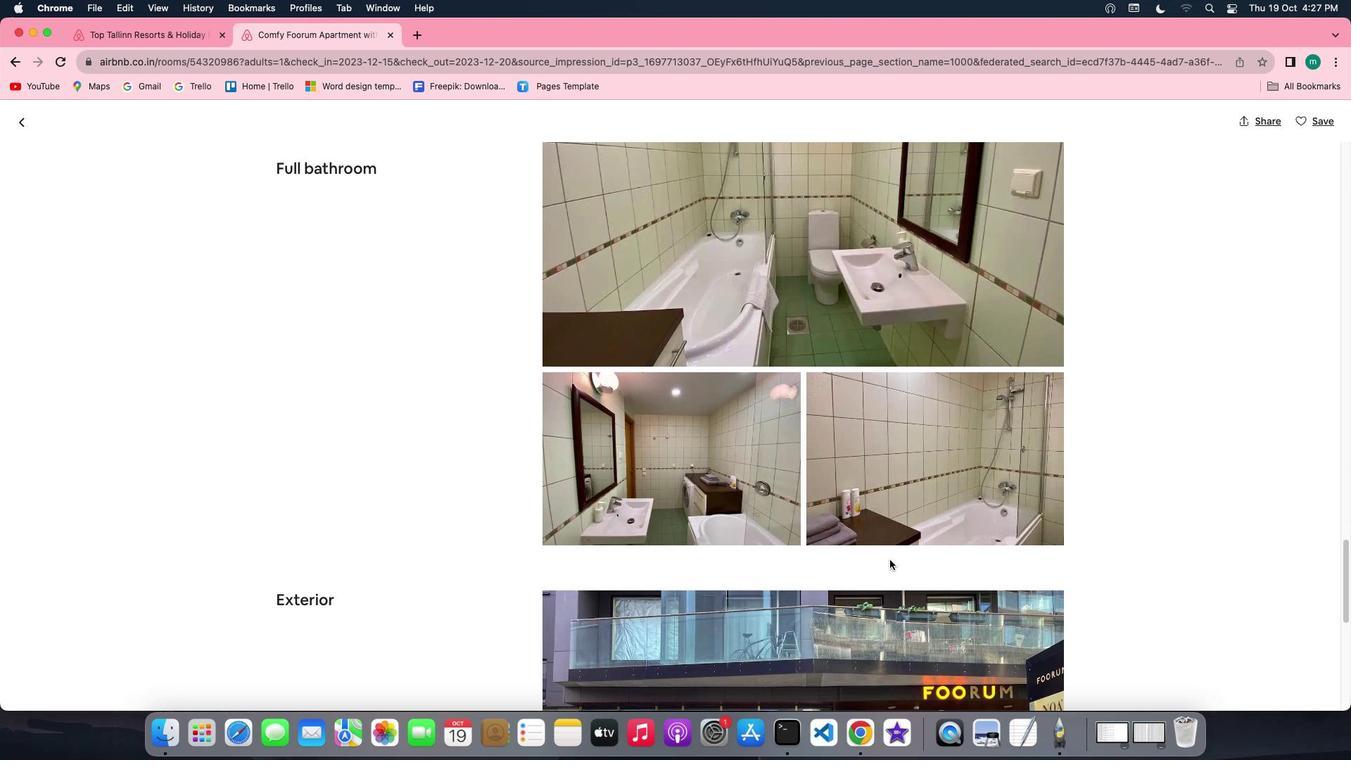 
Action: Mouse scrolled (889, 559) with delta (0, -1)
Screenshot: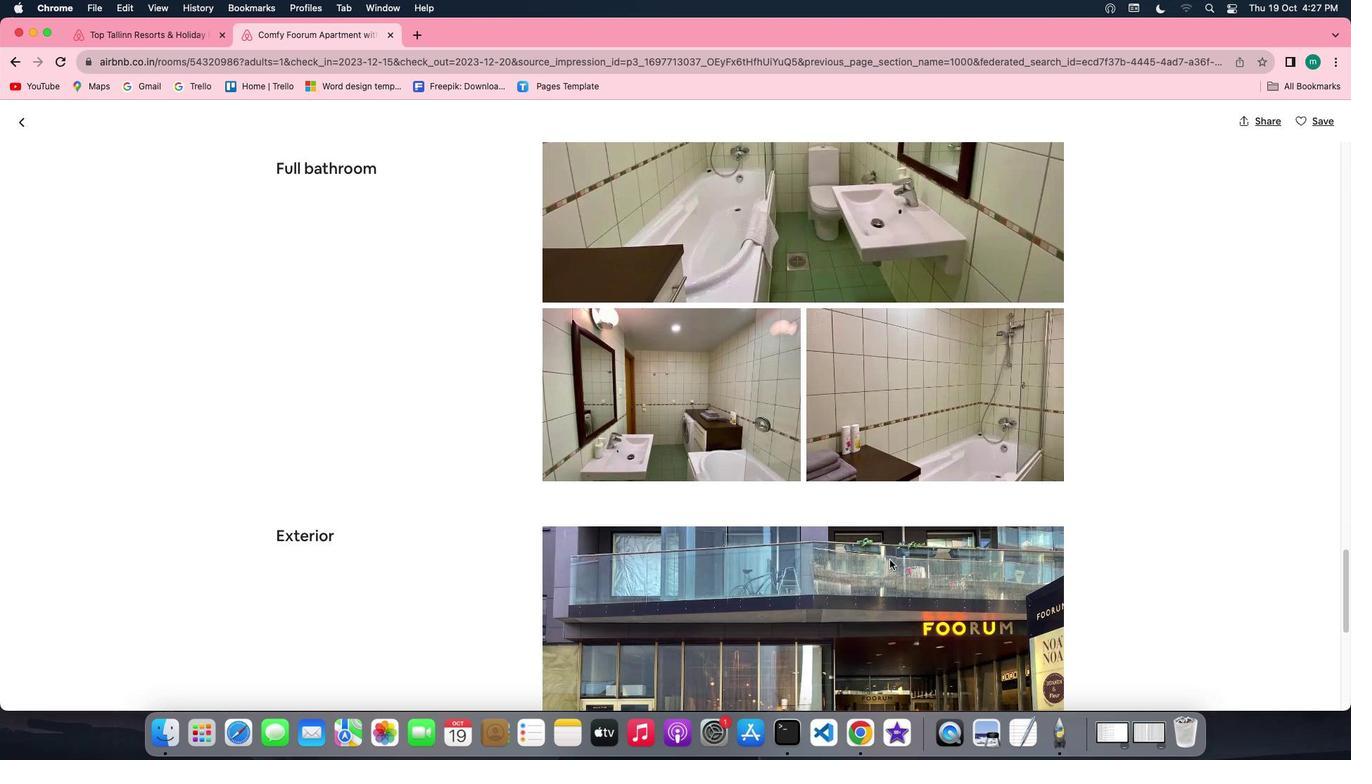 
Action: Mouse scrolled (889, 559) with delta (0, -2)
Screenshot: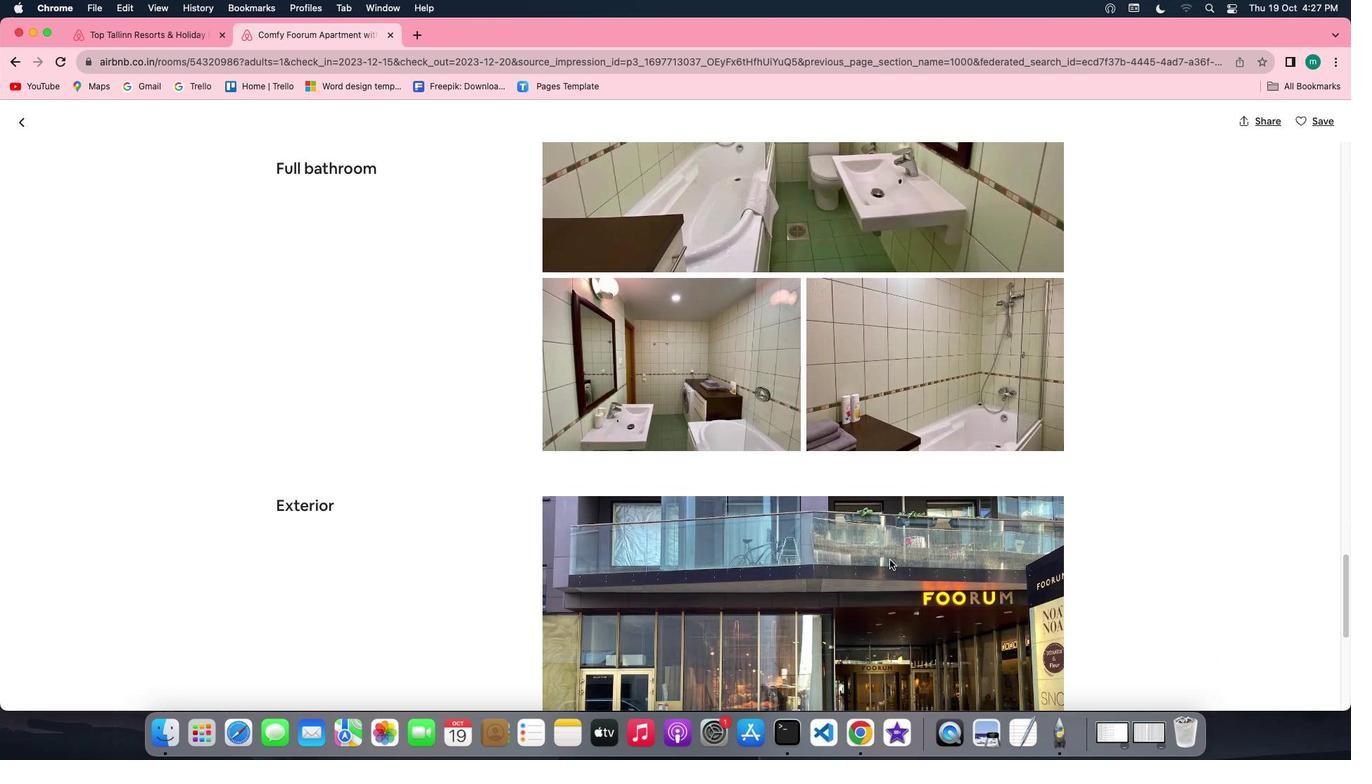 
Action: Mouse scrolled (889, 559) with delta (0, -2)
Screenshot: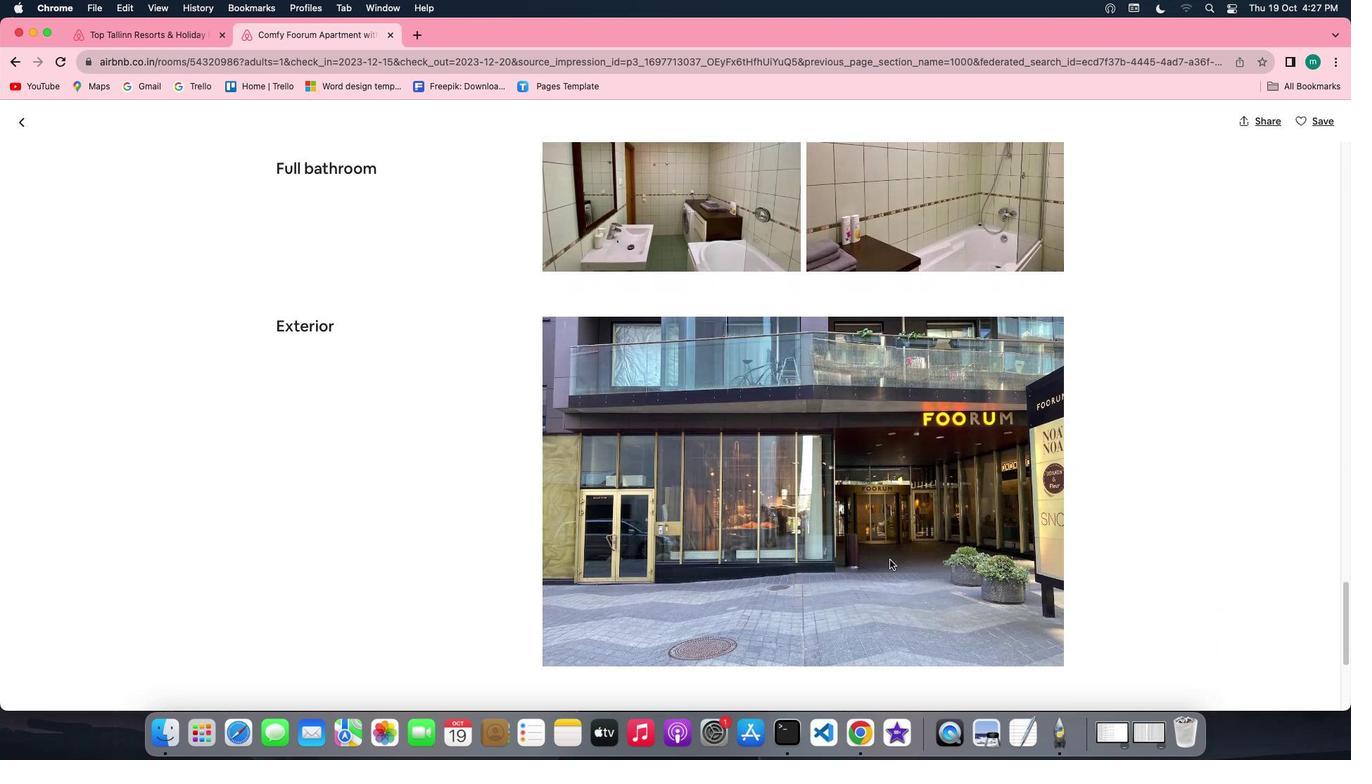 
Action: Mouse scrolled (889, 559) with delta (0, 0)
Screenshot: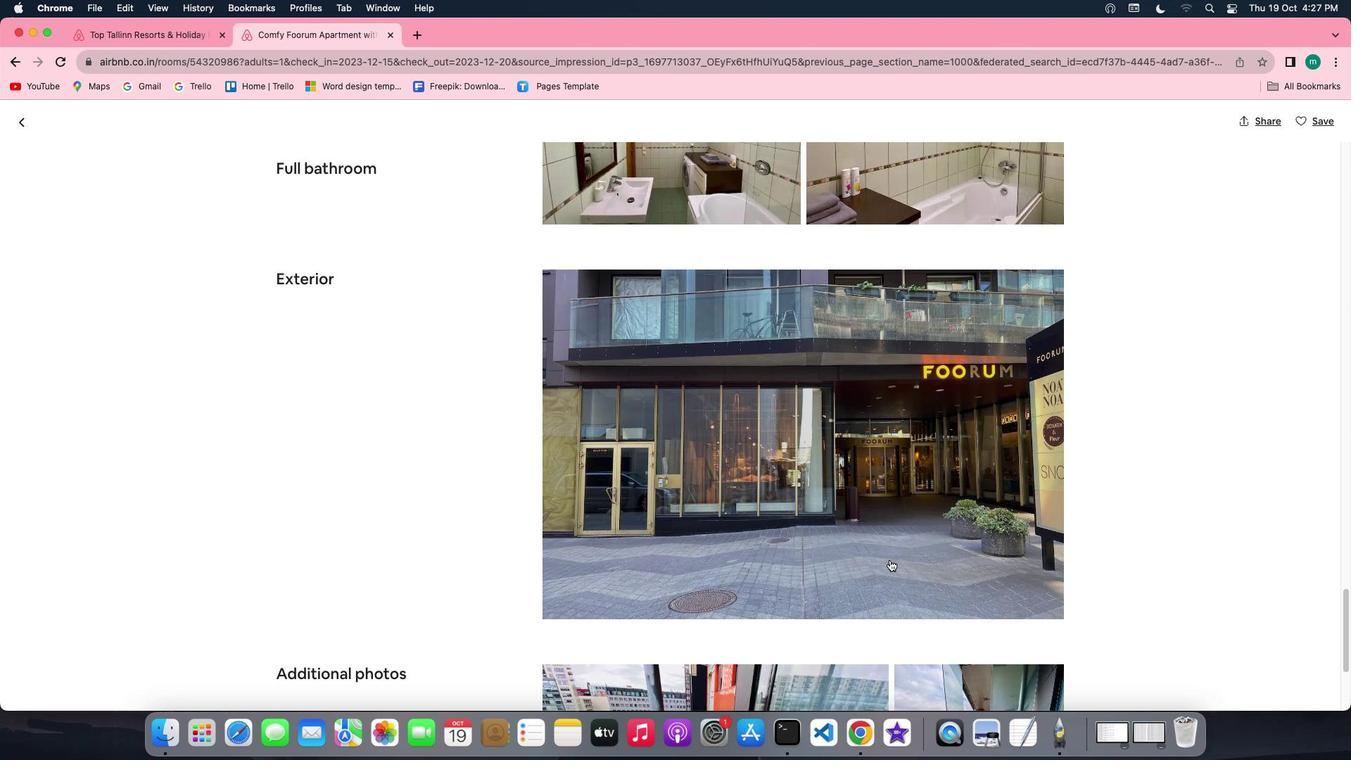 
Action: Mouse scrolled (889, 559) with delta (0, 0)
Screenshot: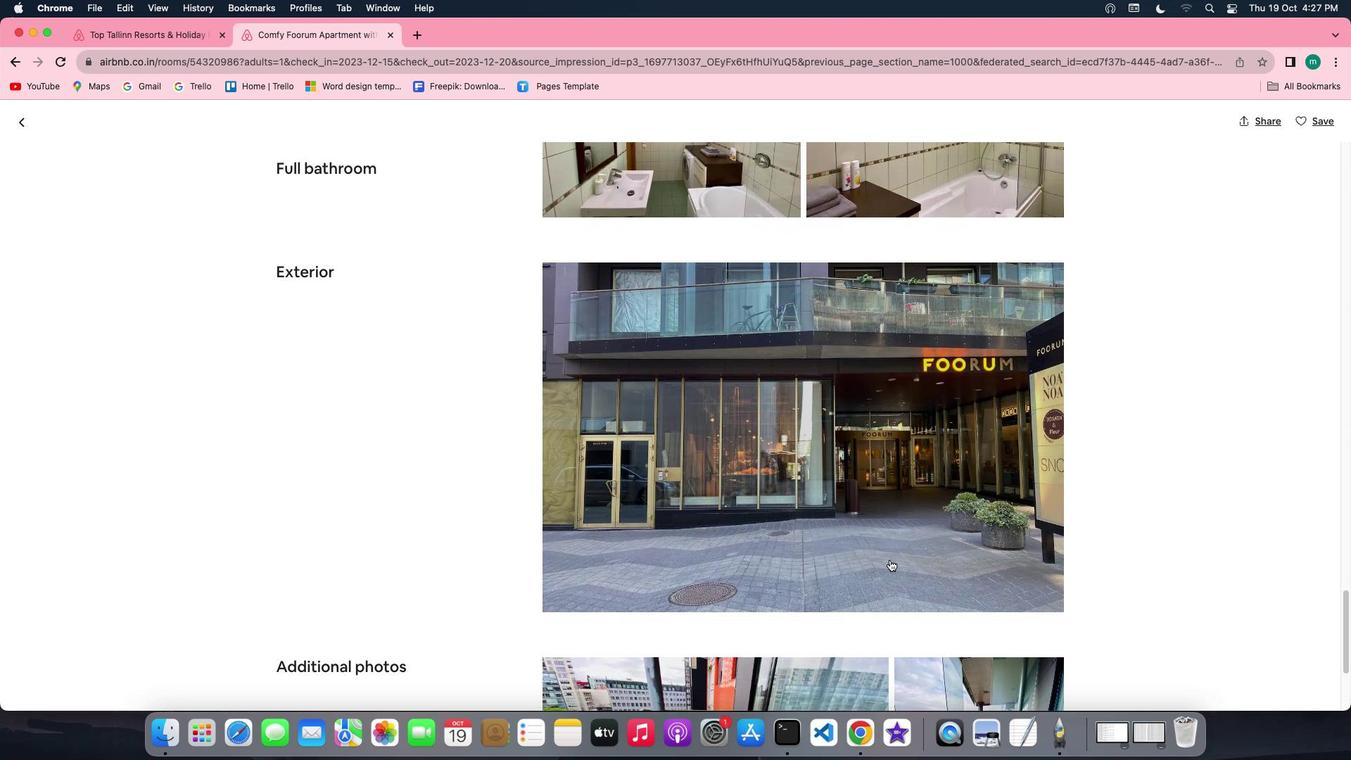 
Action: Mouse scrolled (889, 559) with delta (0, -1)
Screenshot: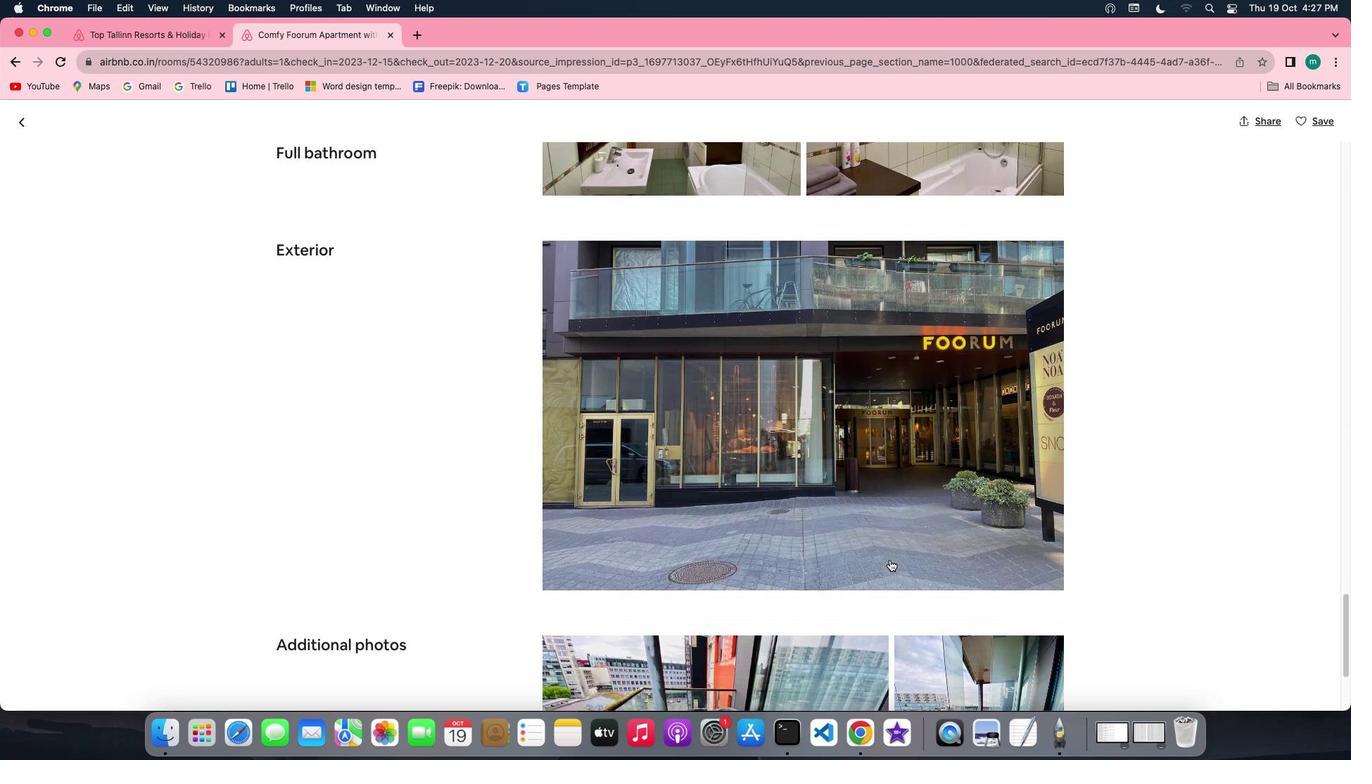 
Action: Mouse scrolled (889, 559) with delta (0, -2)
Screenshot: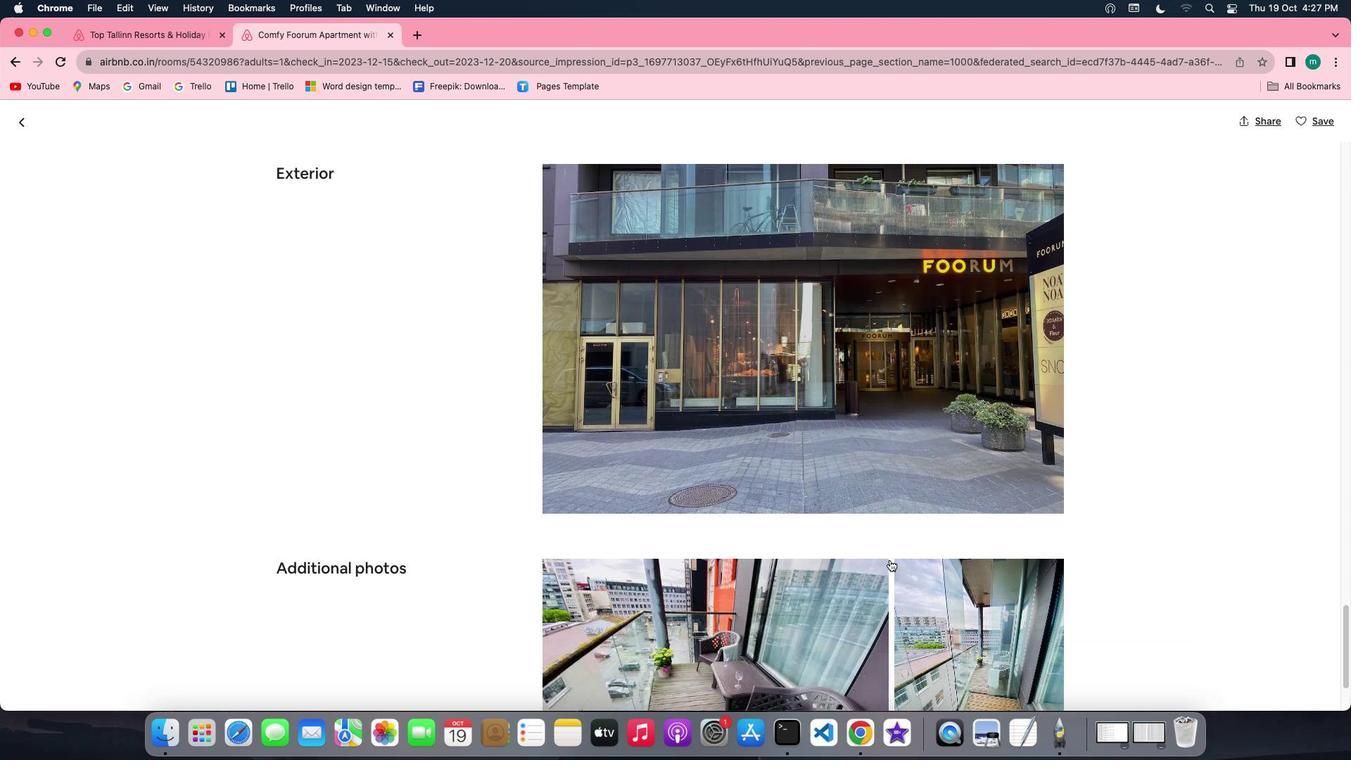 
Action: Mouse scrolled (889, 559) with delta (0, -2)
Screenshot: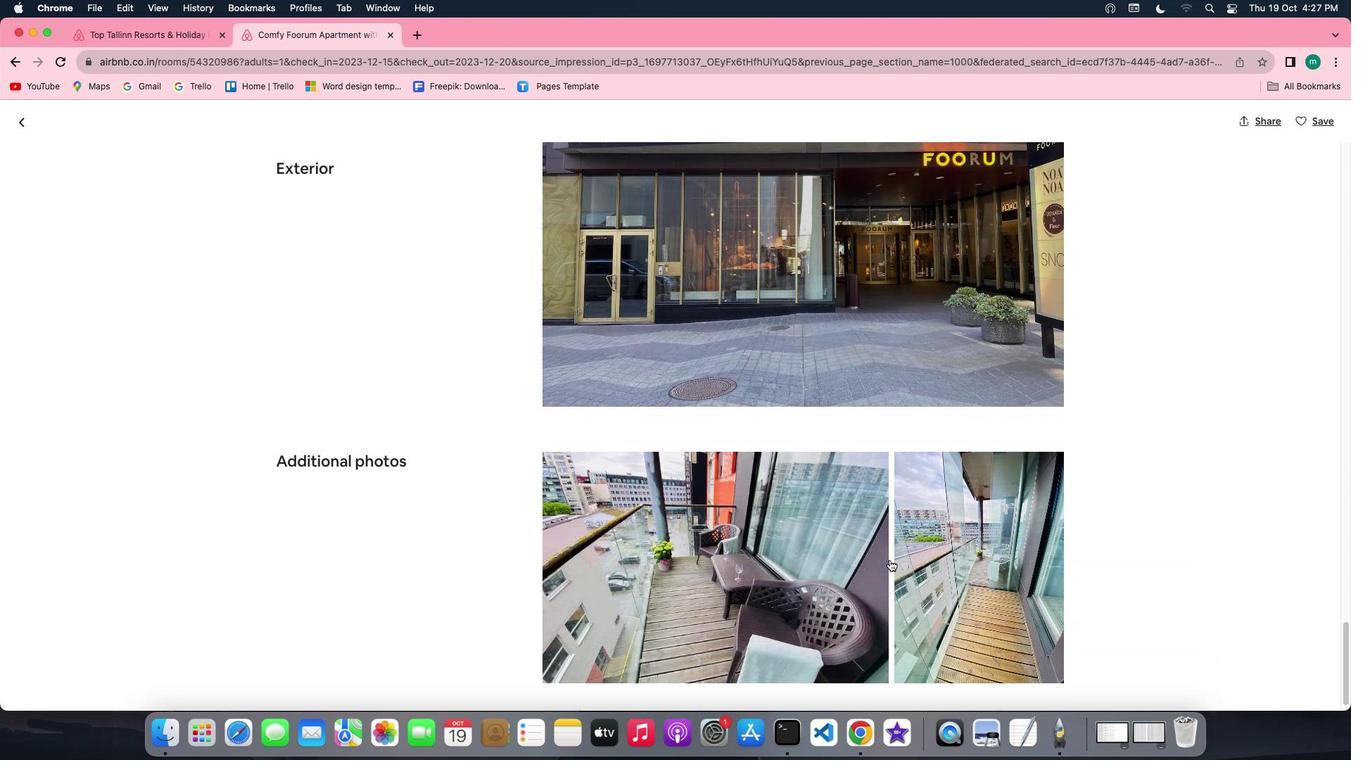 
Action: Mouse scrolled (889, 559) with delta (0, 0)
Screenshot: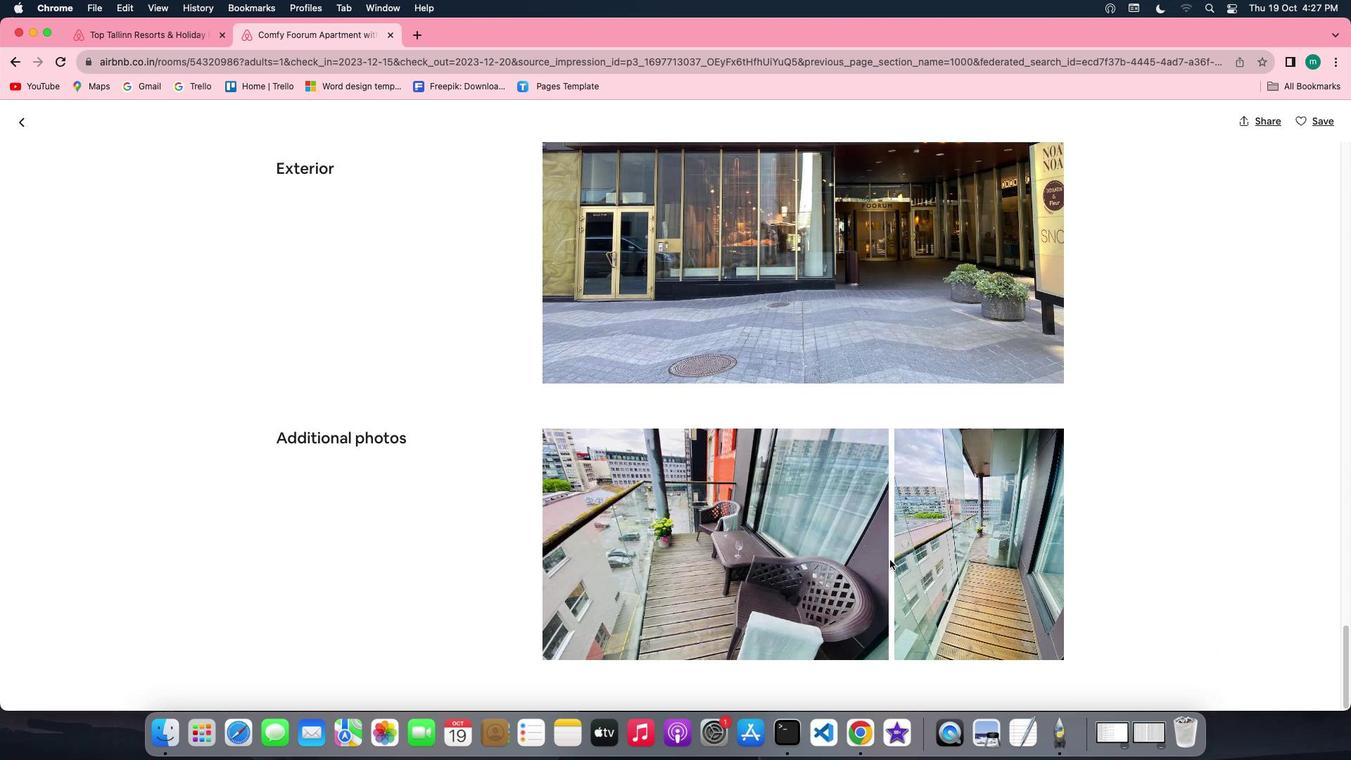 
Action: Mouse scrolled (889, 559) with delta (0, 0)
Screenshot: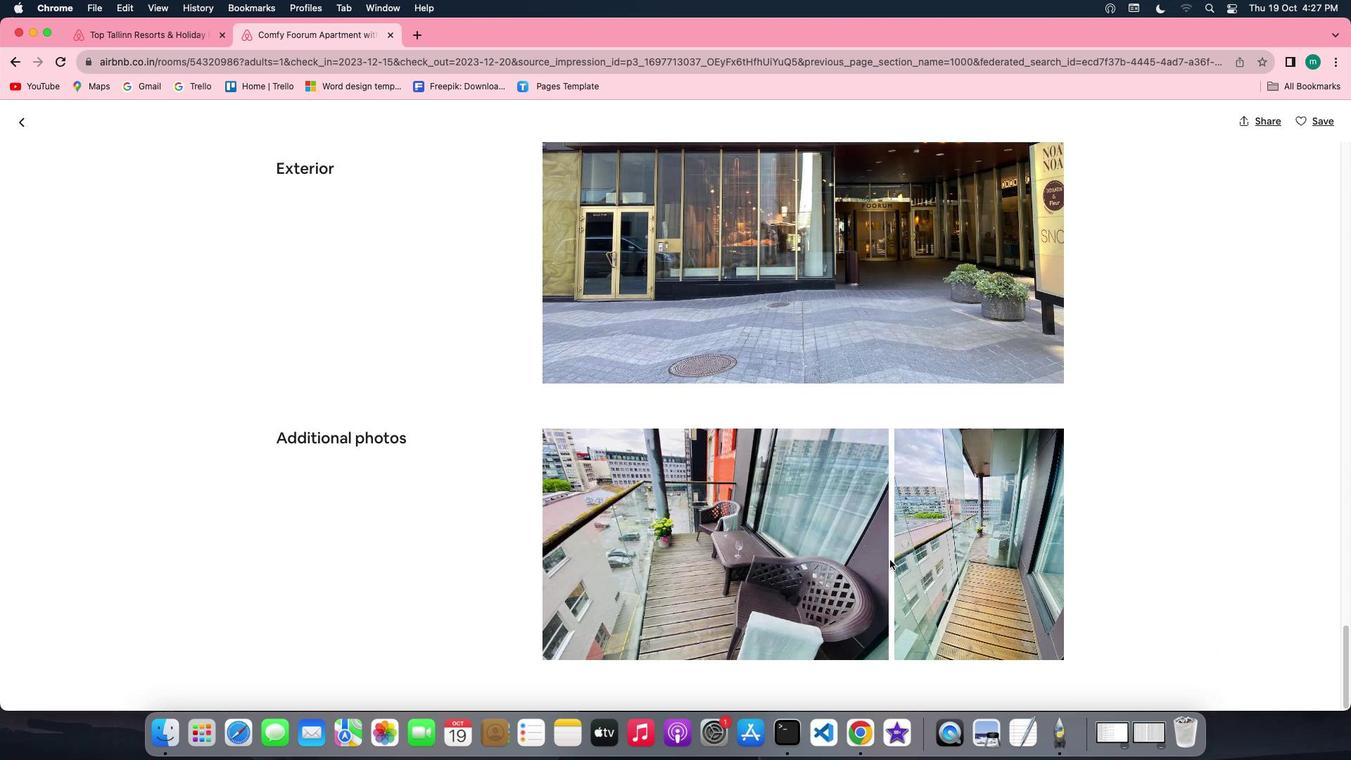 
Action: Mouse scrolled (889, 559) with delta (0, -1)
Screenshot: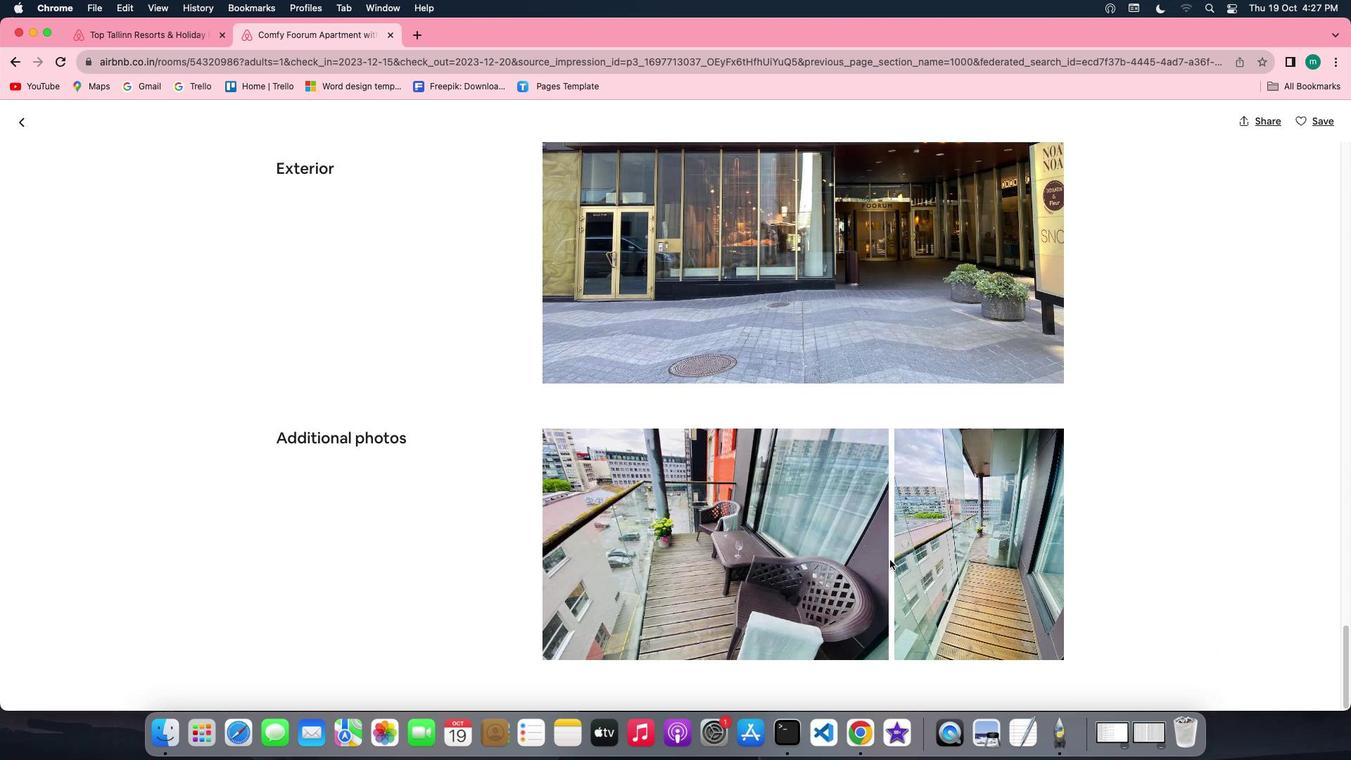 
Action: Mouse scrolled (889, 559) with delta (0, -2)
Screenshot: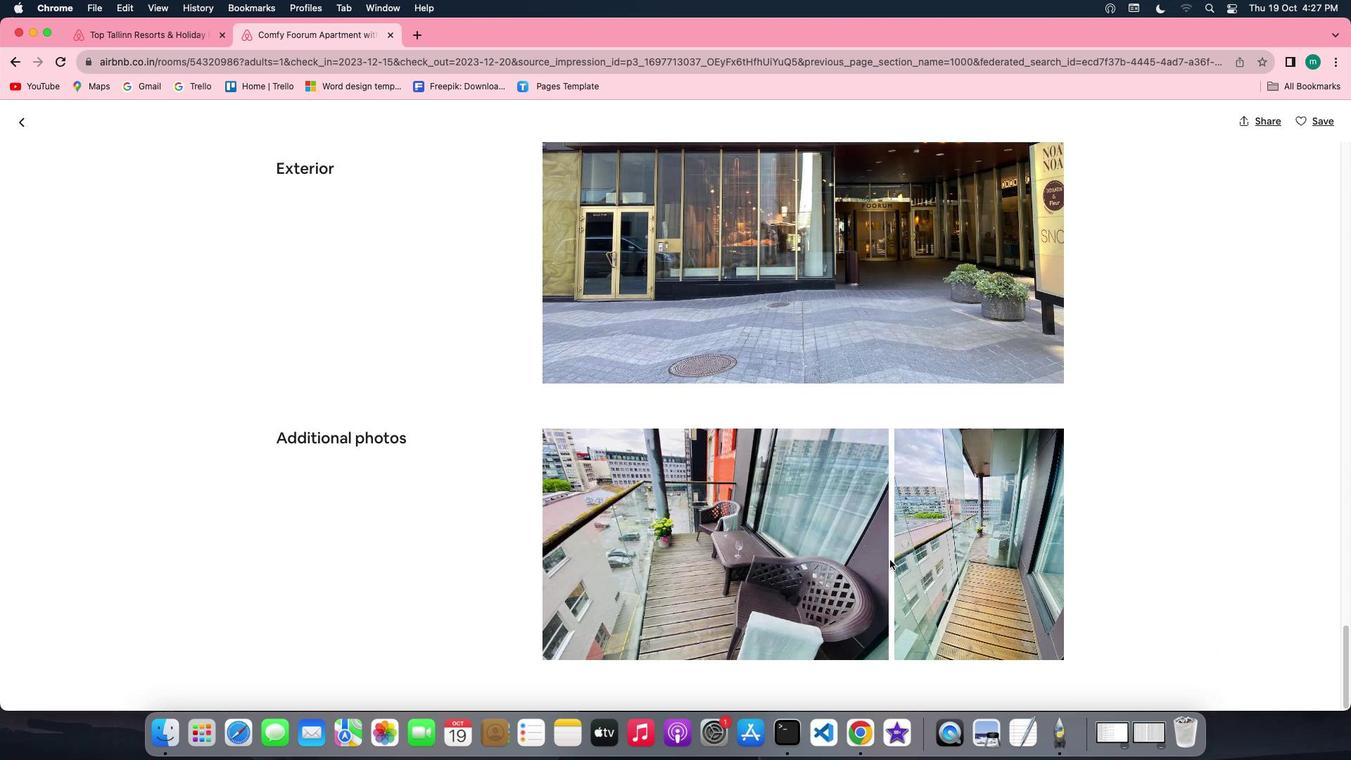 
Action: Mouse scrolled (889, 559) with delta (0, -1)
Screenshot: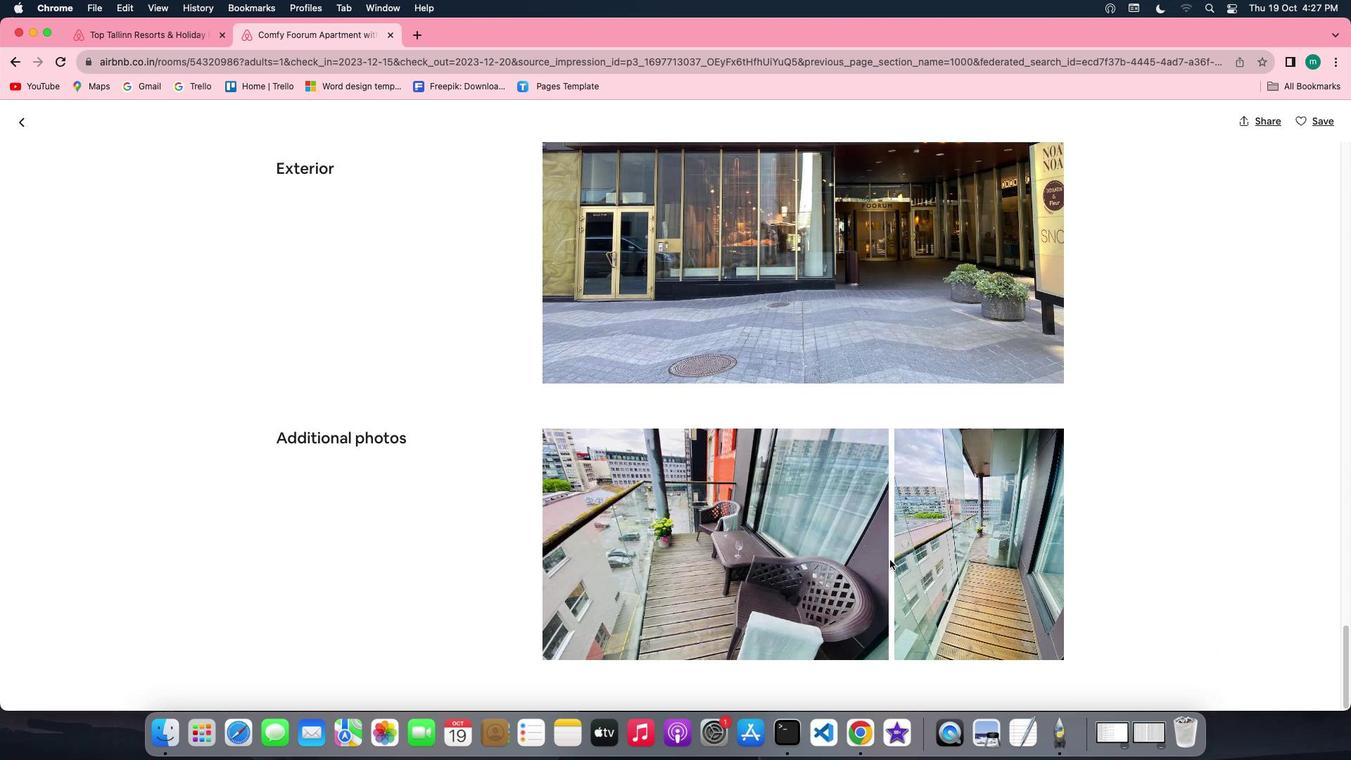 
Action: Mouse moved to (11, 121)
Screenshot: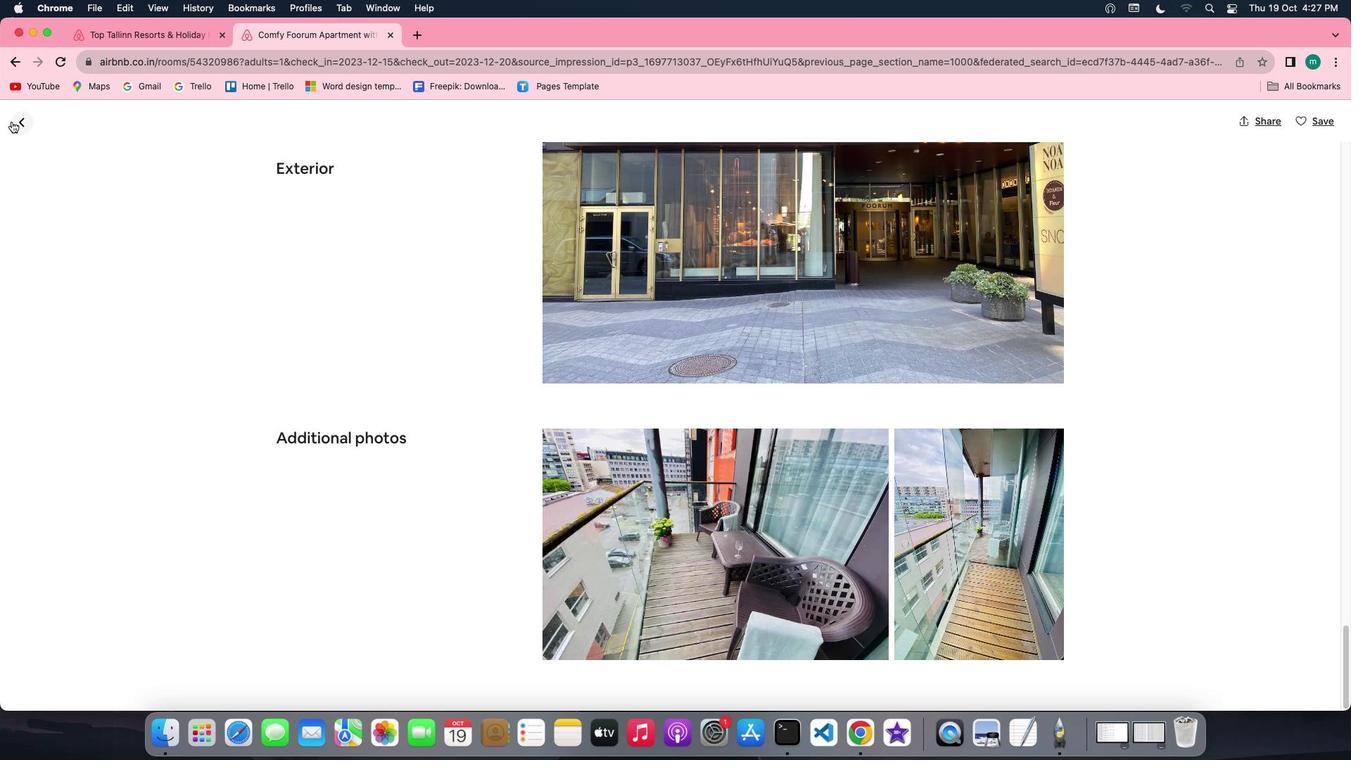 
Action: Mouse pressed left at (11, 121)
Screenshot: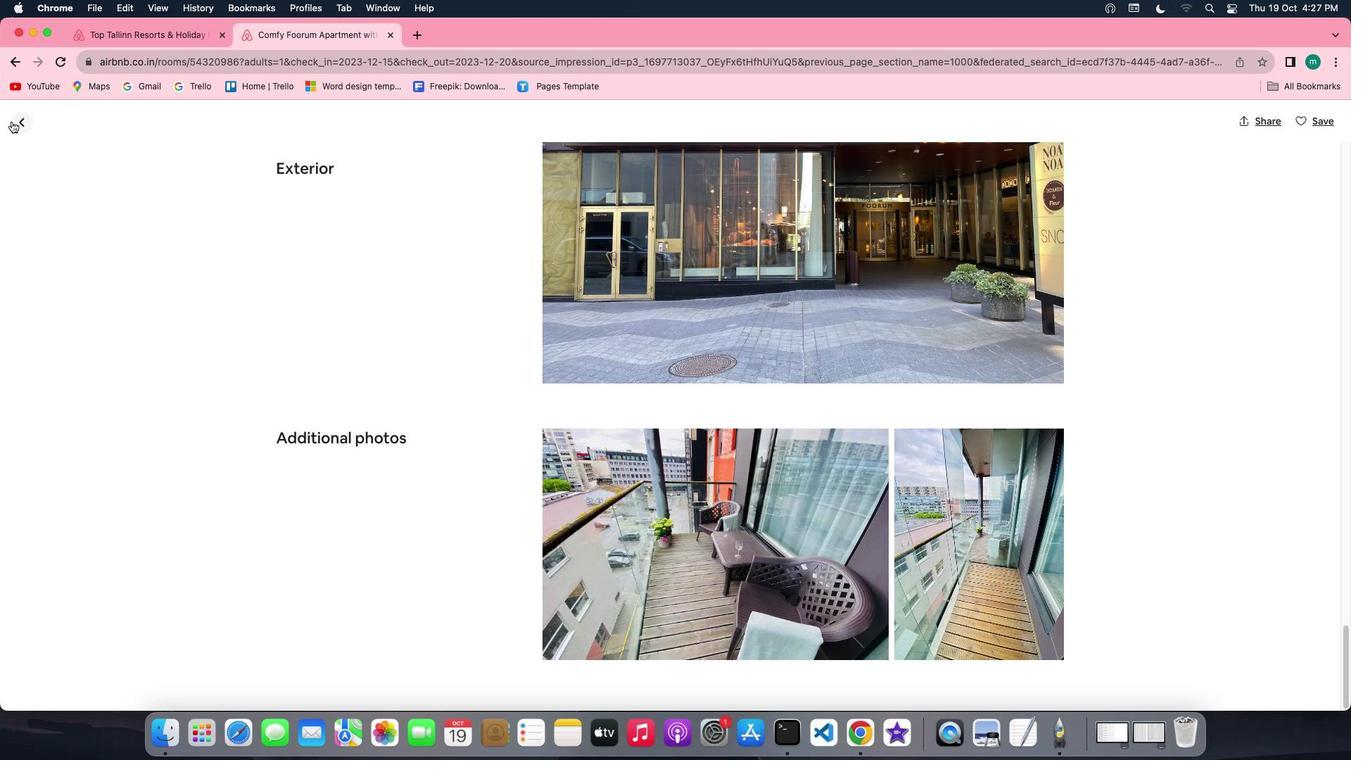 
Action: Mouse moved to (755, 567)
Screenshot: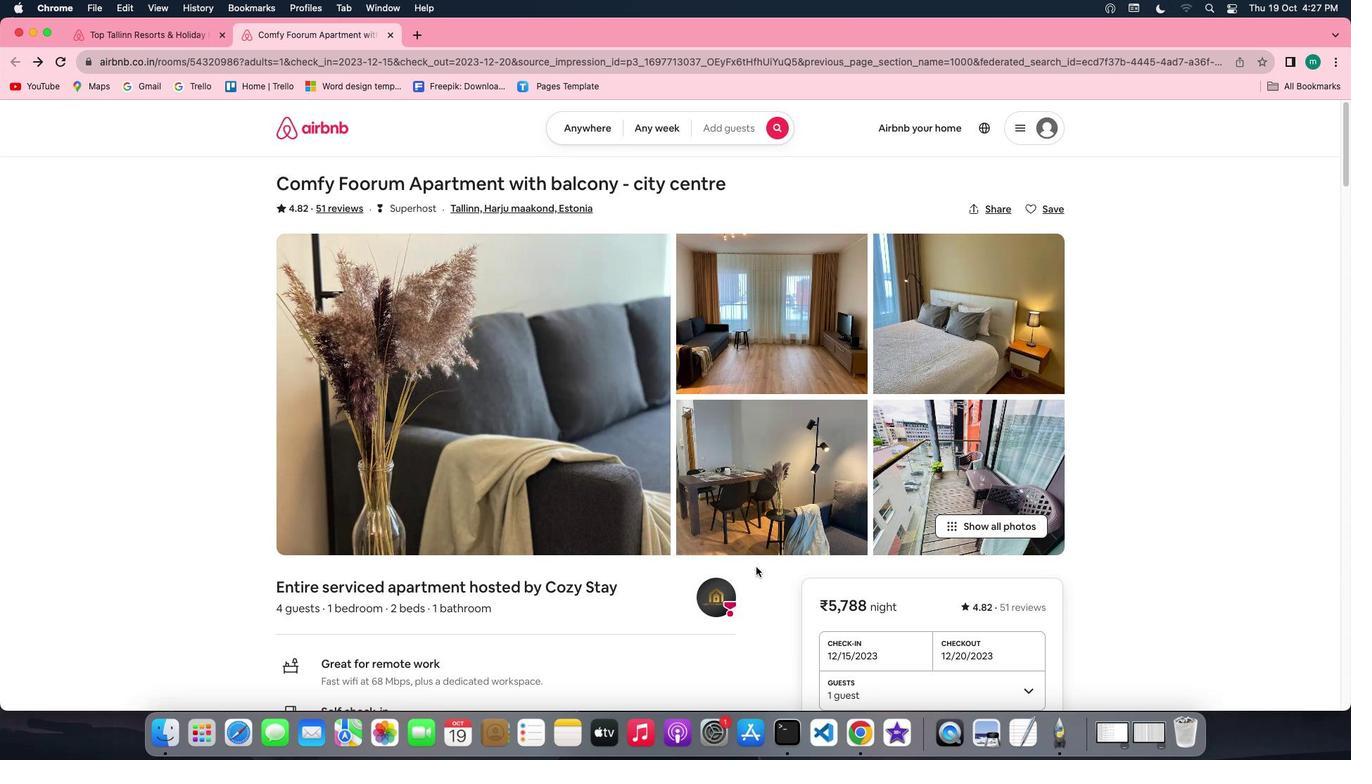 
Action: Mouse scrolled (755, 567) with delta (0, 0)
Screenshot: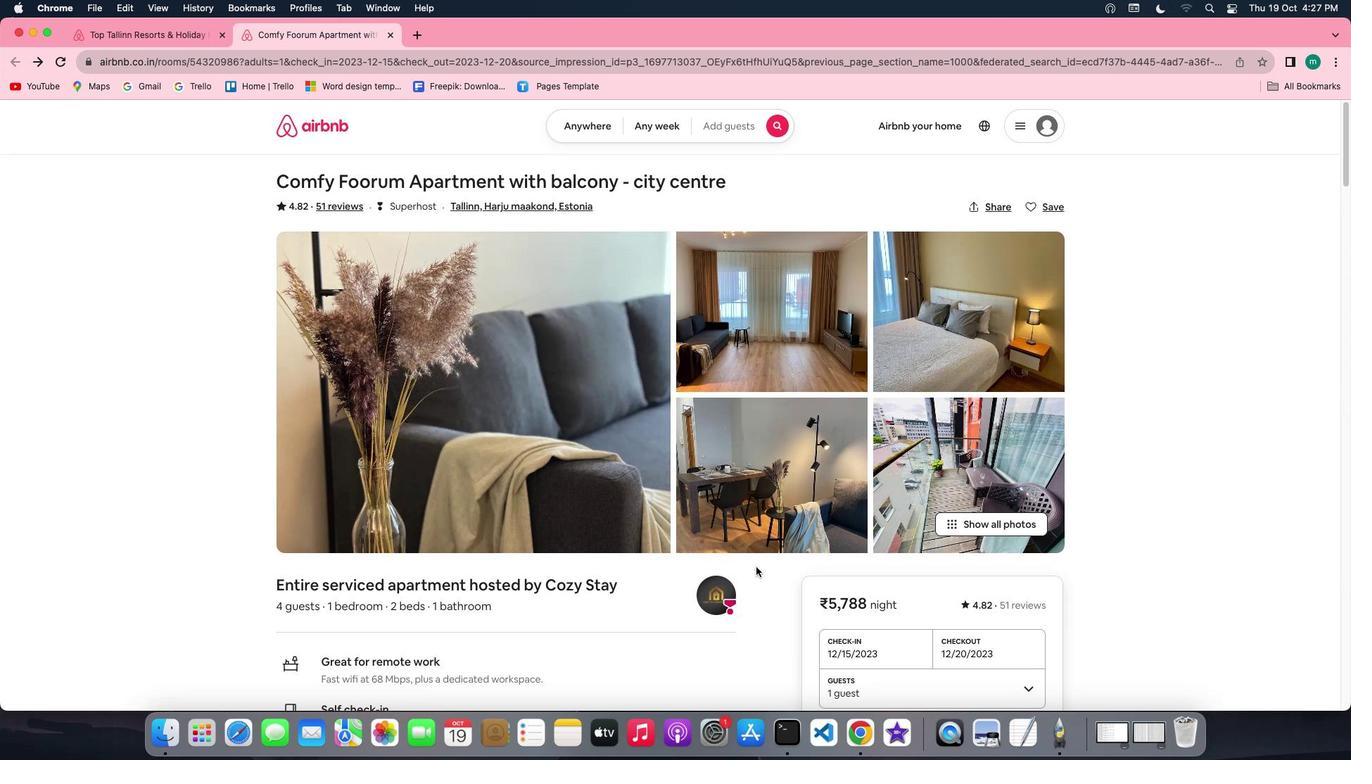 
Action: Mouse scrolled (755, 567) with delta (0, 0)
Screenshot: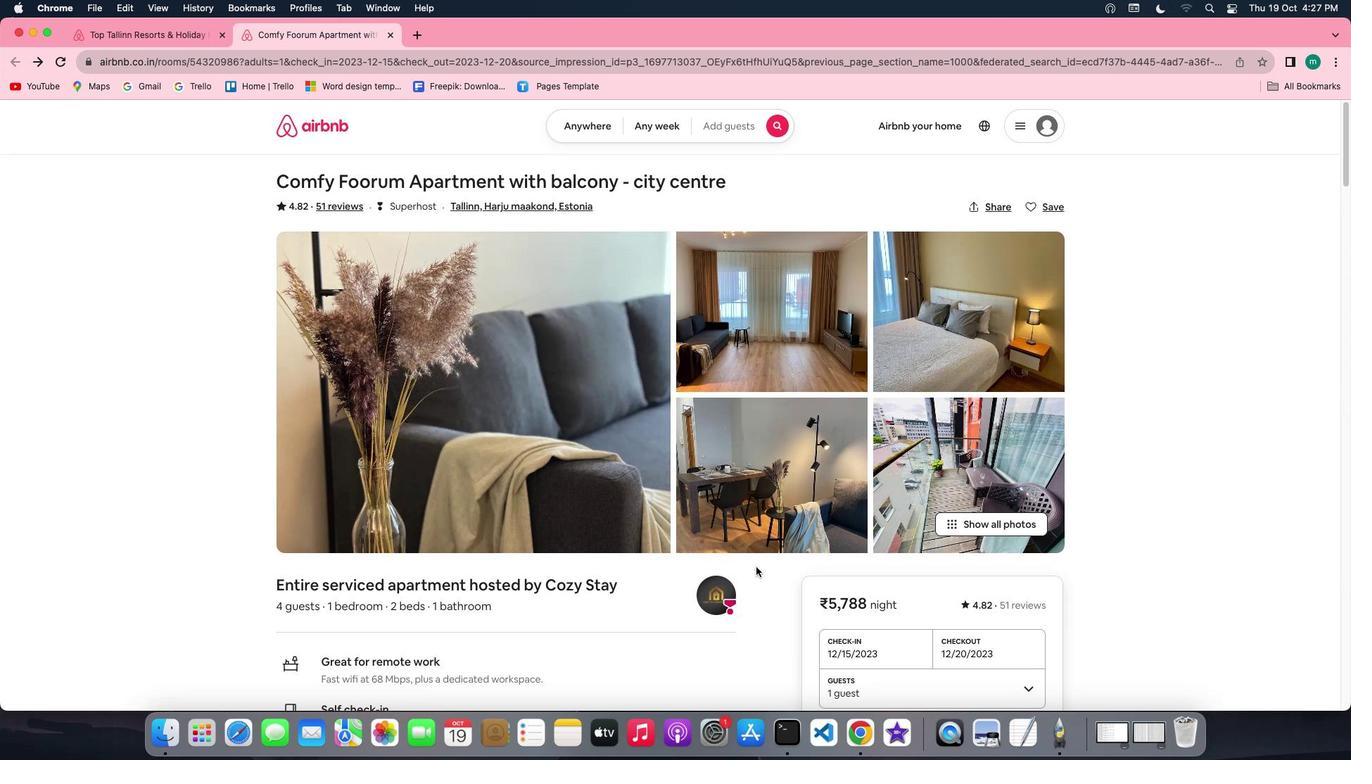 
Action: Mouse scrolled (755, 567) with delta (0, -2)
Screenshot: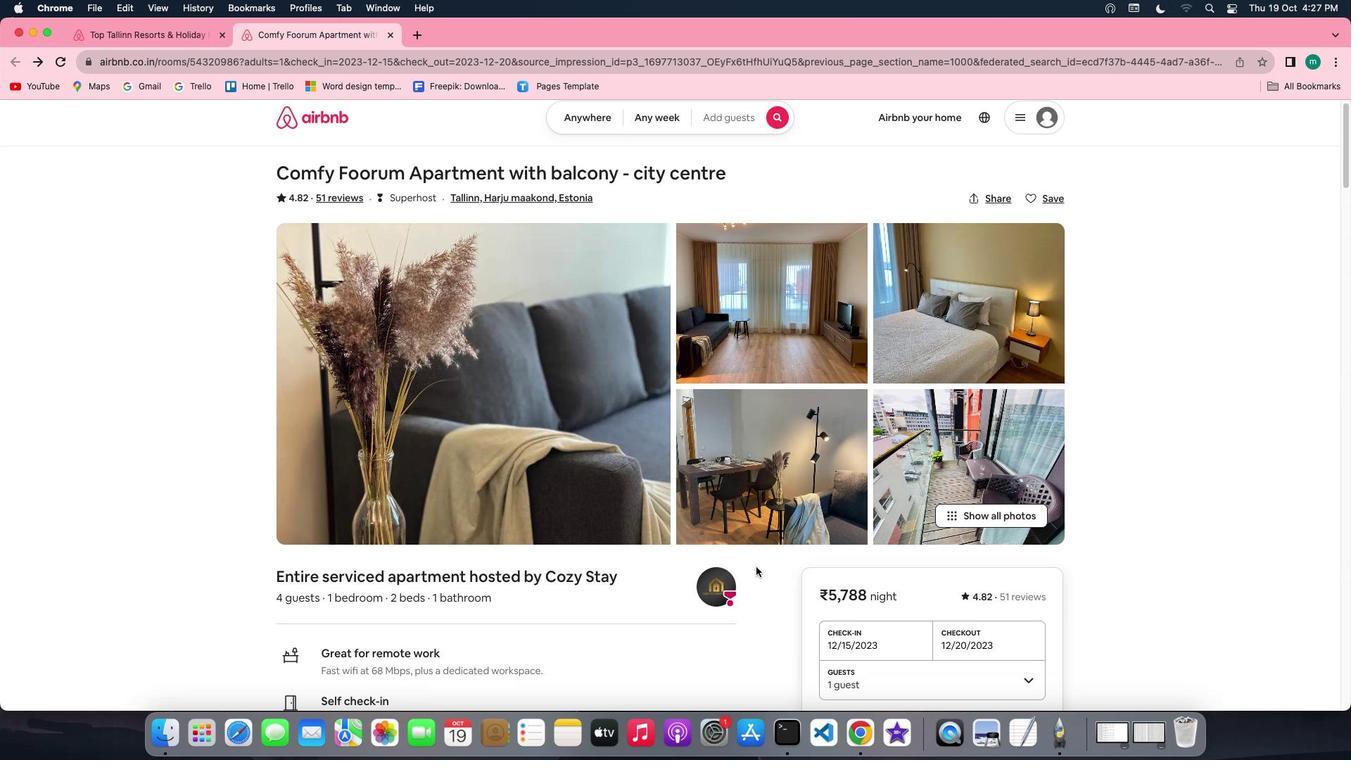 
Action: Mouse scrolled (755, 567) with delta (0, -2)
Screenshot: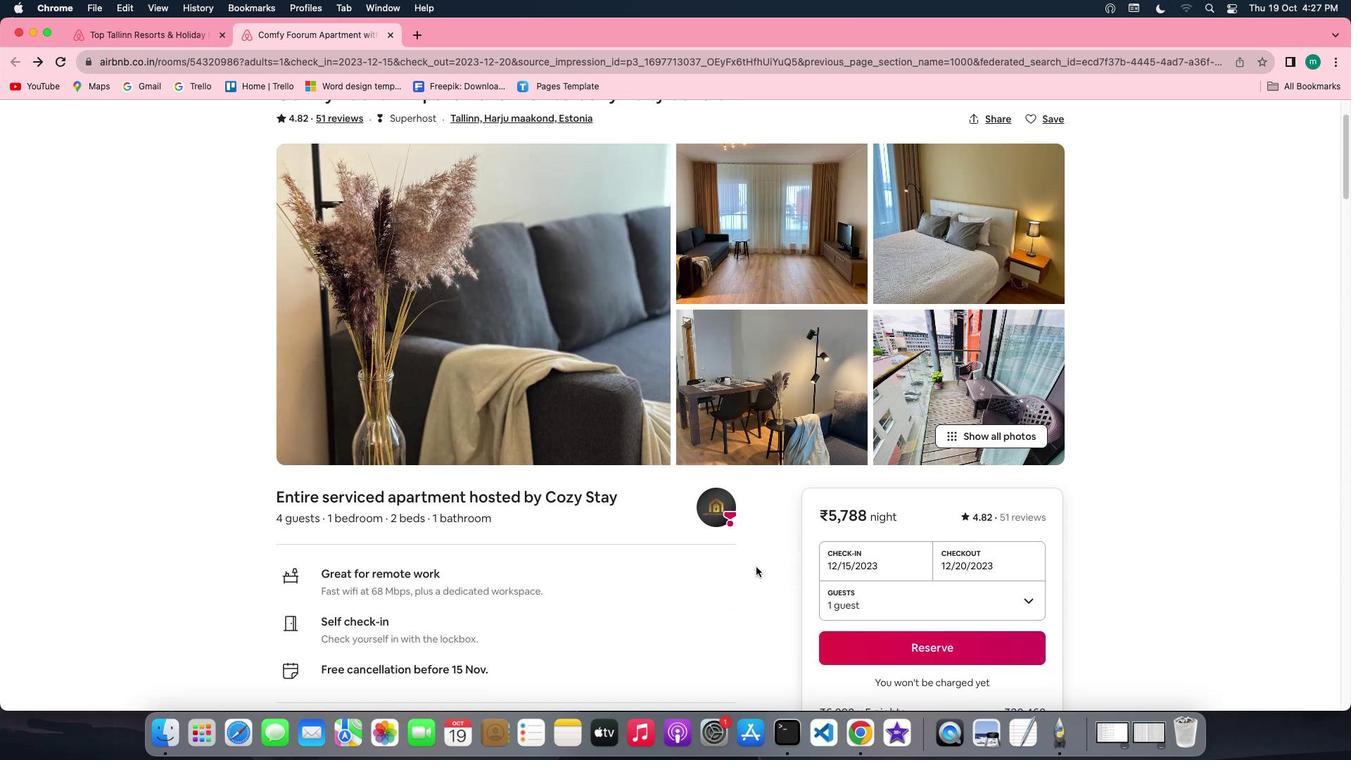 
Action: Mouse scrolled (755, 567) with delta (0, 0)
Screenshot: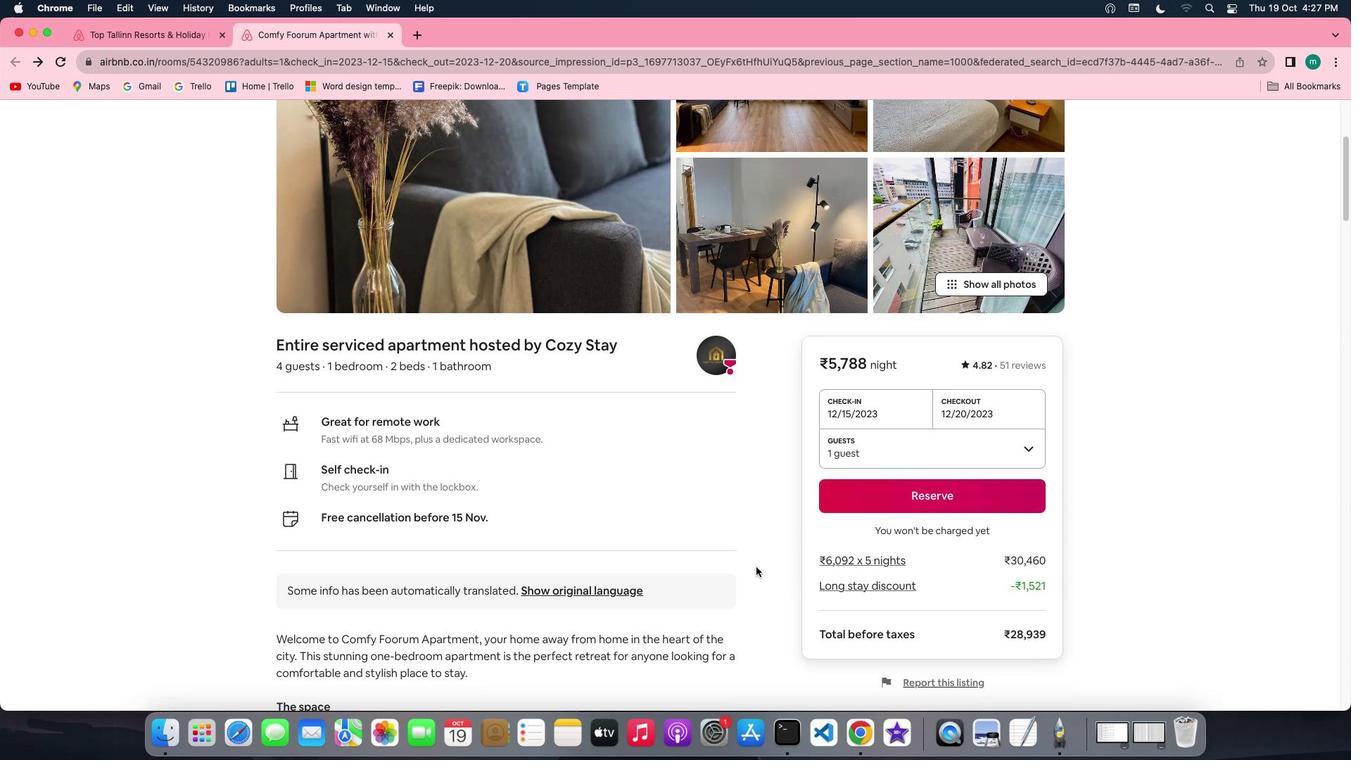
Action: Mouse scrolled (755, 567) with delta (0, 0)
Screenshot: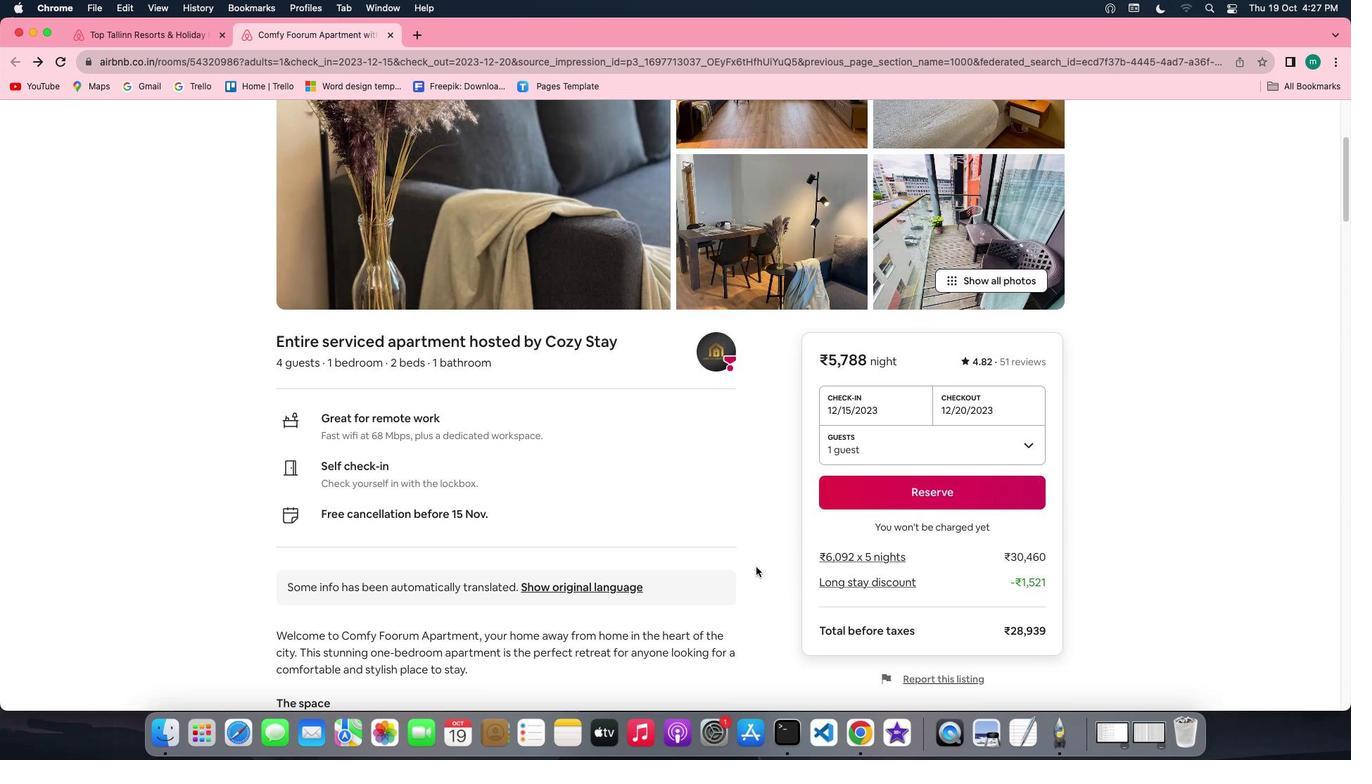 
Action: Mouse scrolled (755, 567) with delta (0, -2)
Screenshot: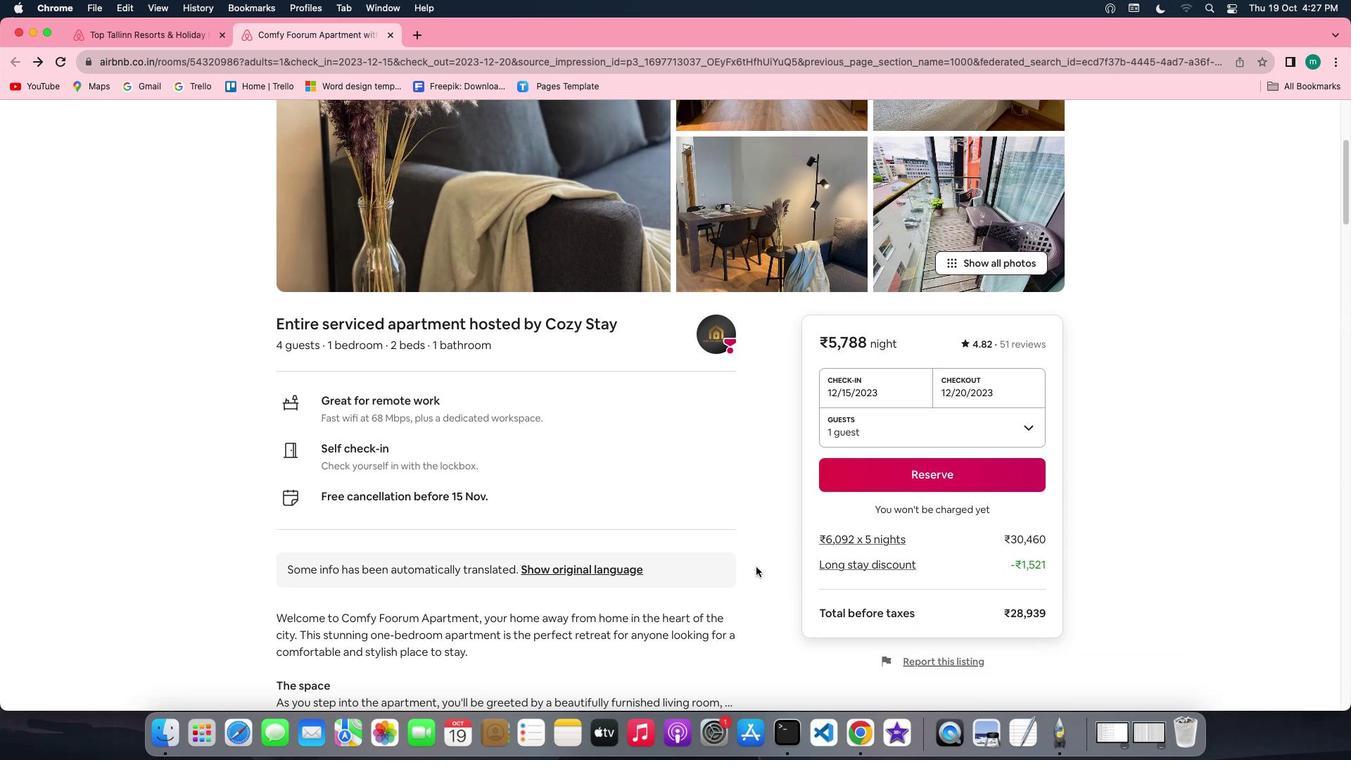 
Action: Mouse scrolled (755, 567) with delta (0, -2)
Screenshot: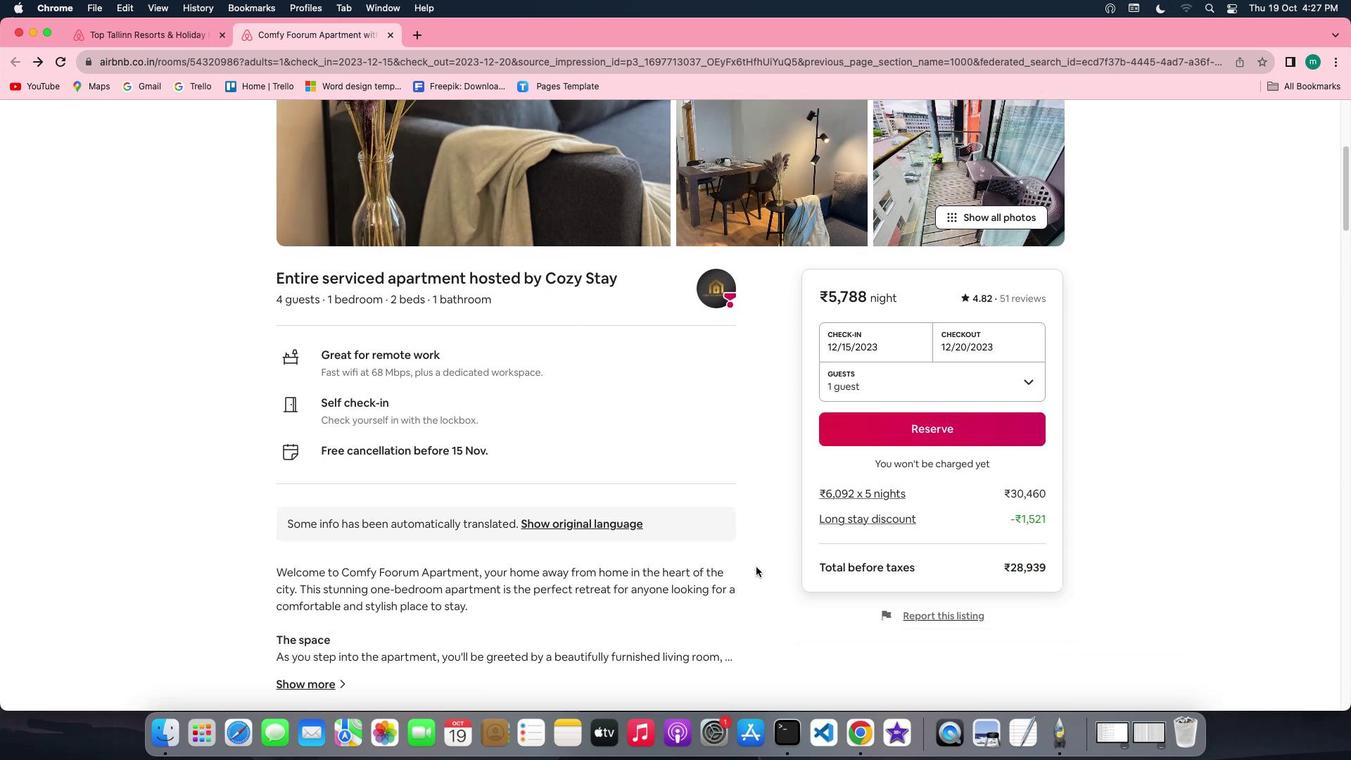 
Action: Mouse moved to (318, 487)
Screenshot: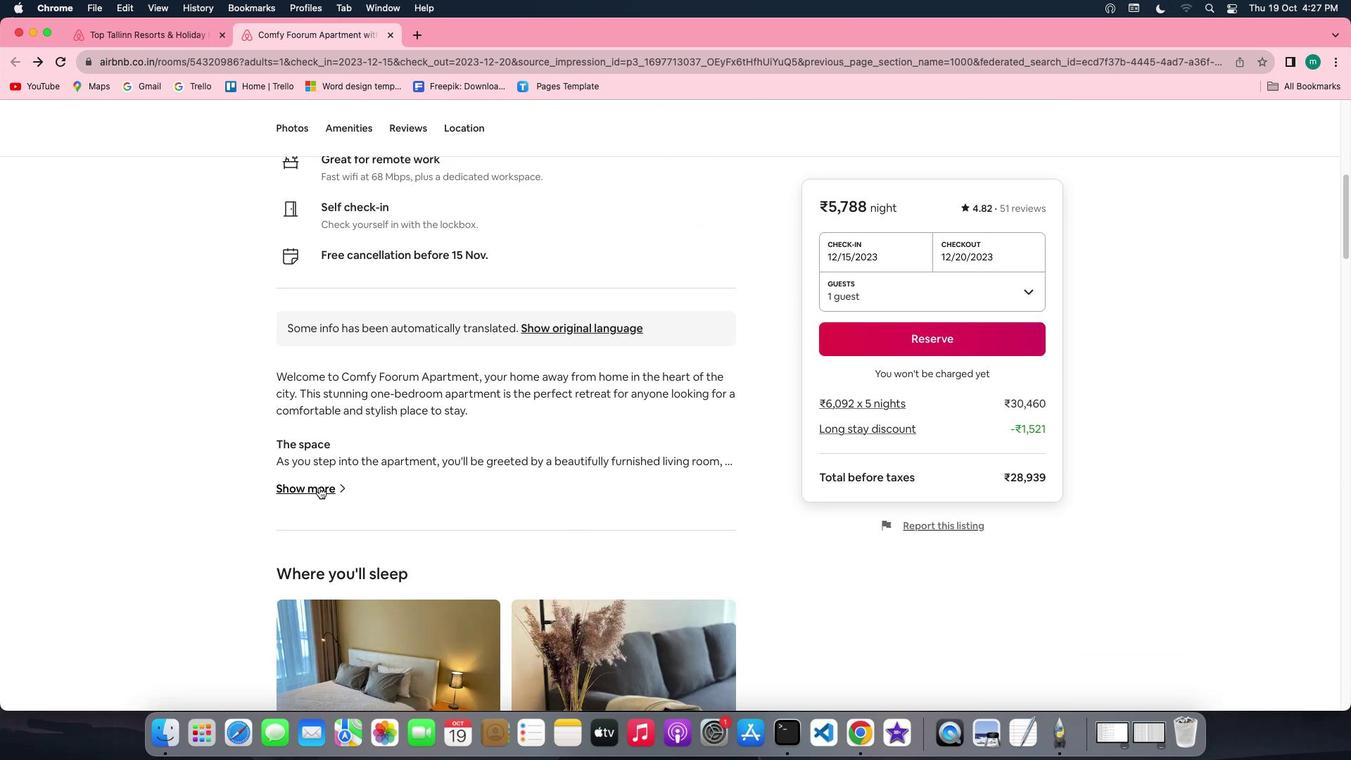 
Action: Mouse pressed left at (318, 487)
Screenshot: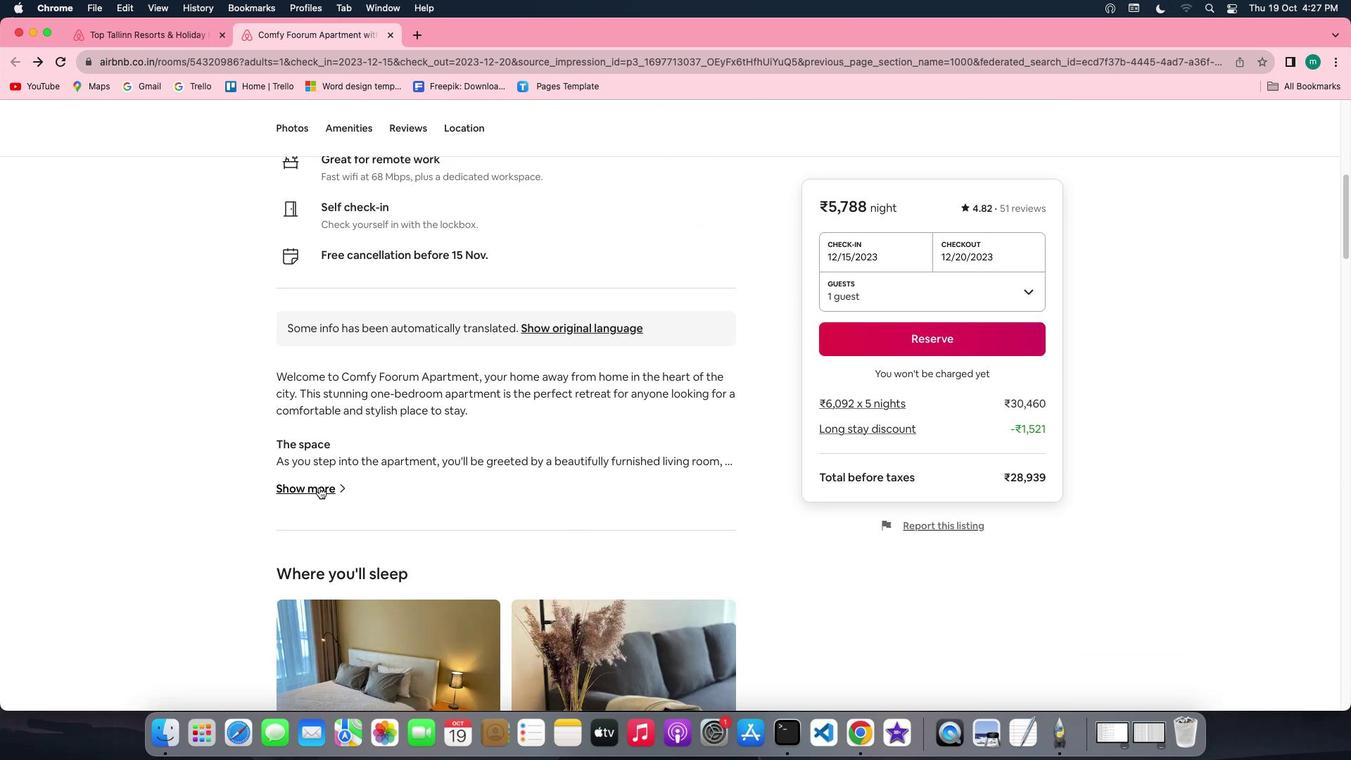 
Action: Mouse moved to (679, 551)
Screenshot: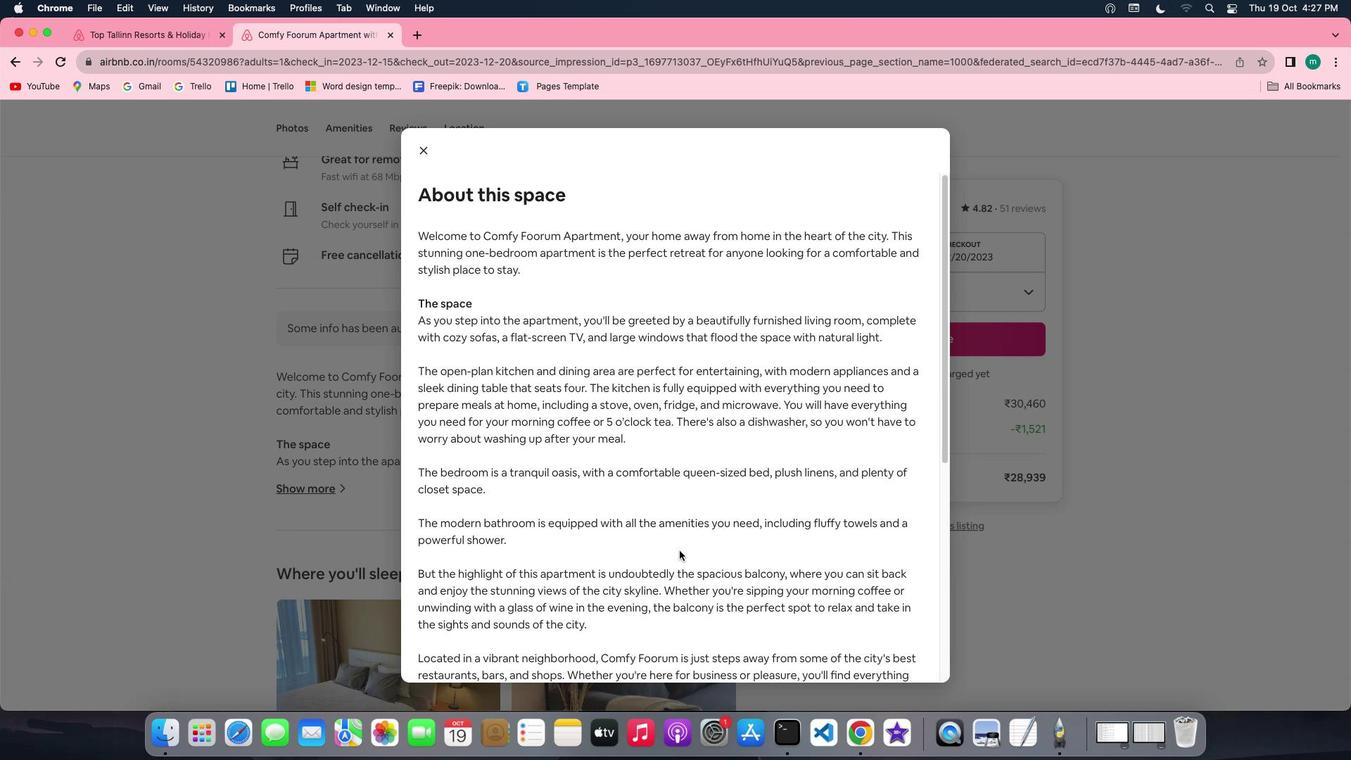 
Action: Mouse scrolled (679, 551) with delta (0, 0)
Screenshot: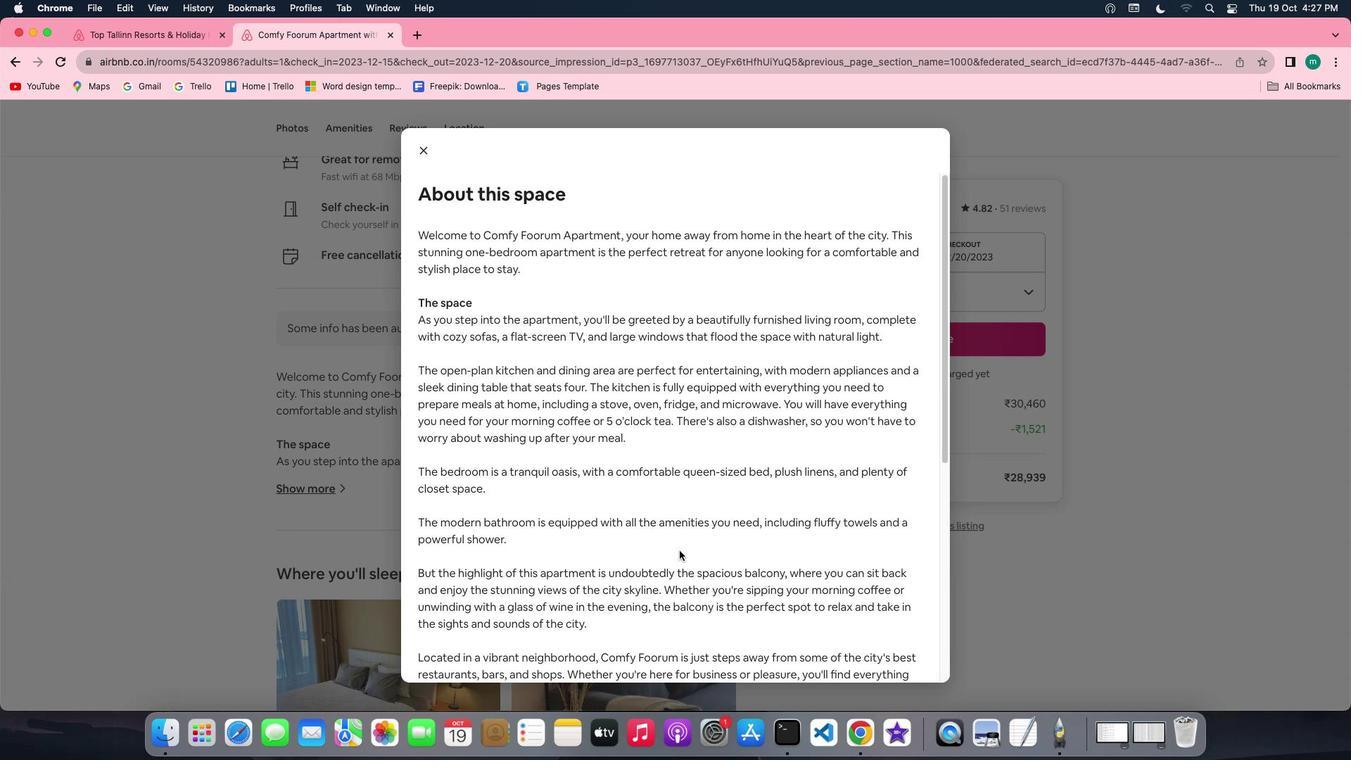 
Action: Mouse scrolled (679, 551) with delta (0, 0)
Screenshot: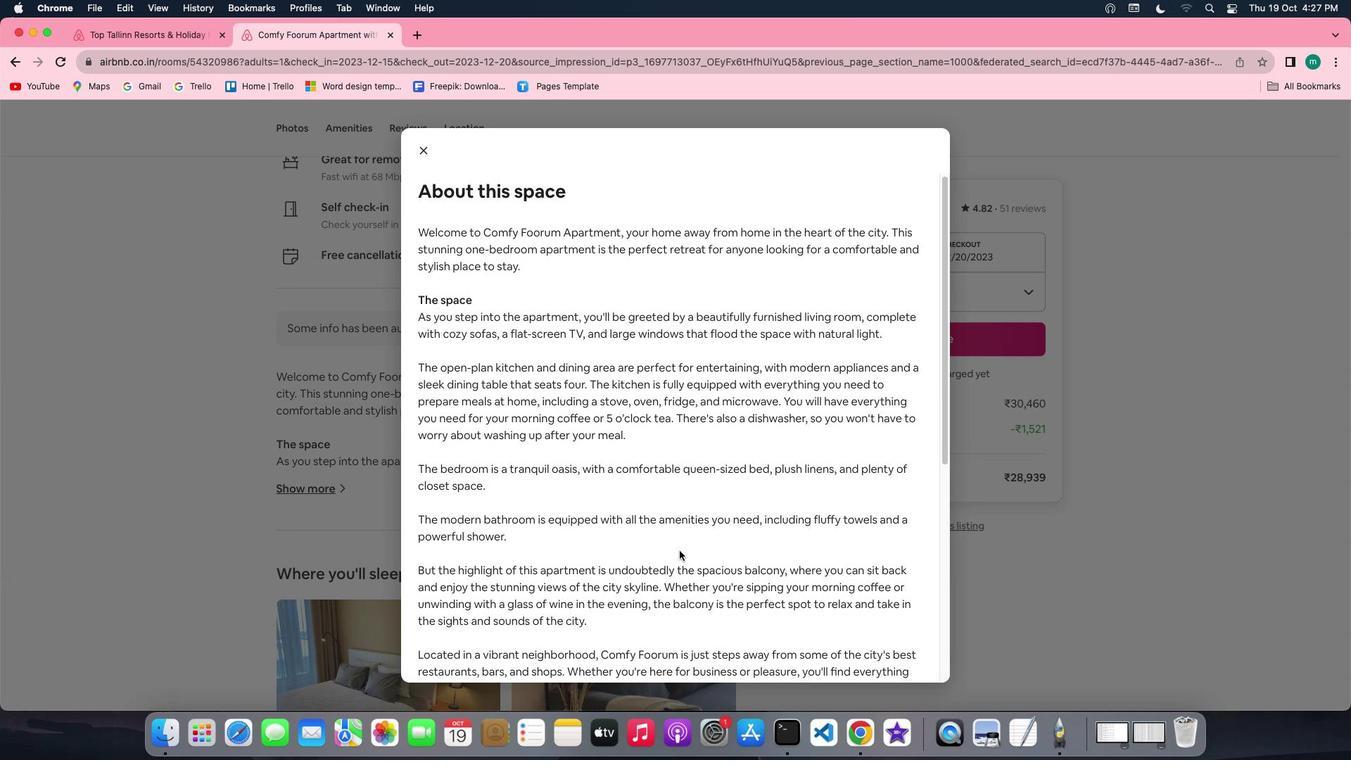 
Action: Mouse scrolled (679, 551) with delta (0, 0)
Screenshot: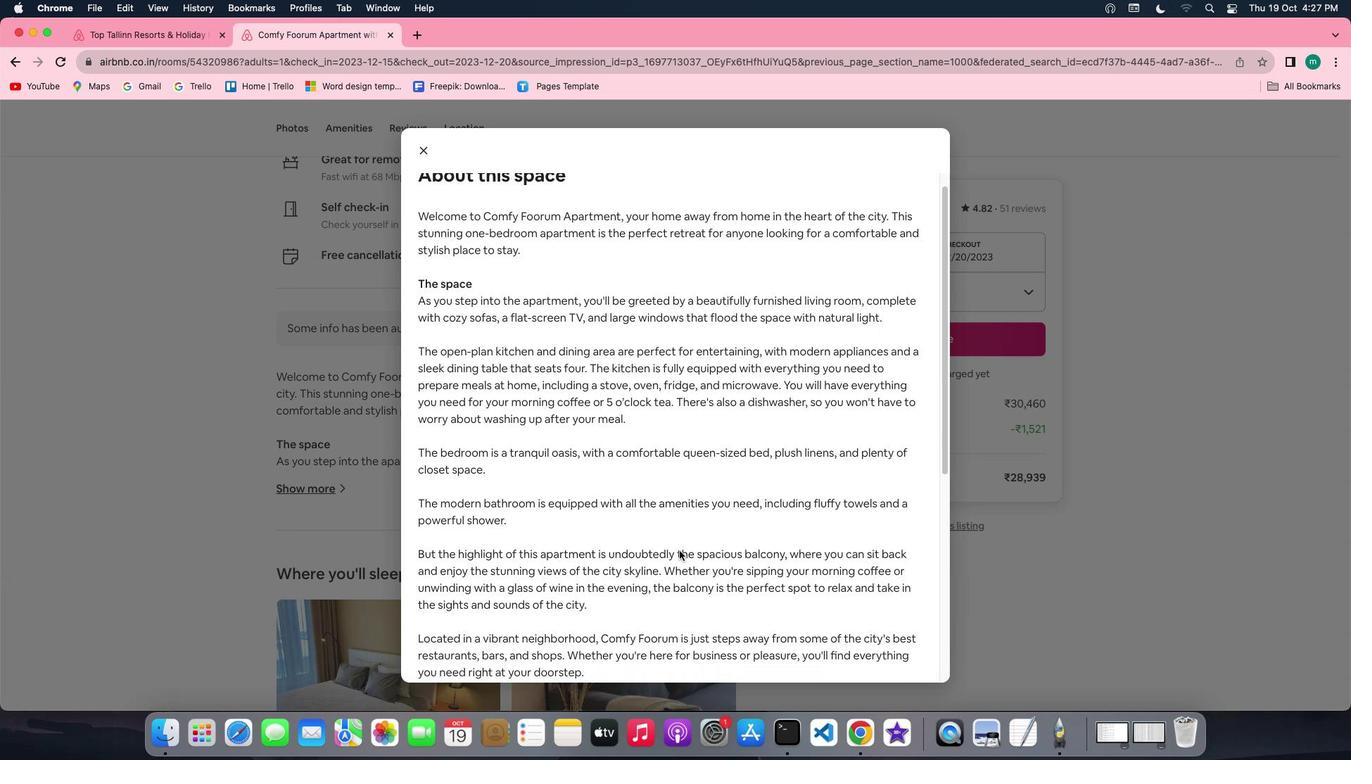 
Action: Mouse scrolled (679, 551) with delta (0, 0)
Screenshot: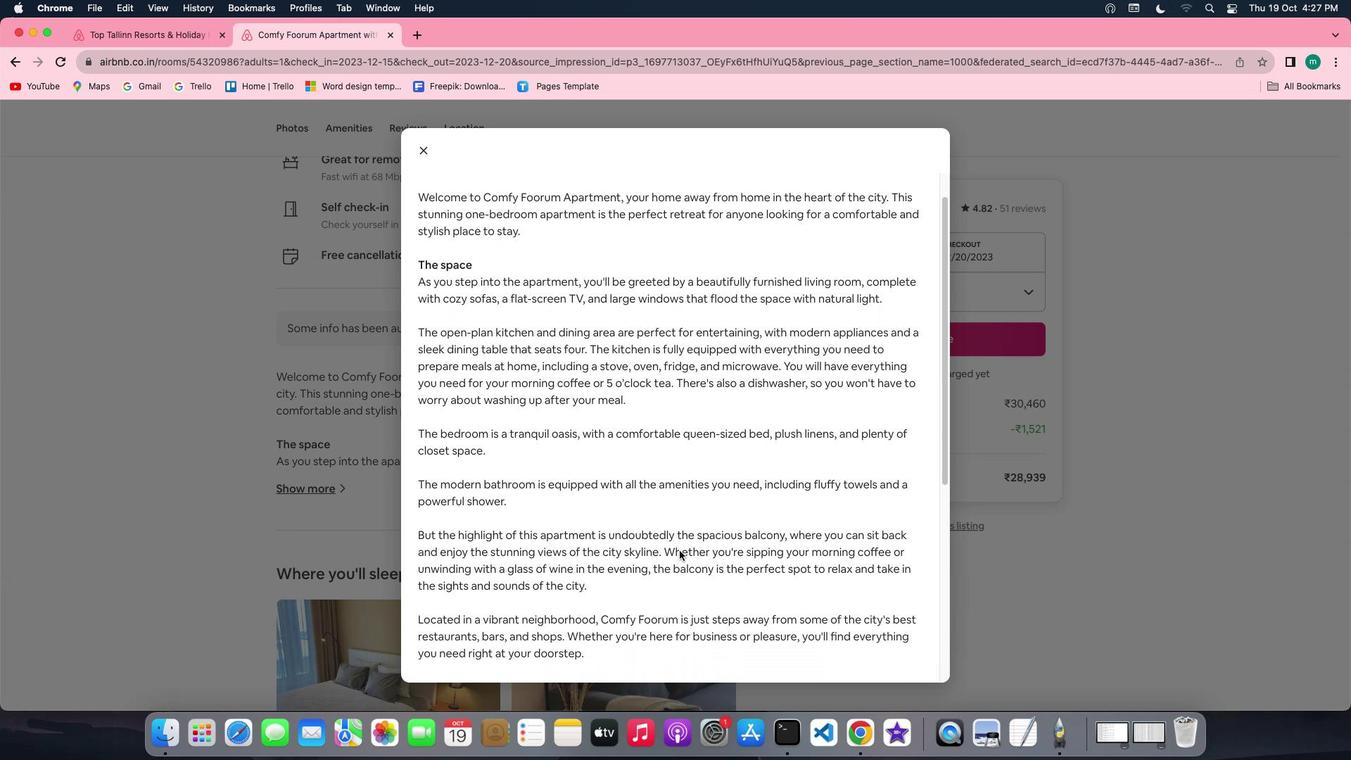 
Action: Mouse scrolled (679, 551) with delta (0, 0)
Screenshot: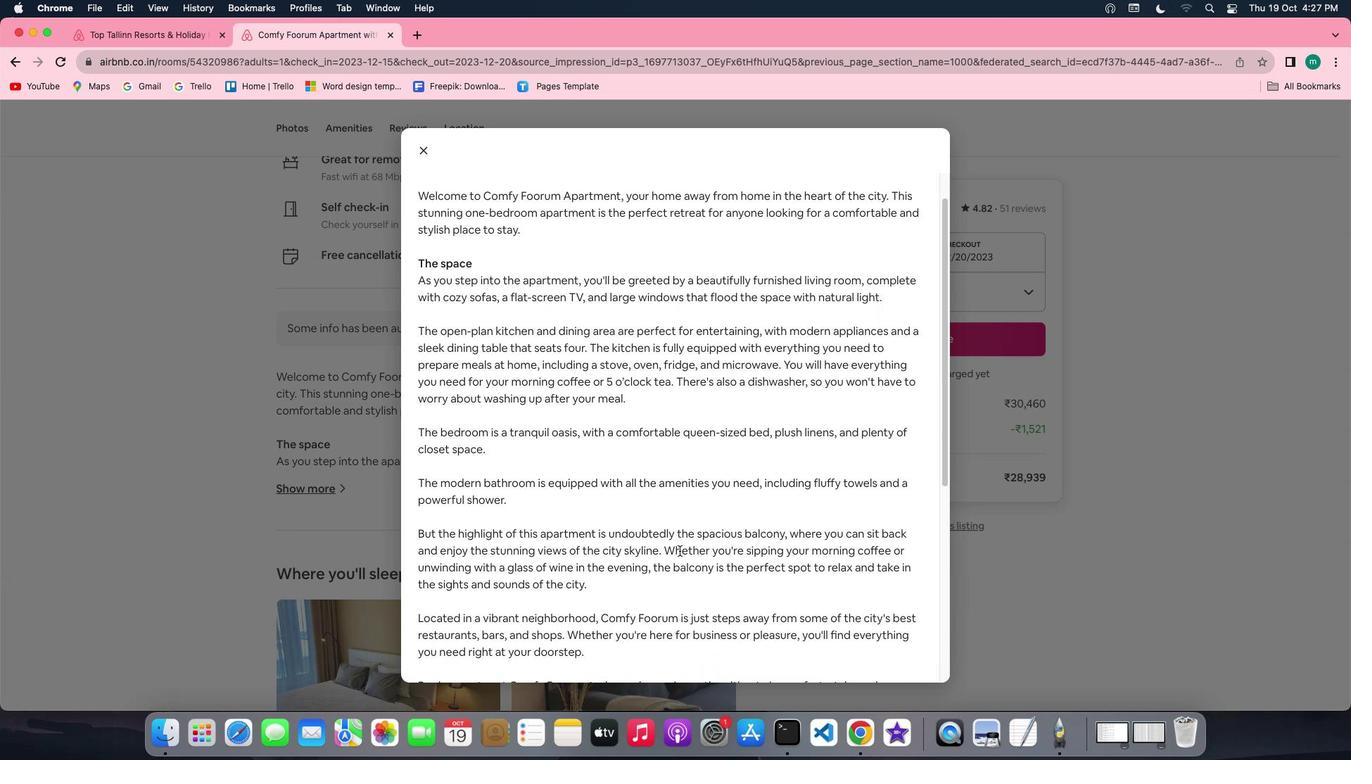 
Action: Mouse scrolled (679, 551) with delta (0, 0)
Screenshot: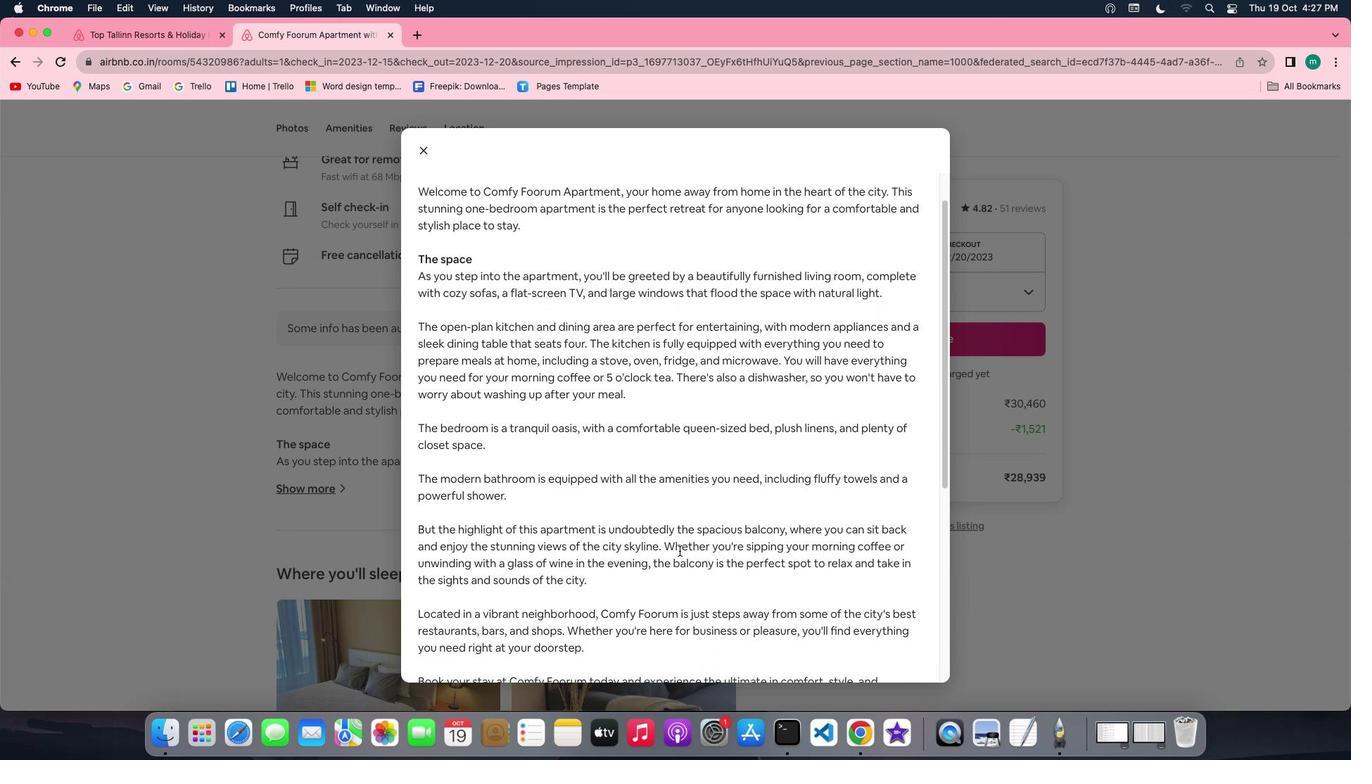 
Action: Mouse scrolled (679, 551) with delta (0, -1)
Screenshot: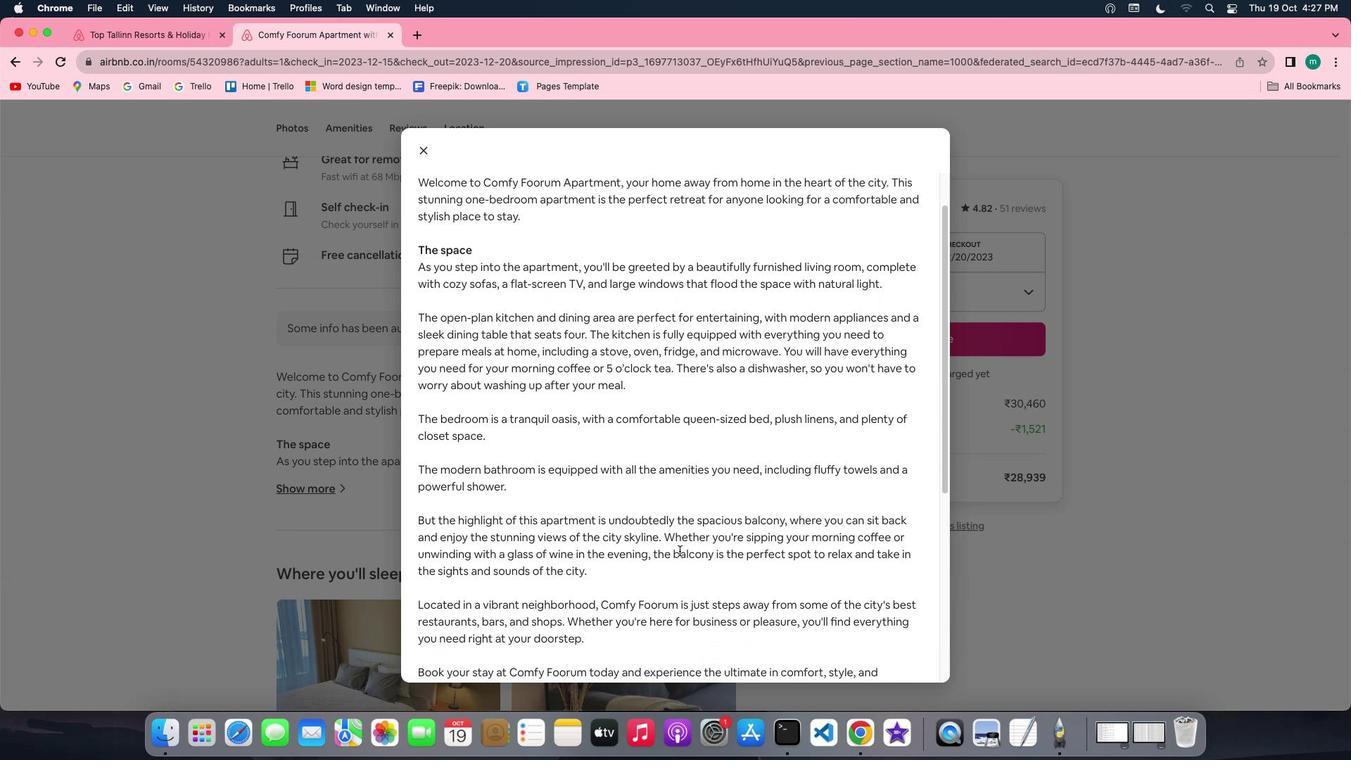 
Action: Mouse scrolled (679, 551) with delta (0, -2)
Screenshot: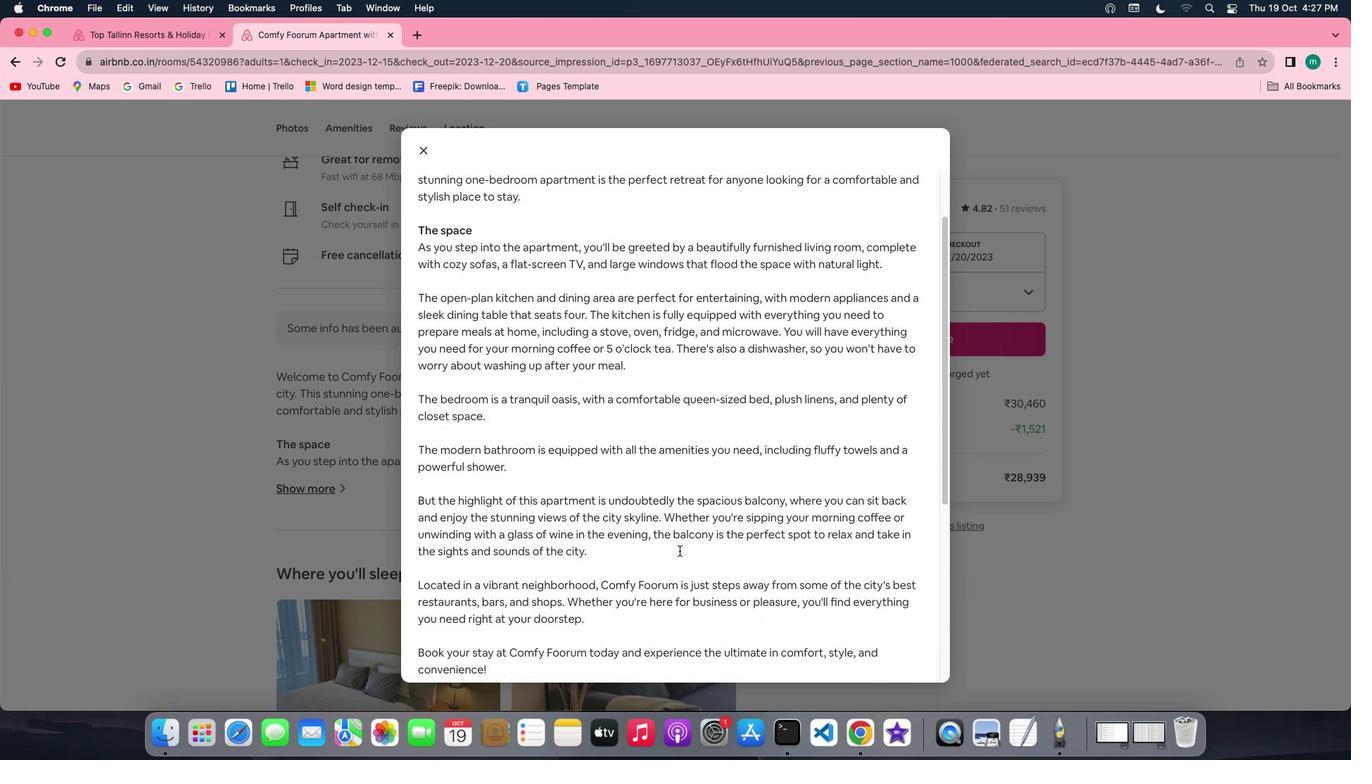 
Action: Mouse scrolled (679, 551) with delta (0, 0)
Screenshot: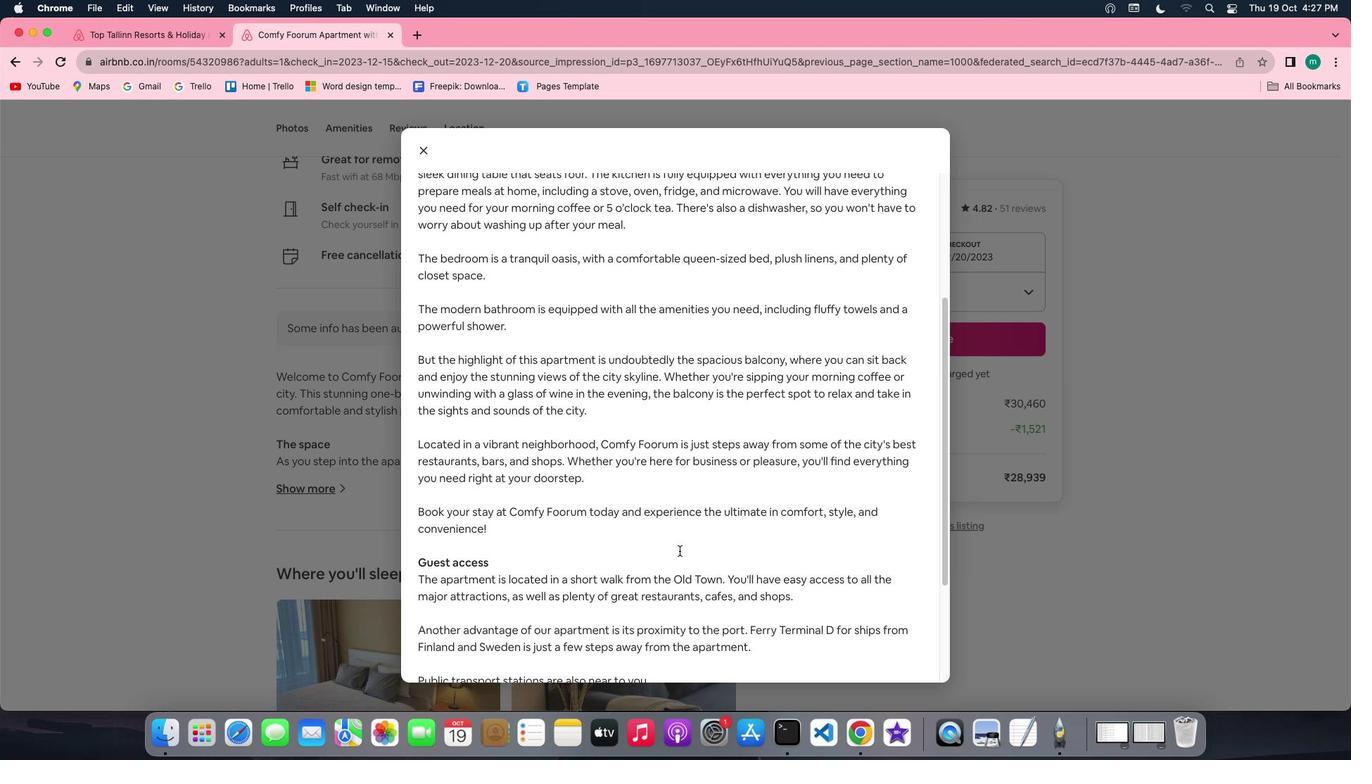 
Action: Mouse scrolled (679, 551) with delta (0, 0)
Screenshot: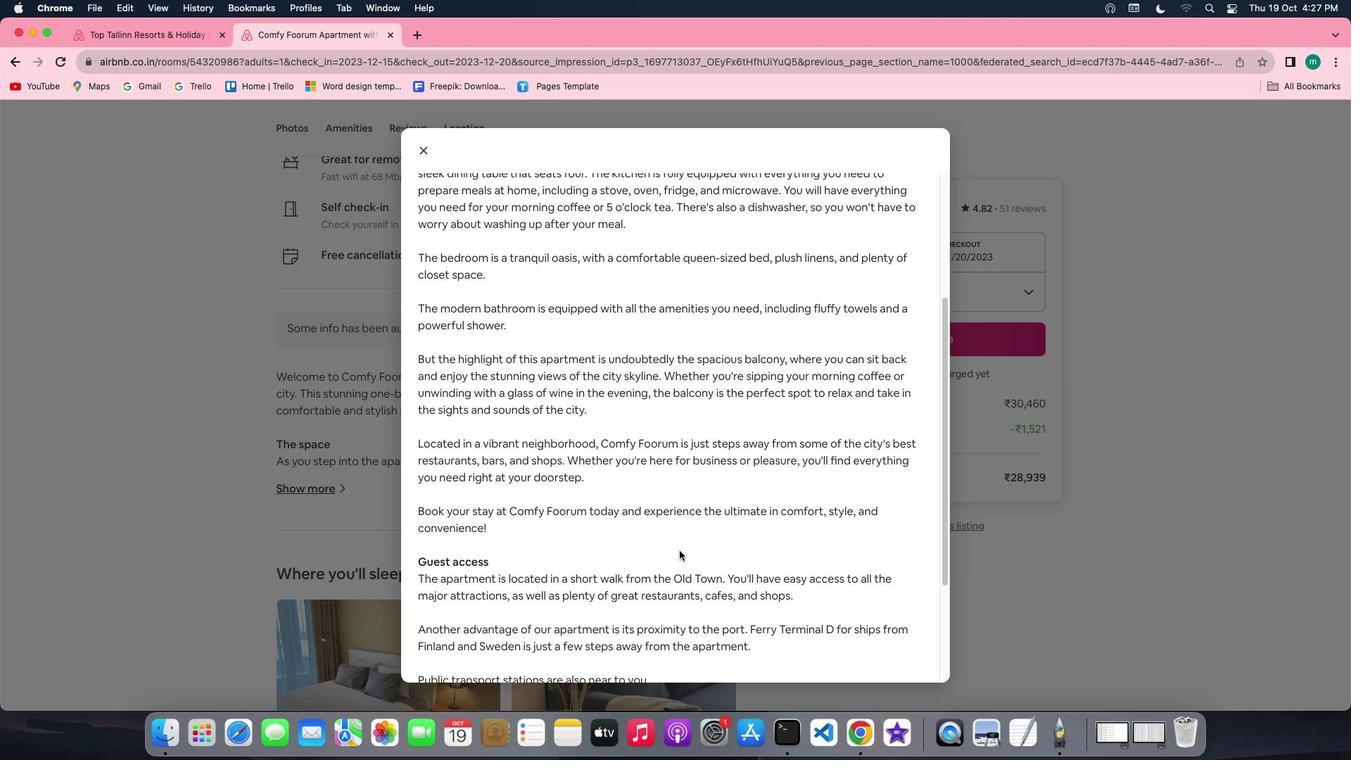 
Action: Mouse scrolled (679, 551) with delta (0, 0)
Screenshot: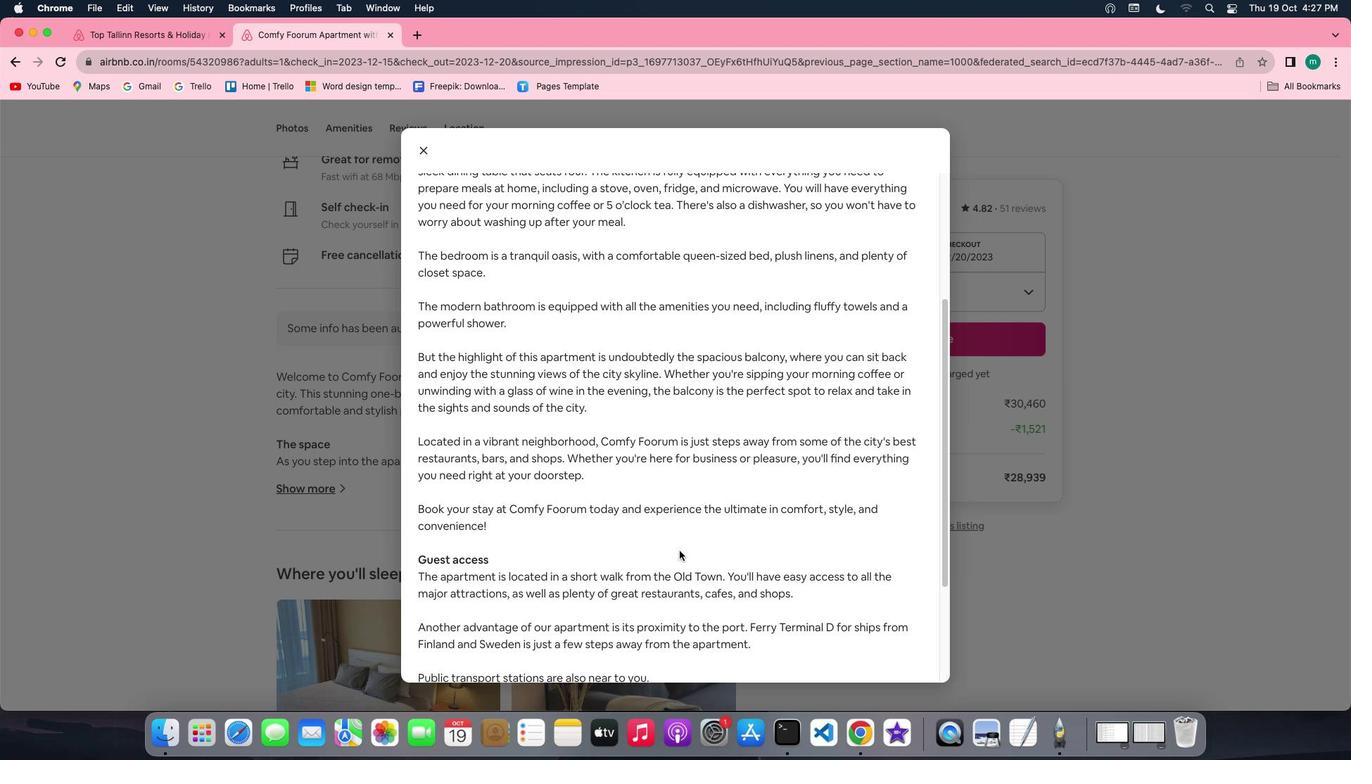 
Action: Mouse scrolled (679, 551) with delta (0, -1)
Screenshot: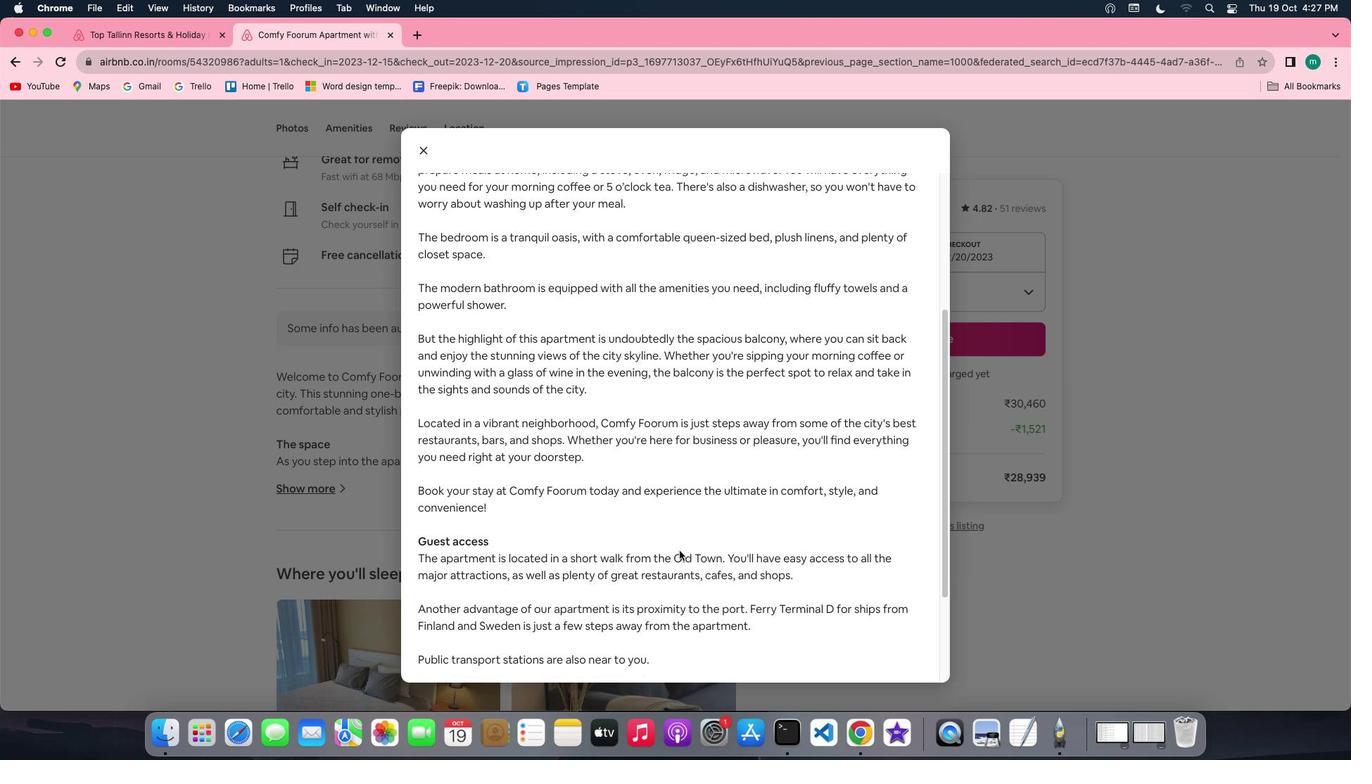 
Action: Mouse scrolled (679, 551) with delta (0, 0)
Screenshot: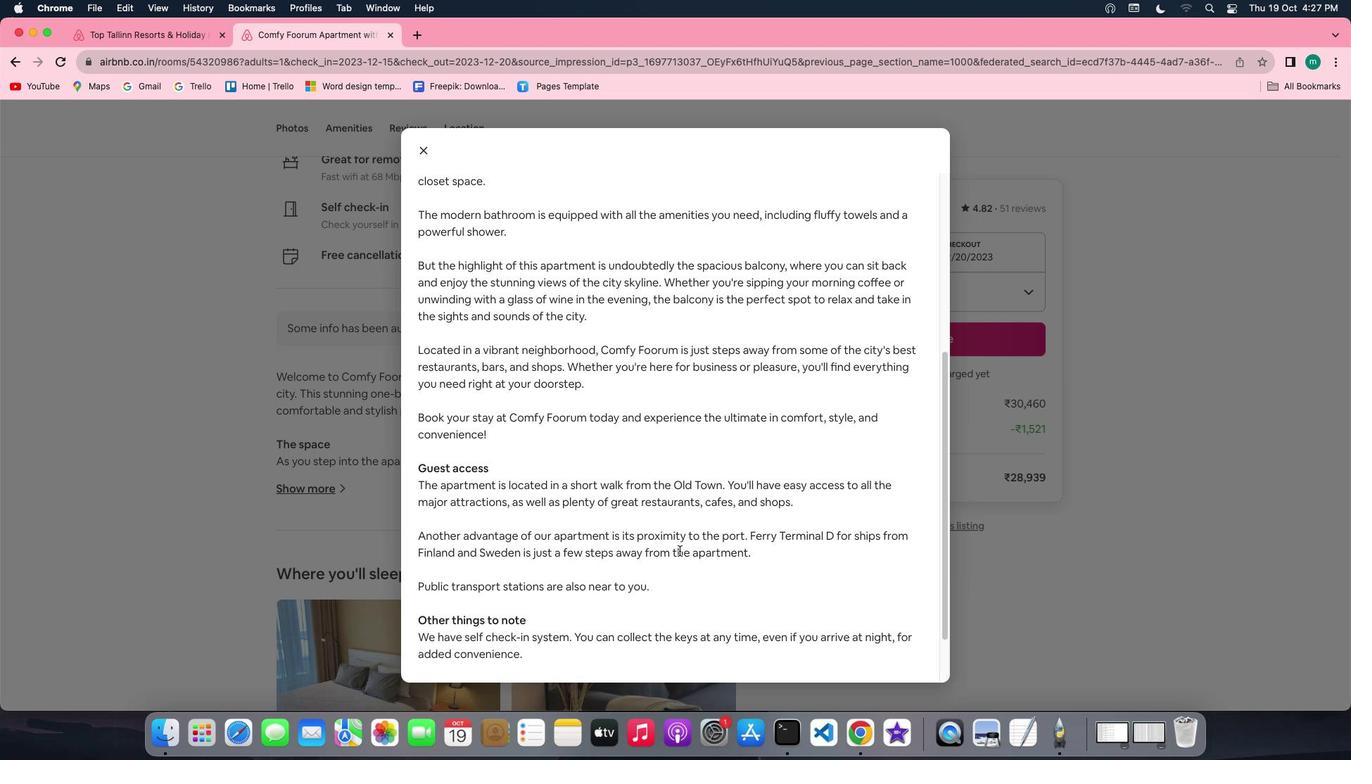 
Action: Mouse scrolled (679, 551) with delta (0, 0)
Screenshot: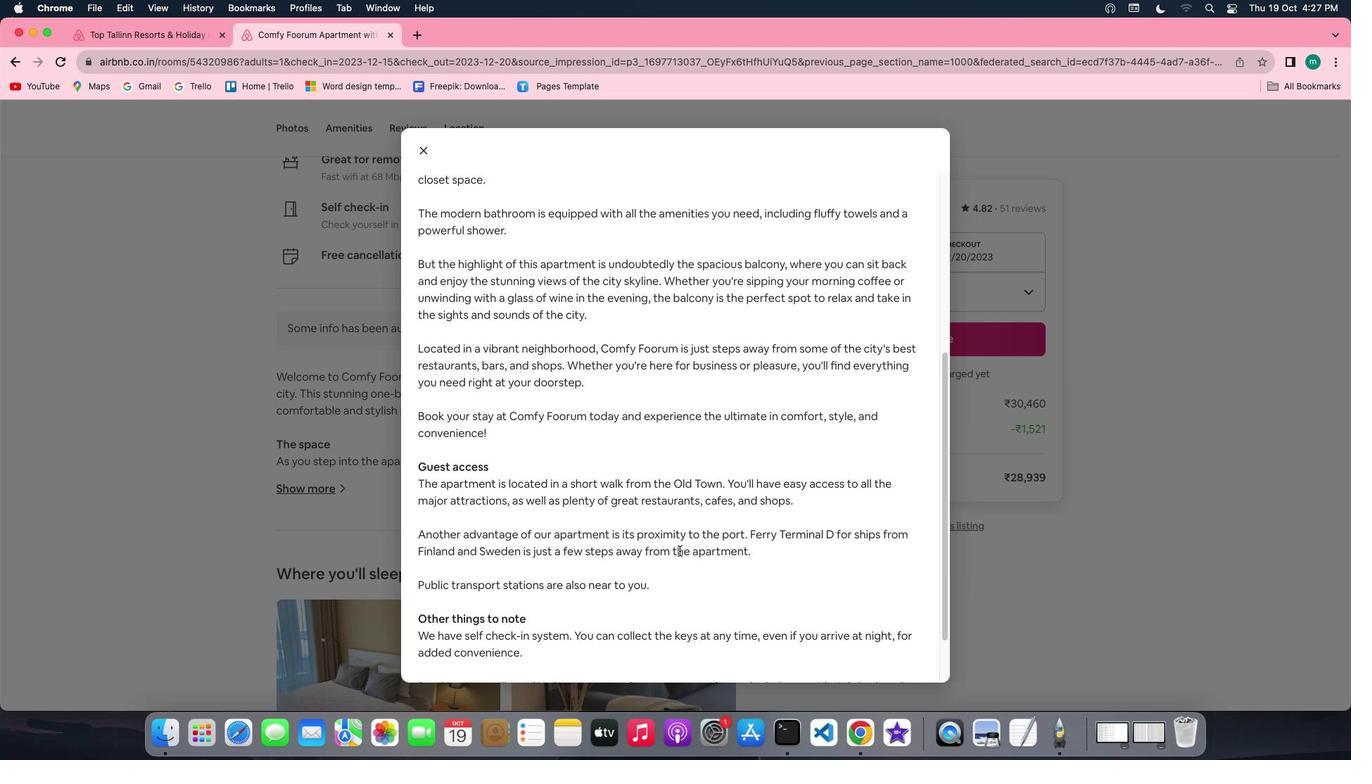 
Action: Mouse scrolled (679, 551) with delta (0, -2)
Screenshot: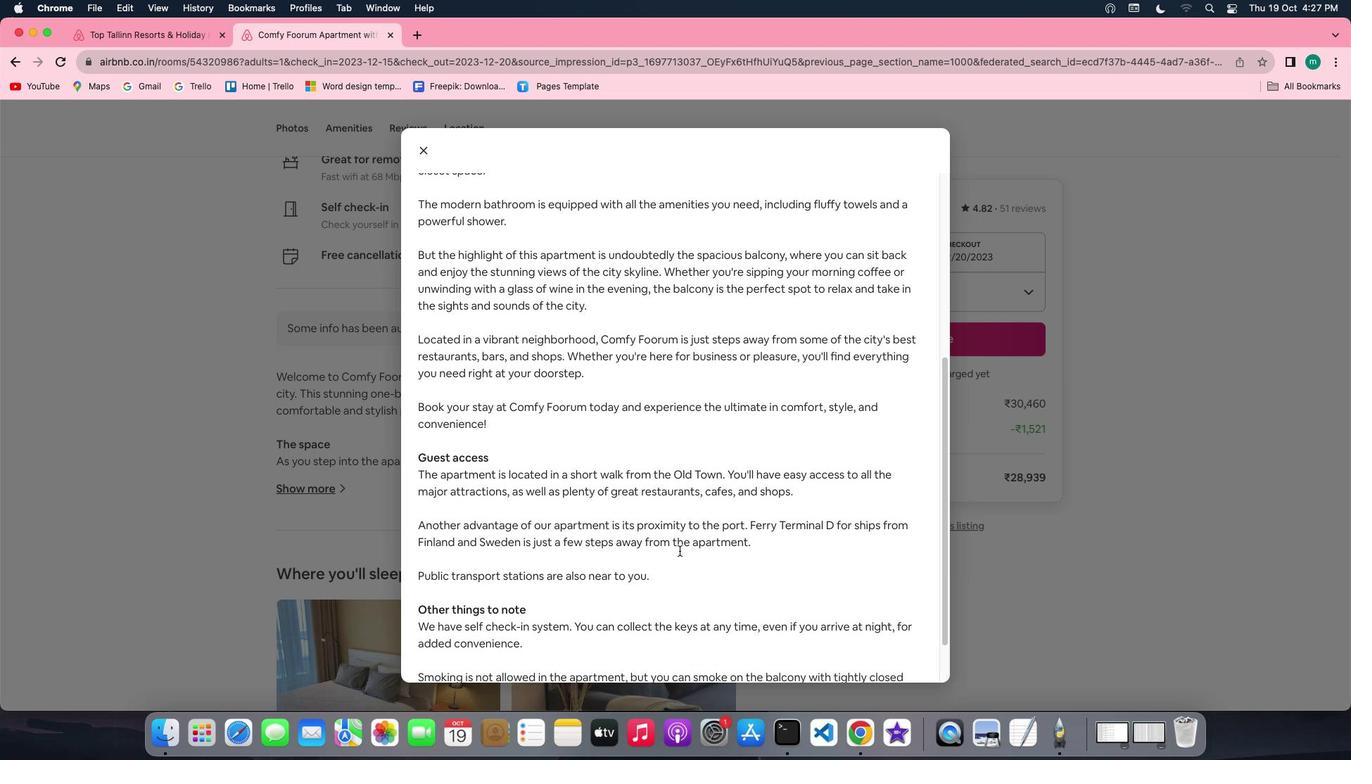 
Action: Mouse scrolled (679, 551) with delta (0, -2)
Screenshot: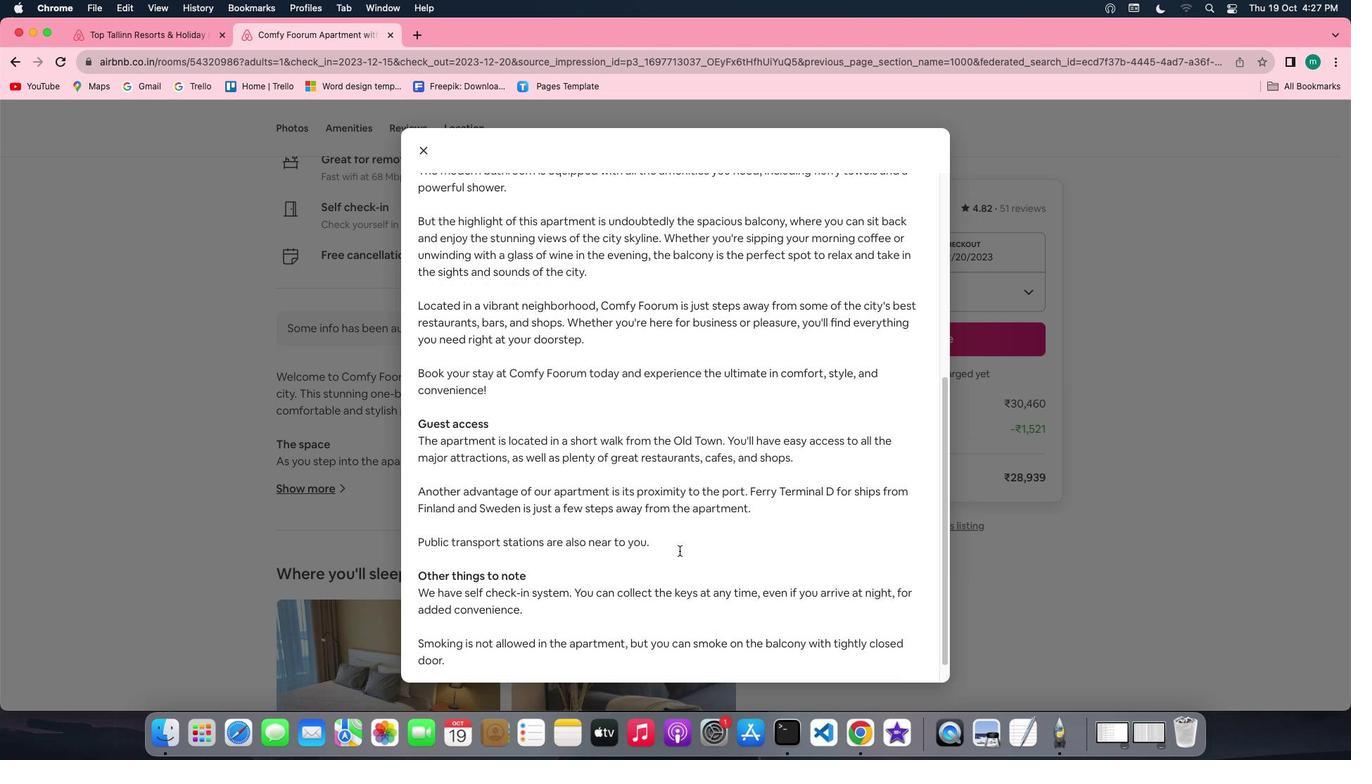 
Action: Mouse scrolled (679, 551) with delta (0, 0)
Screenshot: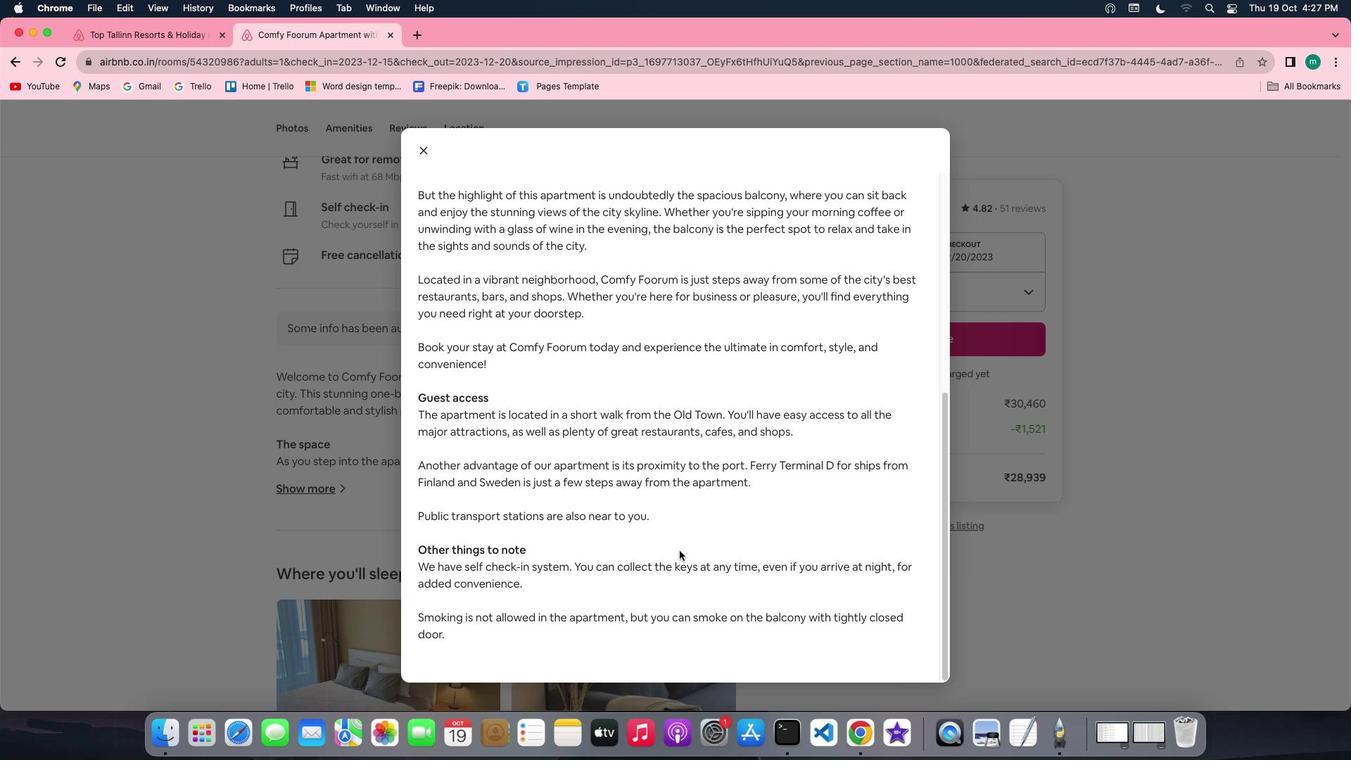 
Action: Mouse scrolled (679, 551) with delta (0, 0)
Screenshot: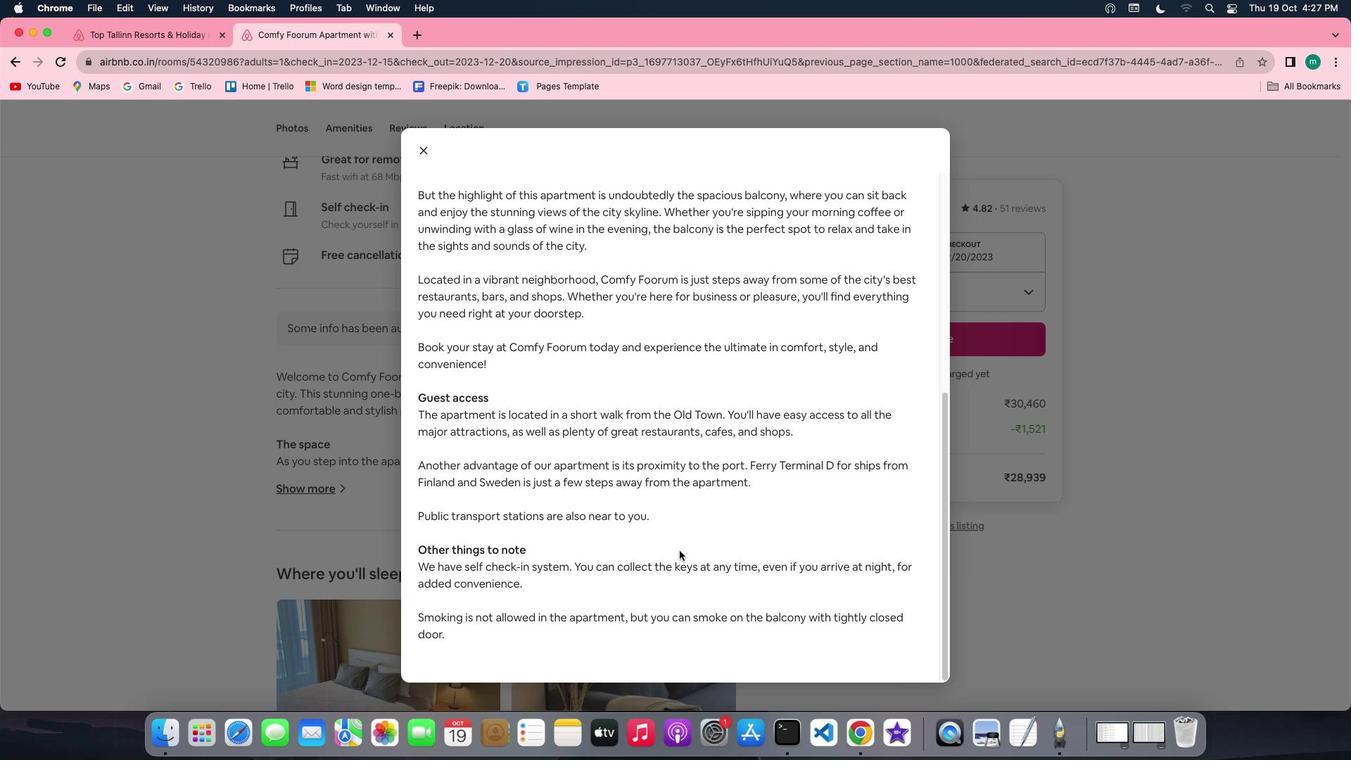 
Action: Mouse scrolled (679, 551) with delta (0, -2)
Screenshot: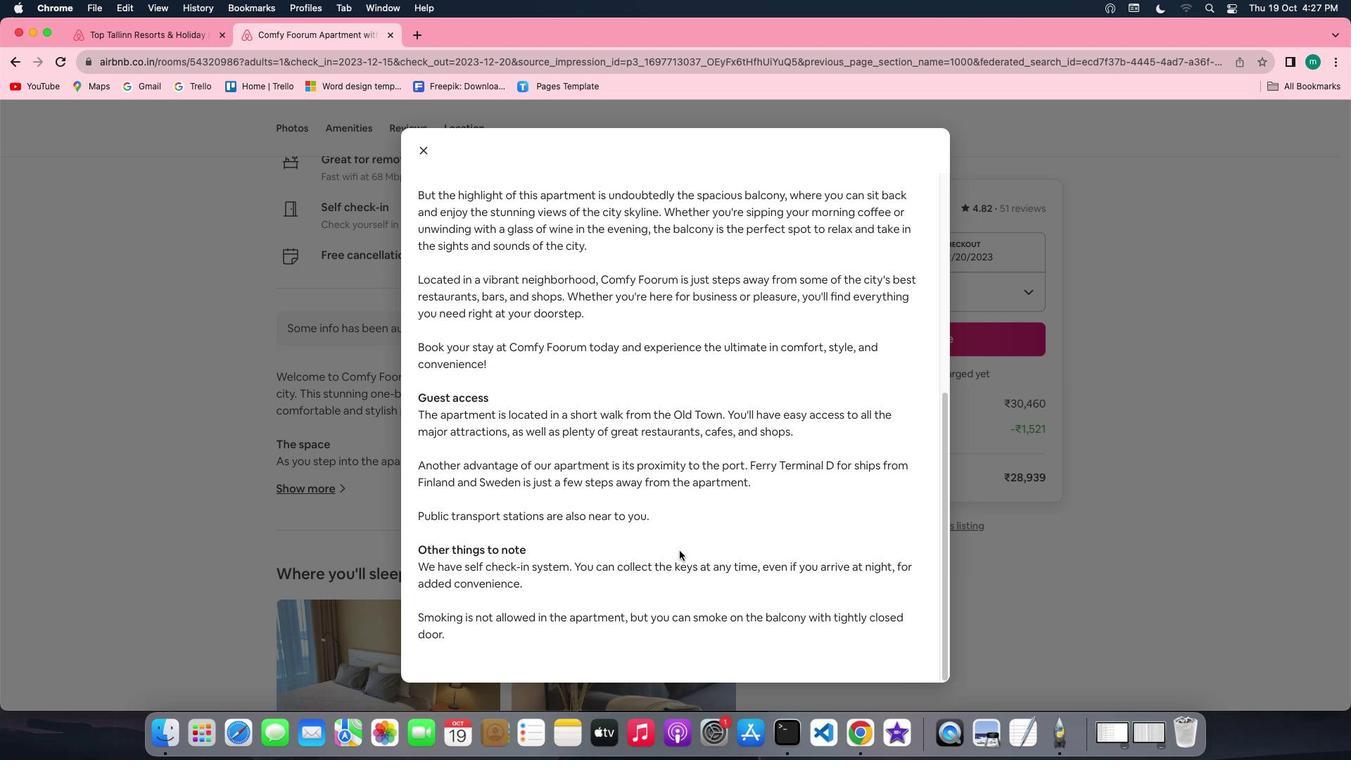
Action: Mouse scrolled (679, 551) with delta (0, -2)
Screenshot: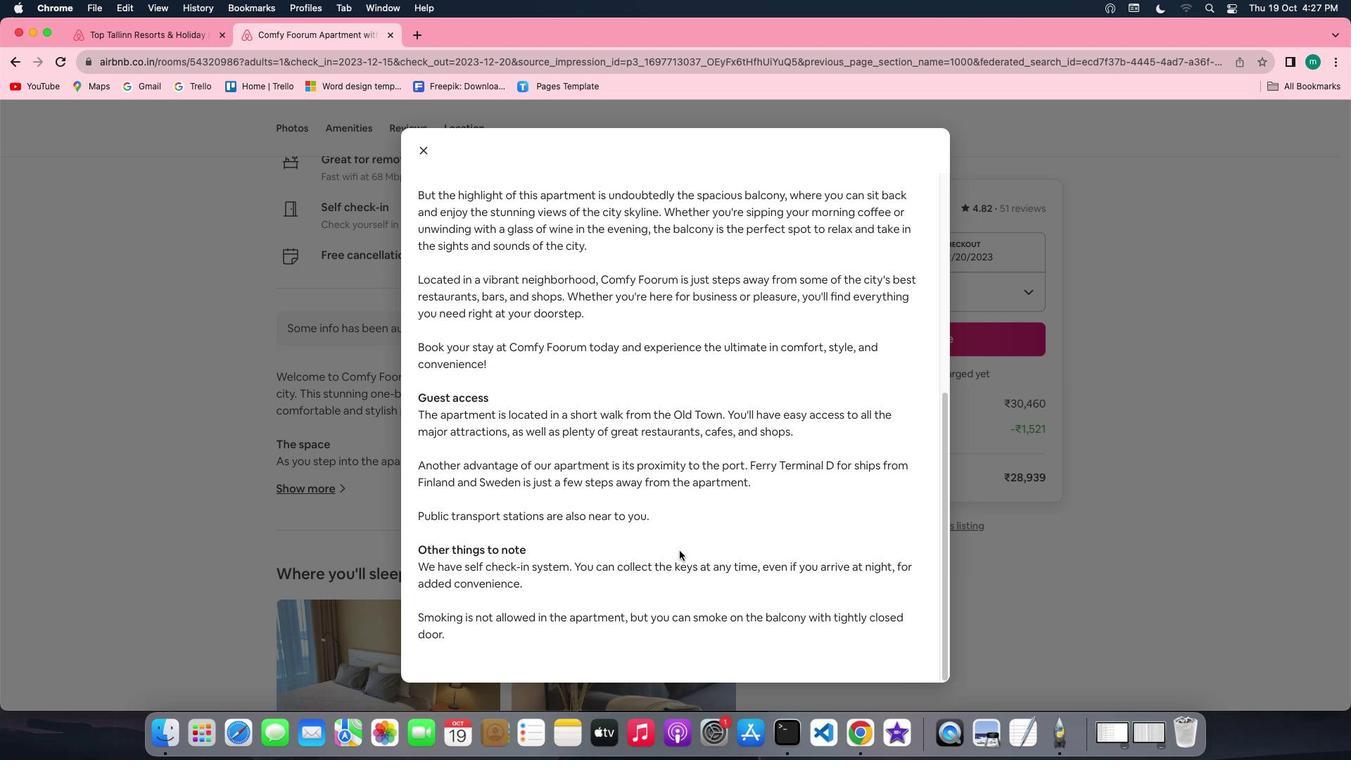 
Action: Mouse moved to (428, 147)
Screenshot: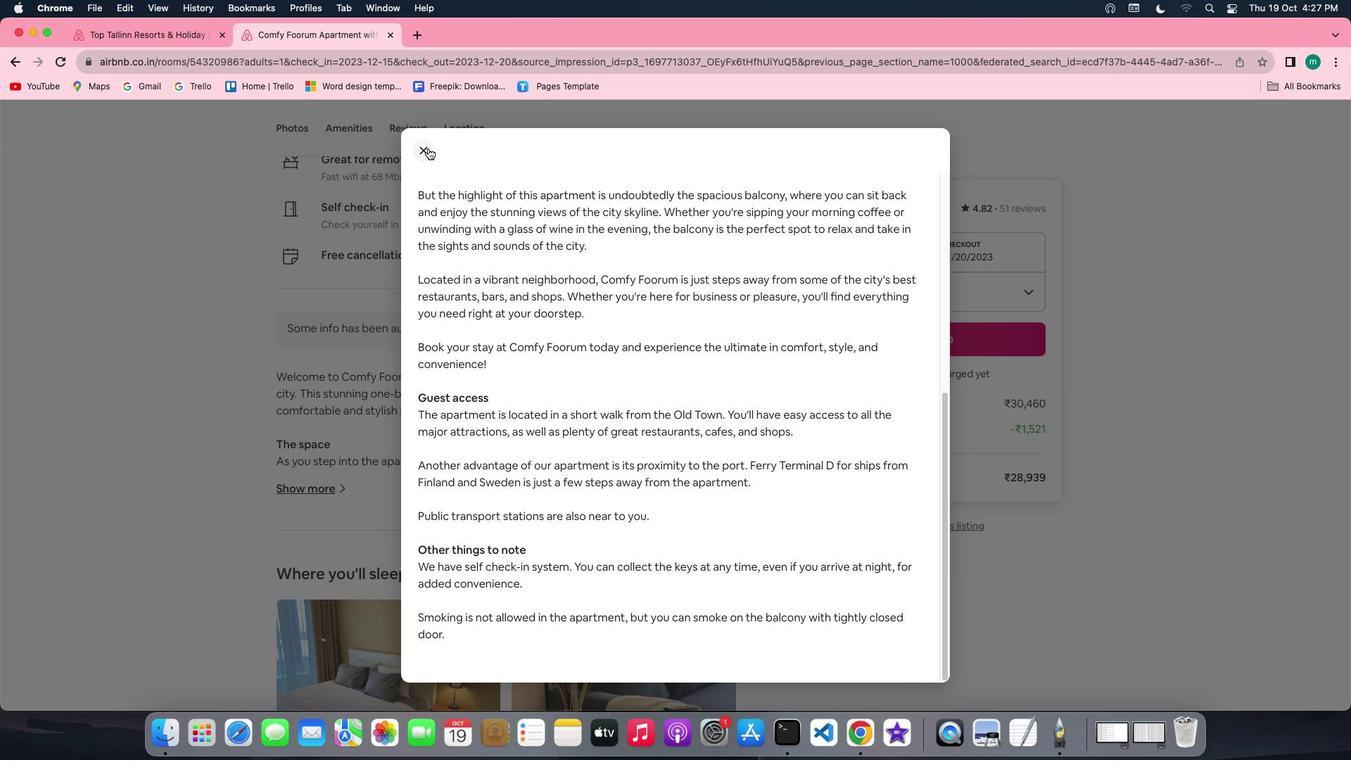 
Action: Mouse pressed left at (428, 147)
Screenshot: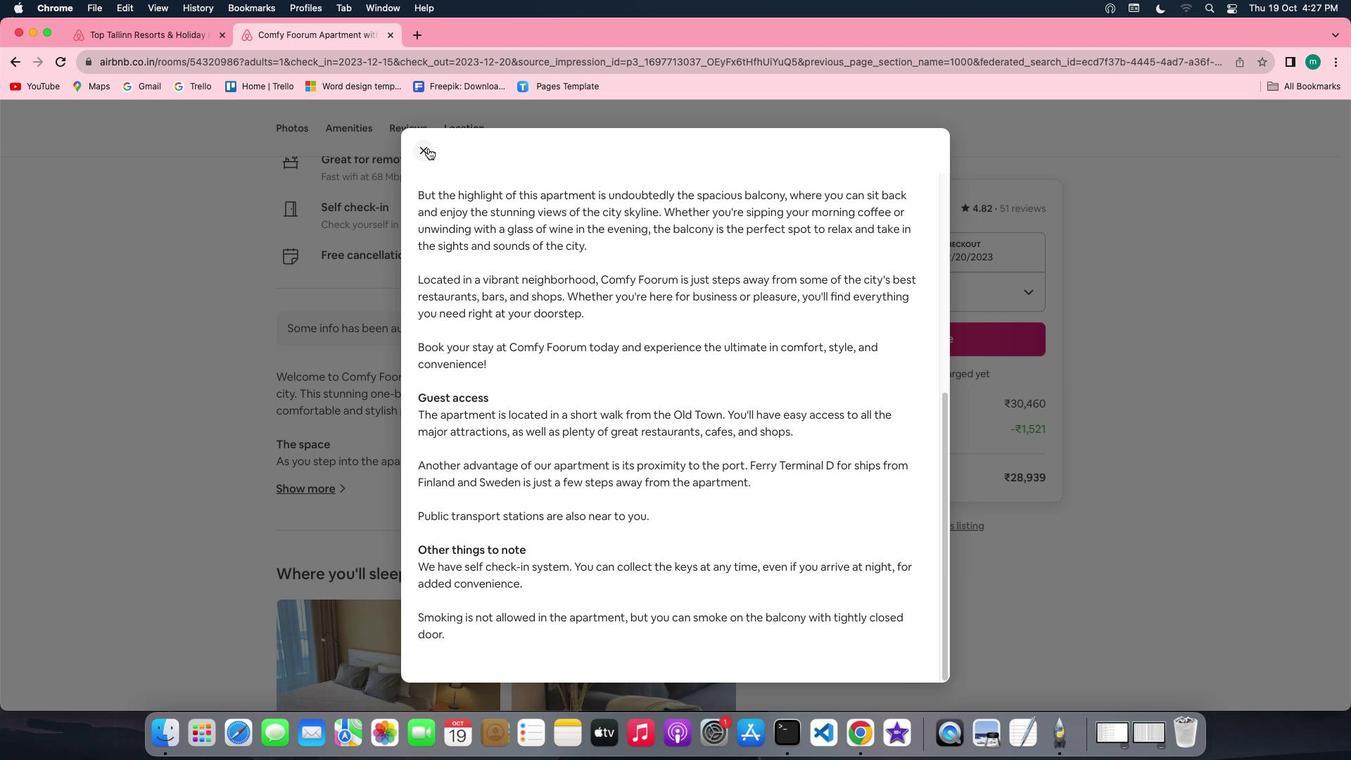 
Action: Mouse moved to (420, 436)
Screenshot: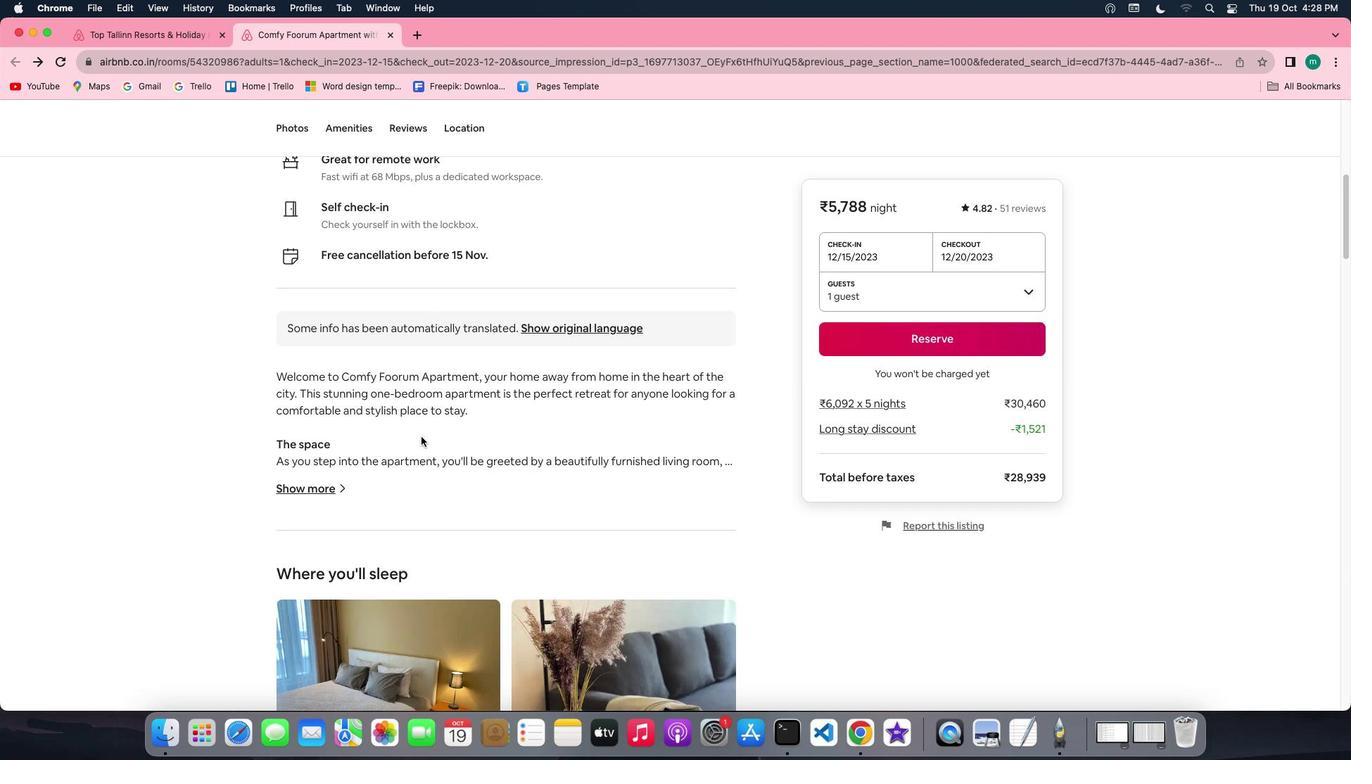 
Action: Mouse scrolled (420, 436) with delta (0, 0)
Screenshot: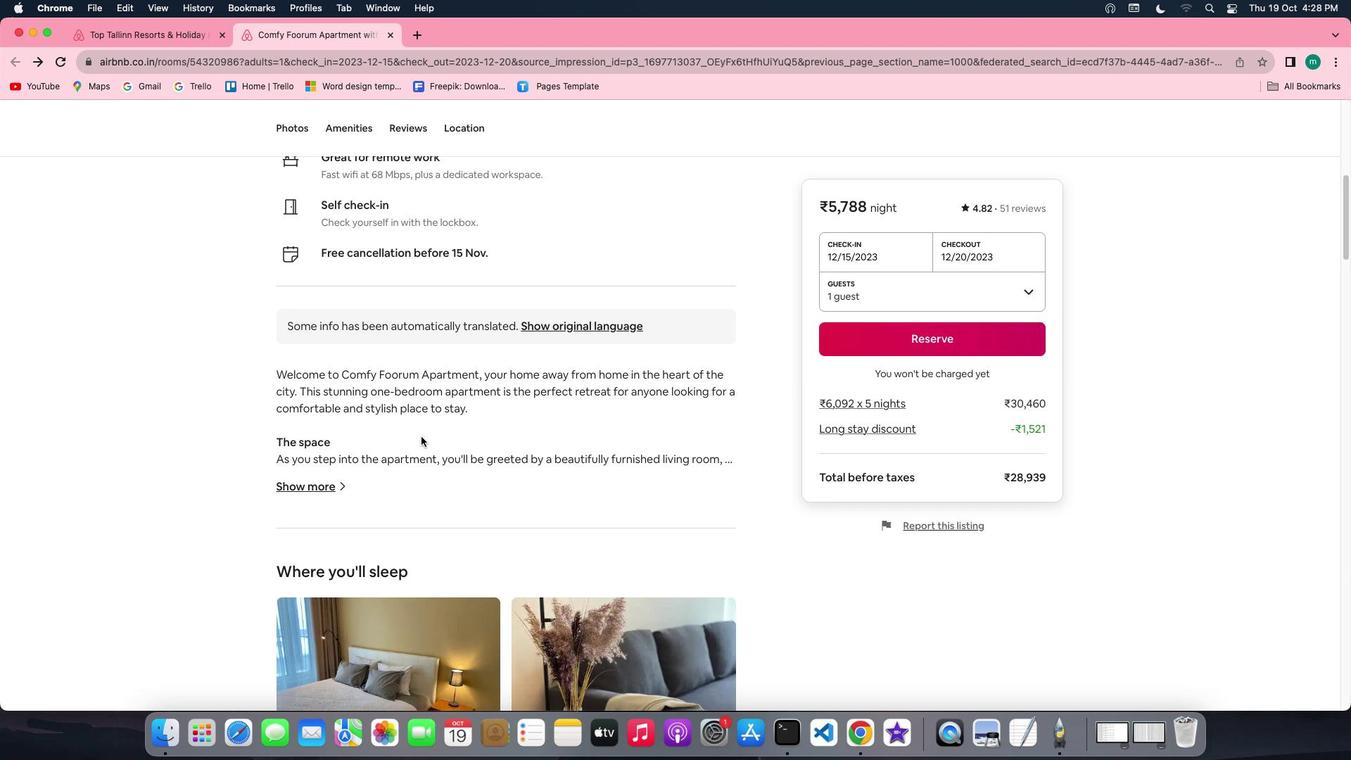 
Action: Mouse scrolled (420, 436) with delta (0, 0)
Screenshot: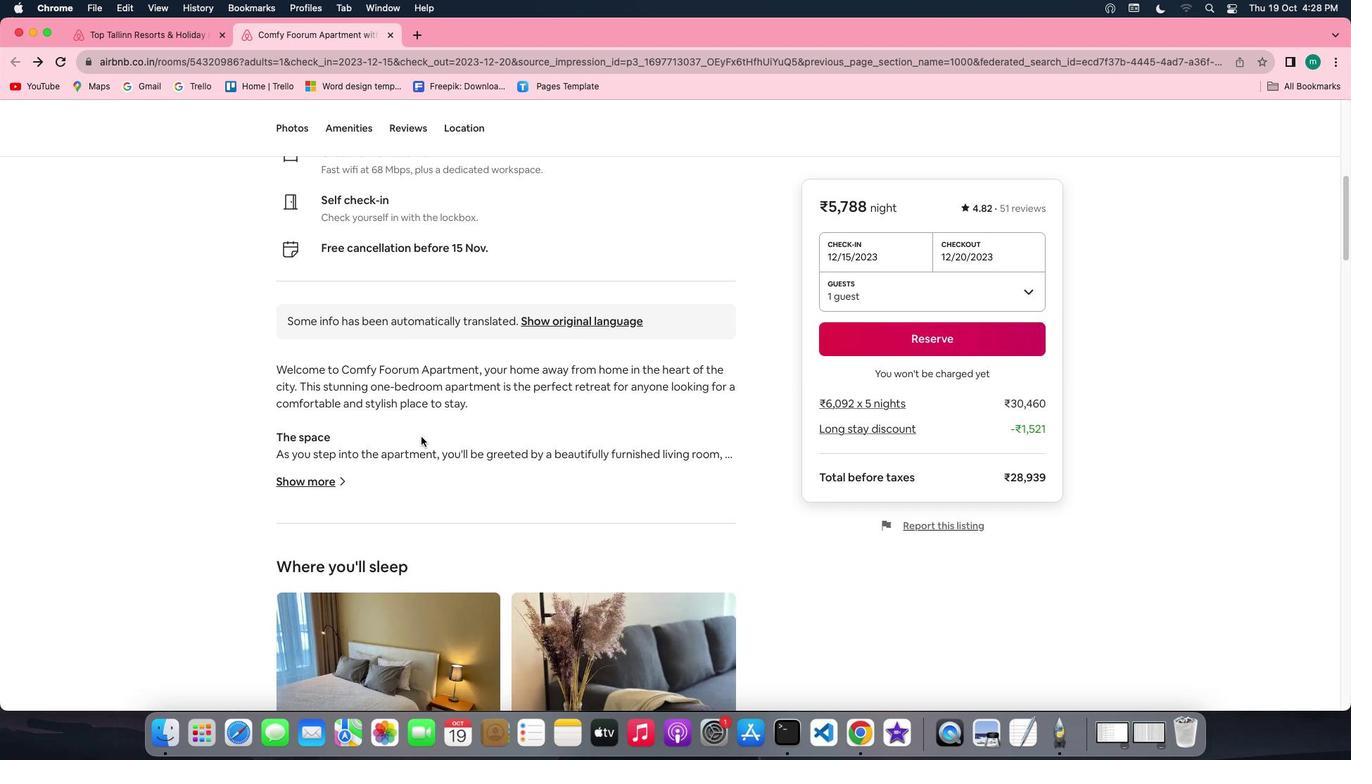 
Action: Mouse scrolled (420, 436) with delta (0, -1)
Screenshot: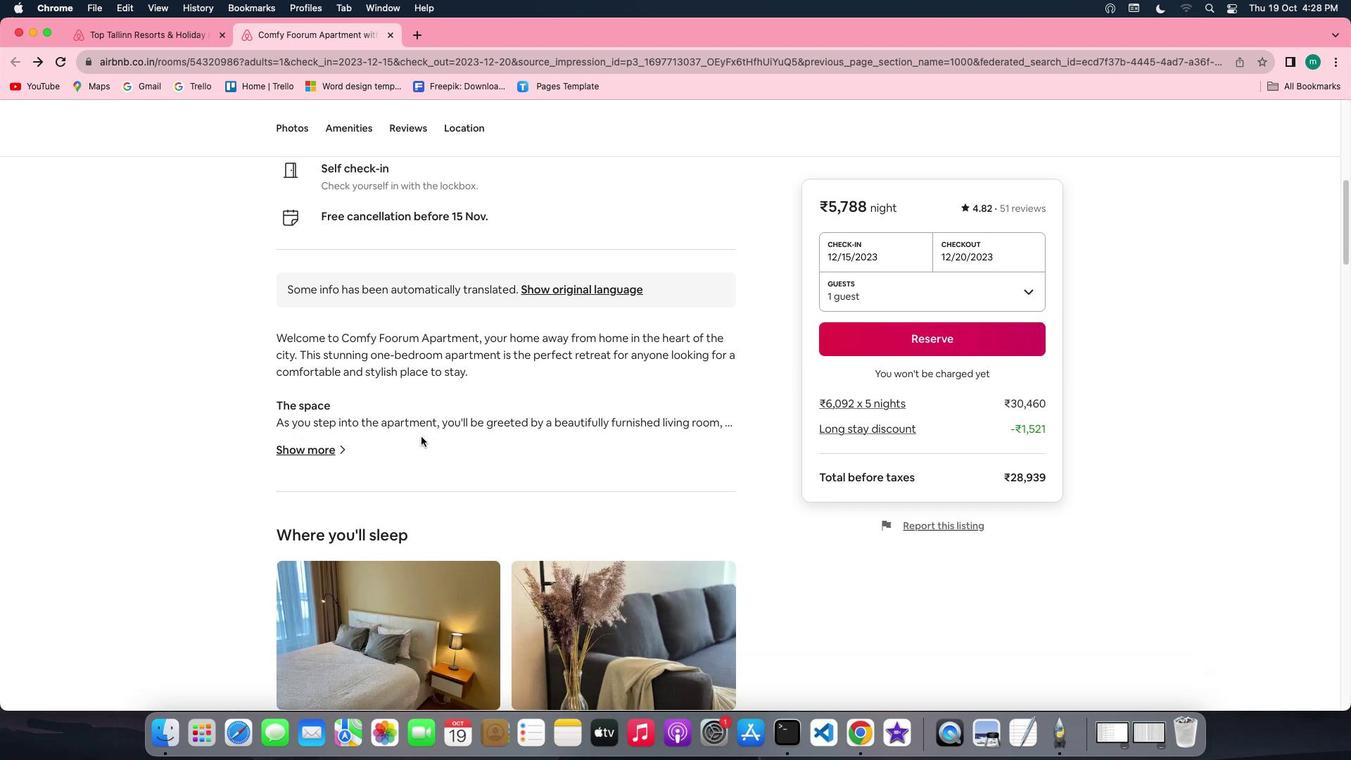 
Action: Mouse scrolled (420, 436) with delta (0, -1)
Screenshot: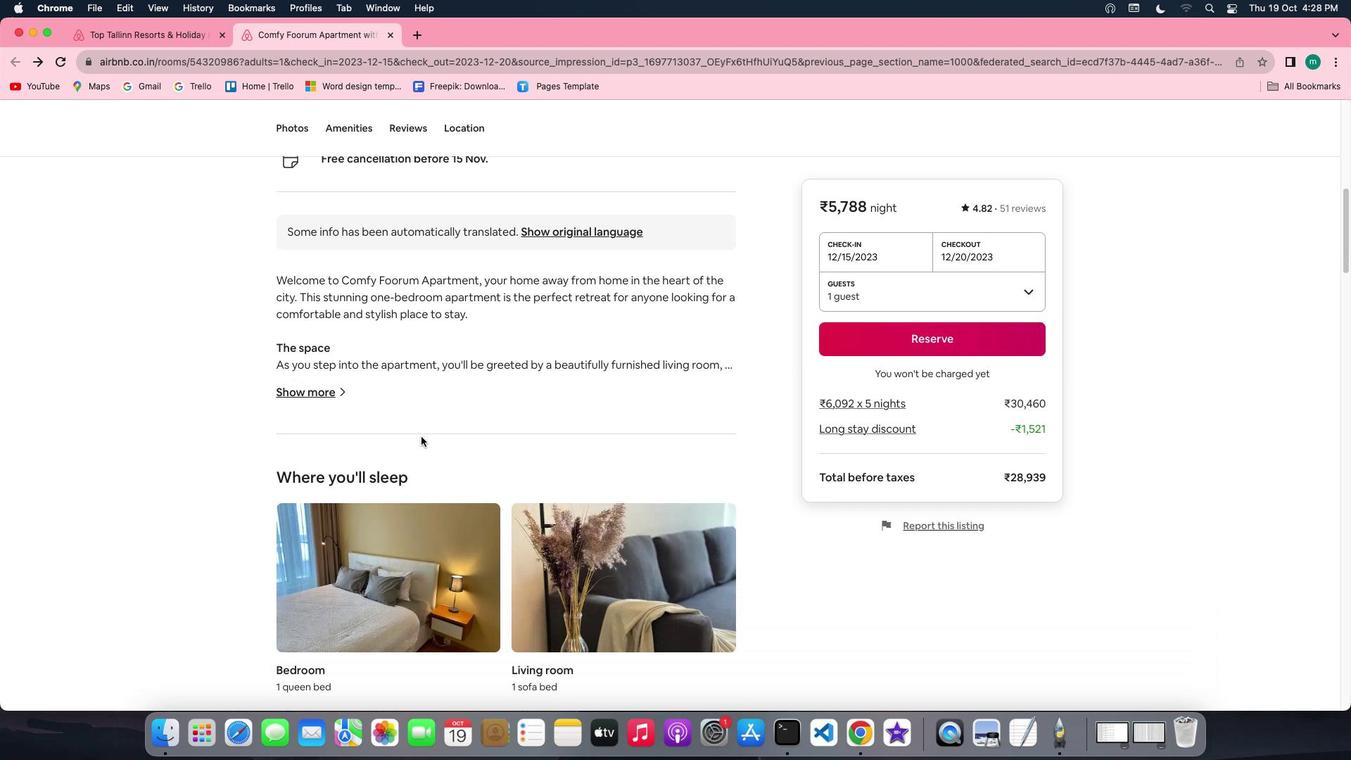
Action: Mouse scrolled (420, 436) with delta (0, 0)
Screenshot: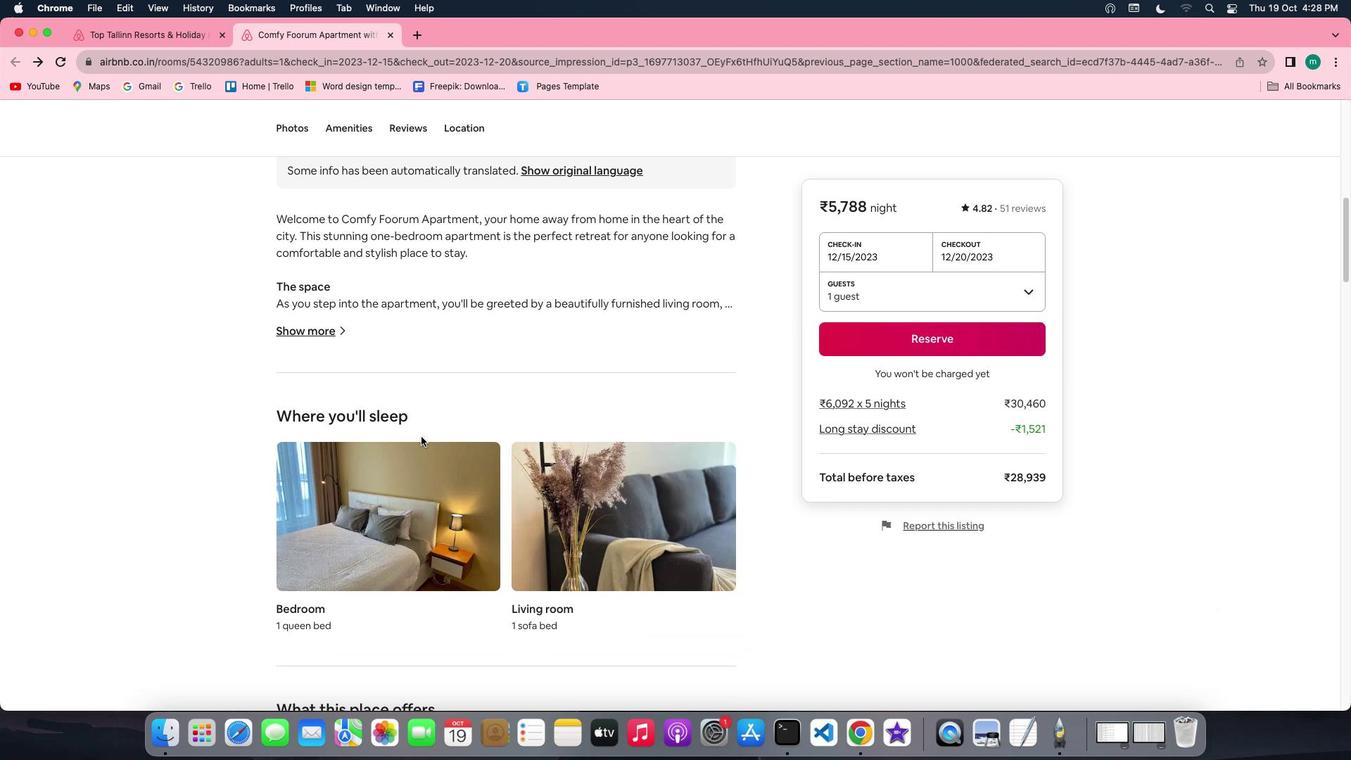 
Action: Mouse scrolled (420, 436) with delta (0, 0)
Screenshot: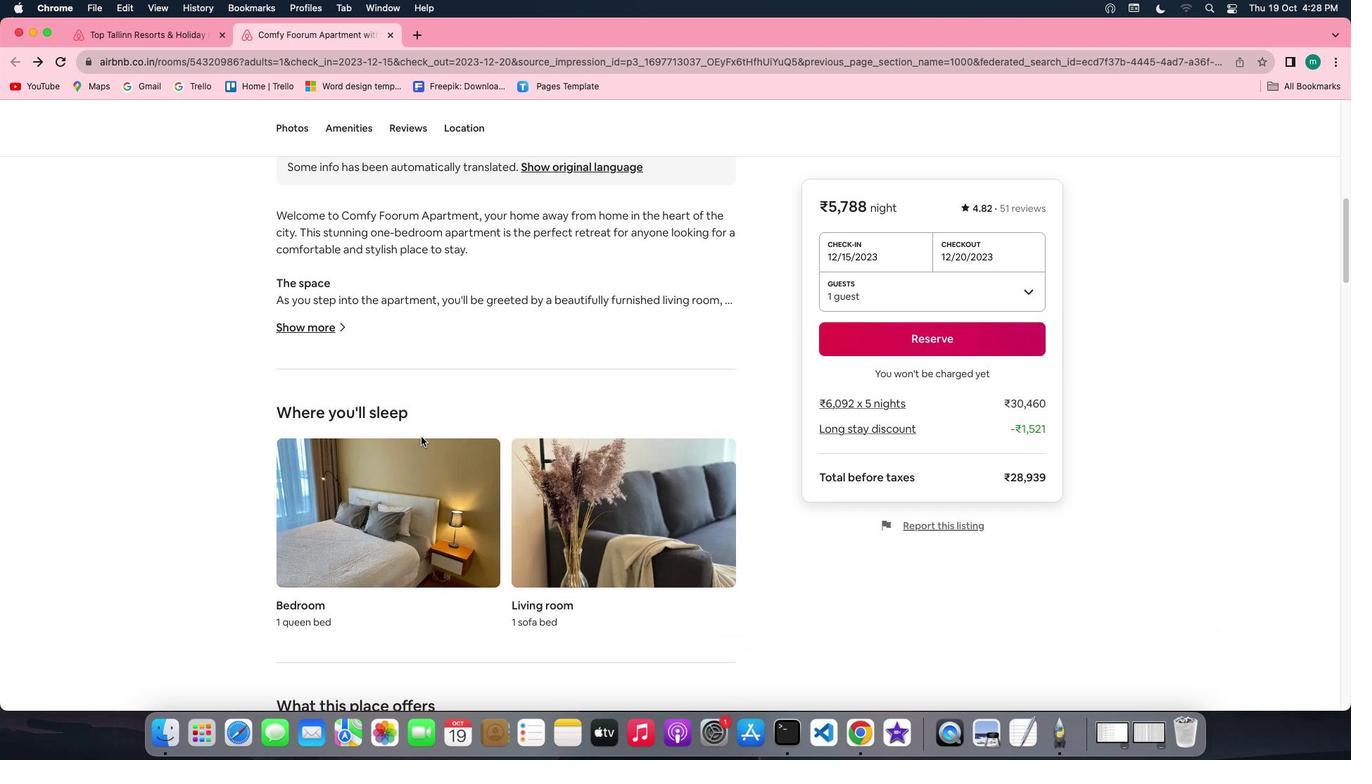 
Action: Mouse scrolled (420, 436) with delta (0, 0)
Screenshot: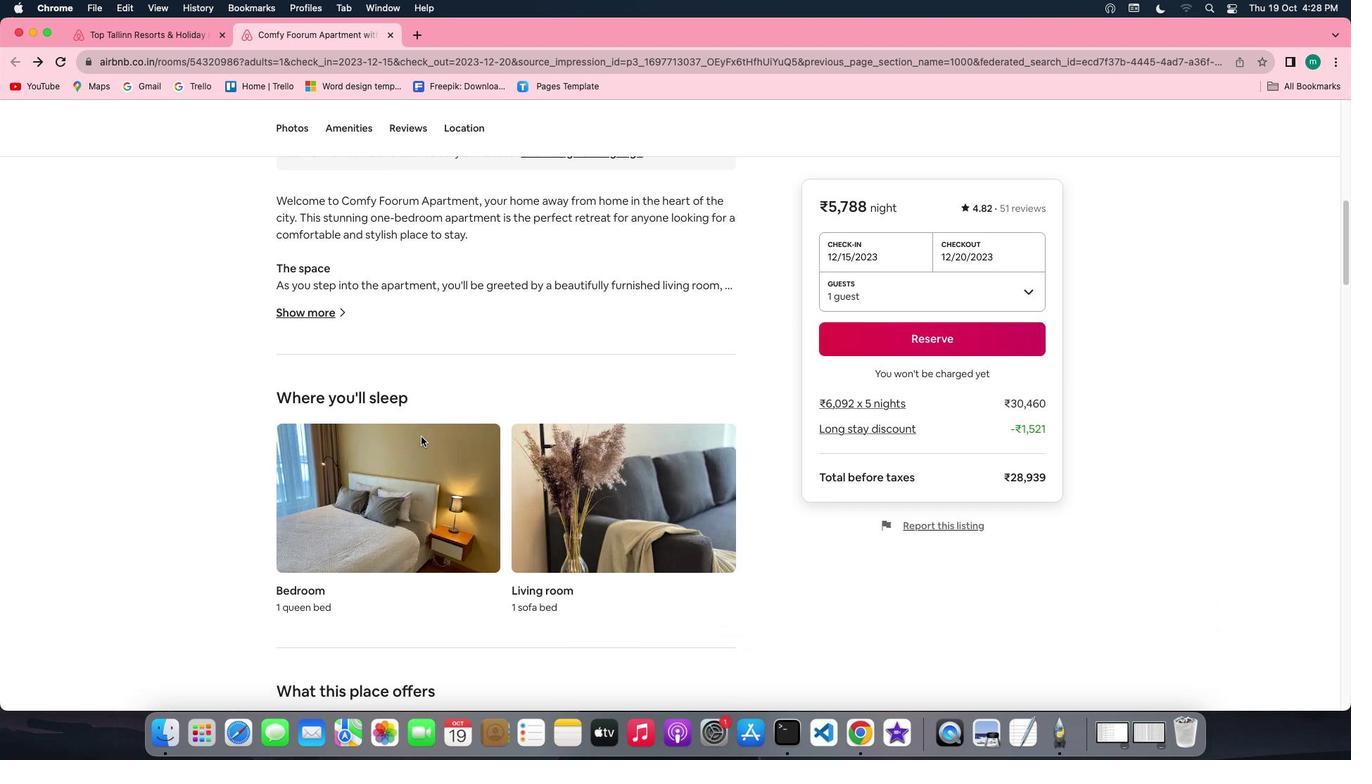 
Action: Mouse scrolled (420, 436) with delta (0, 0)
Screenshot: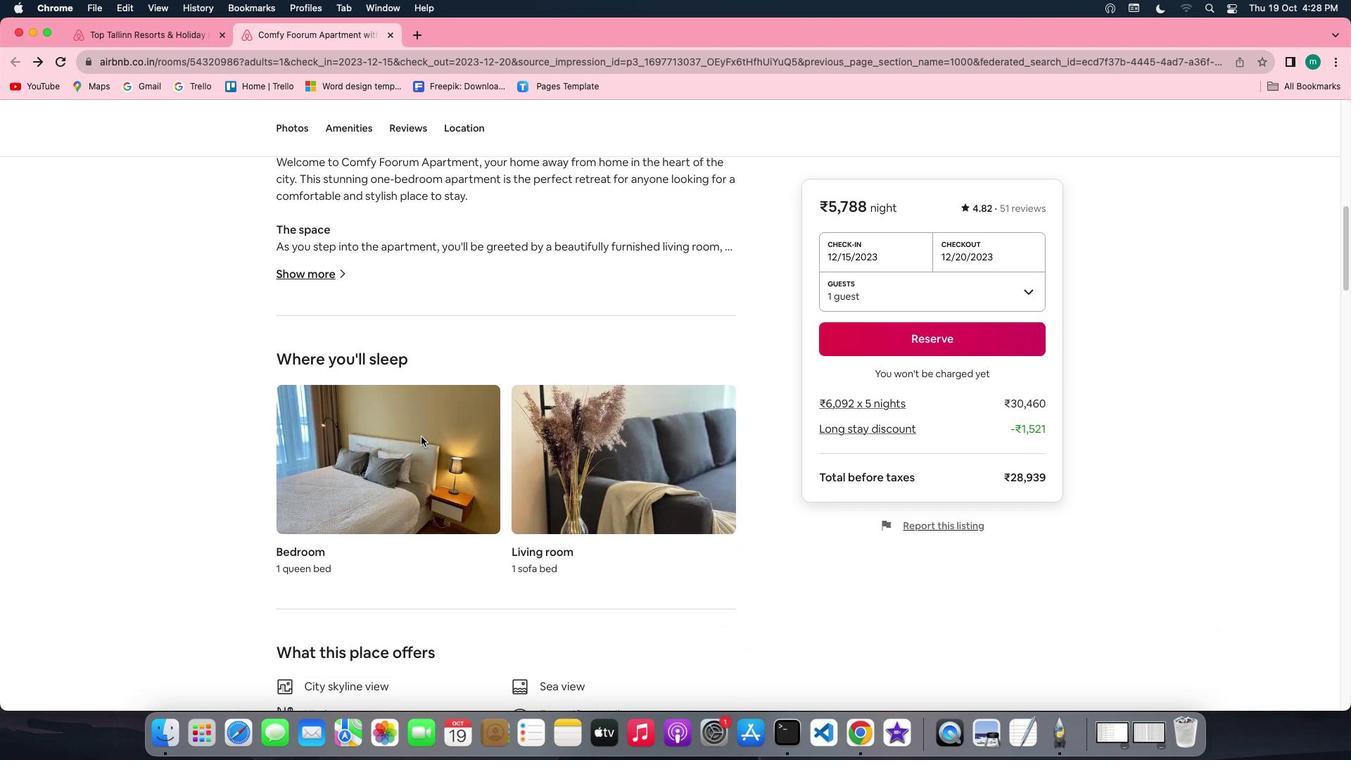 
Action: Mouse scrolled (420, 436) with delta (0, 0)
Screenshot: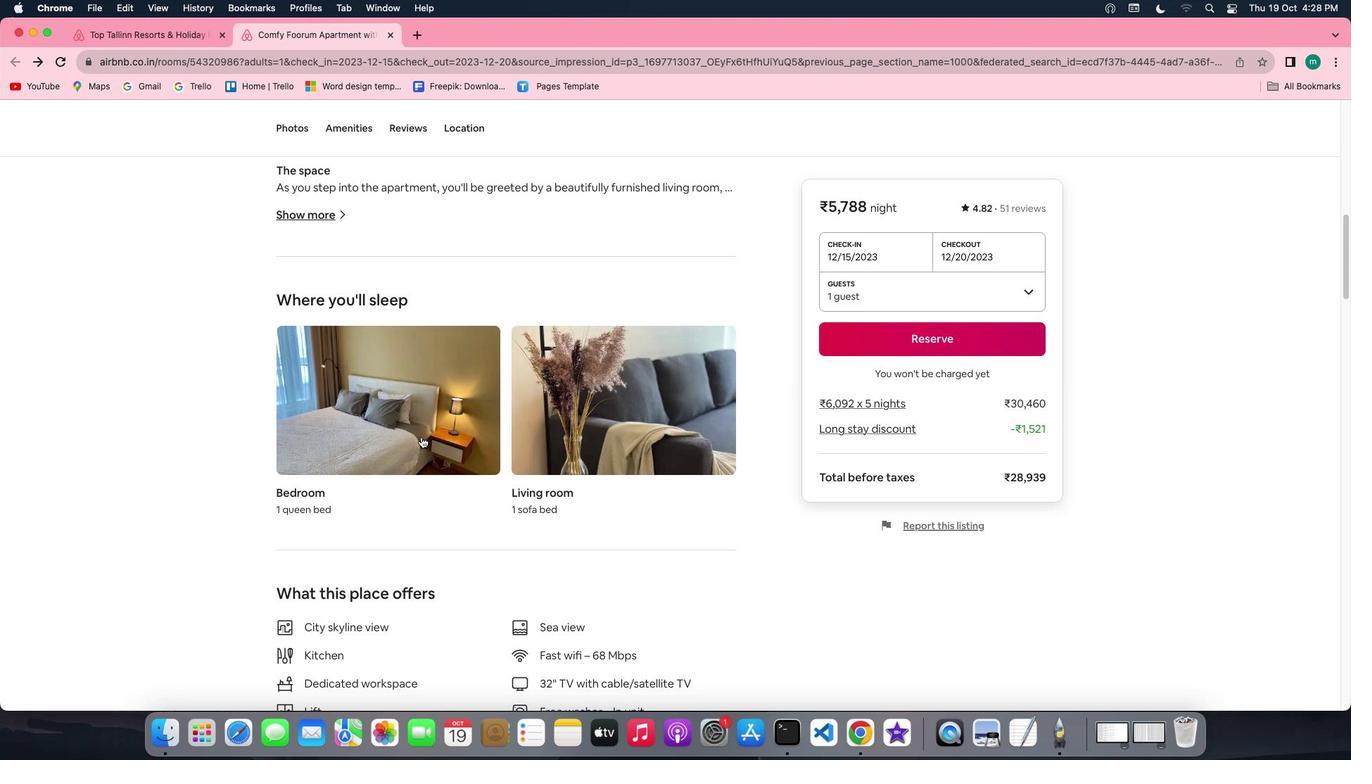
Action: Mouse scrolled (420, 436) with delta (0, 0)
Screenshot: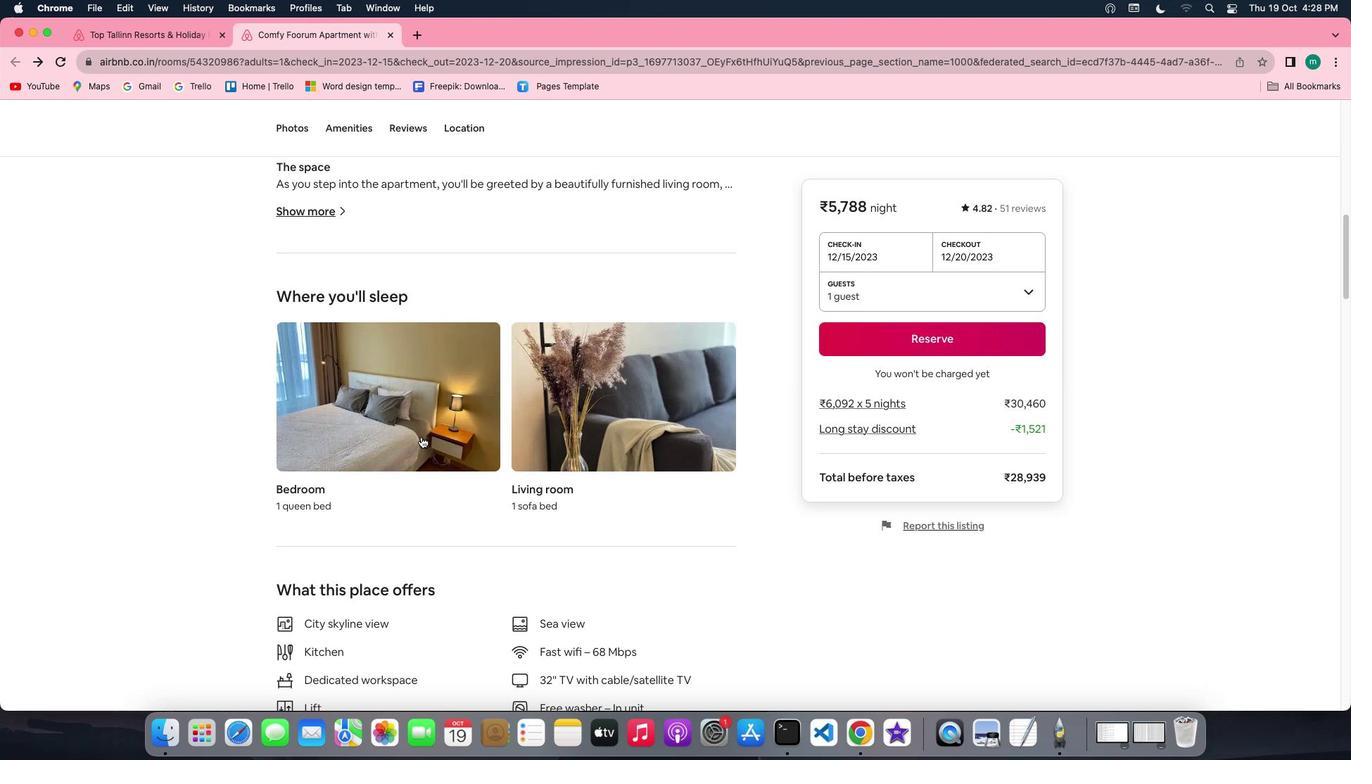 
Action: Mouse scrolled (420, 436) with delta (0, 0)
Screenshot: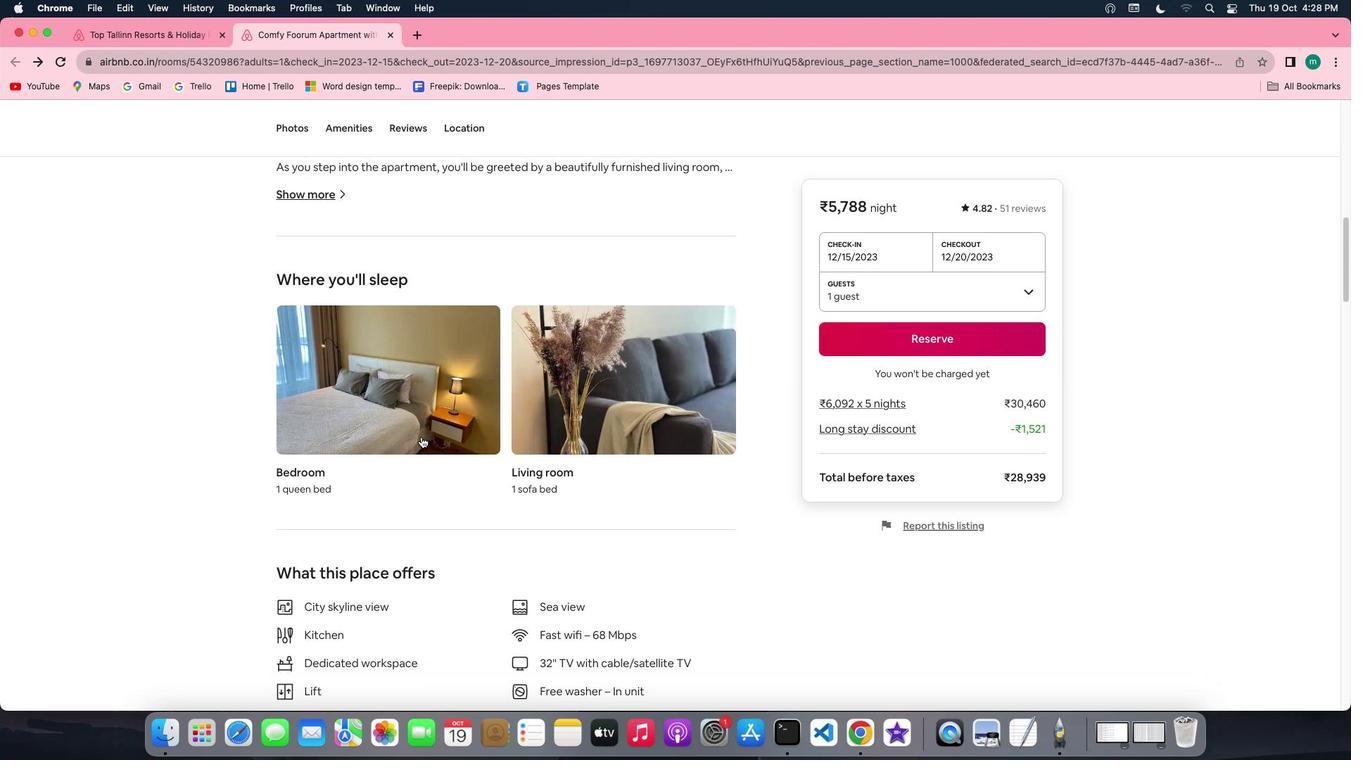 
Action: Mouse scrolled (420, 436) with delta (0, 0)
Screenshot: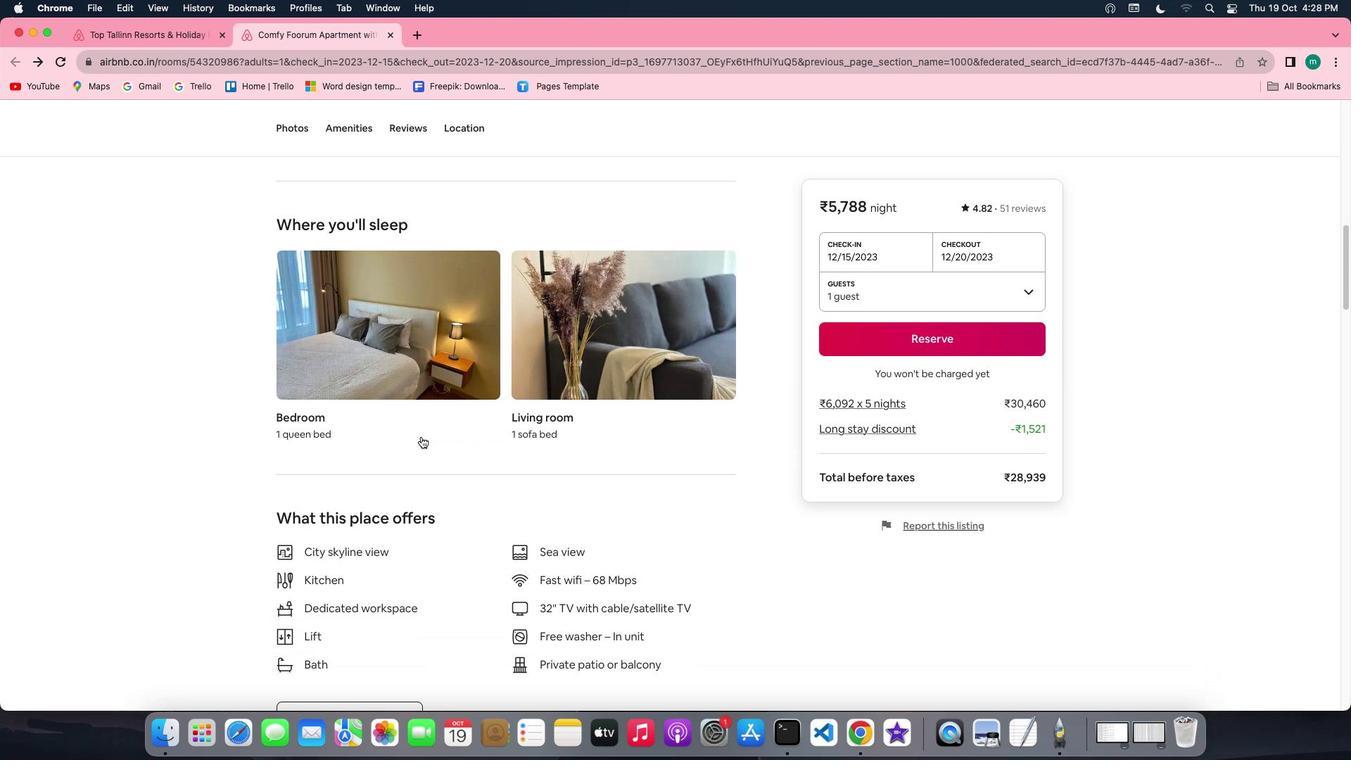 
Action: Mouse scrolled (420, 436) with delta (0, 0)
Screenshot: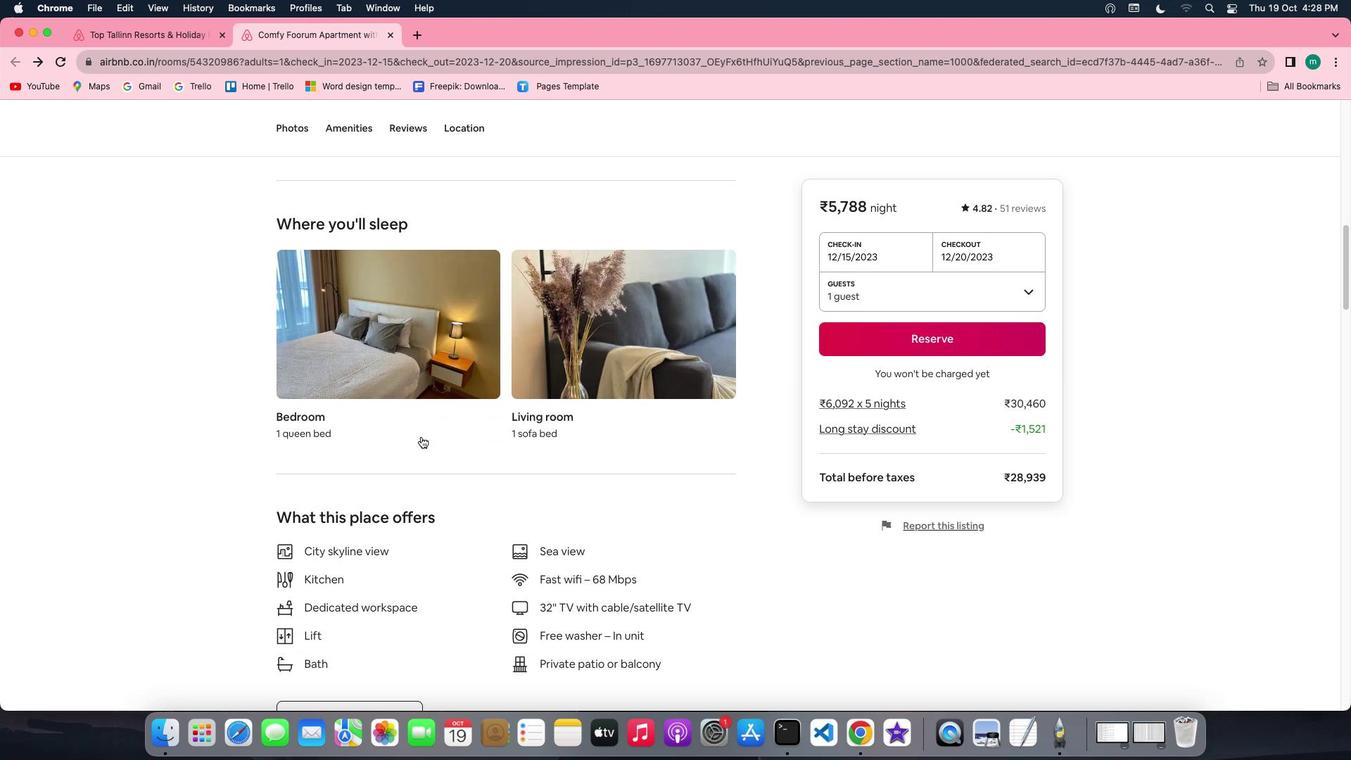 
Action: Mouse scrolled (420, 436) with delta (0, 0)
Screenshot: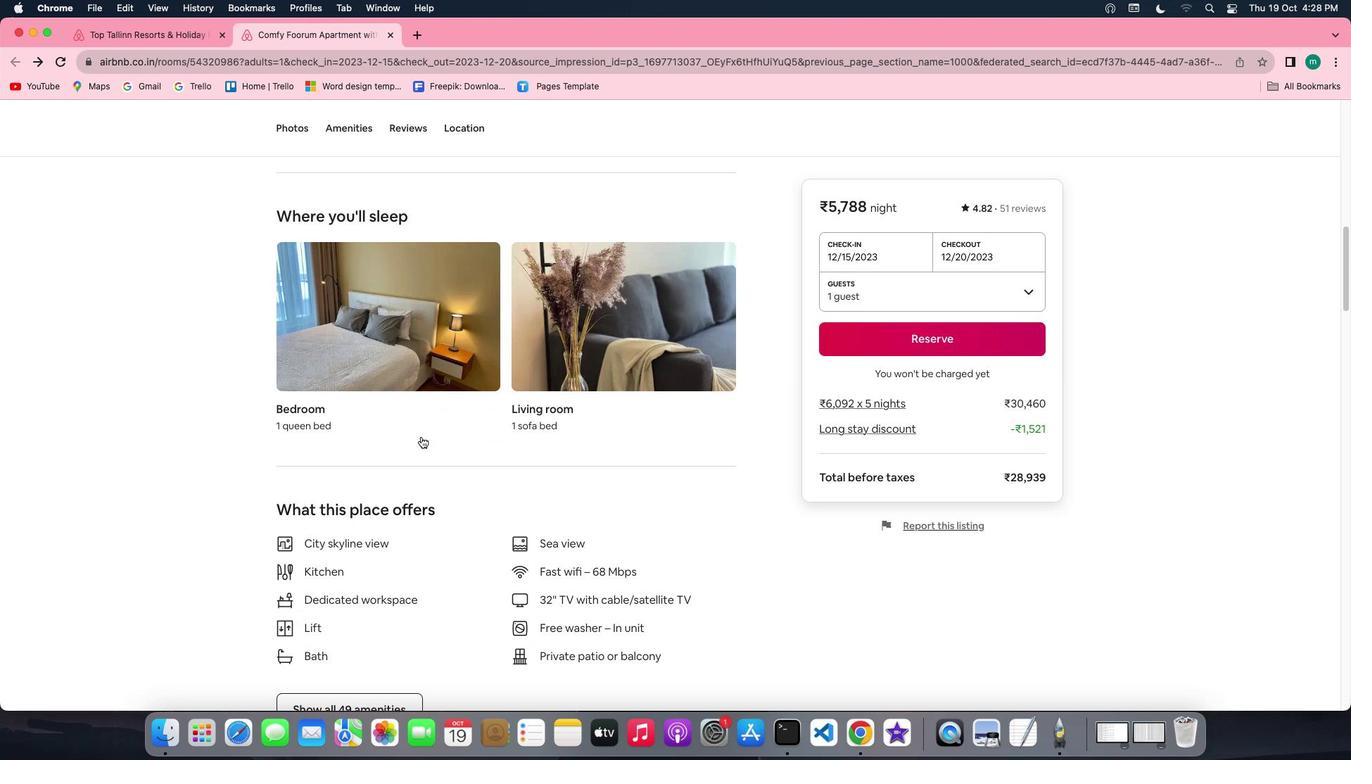 
Action: Mouse scrolled (420, 436) with delta (0, -1)
Screenshot: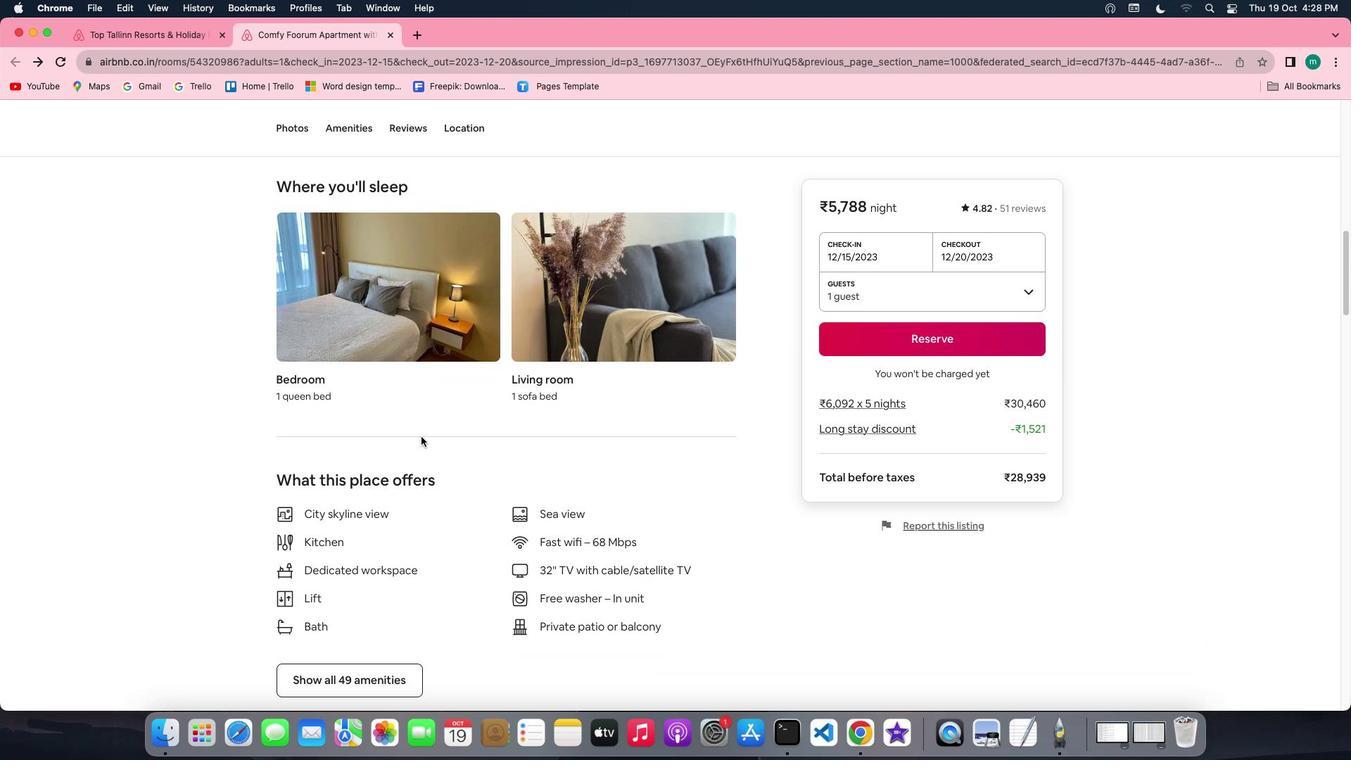 
Action: Mouse scrolled (420, 436) with delta (0, -1)
Screenshot: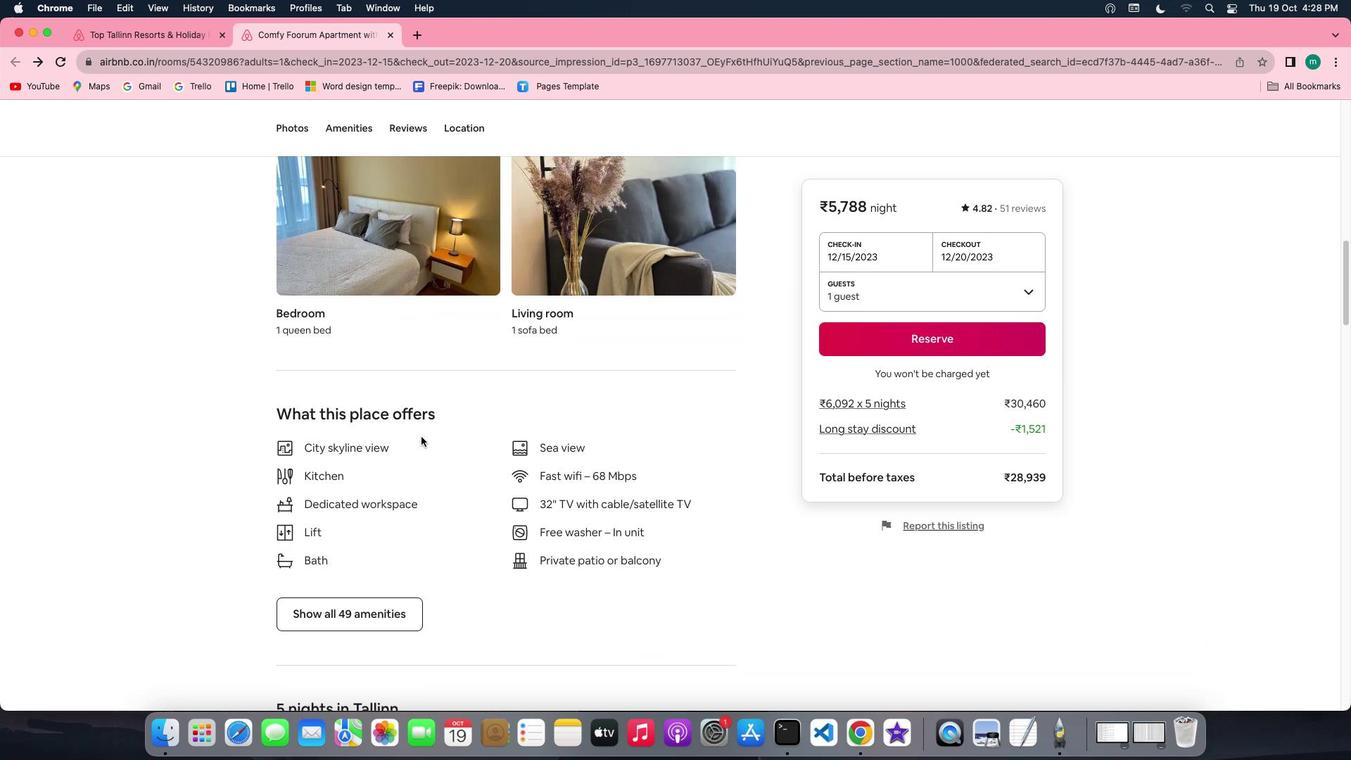 
Action: Mouse scrolled (420, 436) with delta (0, 0)
Screenshot: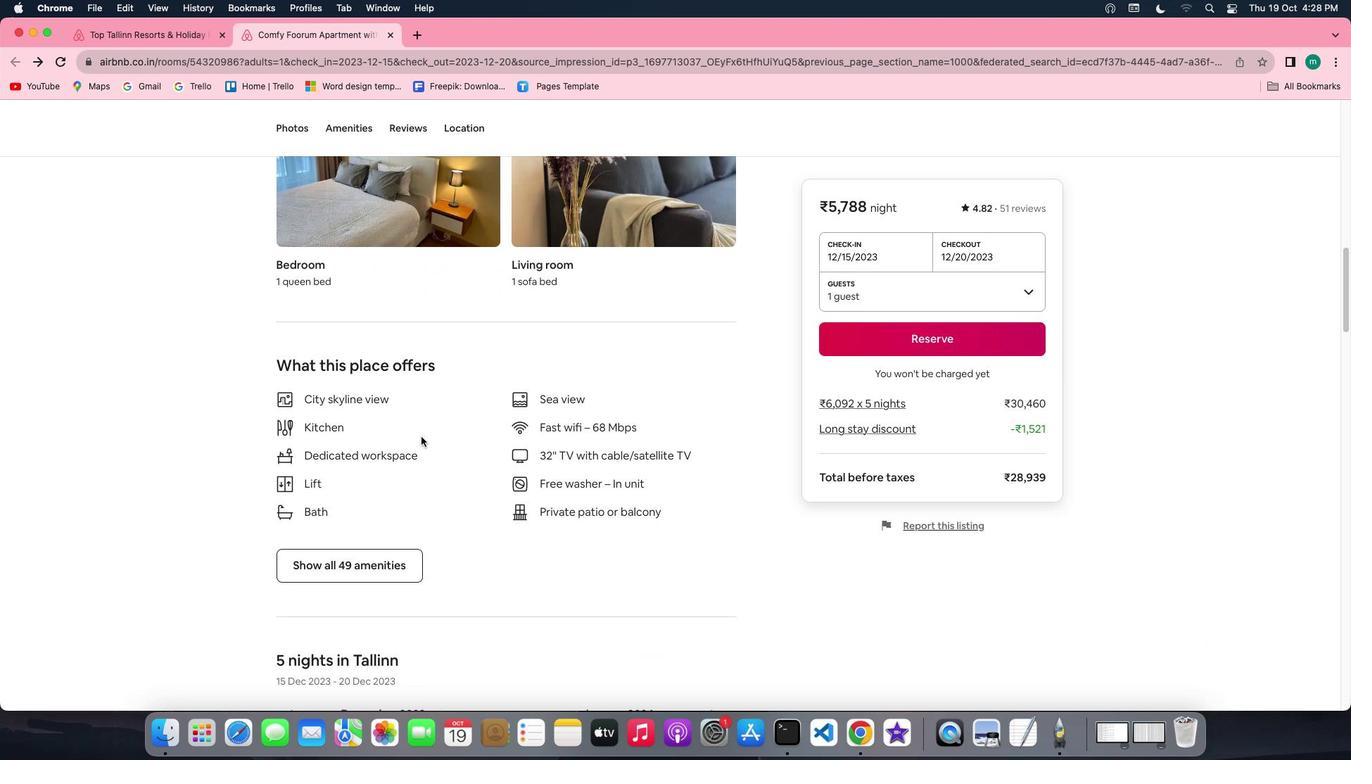 
Action: Mouse scrolled (420, 436) with delta (0, 0)
Screenshot: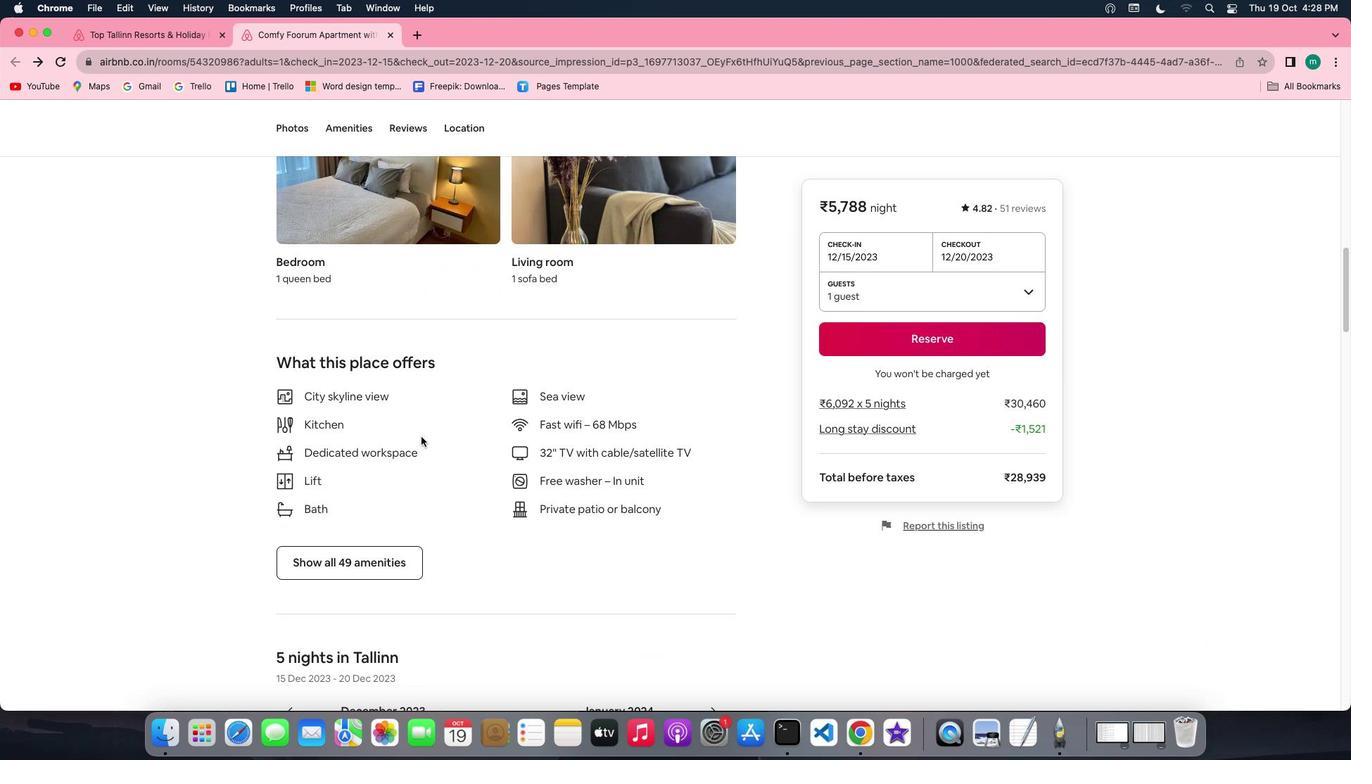 
Action: Mouse scrolled (420, 436) with delta (0, -1)
Screenshot: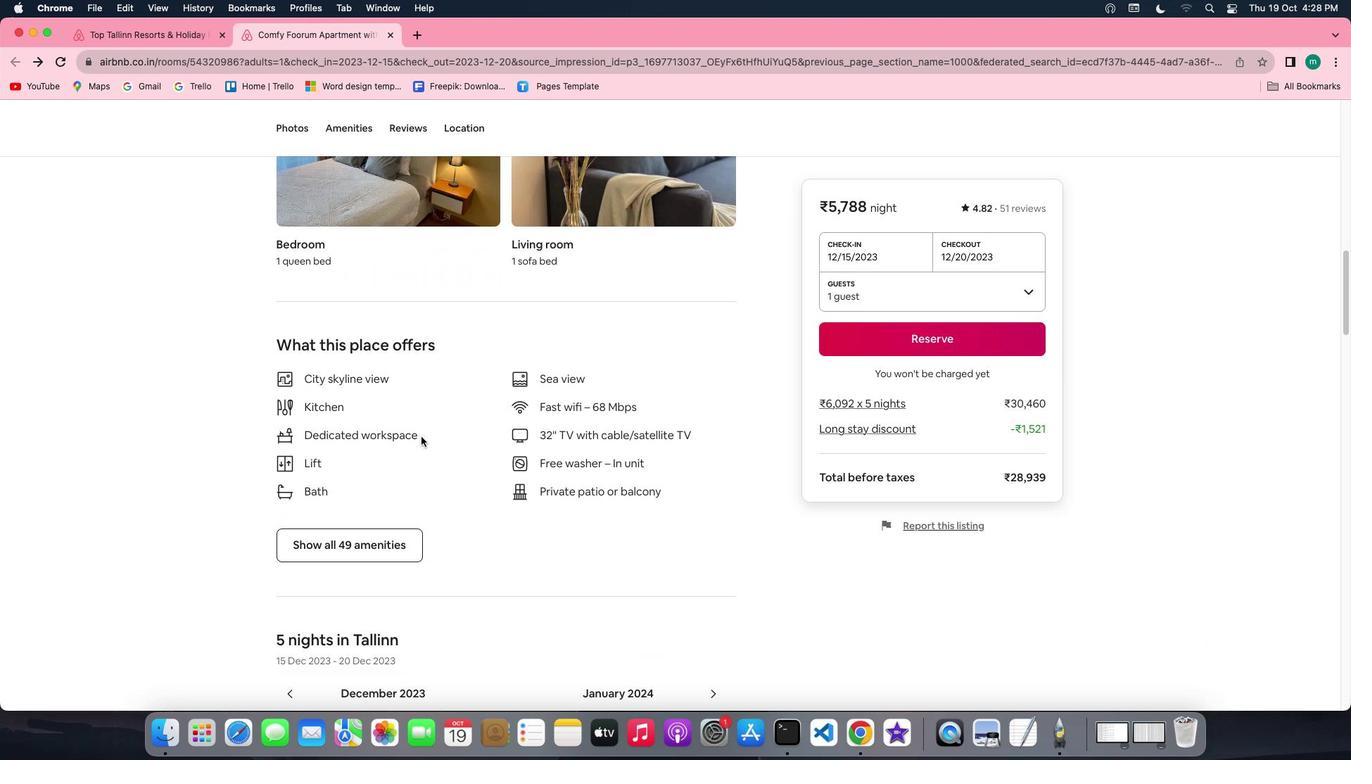 
Action: Mouse scrolled (420, 436) with delta (0, 0)
Screenshot: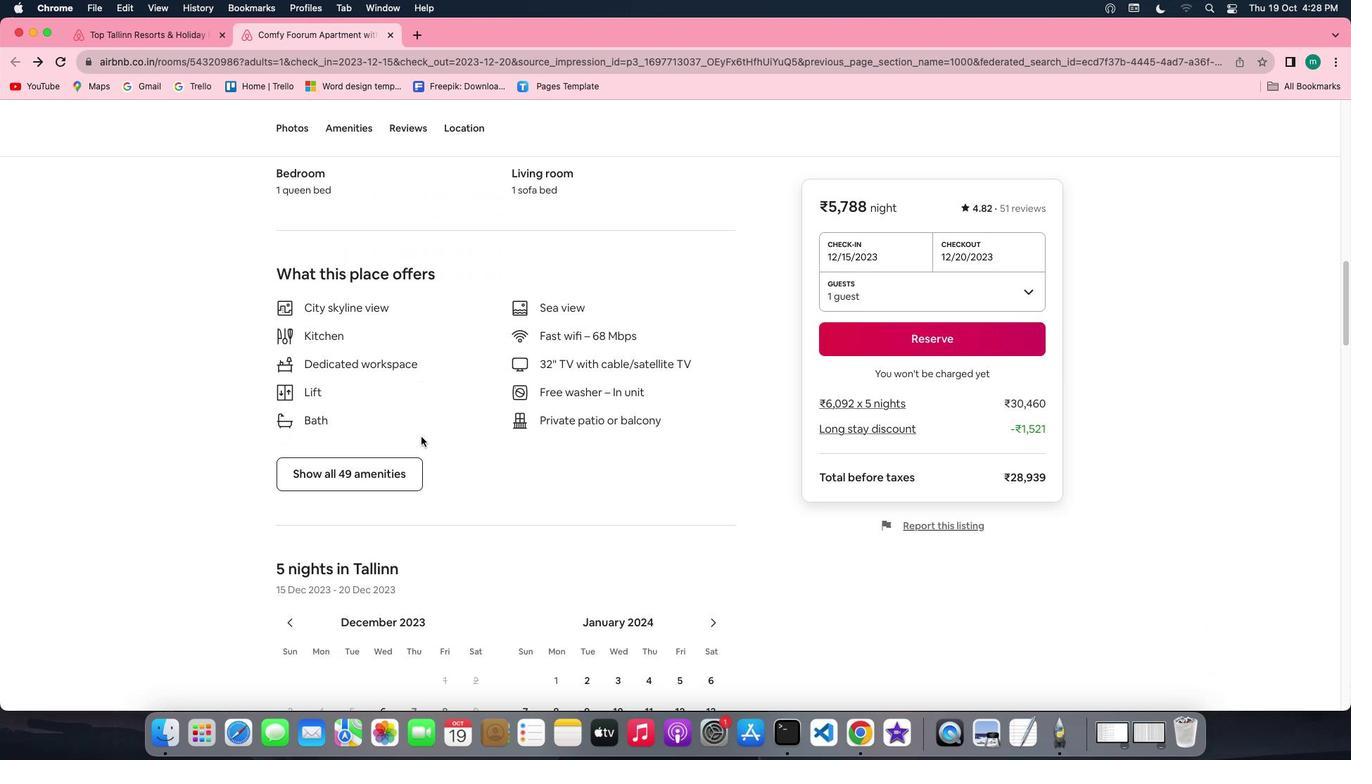 
Action: Mouse pressed left at (420, 436)
Screenshot: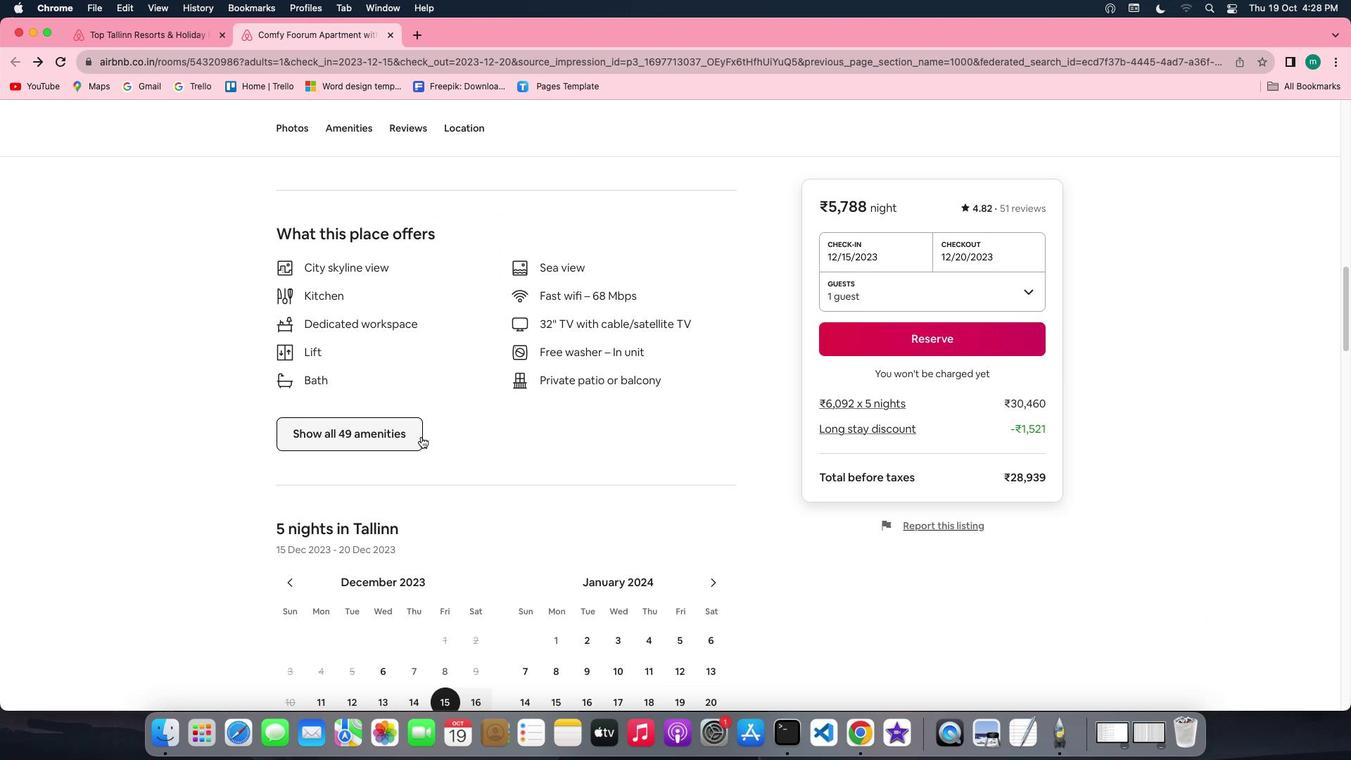 
Action: Mouse moved to (356, 432)
Screenshot: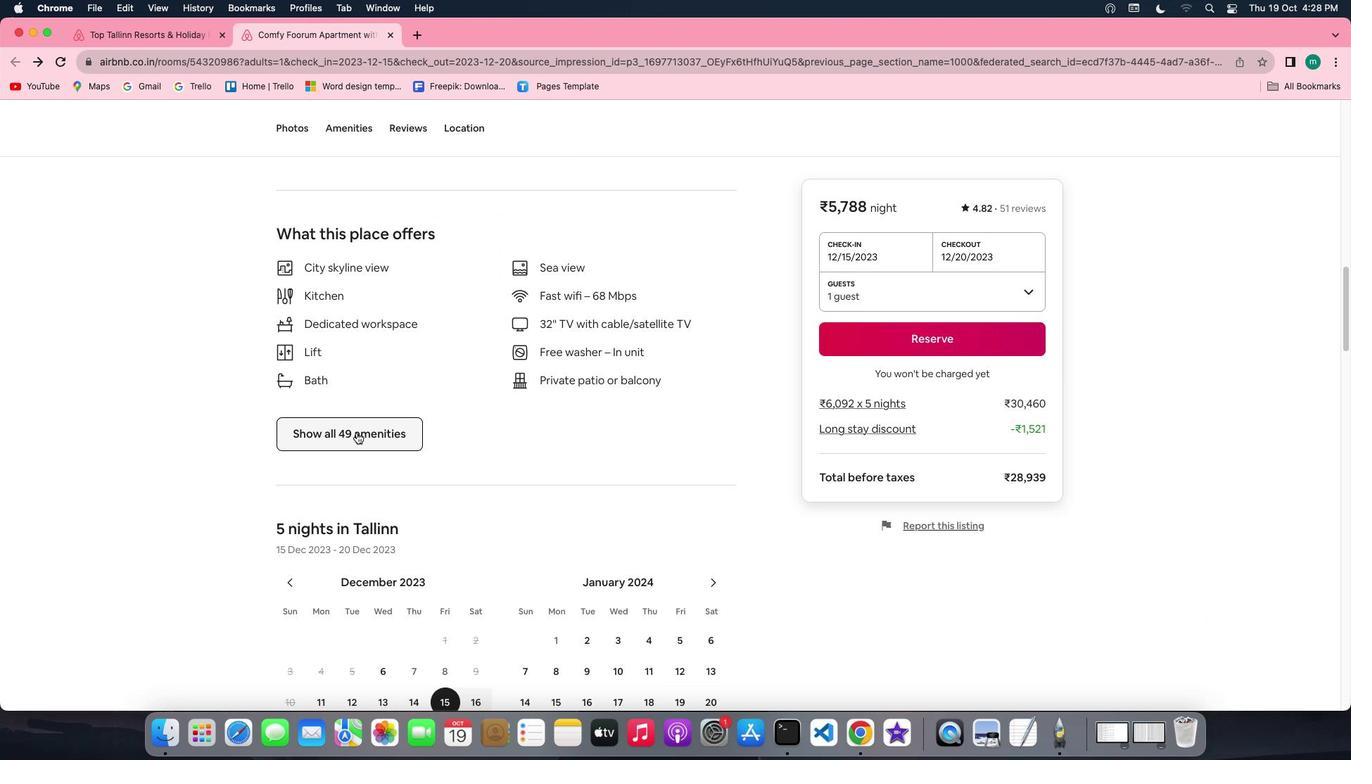 
Action: Mouse pressed left at (356, 432)
Screenshot: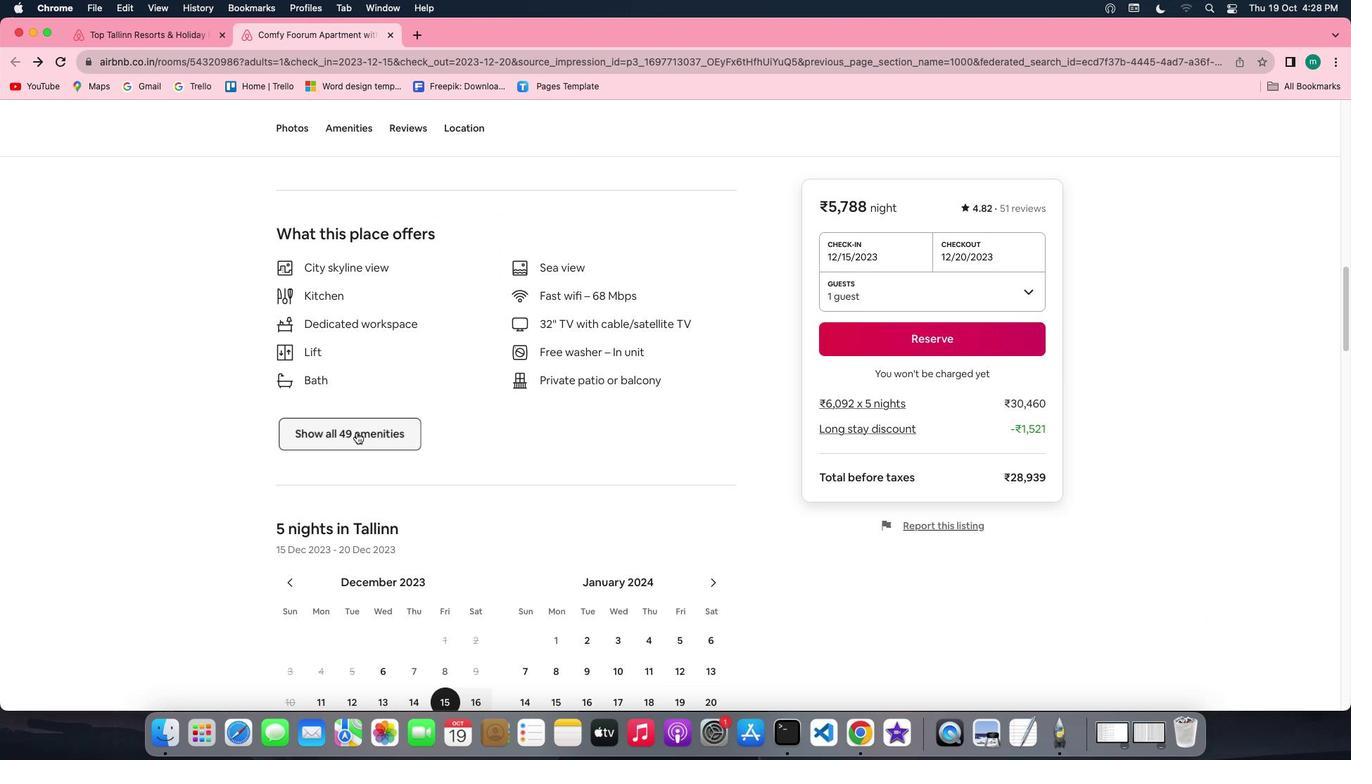 
Action: Mouse moved to (518, 377)
Screenshot: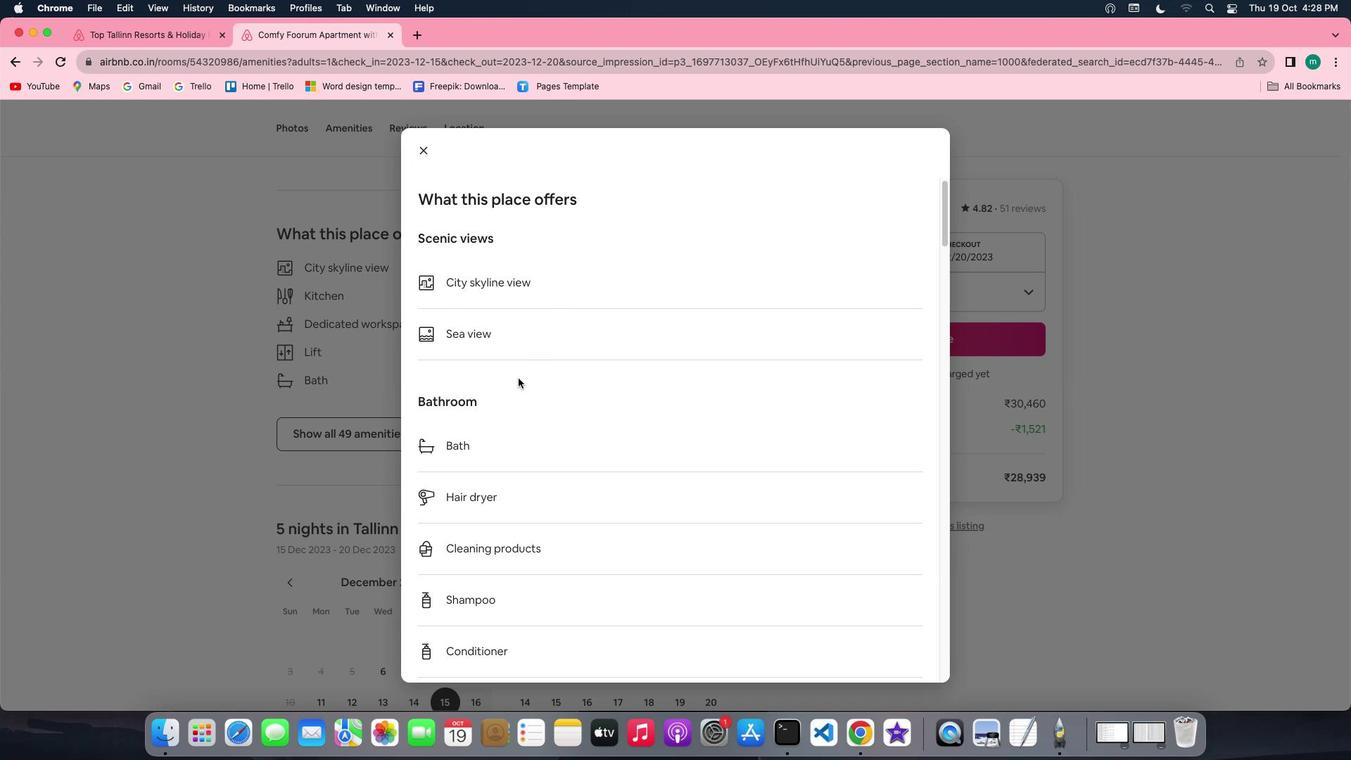 
Action: Mouse scrolled (518, 377) with delta (0, 0)
Screenshot: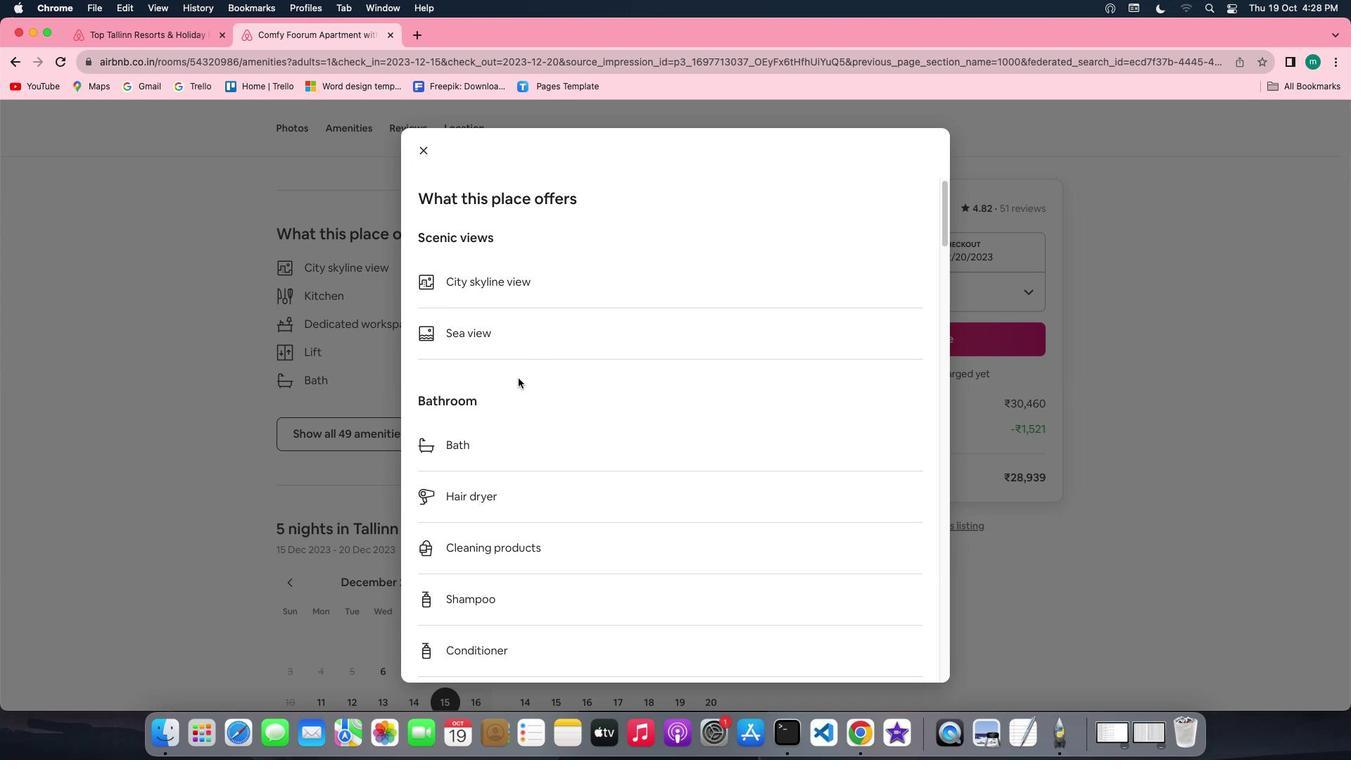 
Action: Mouse scrolled (518, 377) with delta (0, 0)
Screenshot: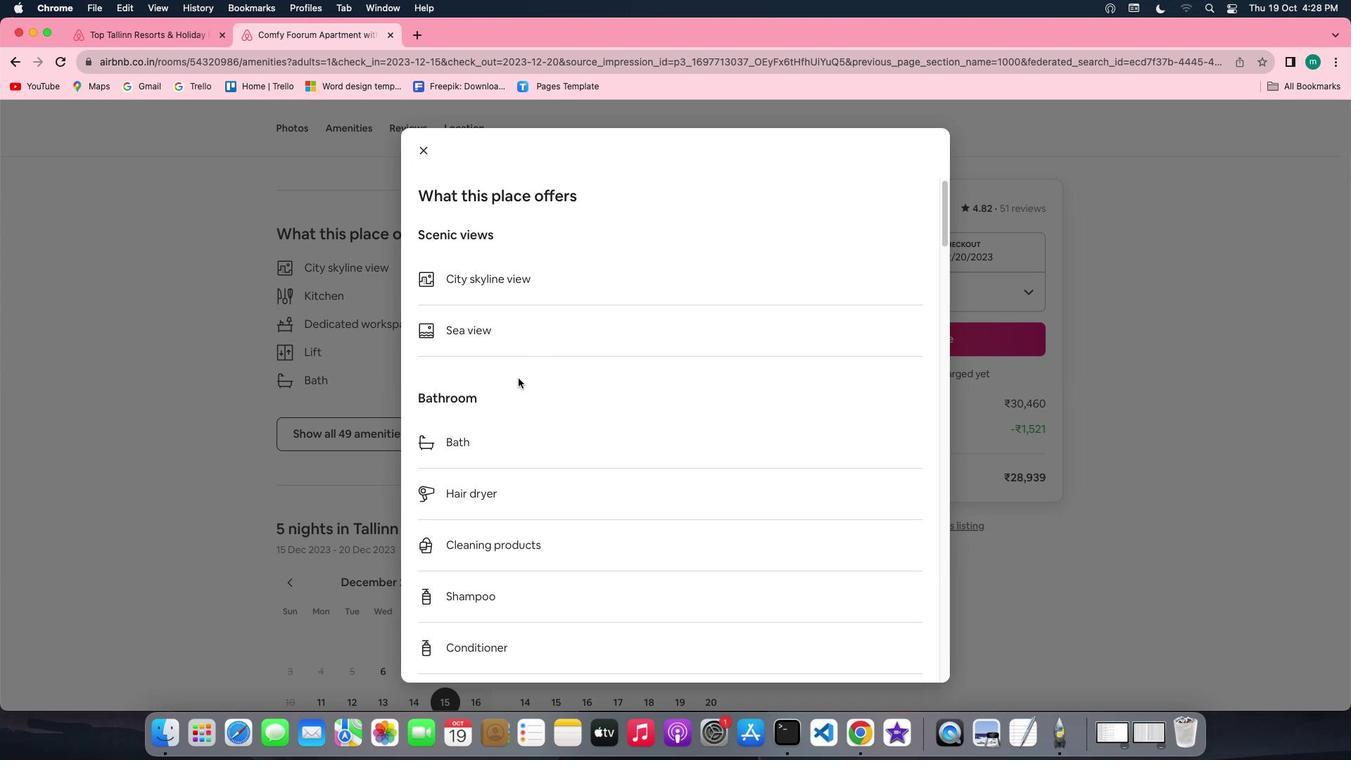
Action: Mouse scrolled (518, 377) with delta (0, 0)
Screenshot: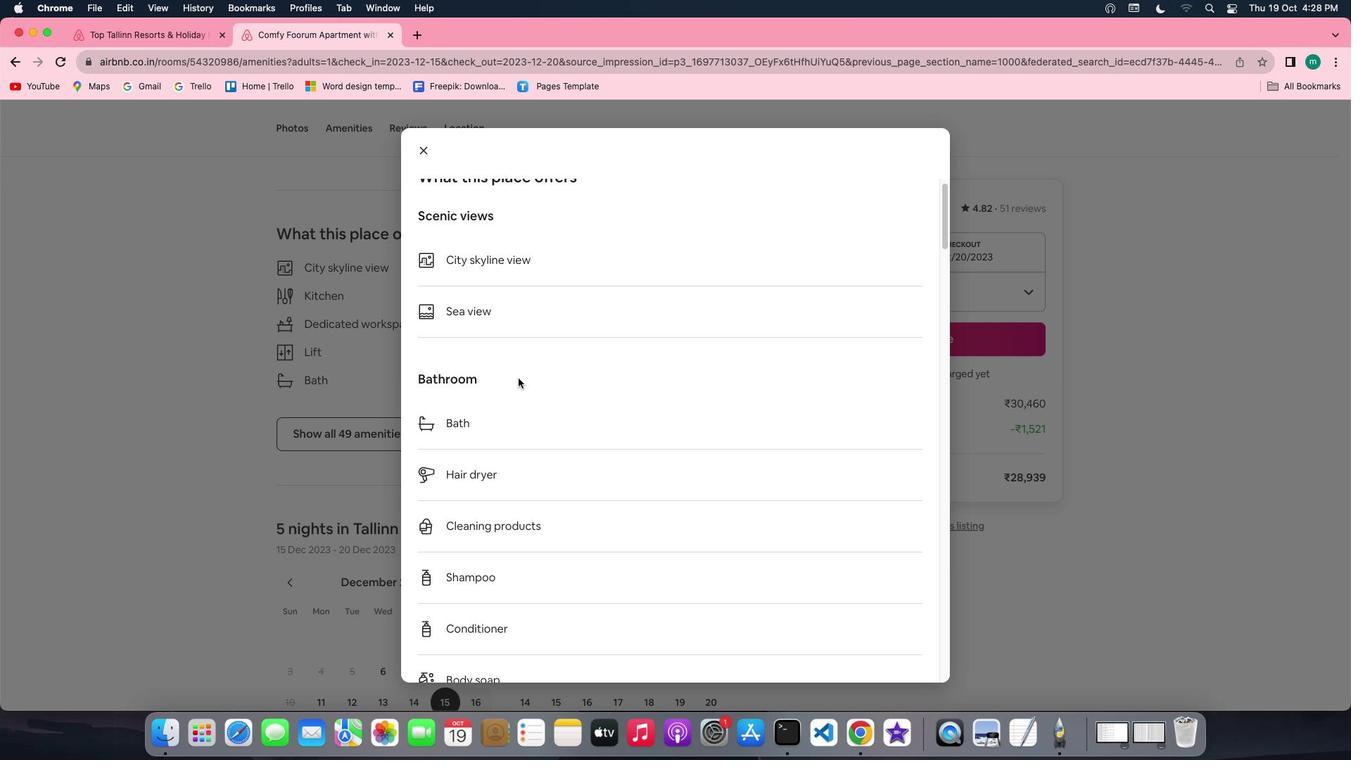 
Action: Mouse scrolled (518, 377) with delta (0, 0)
Screenshot: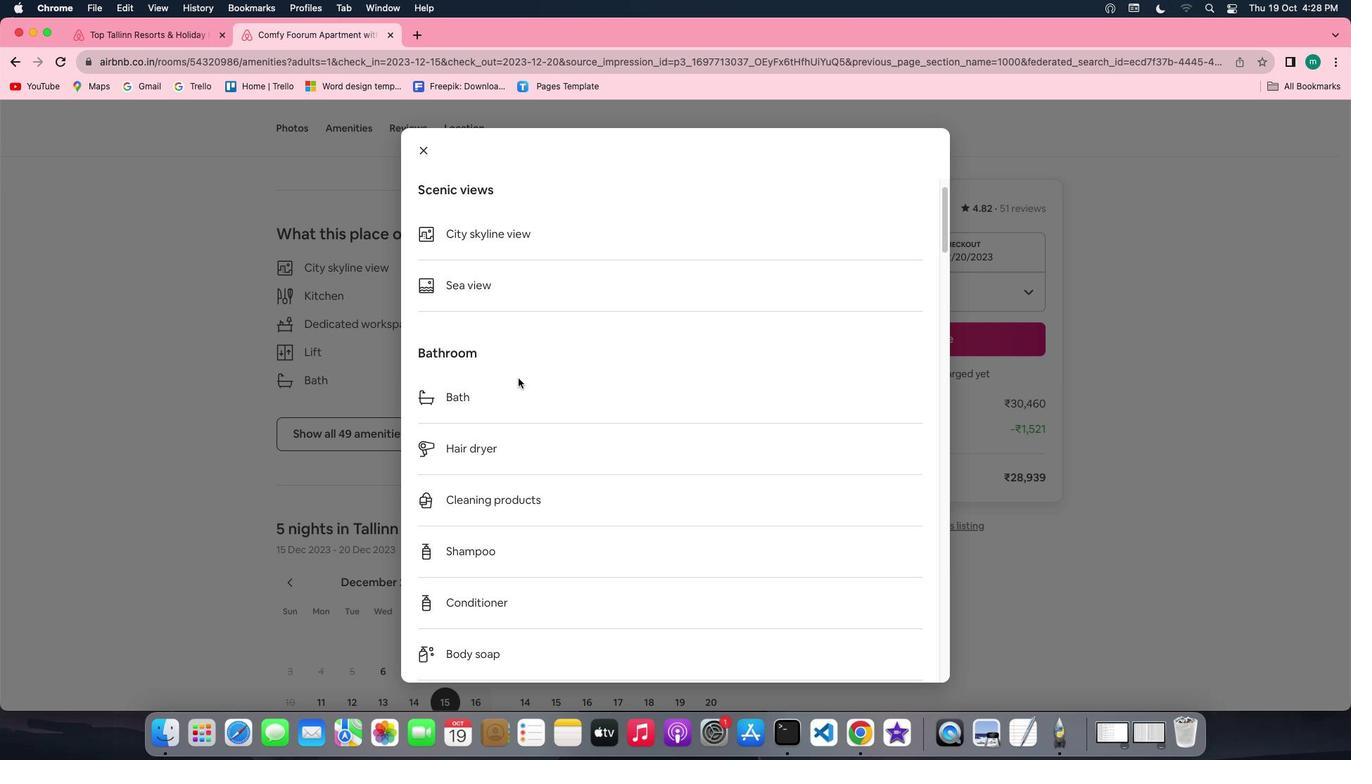
Action: Mouse scrolled (518, 377) with delta (0, 0)
Screenshot: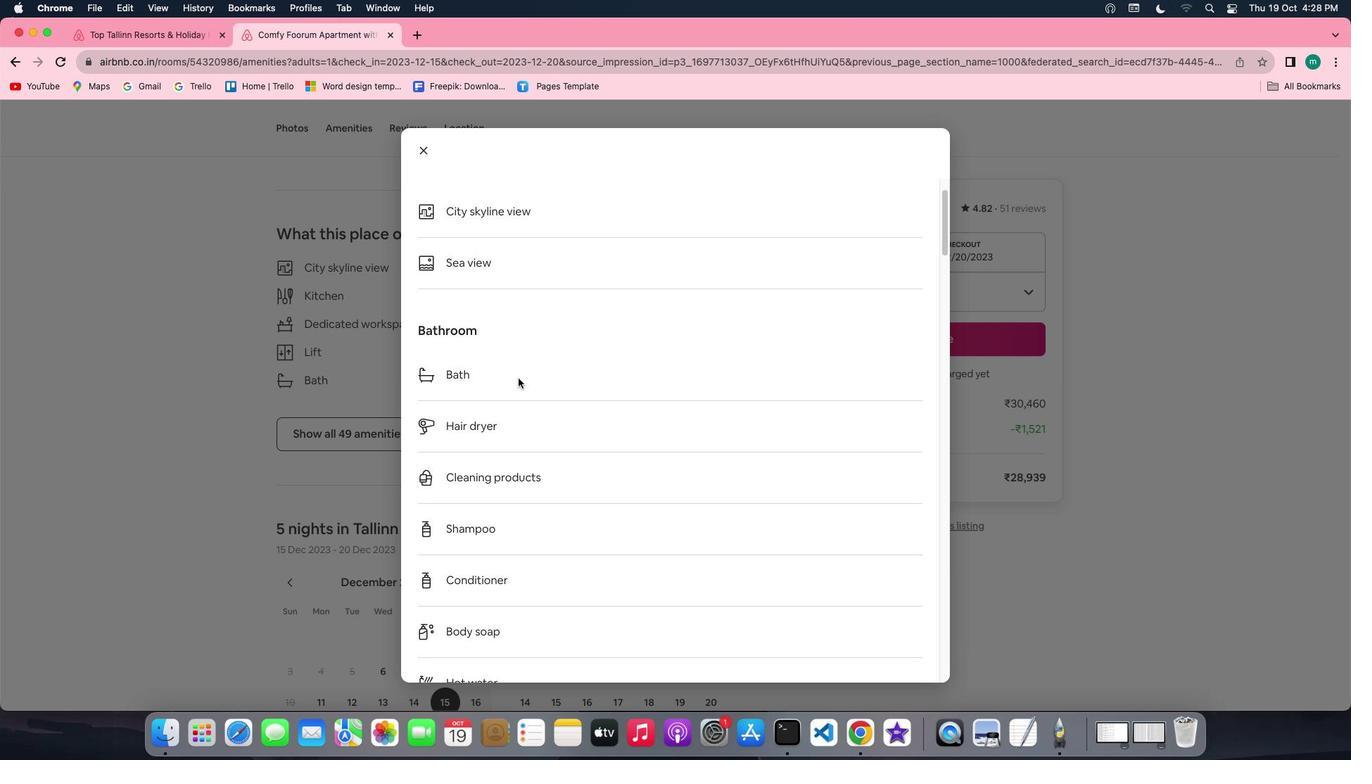 
Action: Mouse scrolled (518, 377) with delta (0, 0)
Screenshot: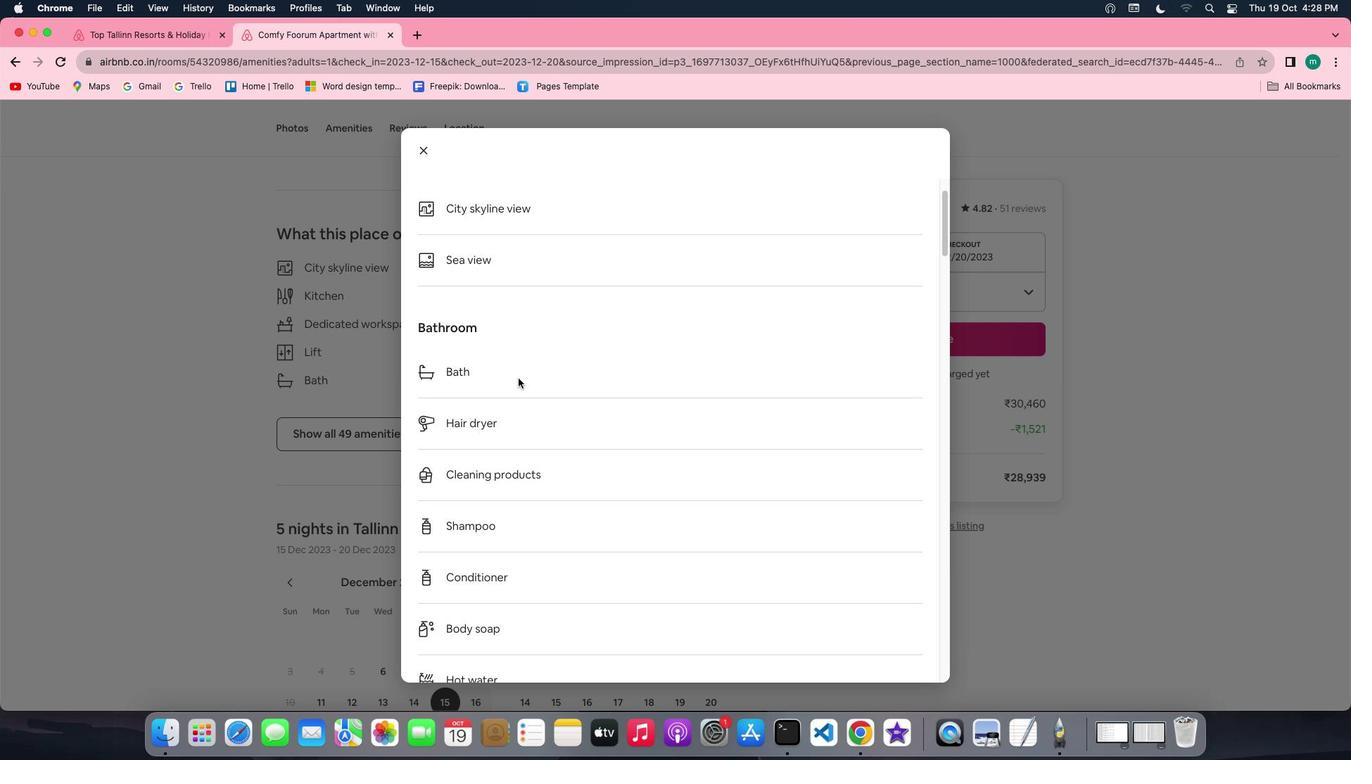 
Action: Mouse scrolled (518, 377) with delta (0, -1)
Screenshot: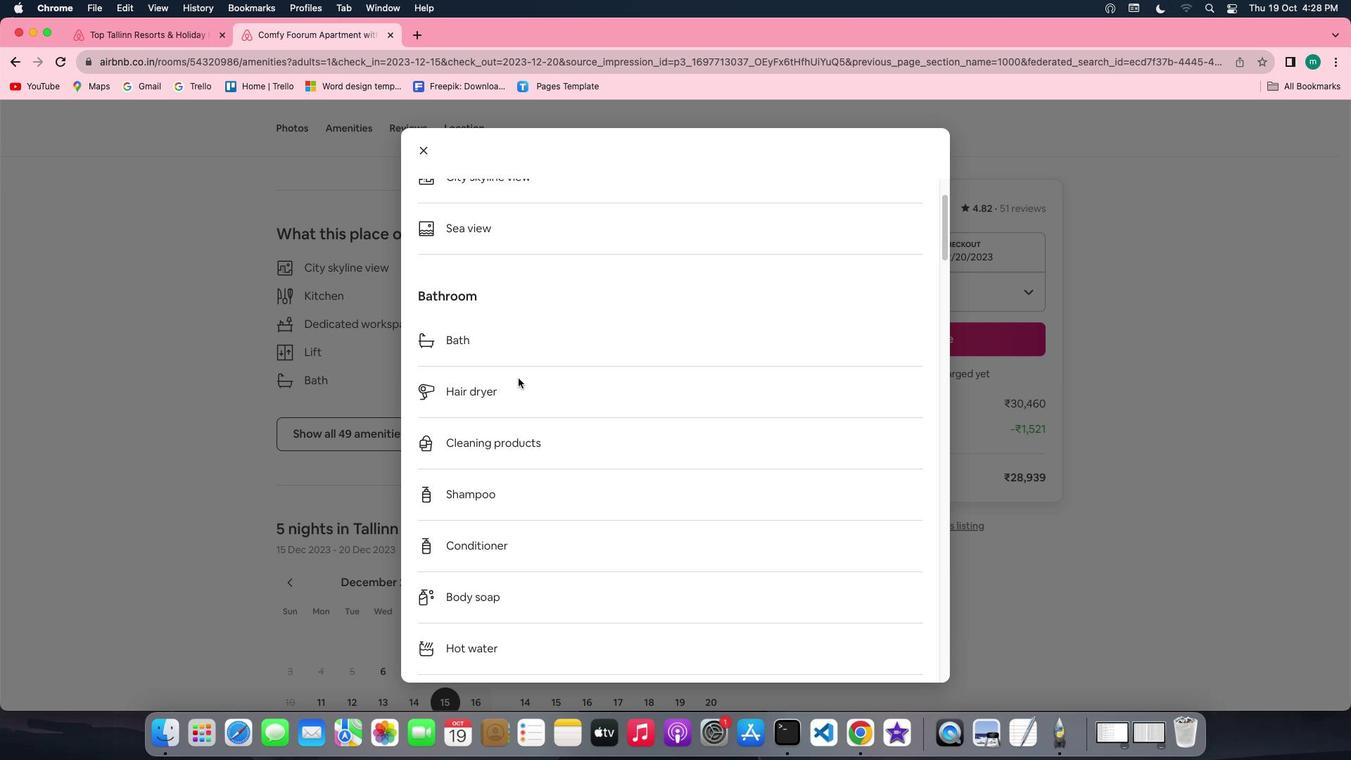 
Action: Mouse scrolled (518, 377) with delta (0, -2)
Screenshot: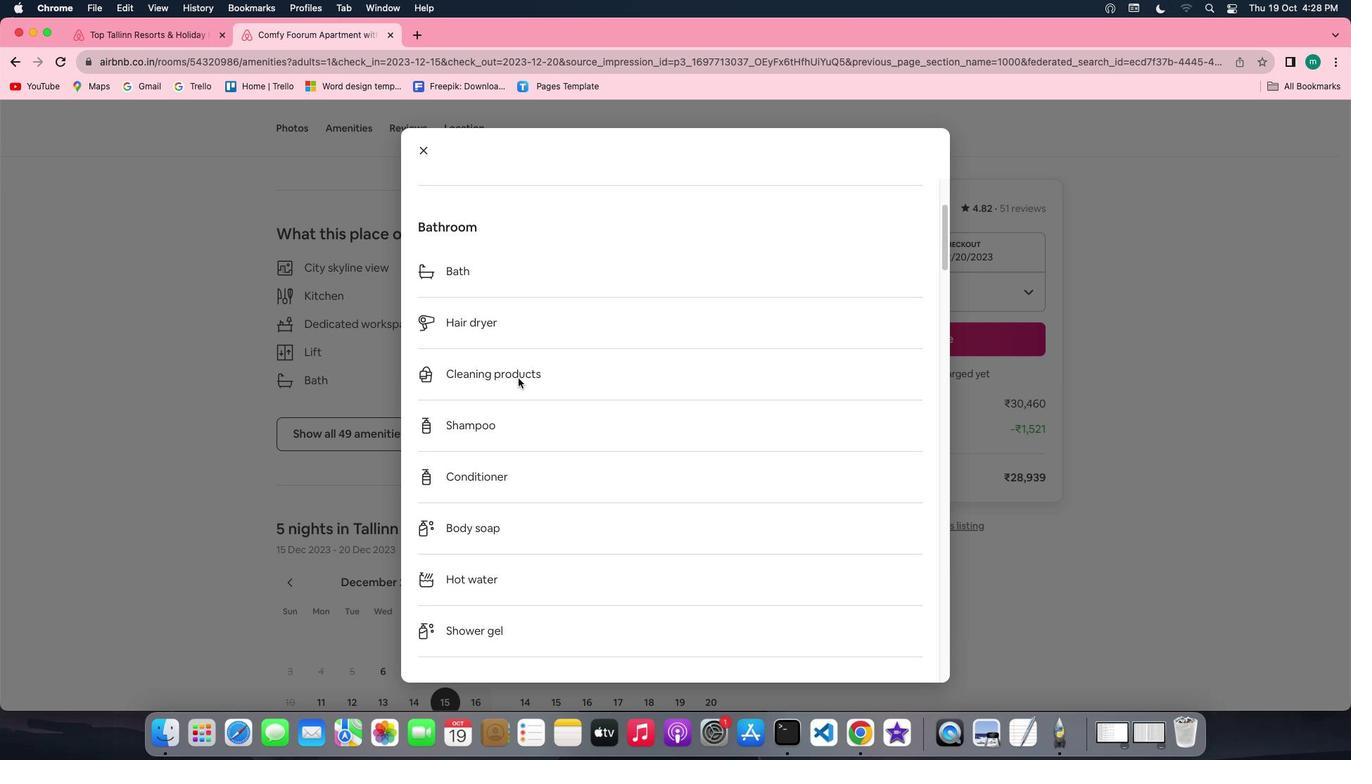 
Action: Mouse moved to (518, 389)
Screenshot: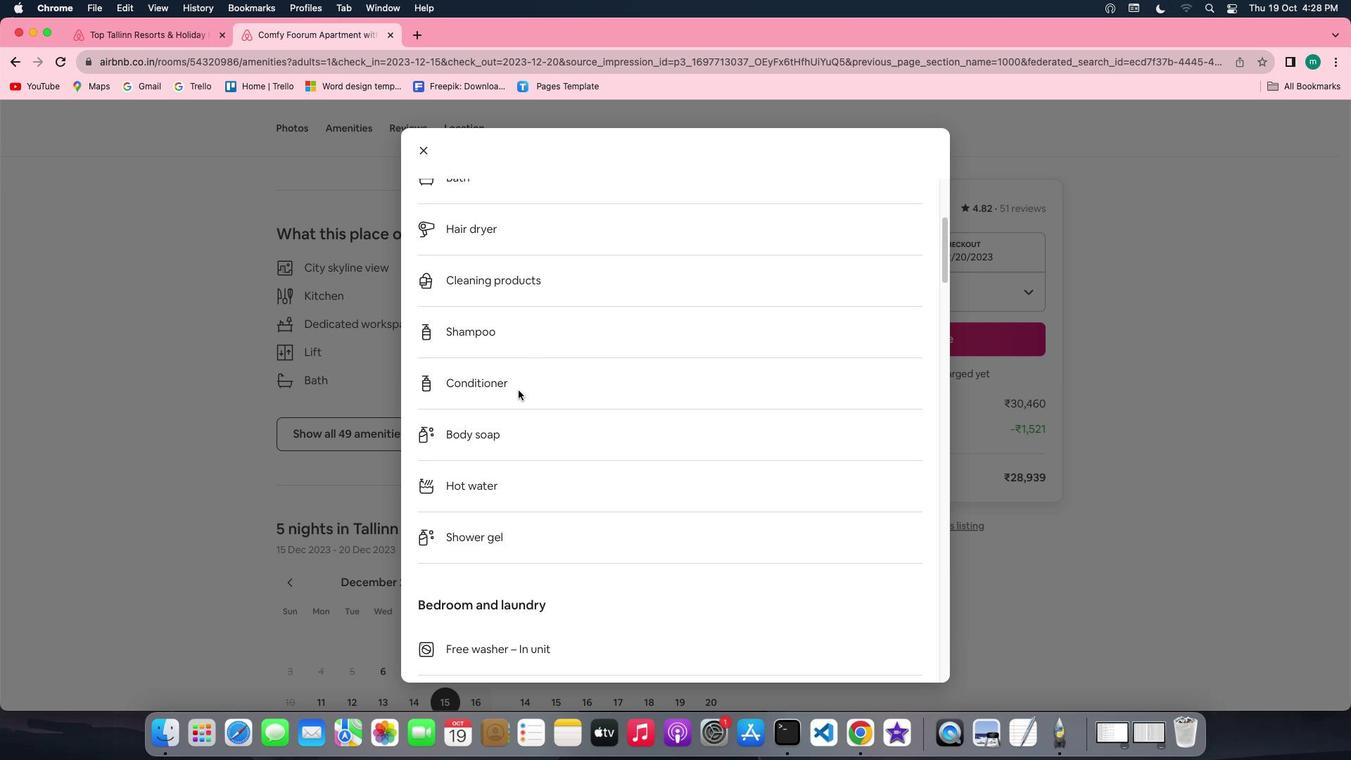 
Action: Mouse scrolled (518, 389) with delta (0, 0)
Screenshot: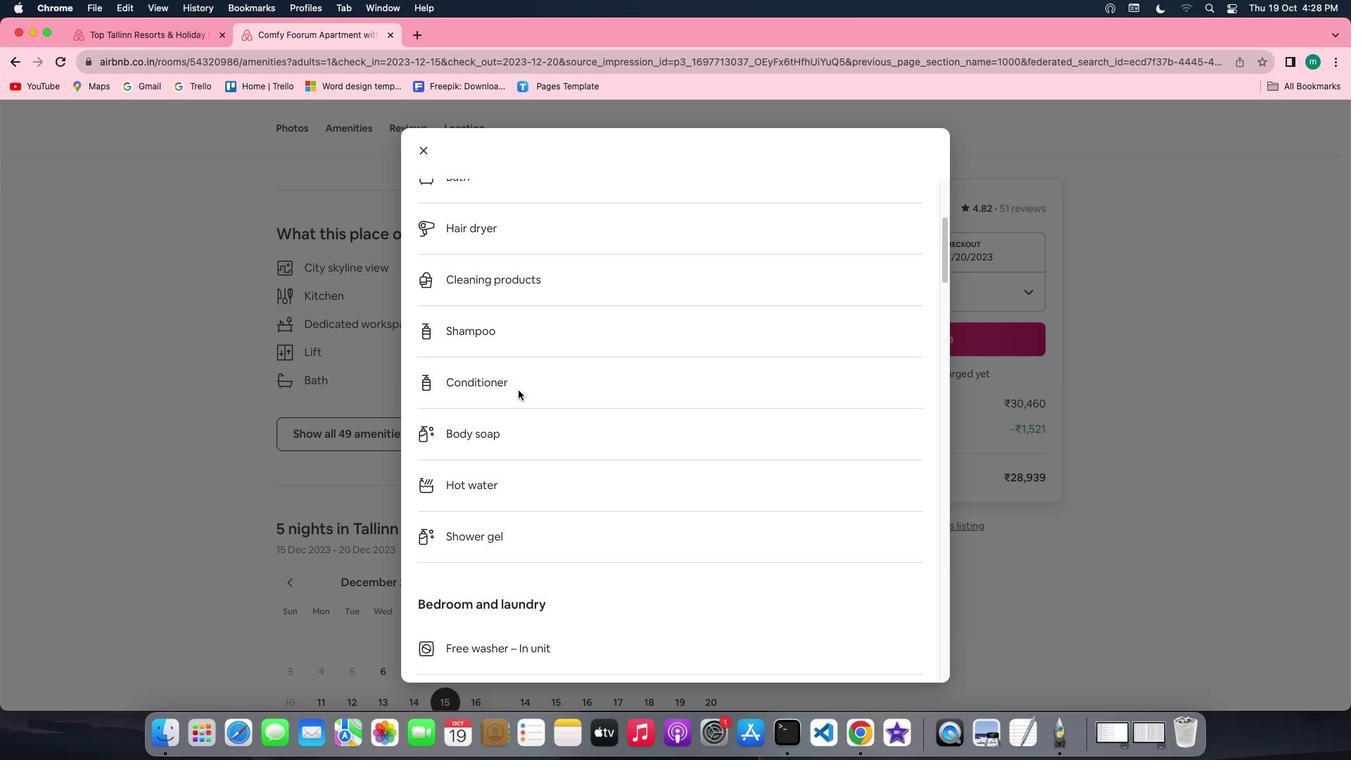 
Action: Mouse scrolled (518, 389) with delta (0, 0)
Screenshot: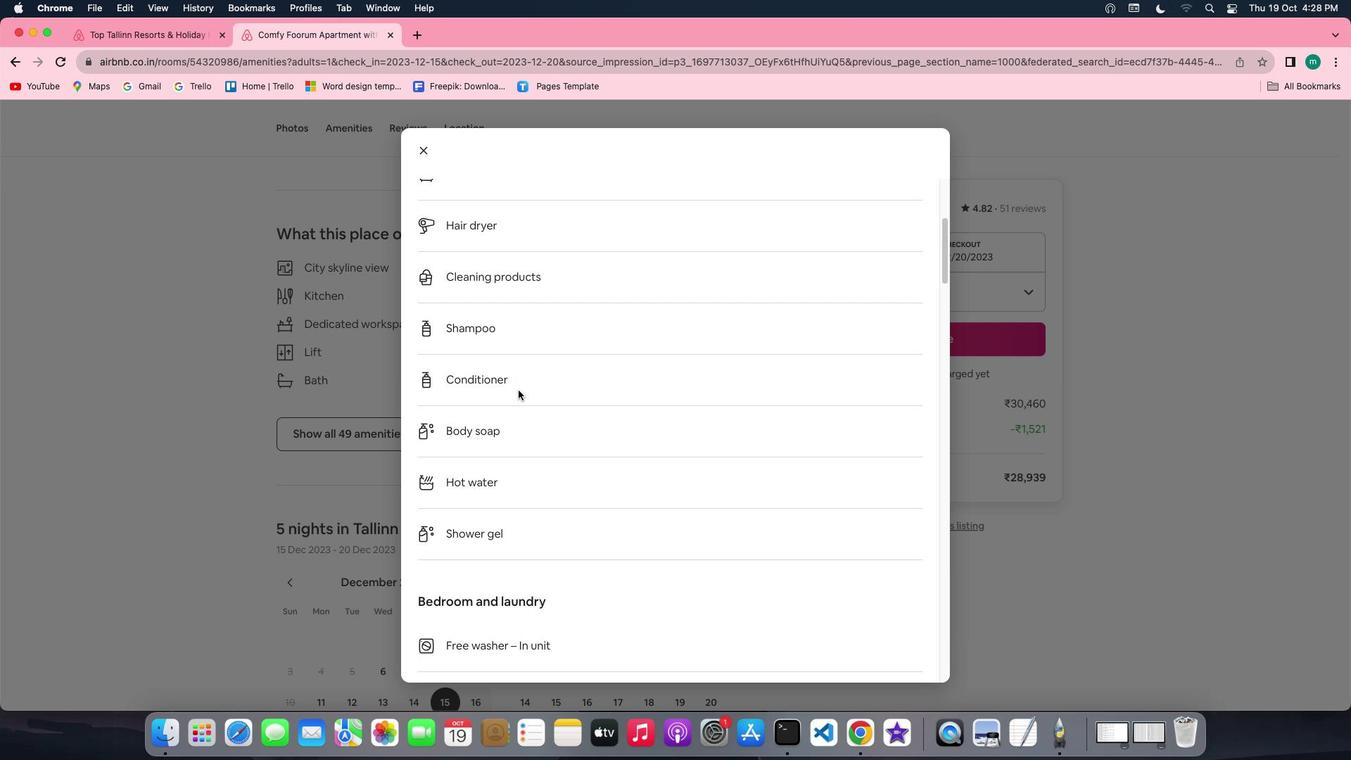 
Action: Mouse scrolled (518, 389) with delta (0, 0)
Screenshot: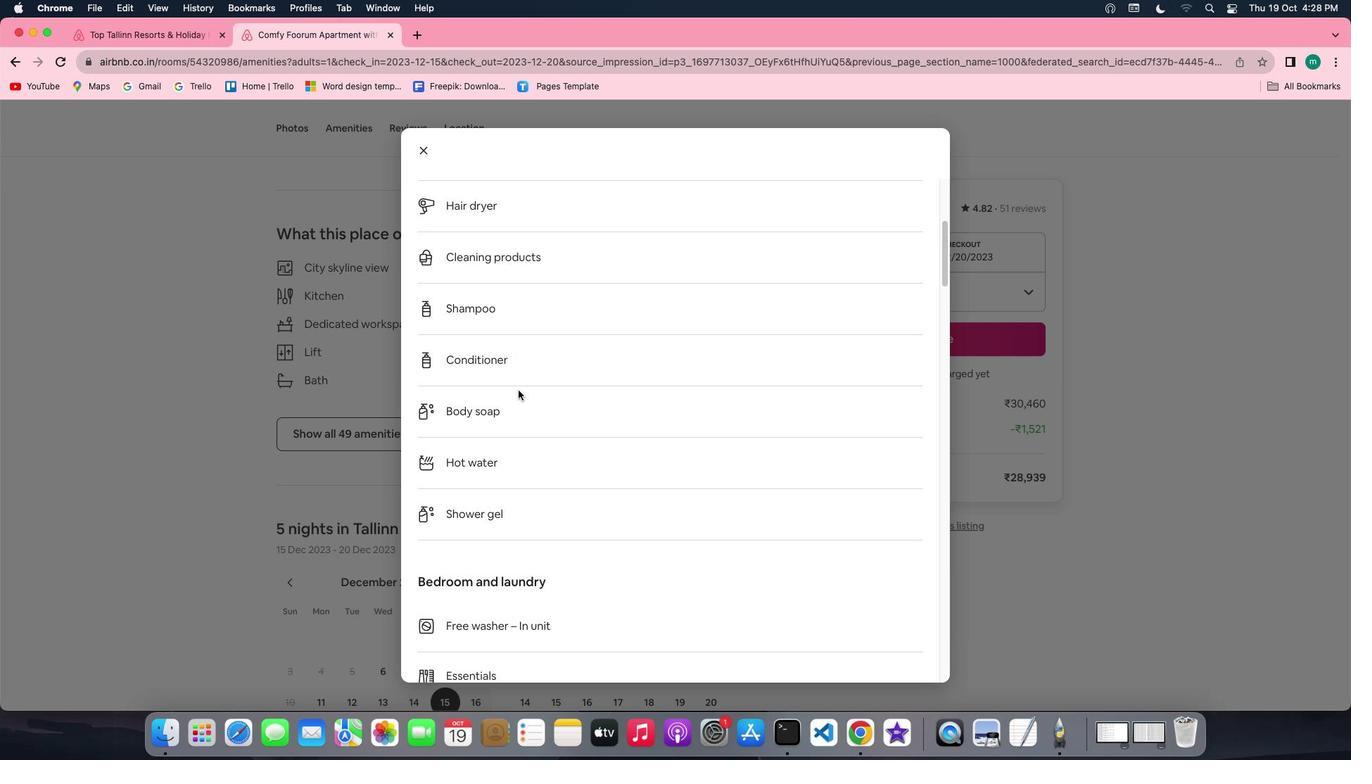 
Action: Mouse moved to (518, 389)
Screenshot: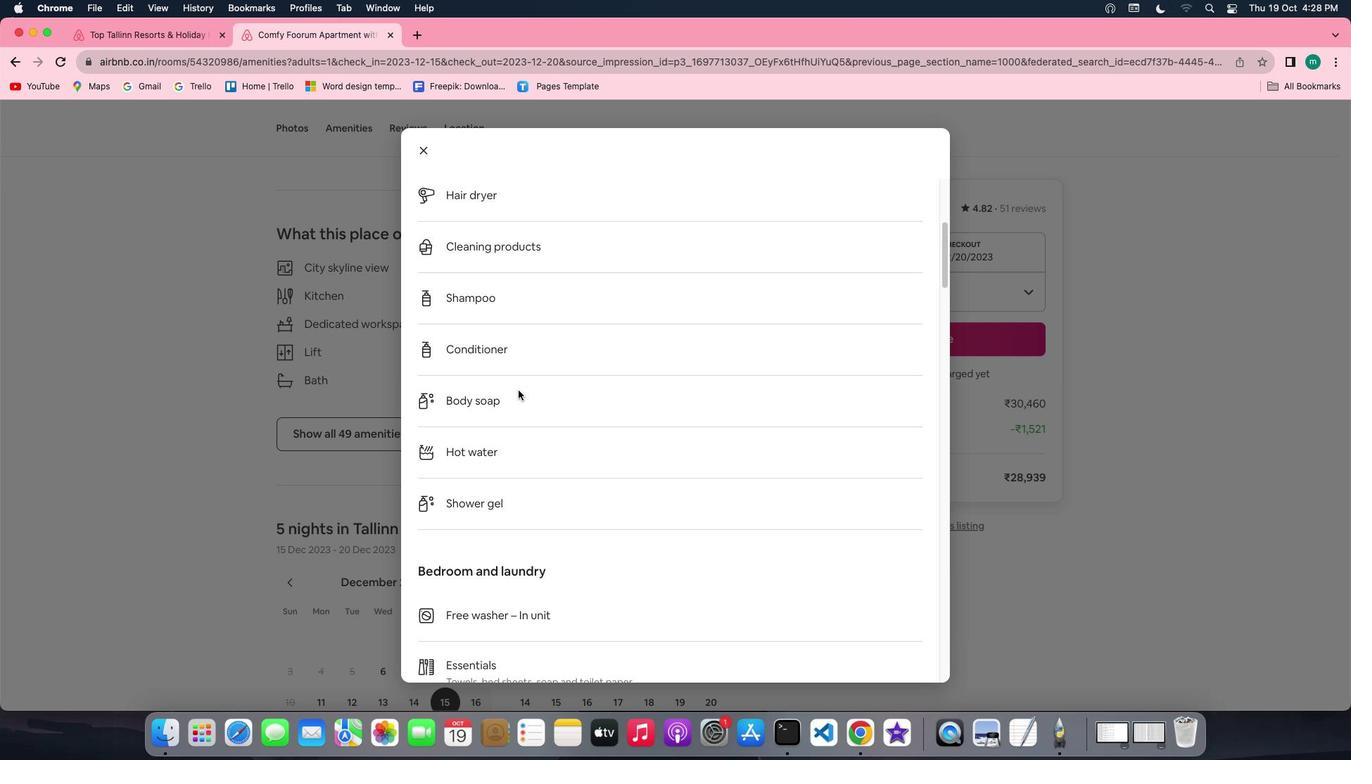 
Action: Mouse scrolled (518, 389) with delta (0, 0)
Screenshot: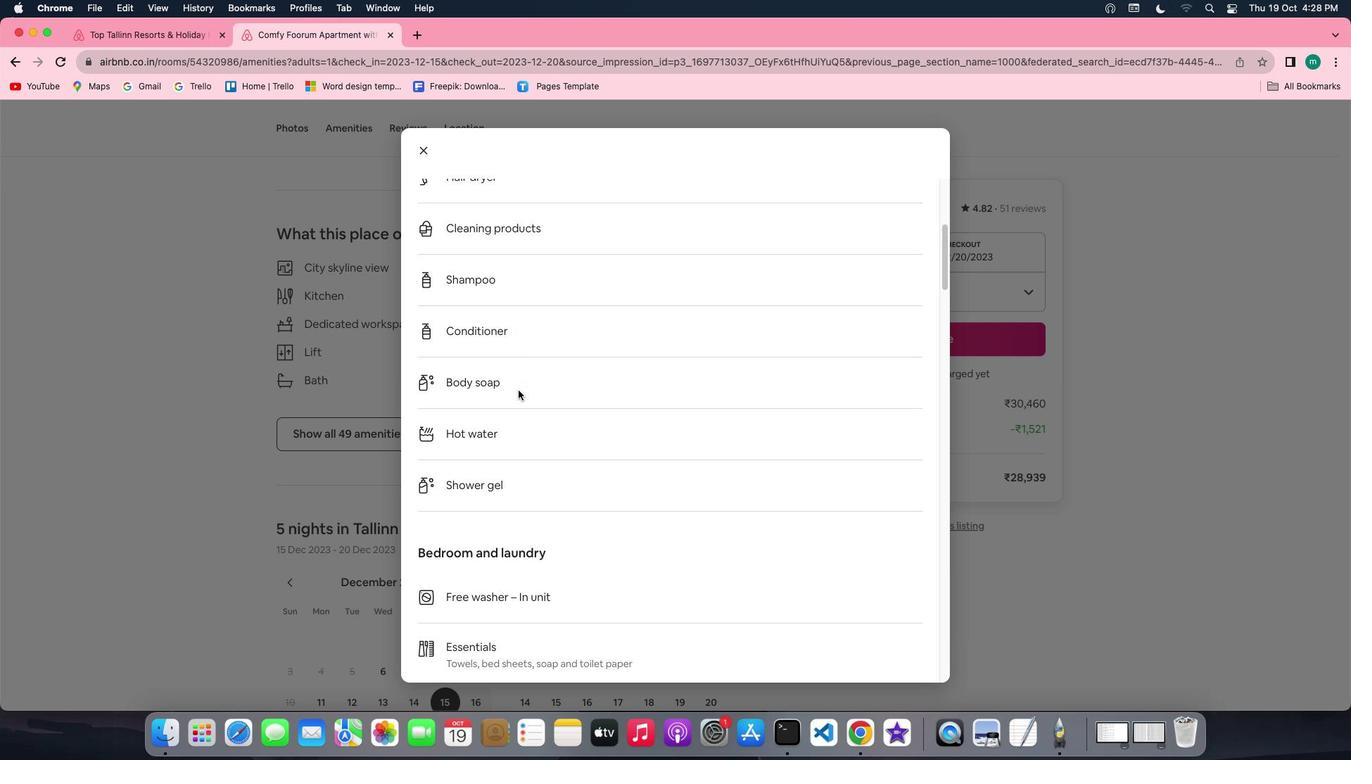 
Action: Mouse moved to (520, 390)
Screenshot: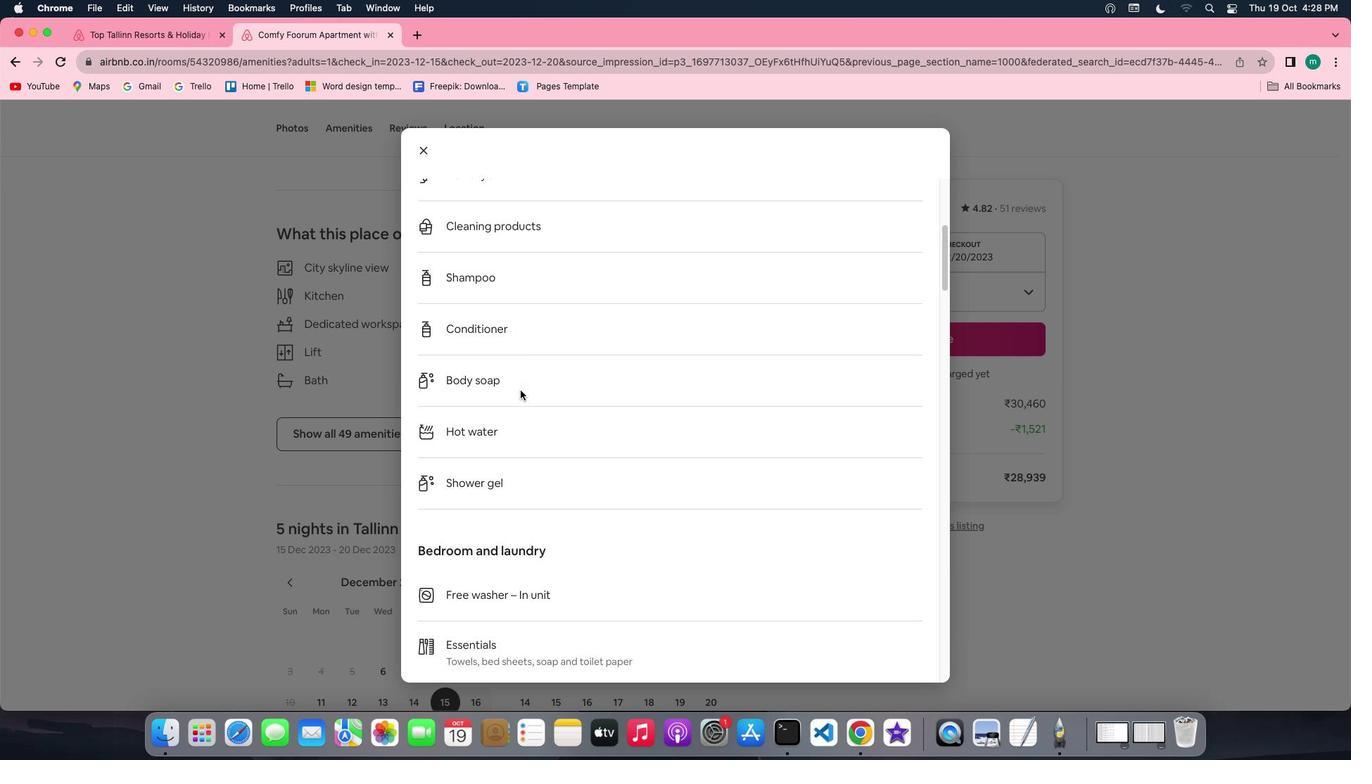 
Action: Mouse scrolled (520, 390) with delta (0, 0)
Screenshot: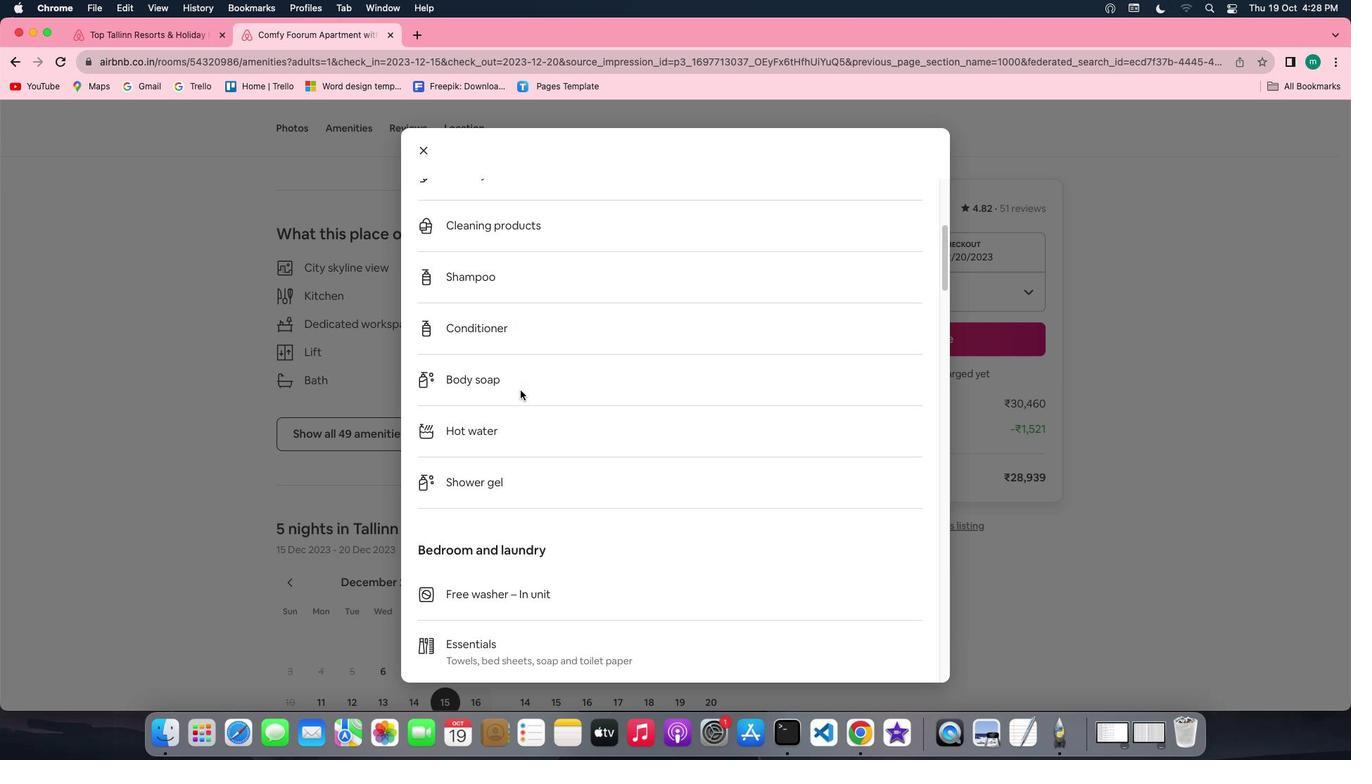 
Action: Mouse scrolled (520, 390) with delta (0, 0)
Screenshot: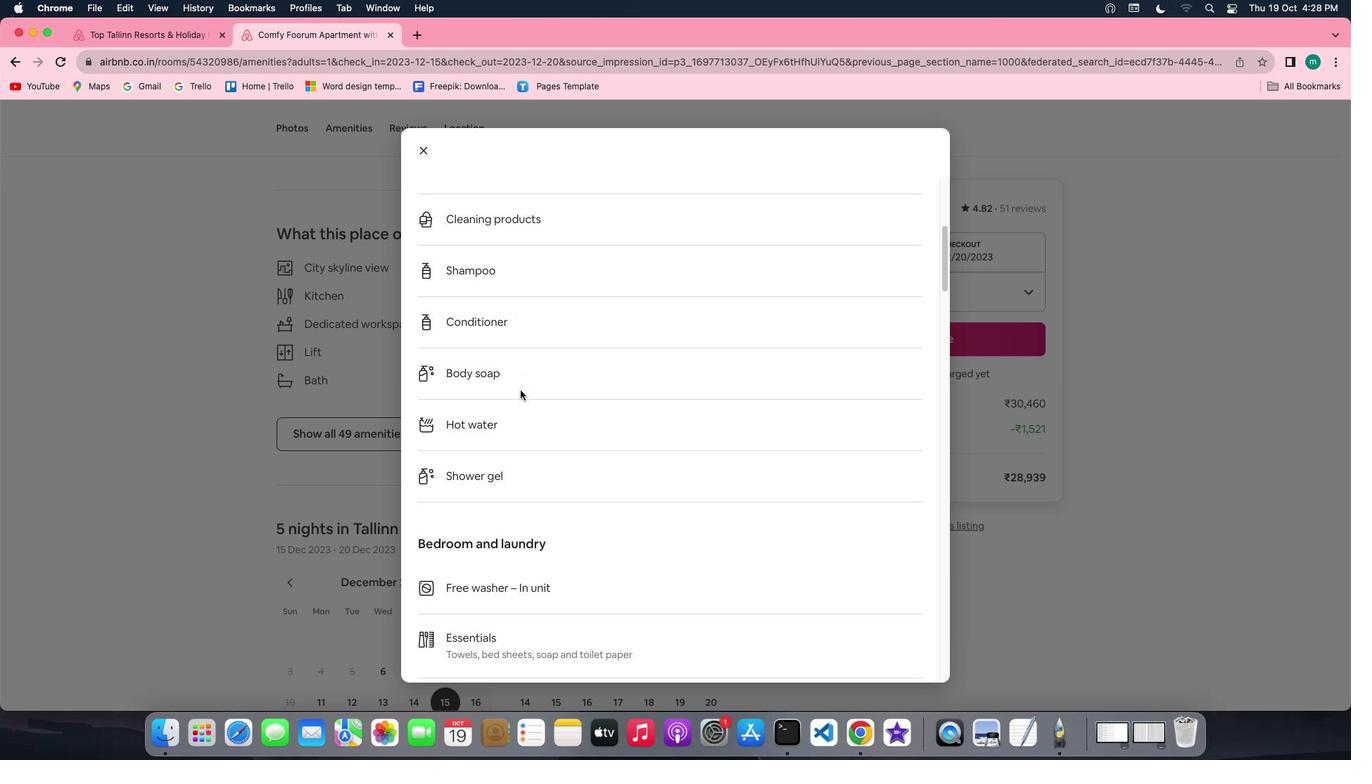 
Action: Mouse scrolled (520, 390) with delta (0, -1)
Screenshot: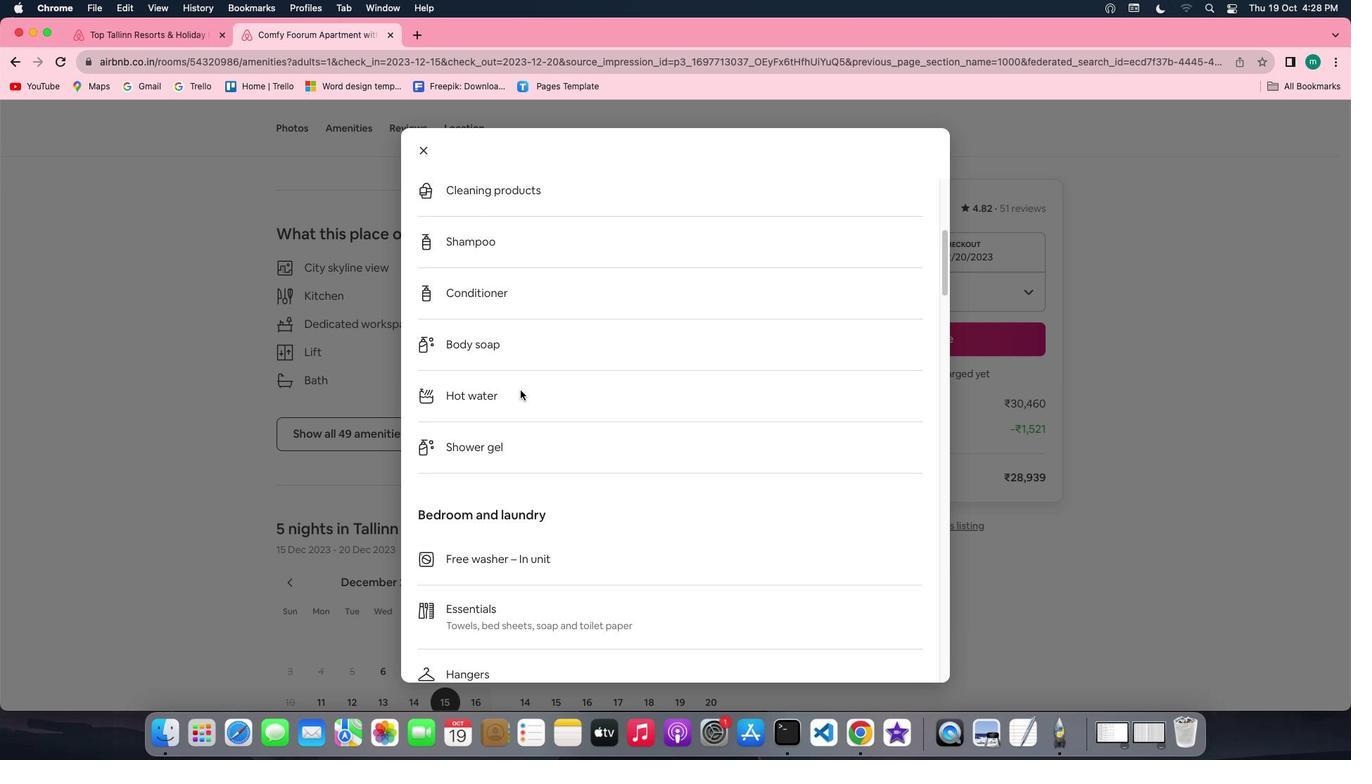 
Action: Mouse scrolled (520, 390) with delta (0, 0)
Screenshot: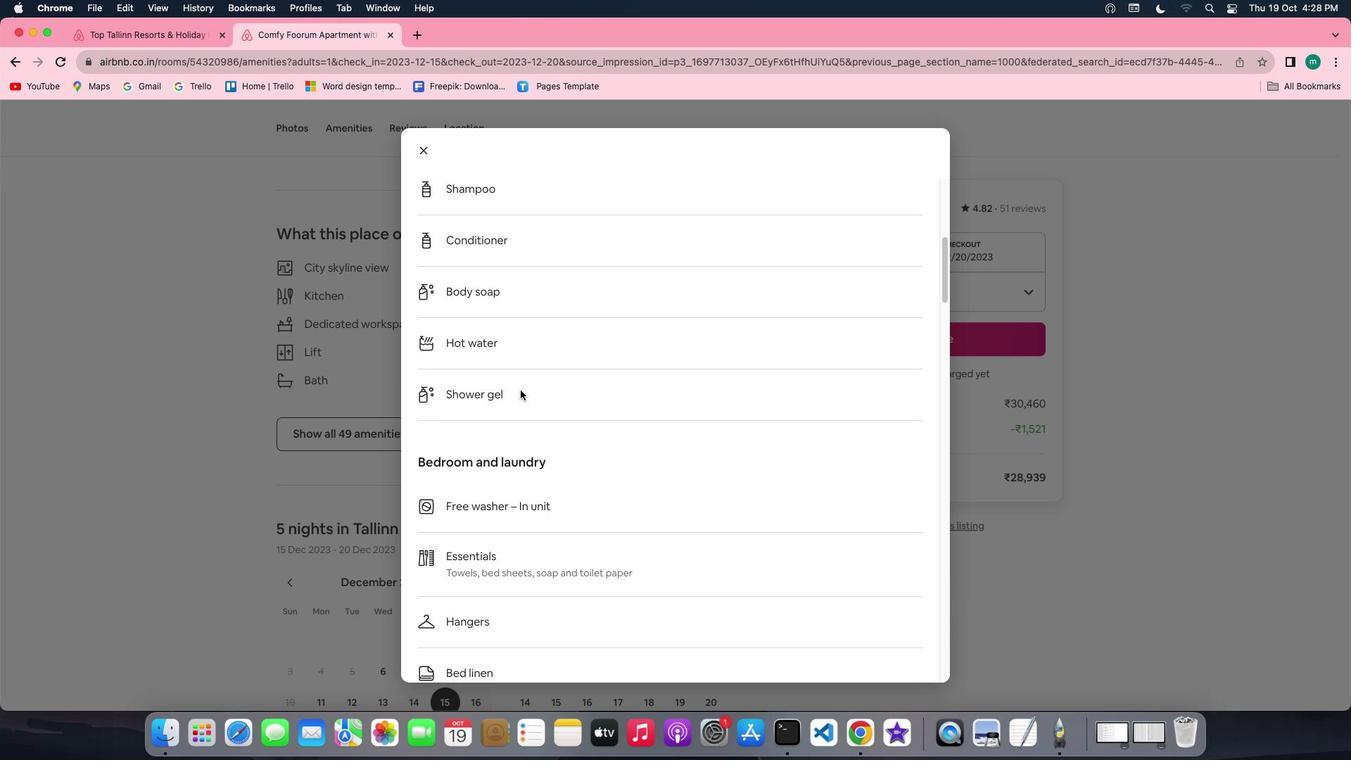 
Action: Mouse scrolled (520, 390) with delta (0, 0)
Screenshot: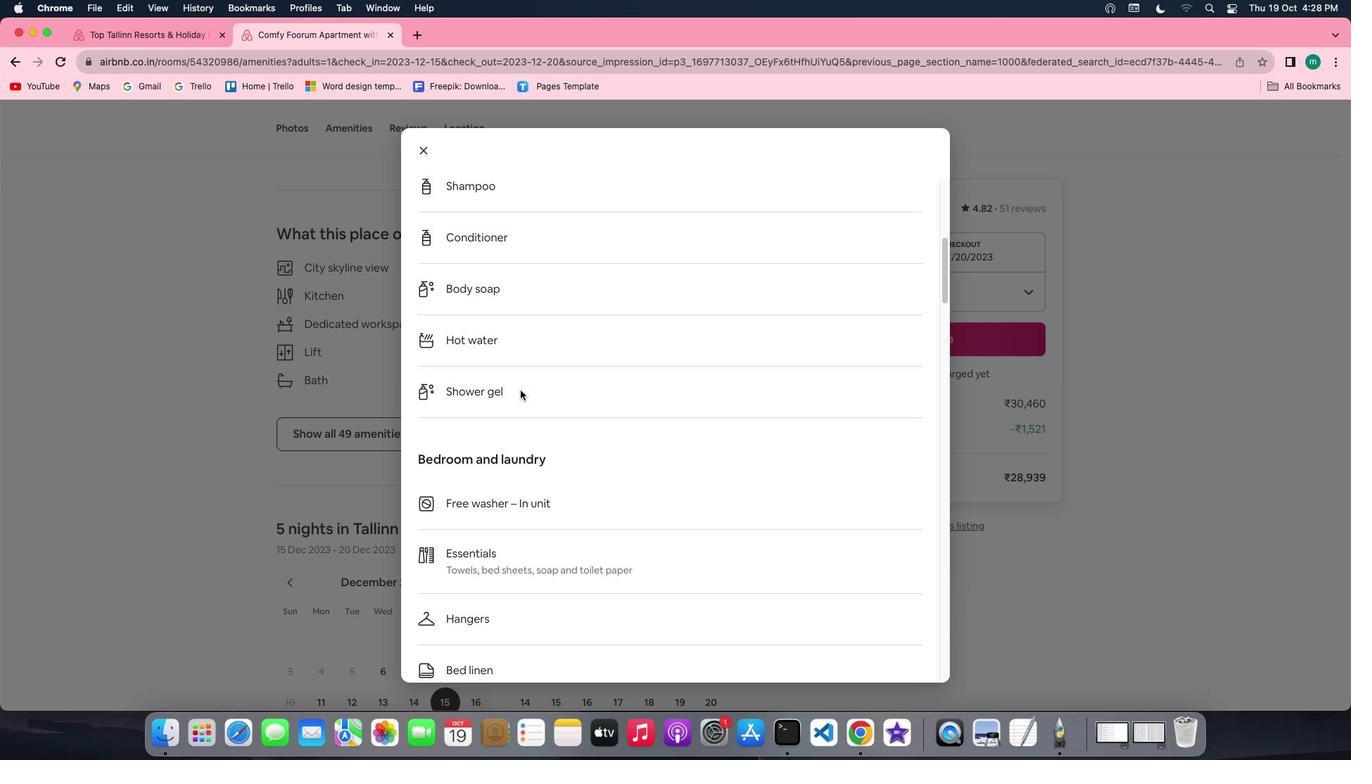 
Action: Mouse scrolled (520, 390) with delta (0, 0)
Screenshot: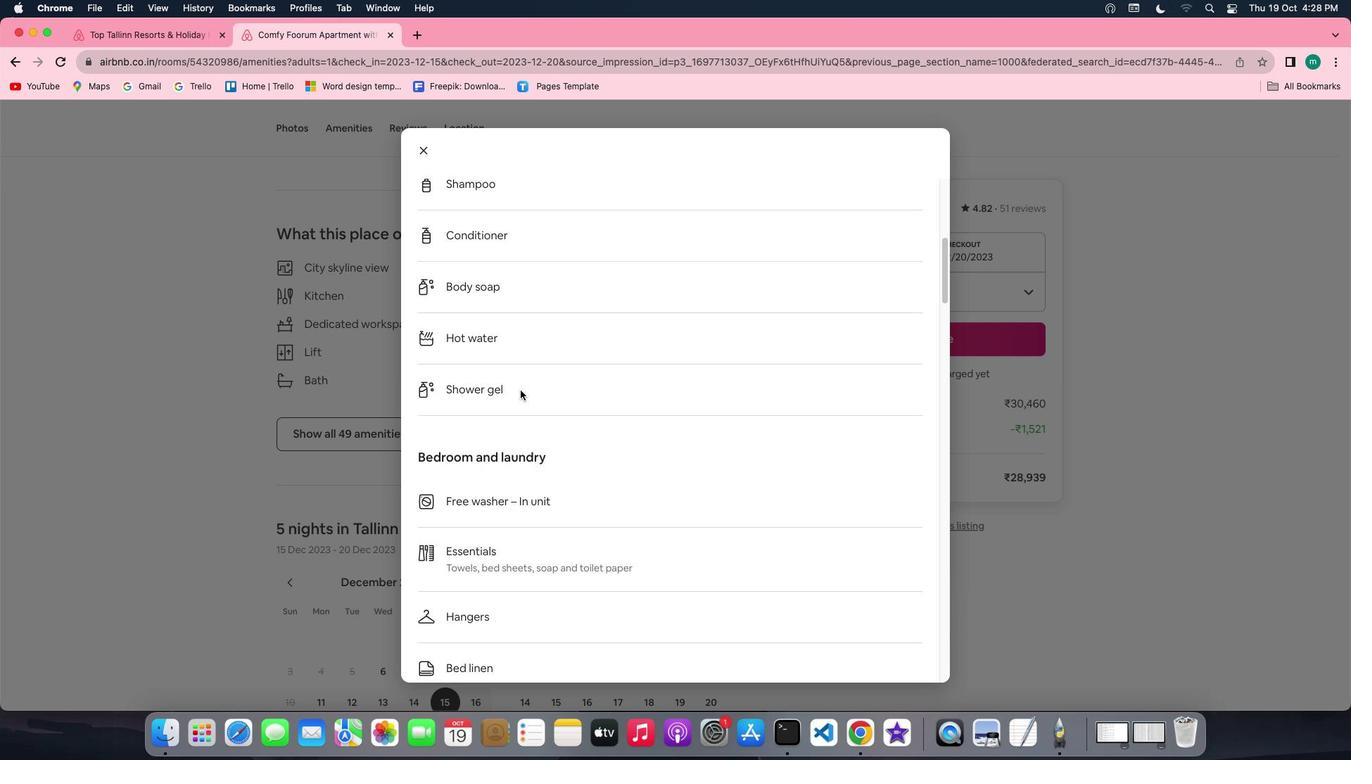 
Action: Mouse scrolled (520, 390) with delta (0, 0)
Screenshot: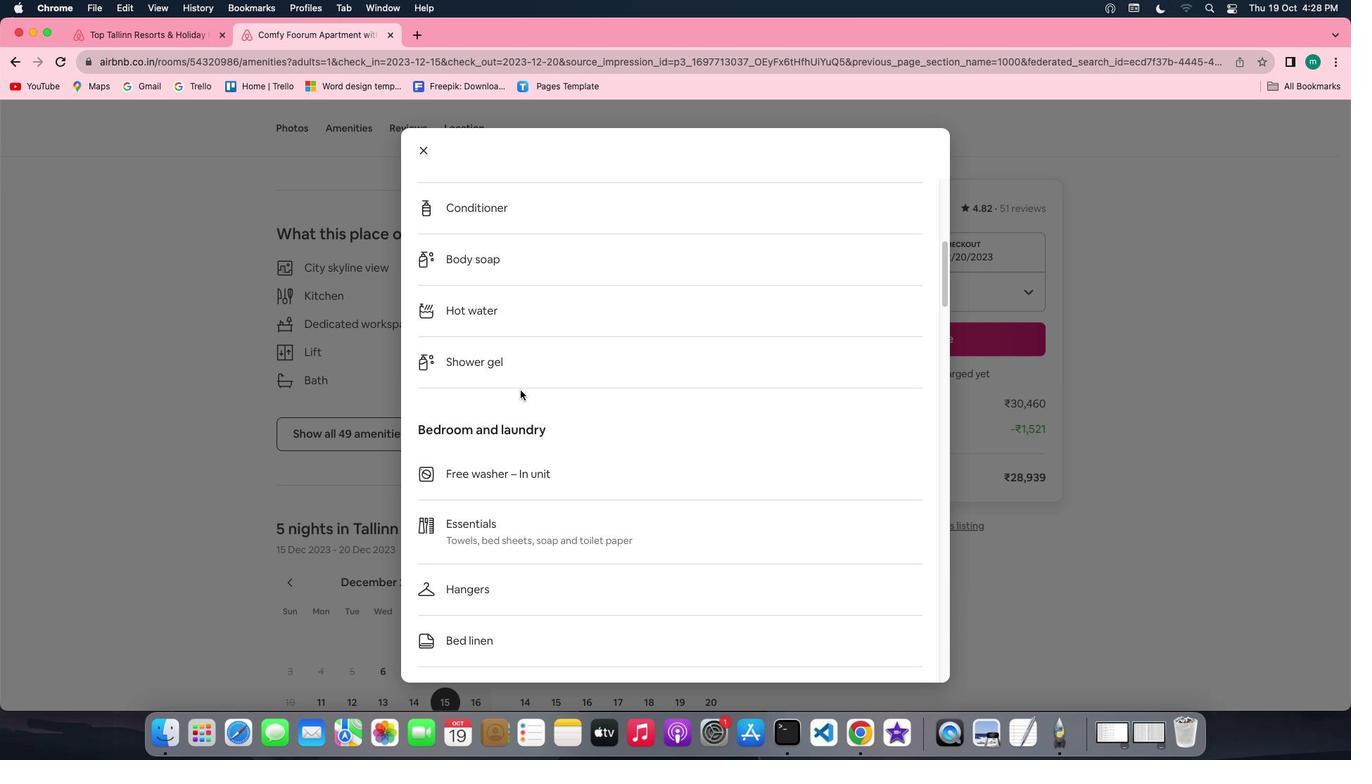 
Action: Mouse scrolled (520, 390) with delta (0, 0)
Screenshot: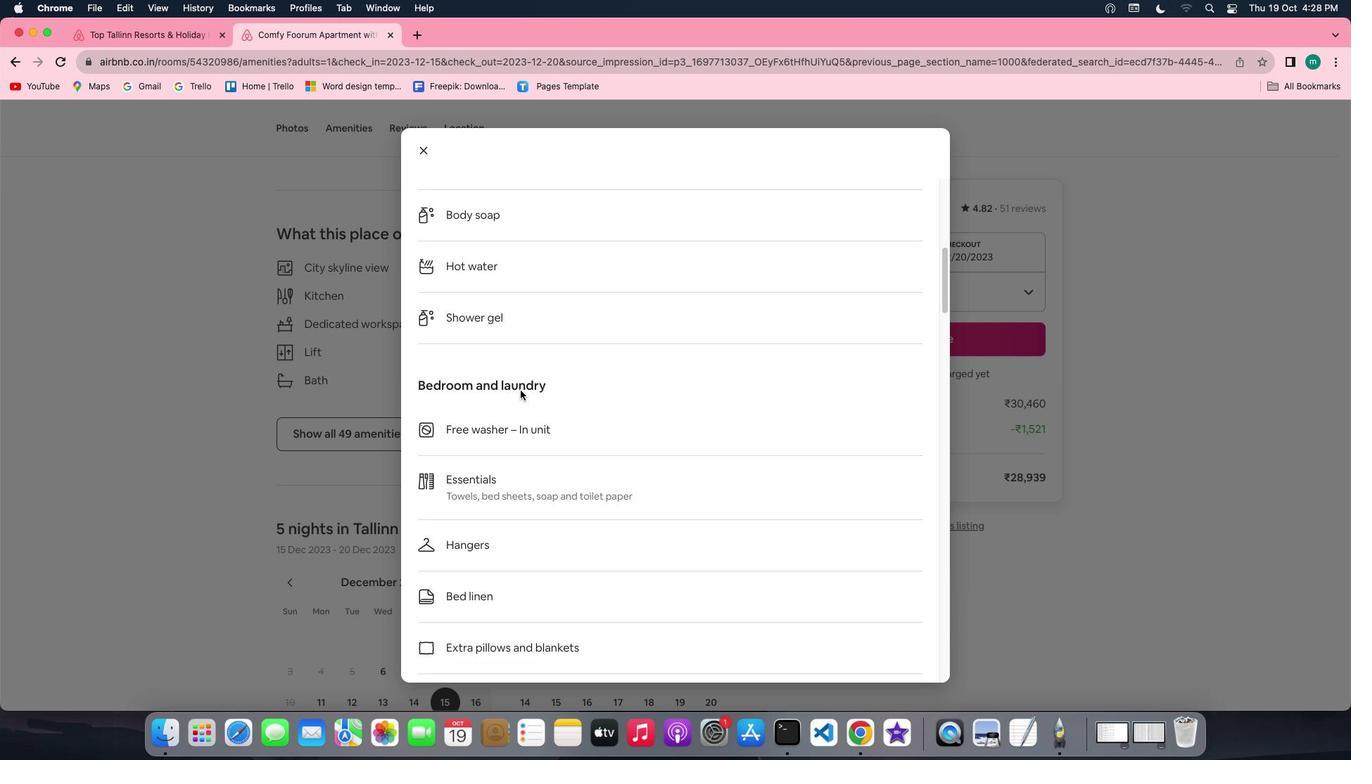 
Action: Mouse scrolled (520, 390) with delta (0, 0)
Screenshot: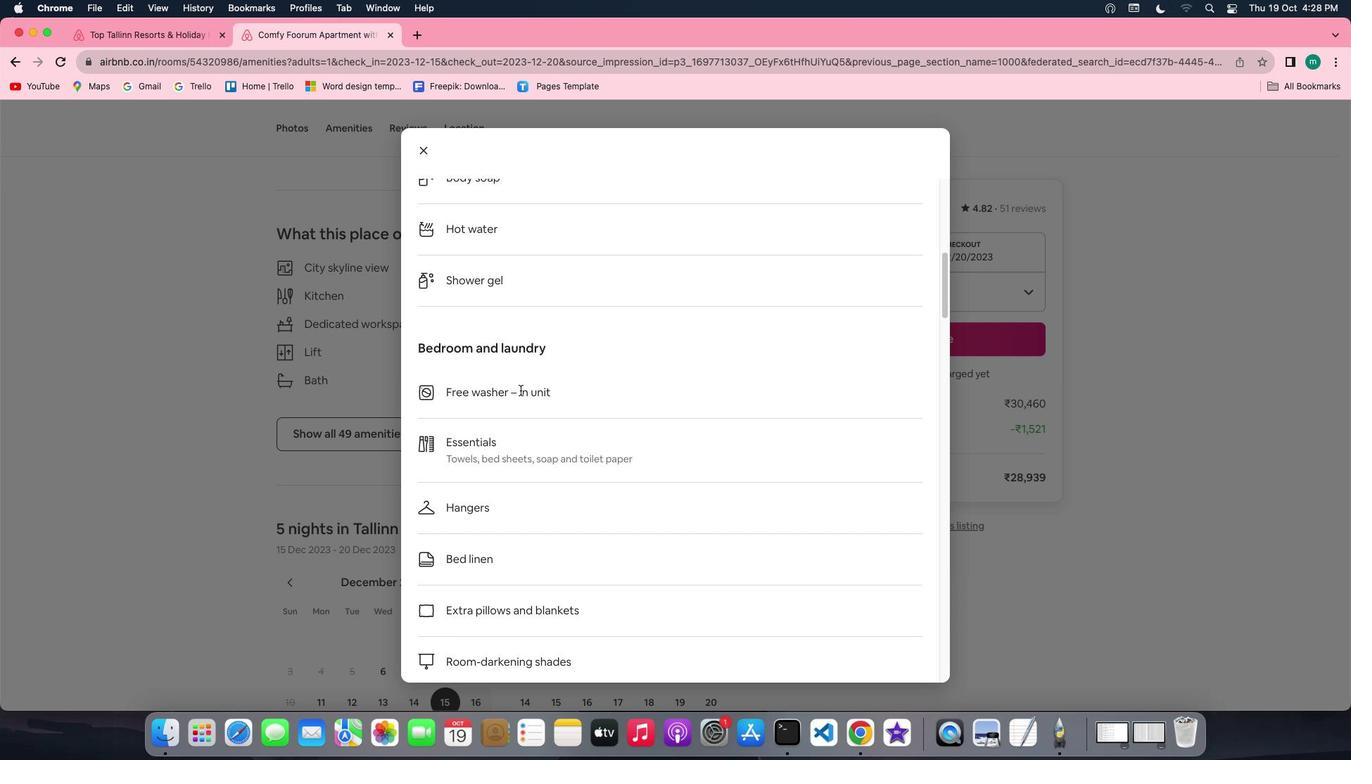 
Action: Mouse scrolled (520, 390) with delta (0, 0)
Screenshot: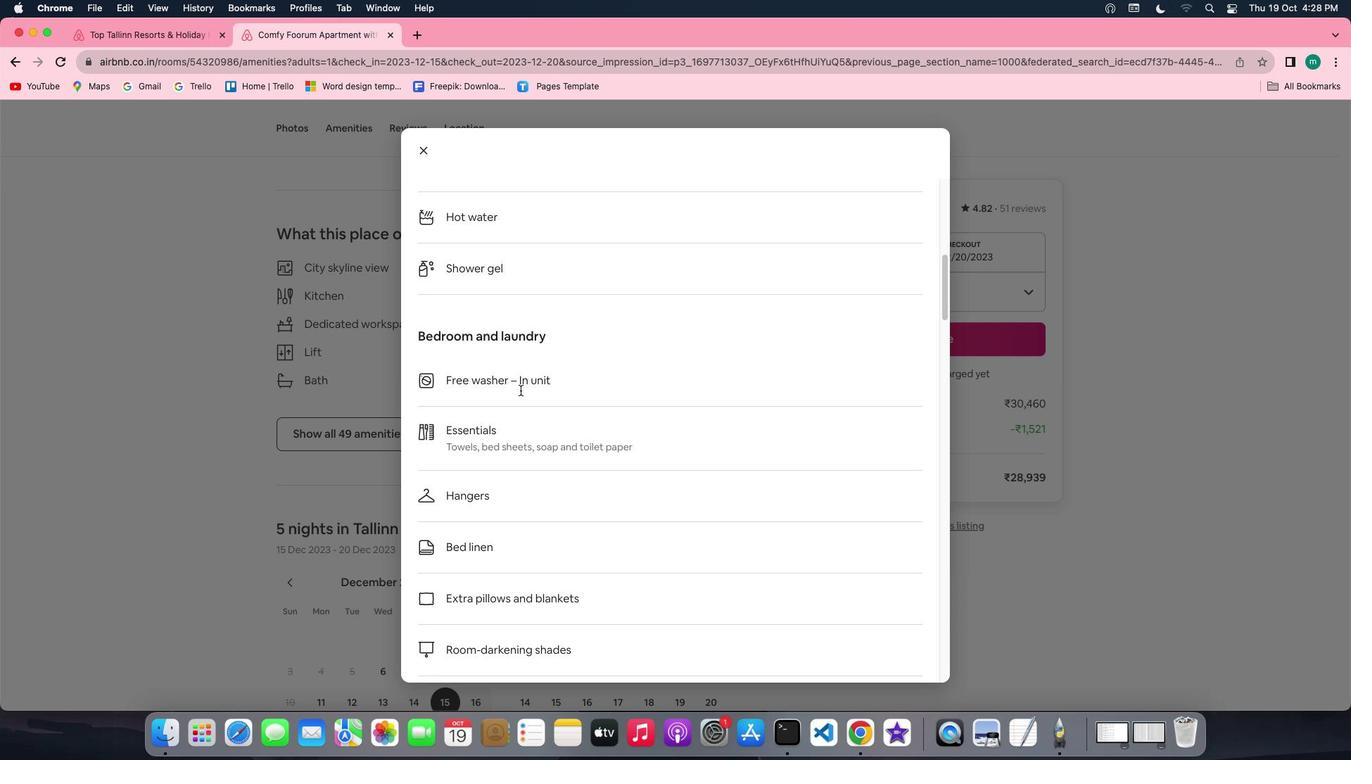
Action: Mouse scrolled (520, 390) with delta (0, -1)
Screenshot: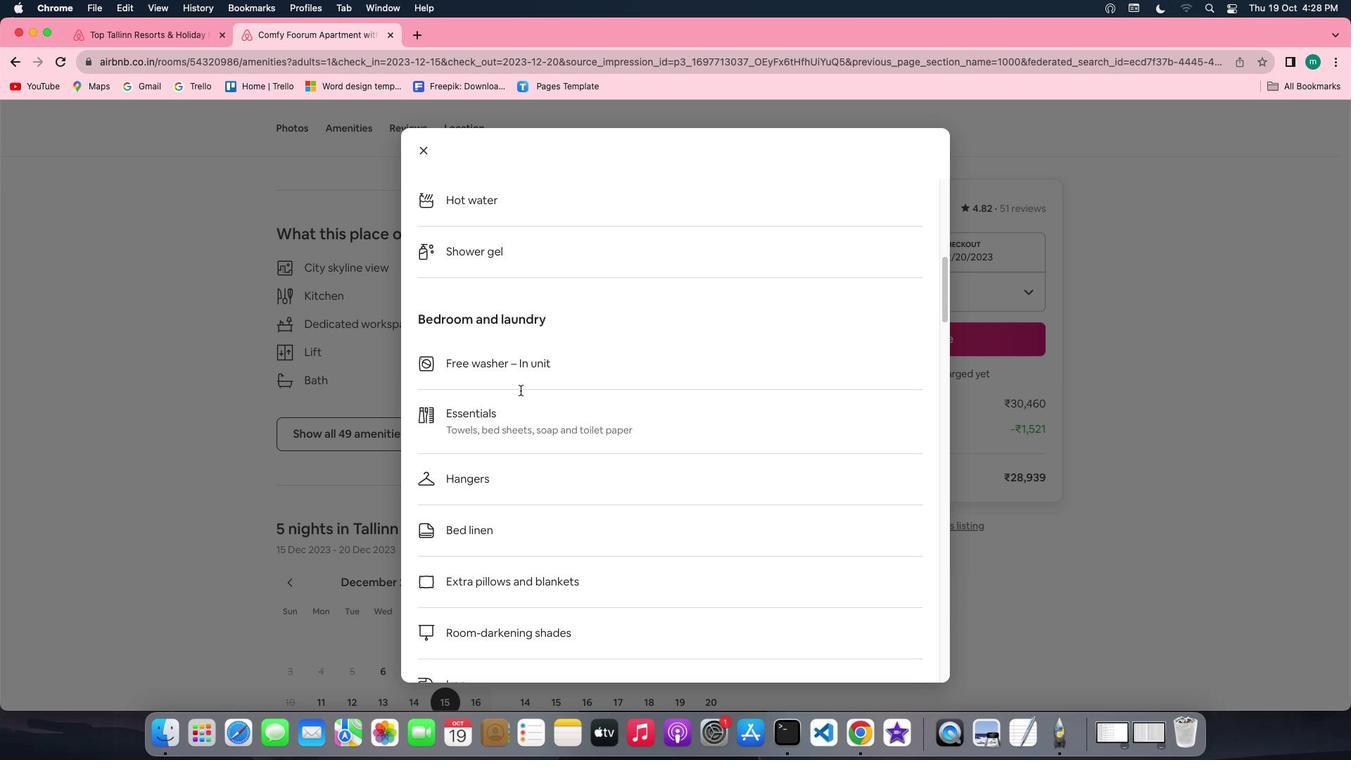 
Action: Mouse scrolled (520, 390) with delta (0, -1)
Screenshot: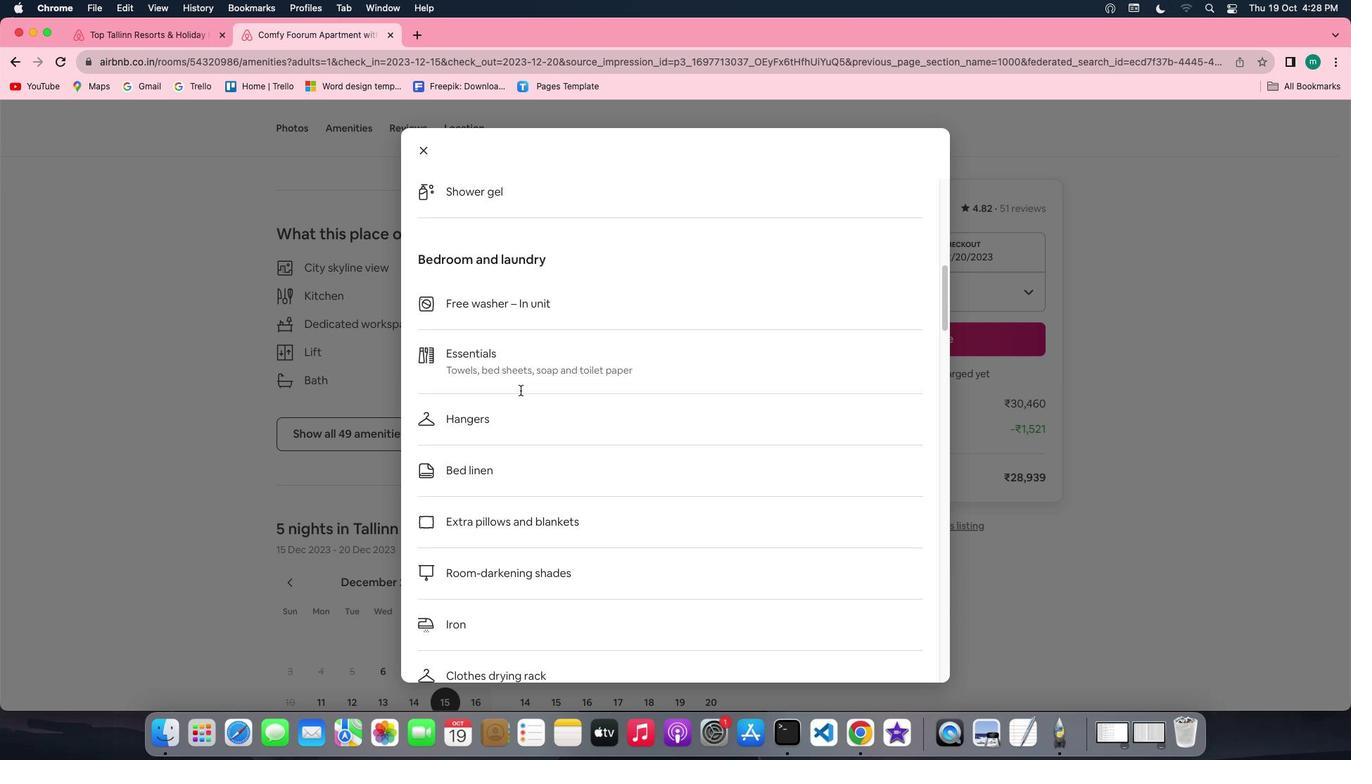 
Action: Mouse scrolled (520, 390) with delta (0, 0)
Screenshot: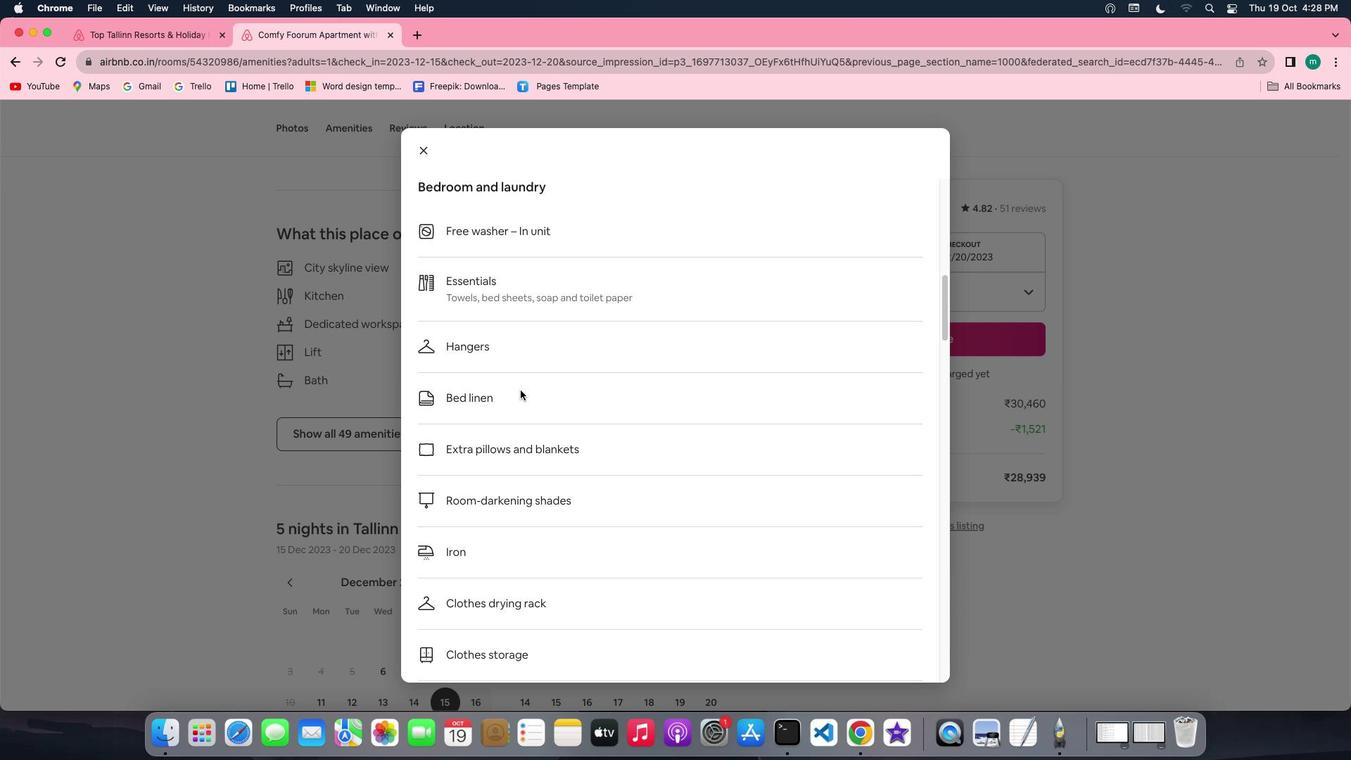 
Action: Mouse scrolled (520, 390) with delta (0, 0)
Screenshot: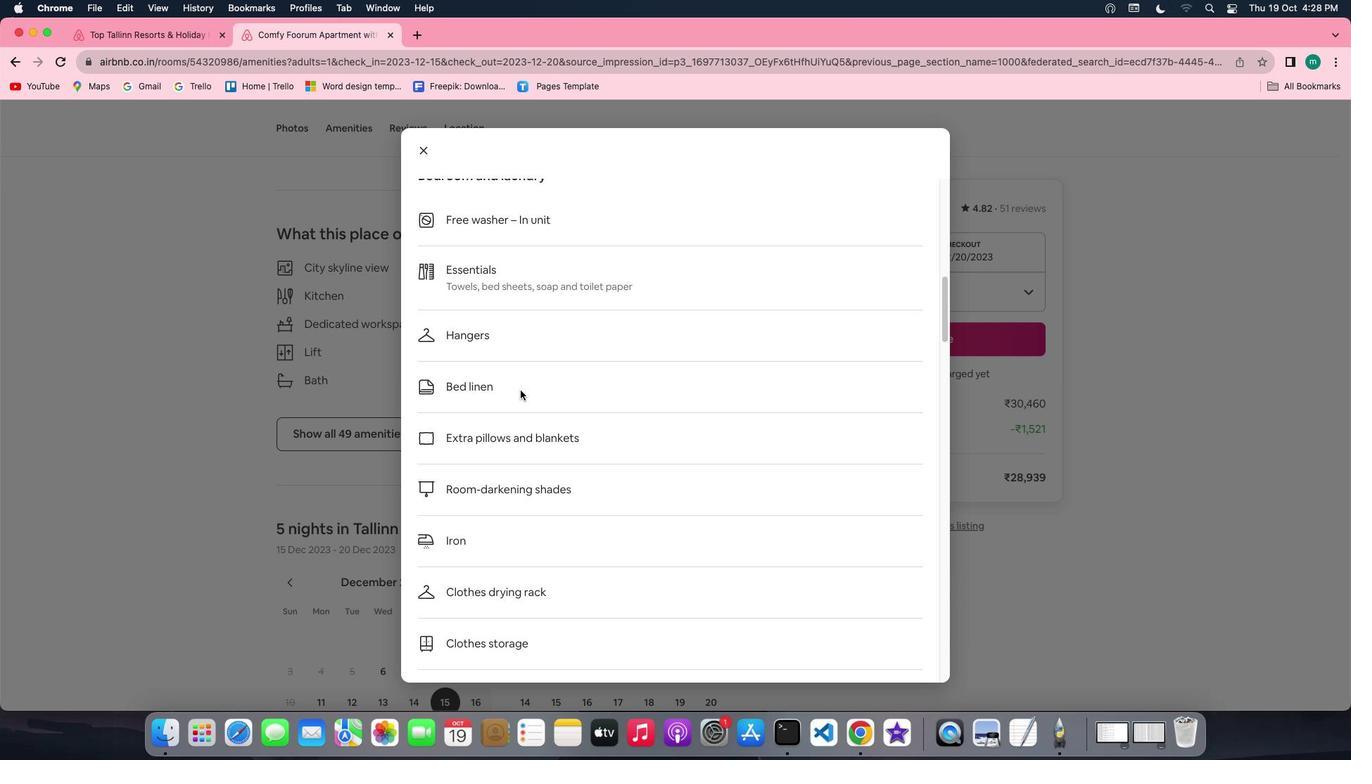 
Action: Mouse scrolled (520, 390) with delta (0, -1)
Screenshot: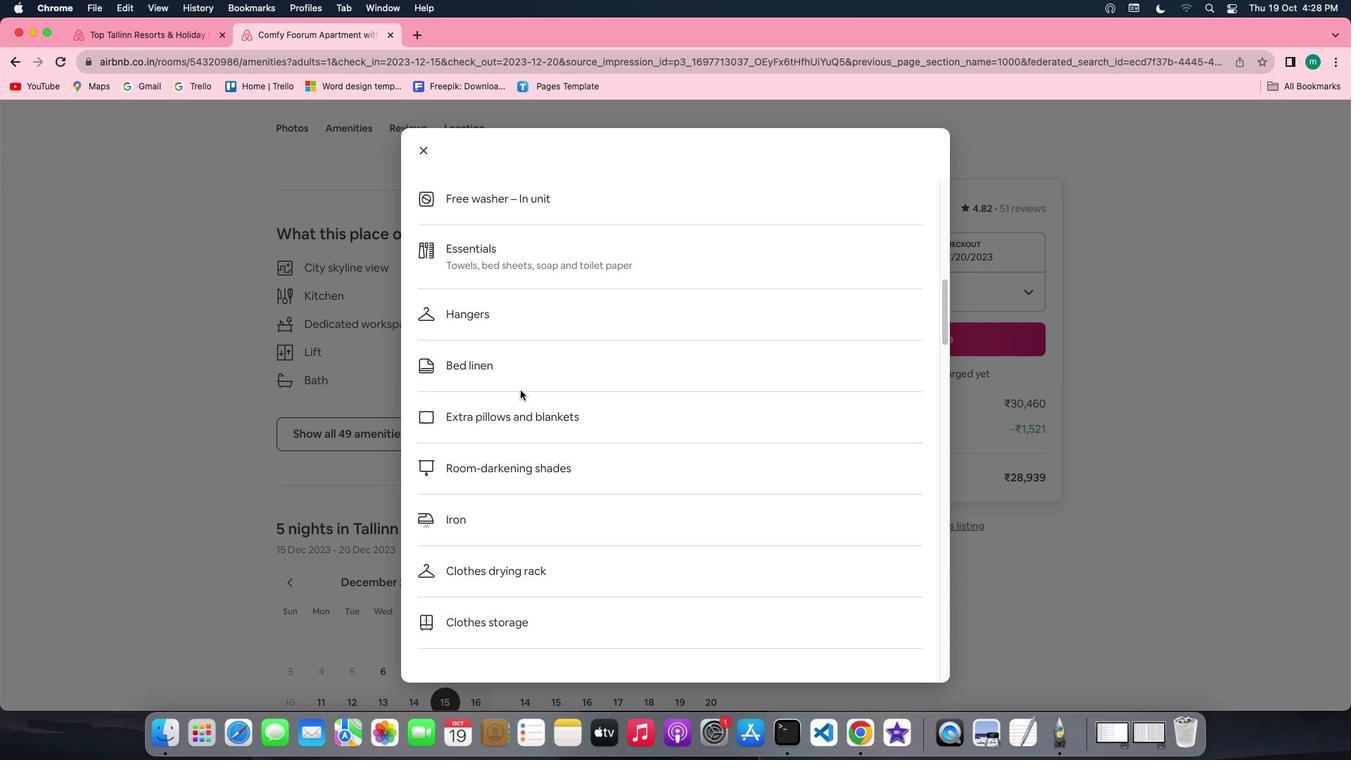
Action: Mouse scrolled (520, 390) with delta (0, -2)
Screenshot: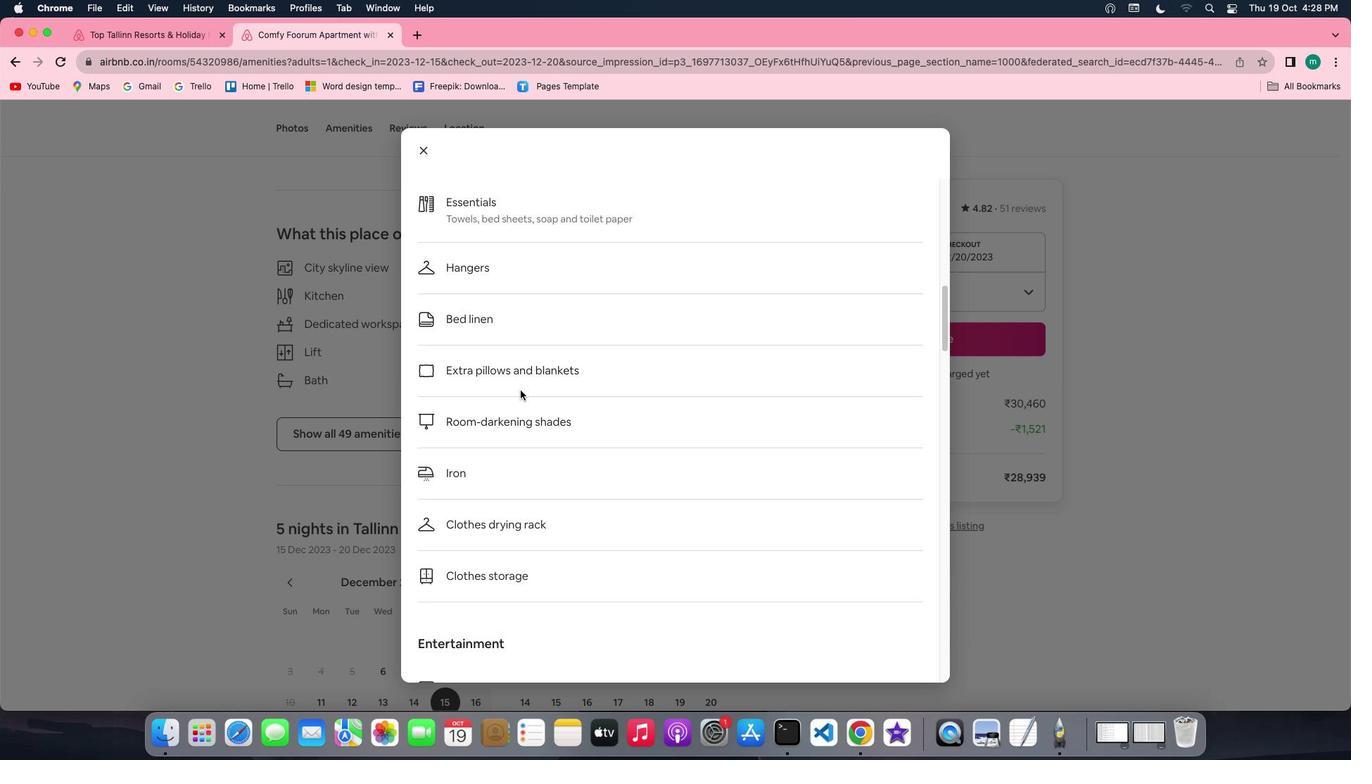 
Action: Mouse scrolled (520, 390) with delta (0, 0)
Screenshot: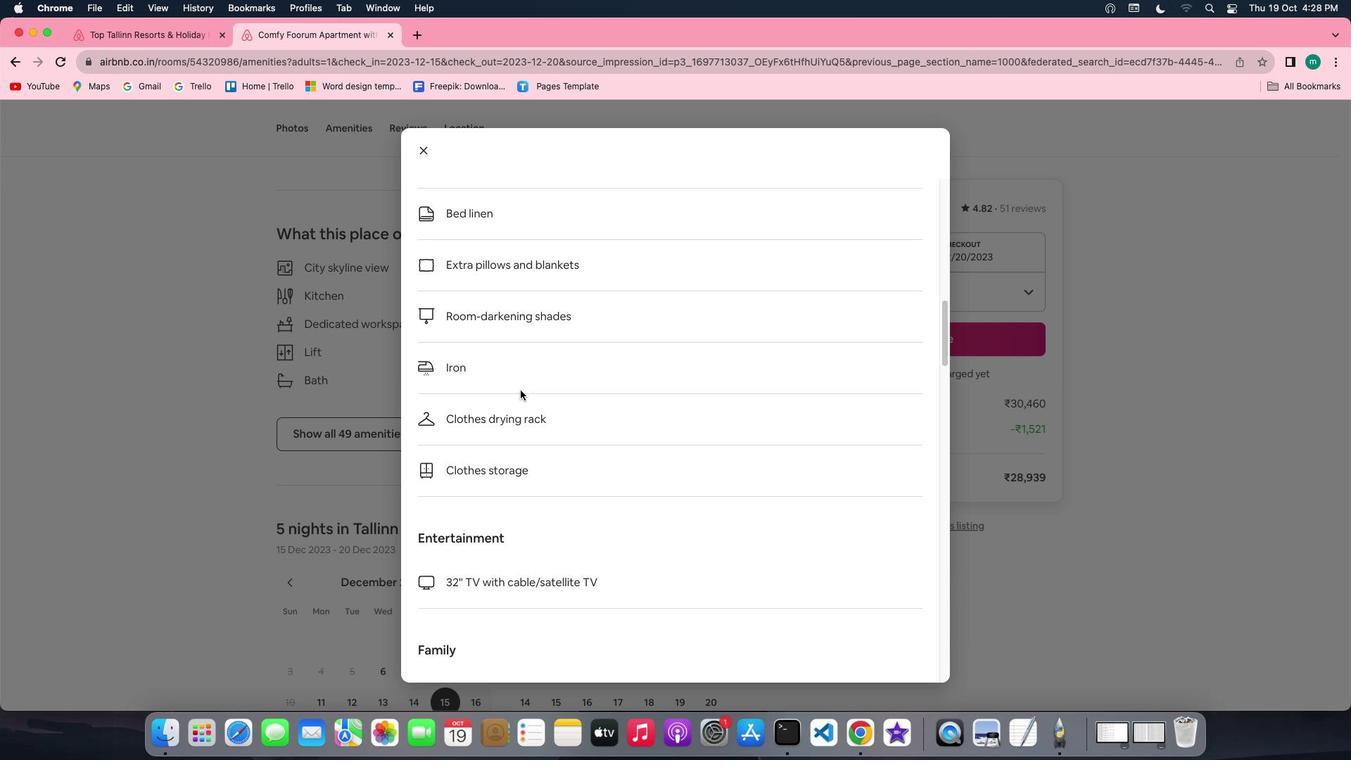 
Action: Mouse scrolled (520, 390) with delta (0, 0)
Screenshot: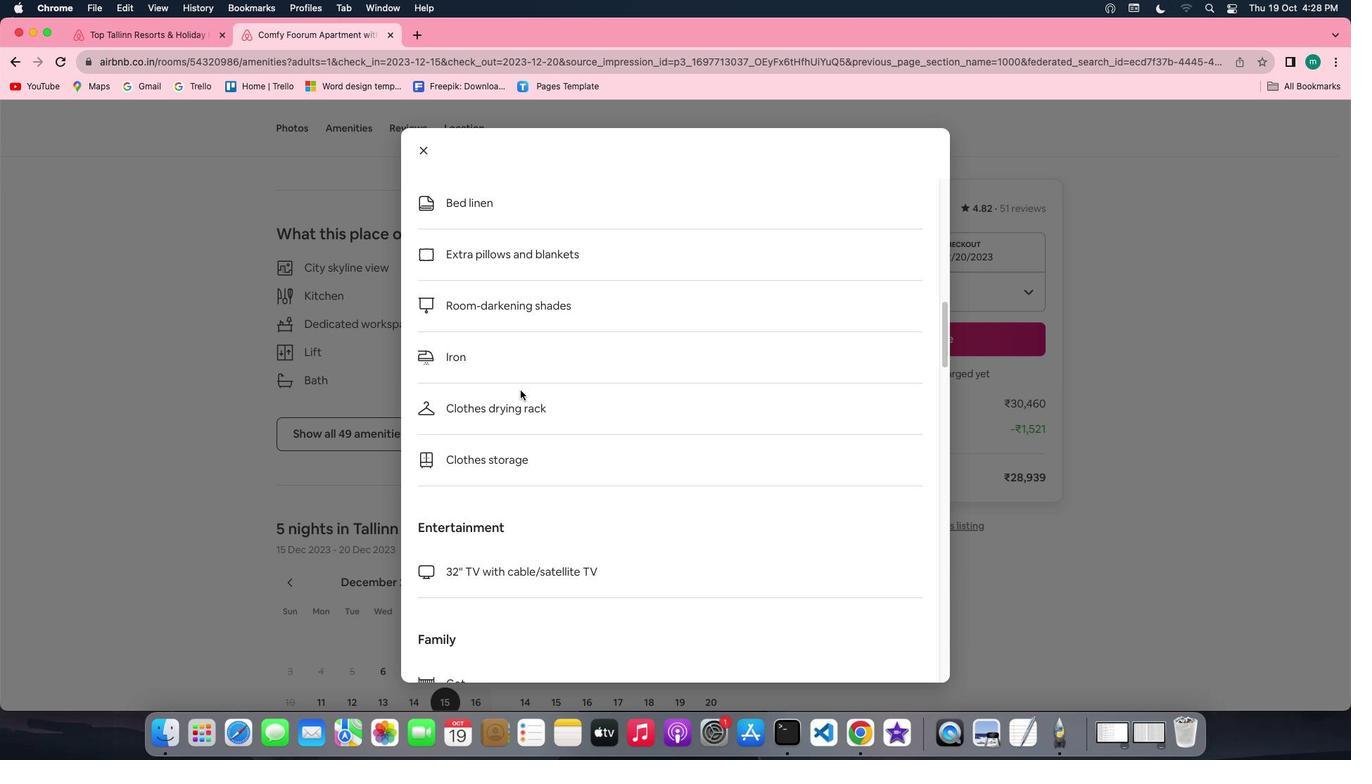 
Action: Mouse scrolled (520, 390) with delta (0, -1)
